 Task: Reply to email with the signature Christina Ramirez with the subject Request for donations from softage.1@softage.net with the message Please let me know if there are any issues or concerns that need to be addressed. with CC to softage.10@softage.net with an attached document Press_release.docx
Action: Mouse moved to (554, 679)
Screenshot: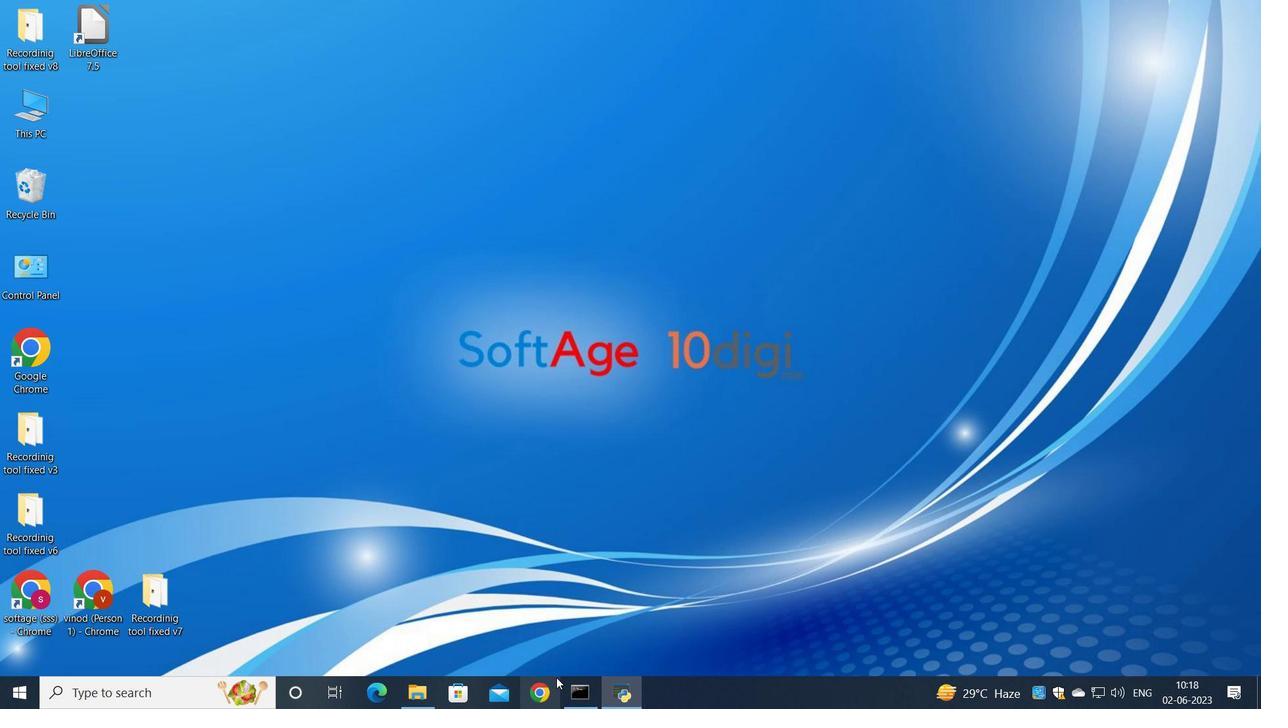 
Action: Mouse pressed left at (554, 679)
Screenshot: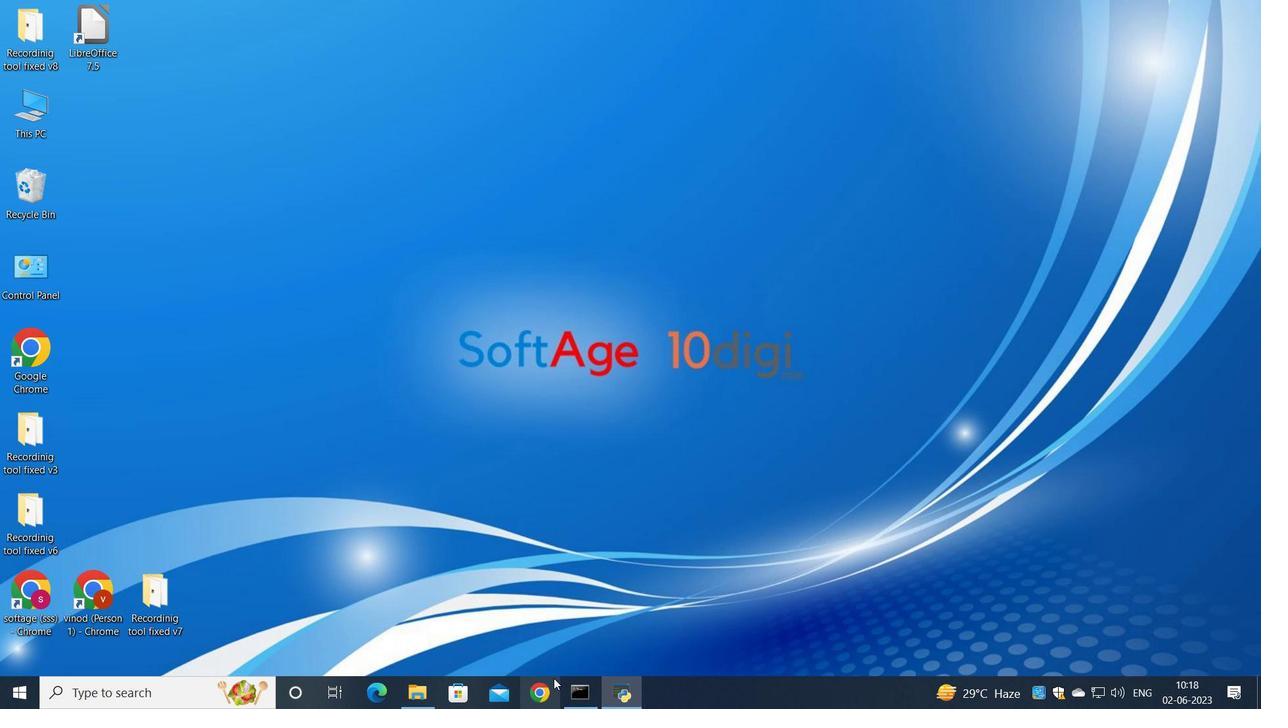 
Action: Mouse moved to (536, 412)
Screenshot: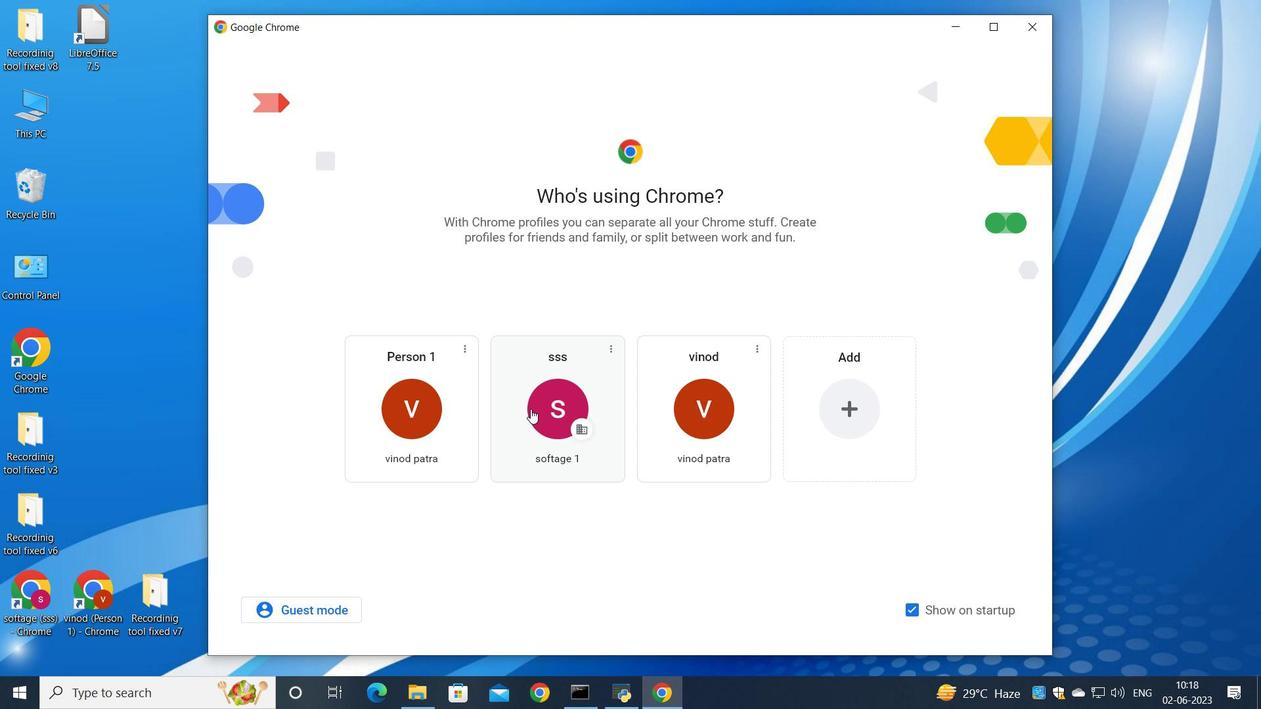 
Action: Mouse pressed left at (536, 412)
Screenshot: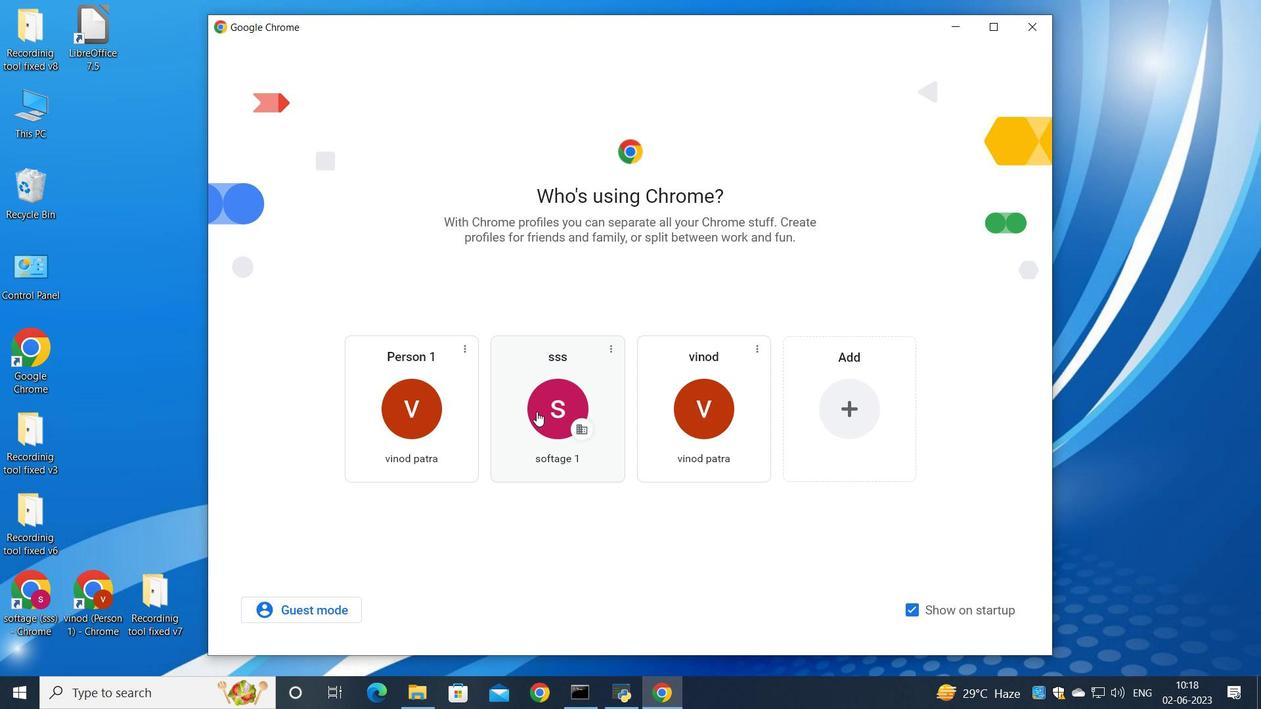 
Action: Mouse moved to (1100, 102)
Screenshot: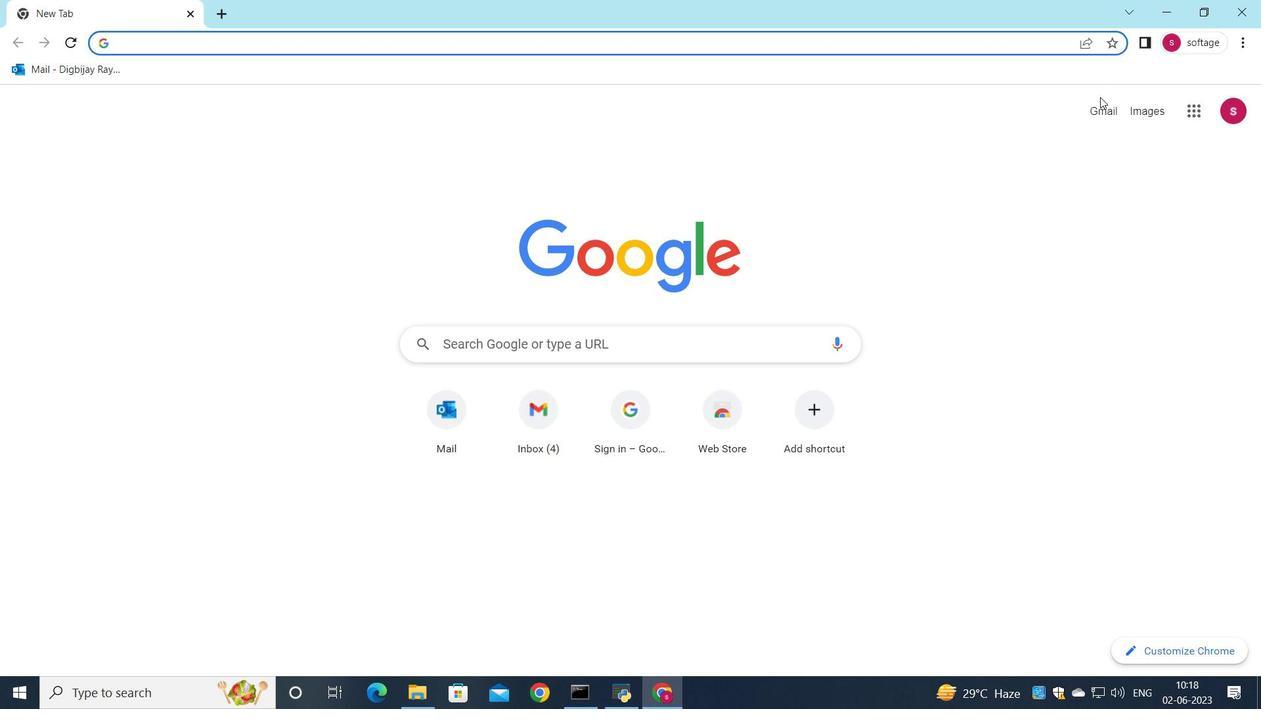 
Action: Mouse pressed left at (1100, 102)
Screenshot: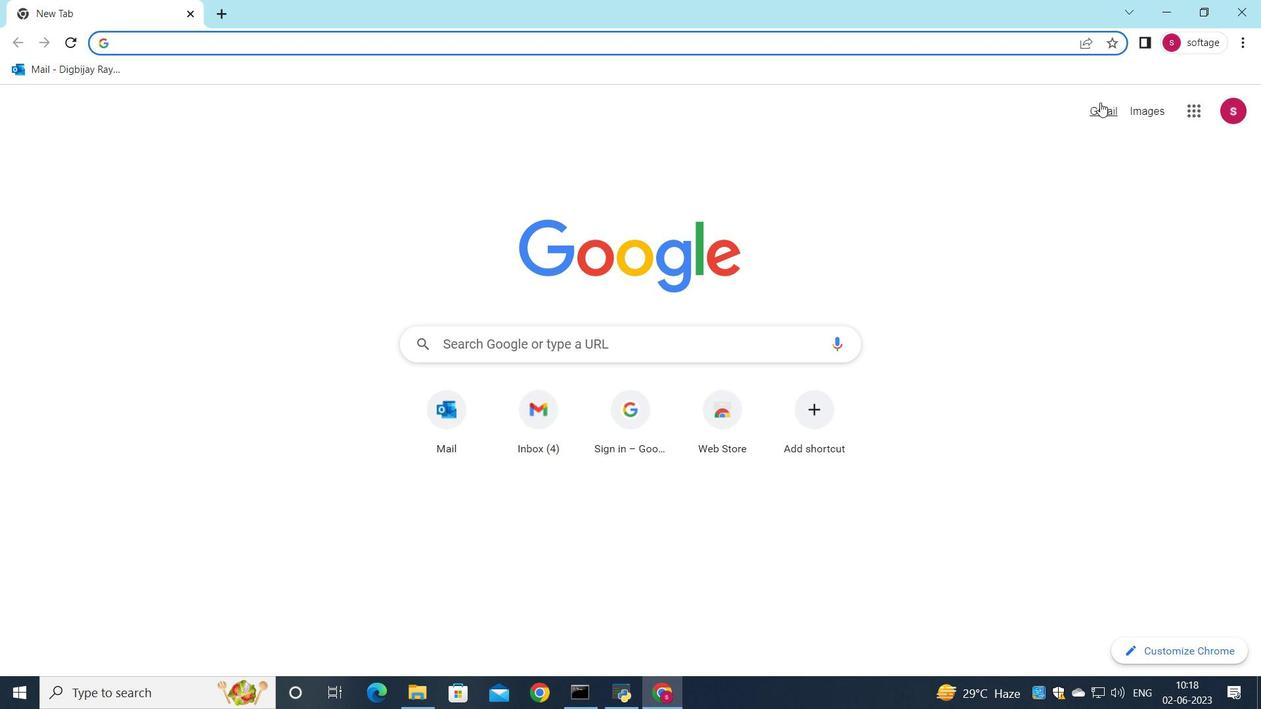 
Action: Mouse moved to (1085, 105)
Screenshot: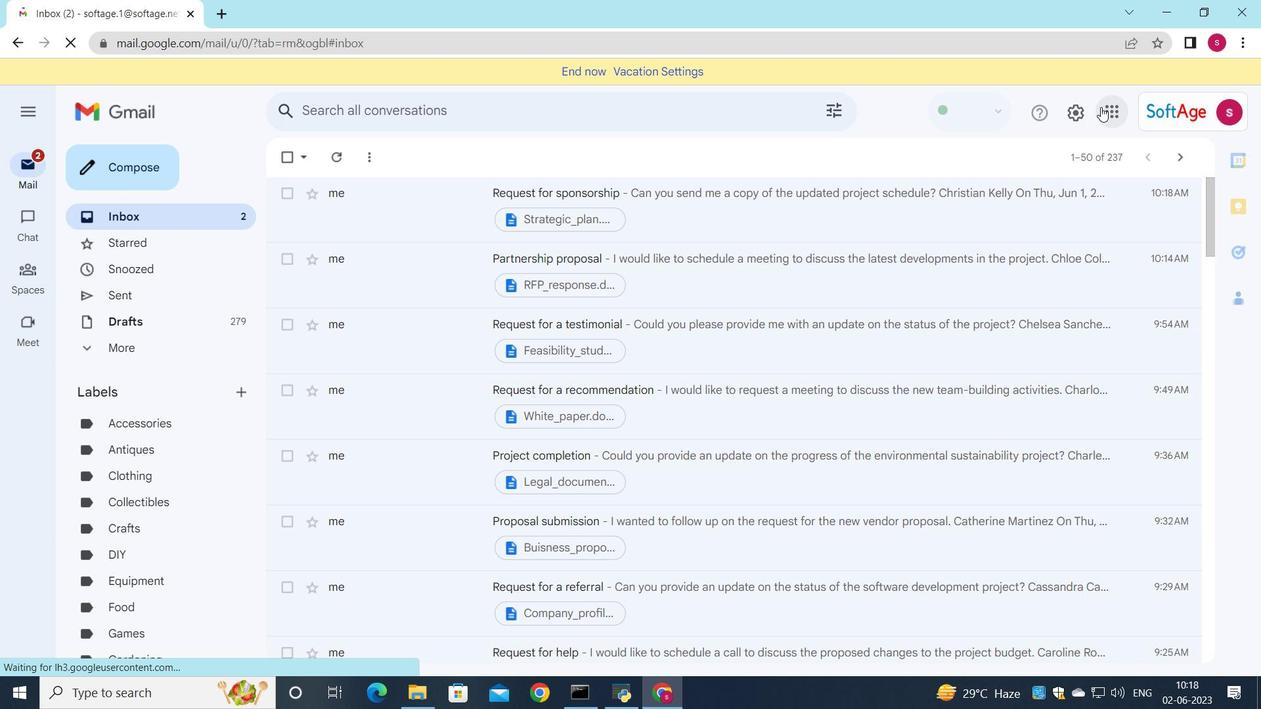 
Action: Mouse pressed left at (1085, 105)
Screenshot: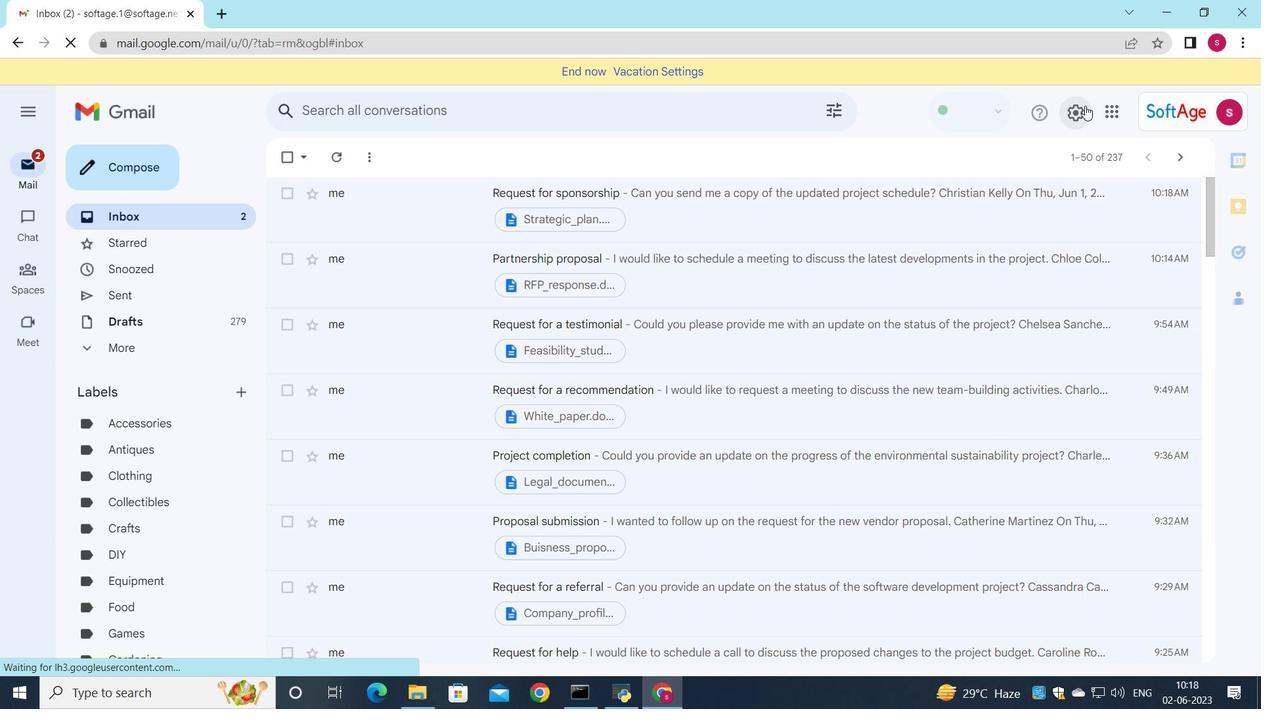 
Action: Mouse moved to (1084, 193)
Screenshot: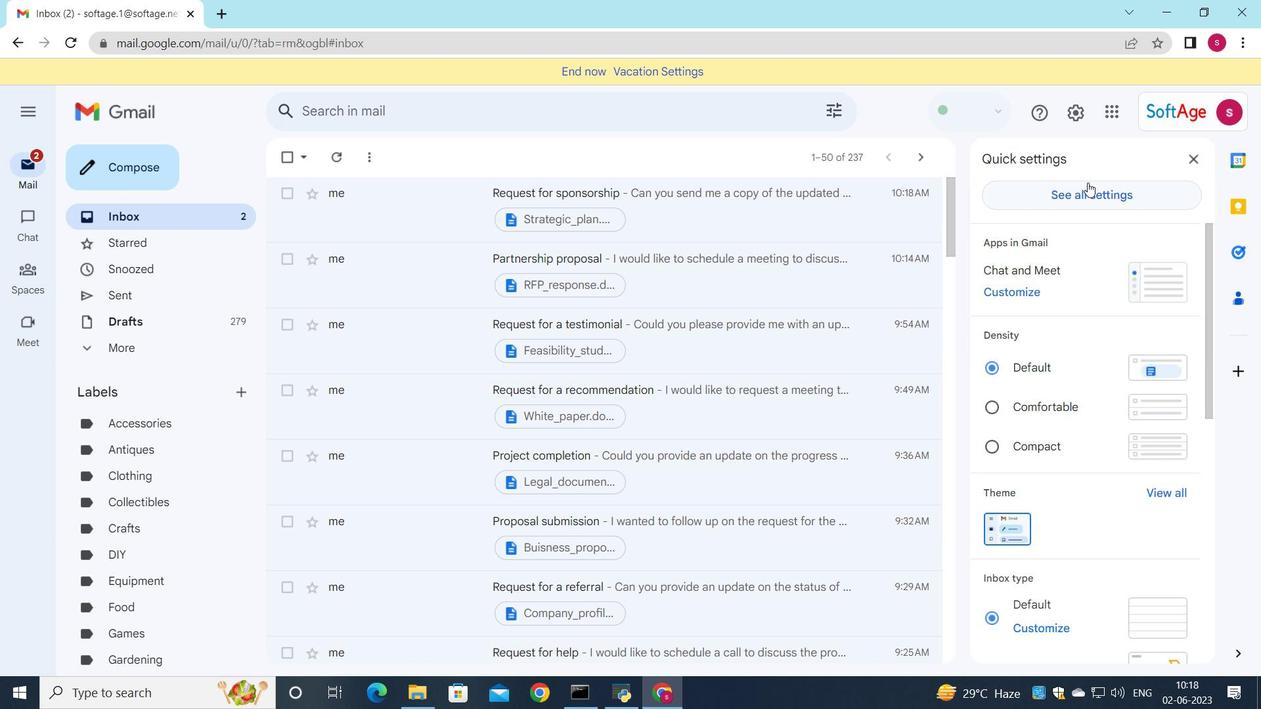 
Action: Mouse pressed left at (1084, 193)
Screenshot: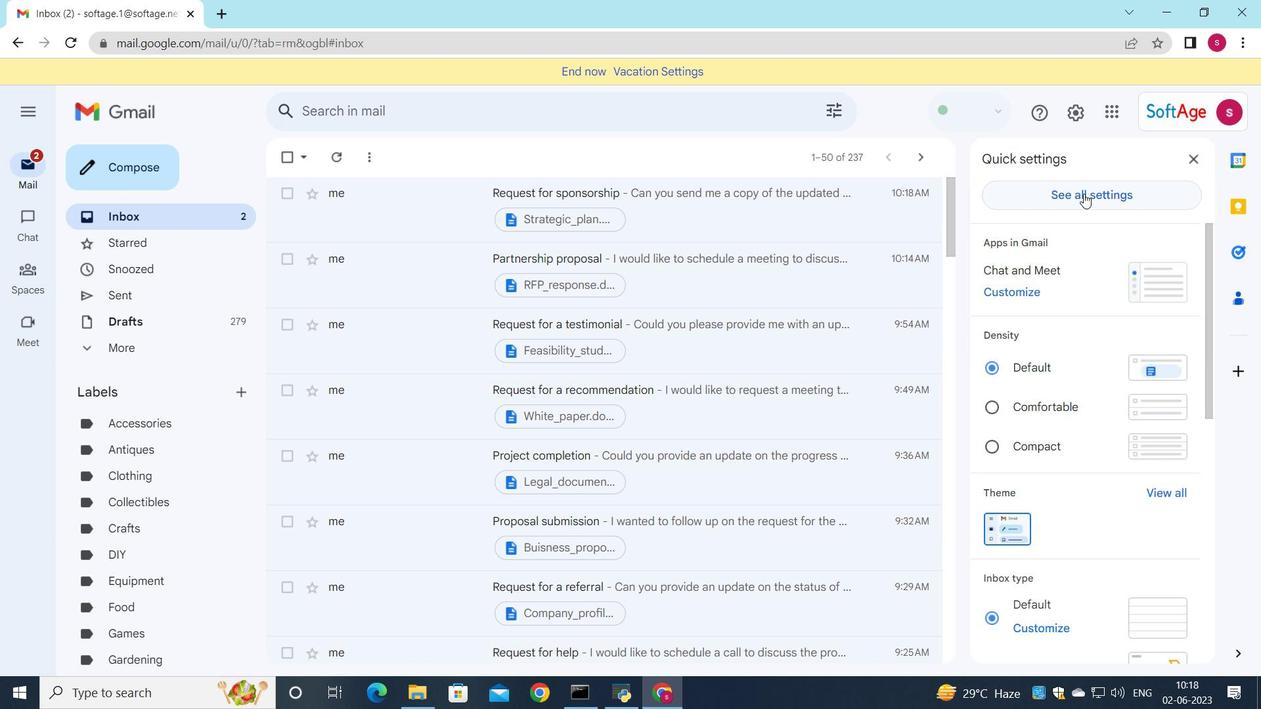 
Action: Mouse moved to (816, 327)
Screenshot: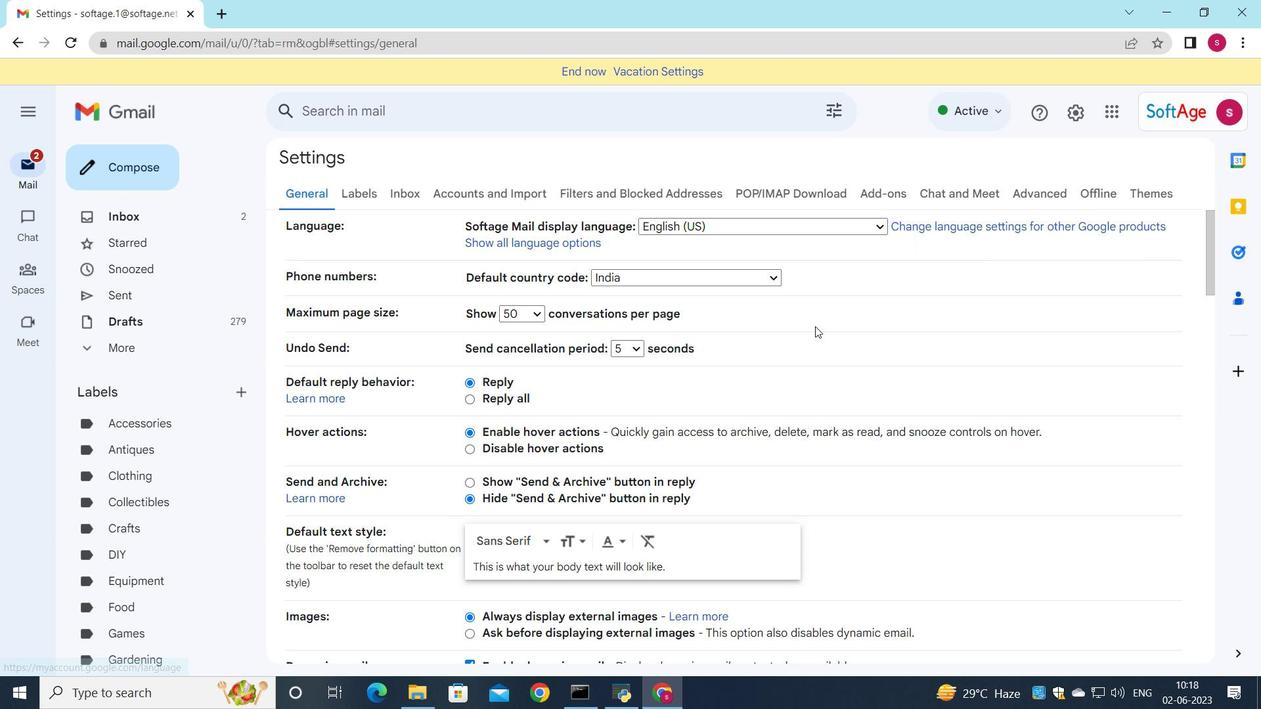 
Action: Mouse scrolled (816, 326) with delta (0, 0)
Screenshot: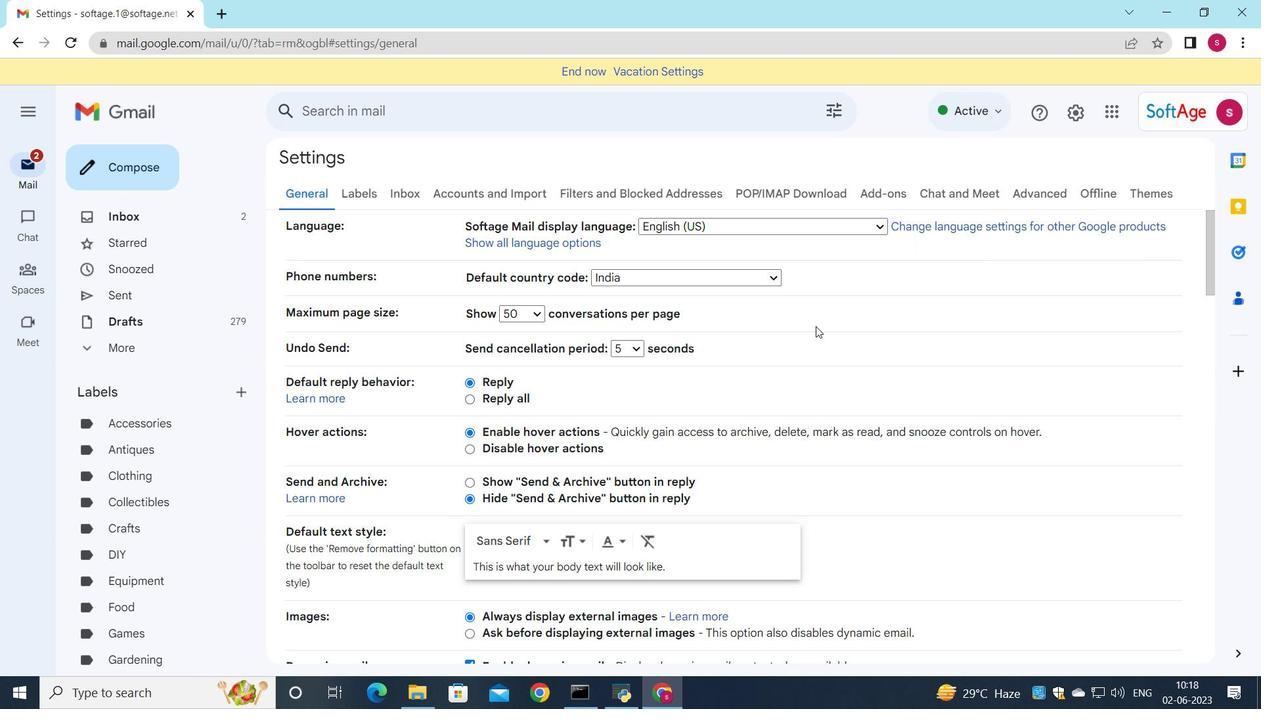 
Action: Mouse scrolled (816, 326) with delta (0, 0)
Screenshot: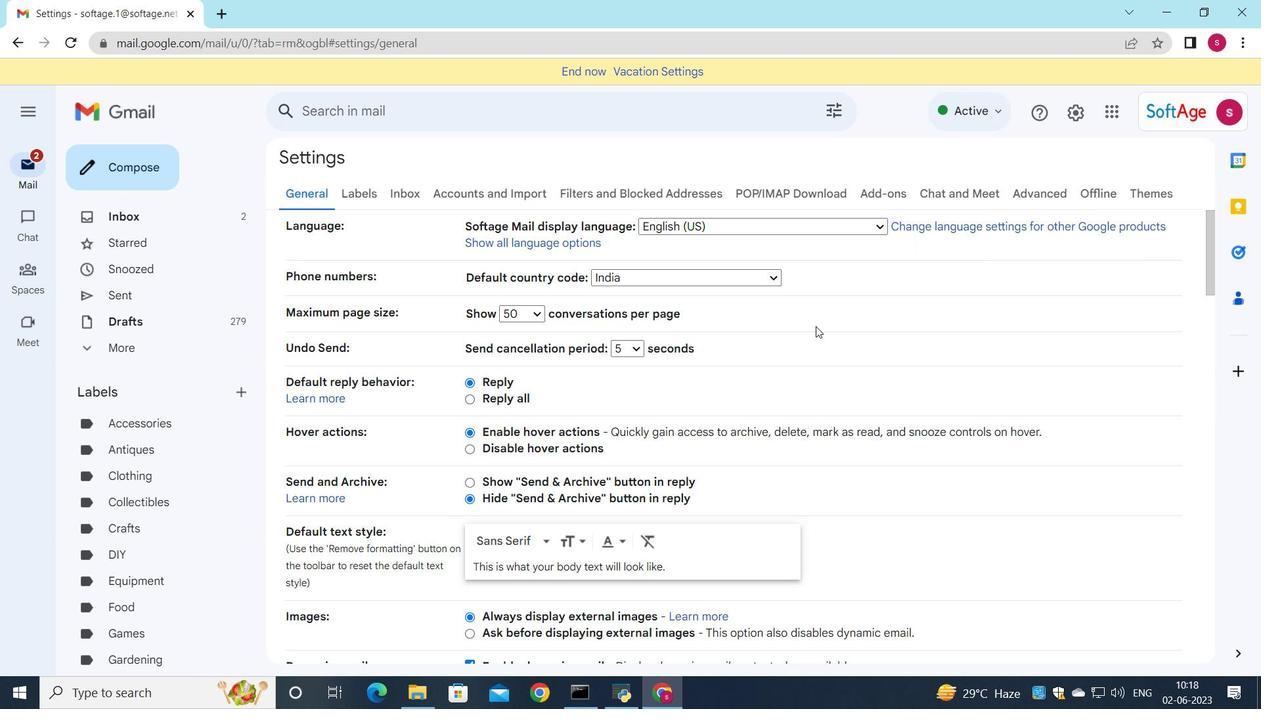 
Action: Mouse scrolled (816, 326) with delta (0, 0)
Screenshot: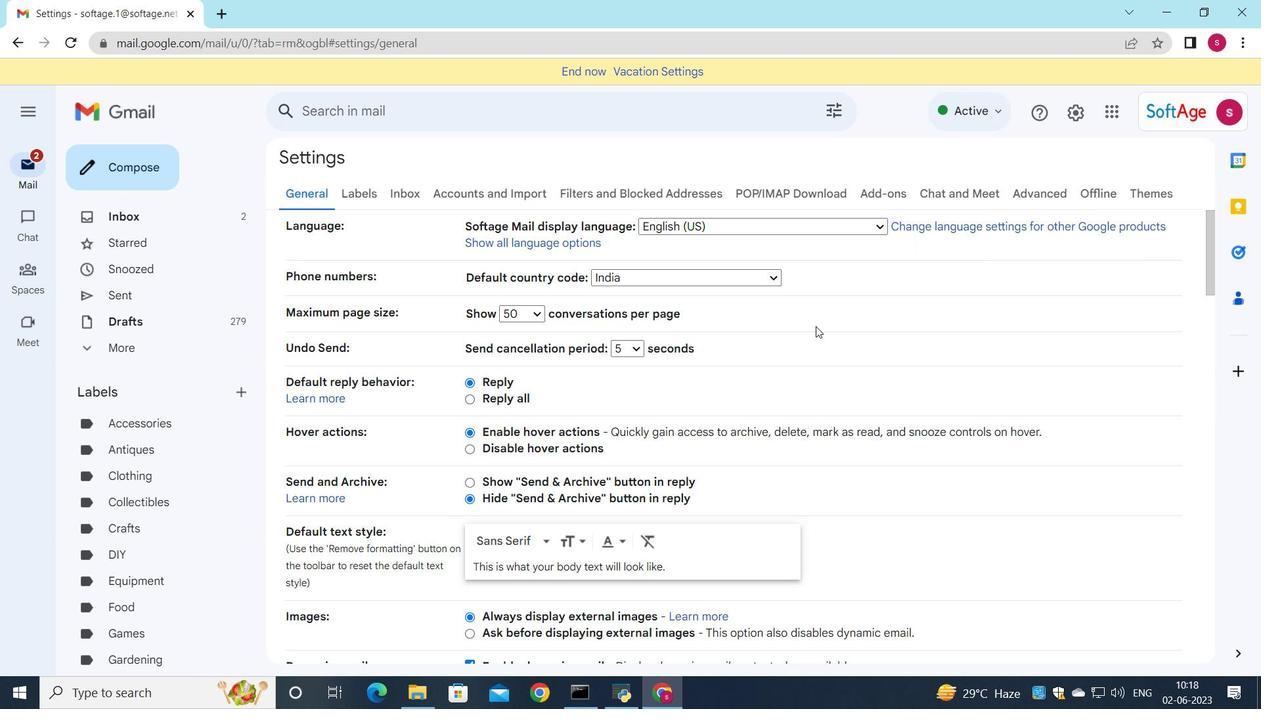 
Action: Mouse moved to (823, 325)
Screenshot: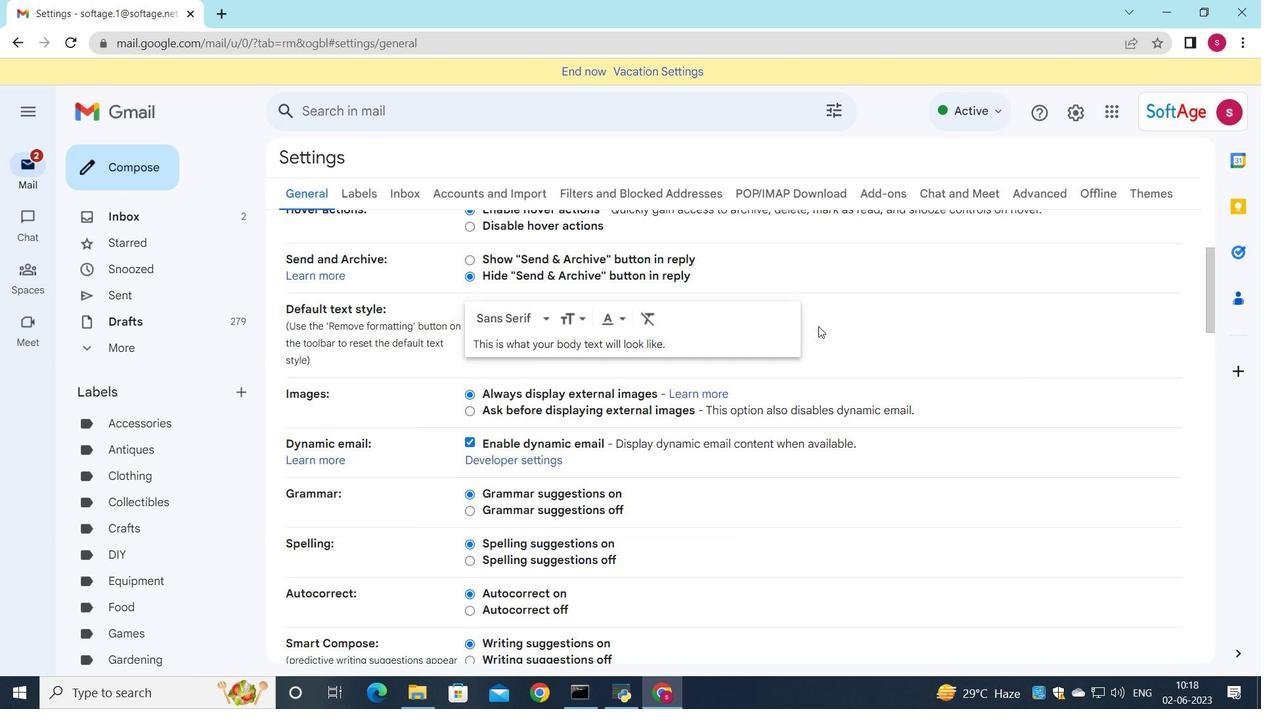 
Action: Mouse scrolled (823, 325) with delta (0, 0)
Screenshot: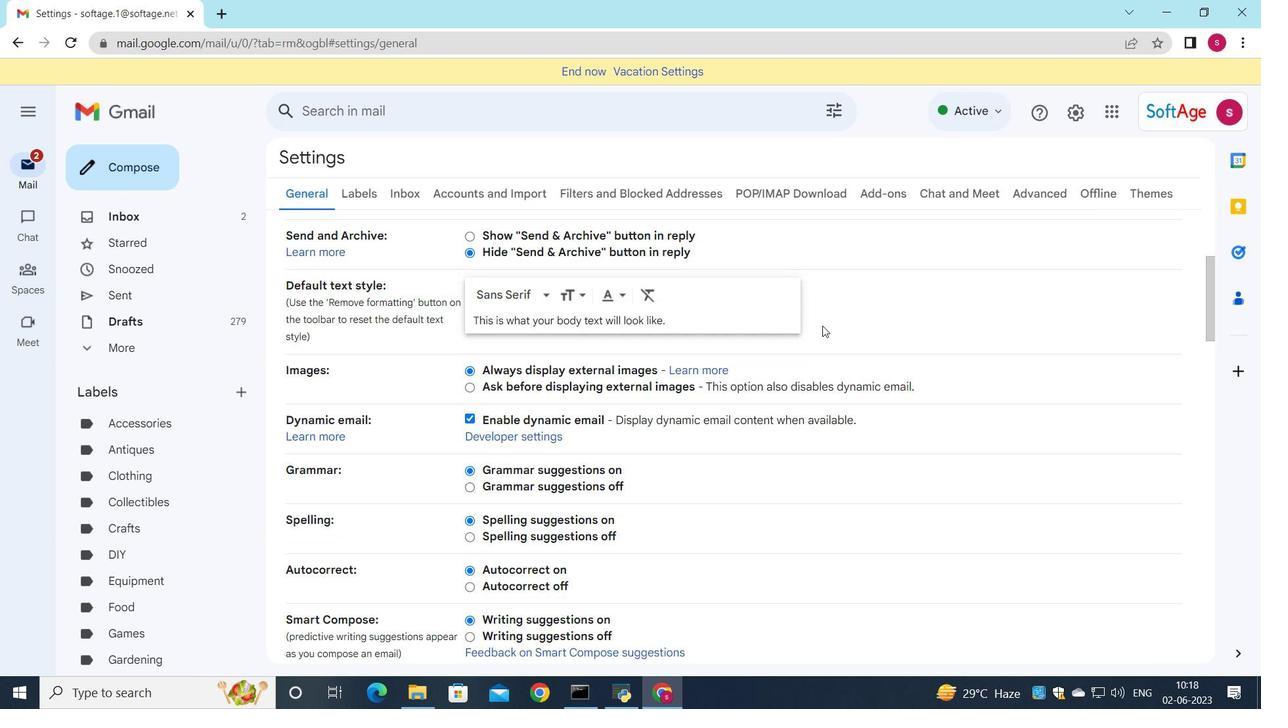 
Action: Mouse scrolled (823, 325) with delta (0, 0)
Screenshot: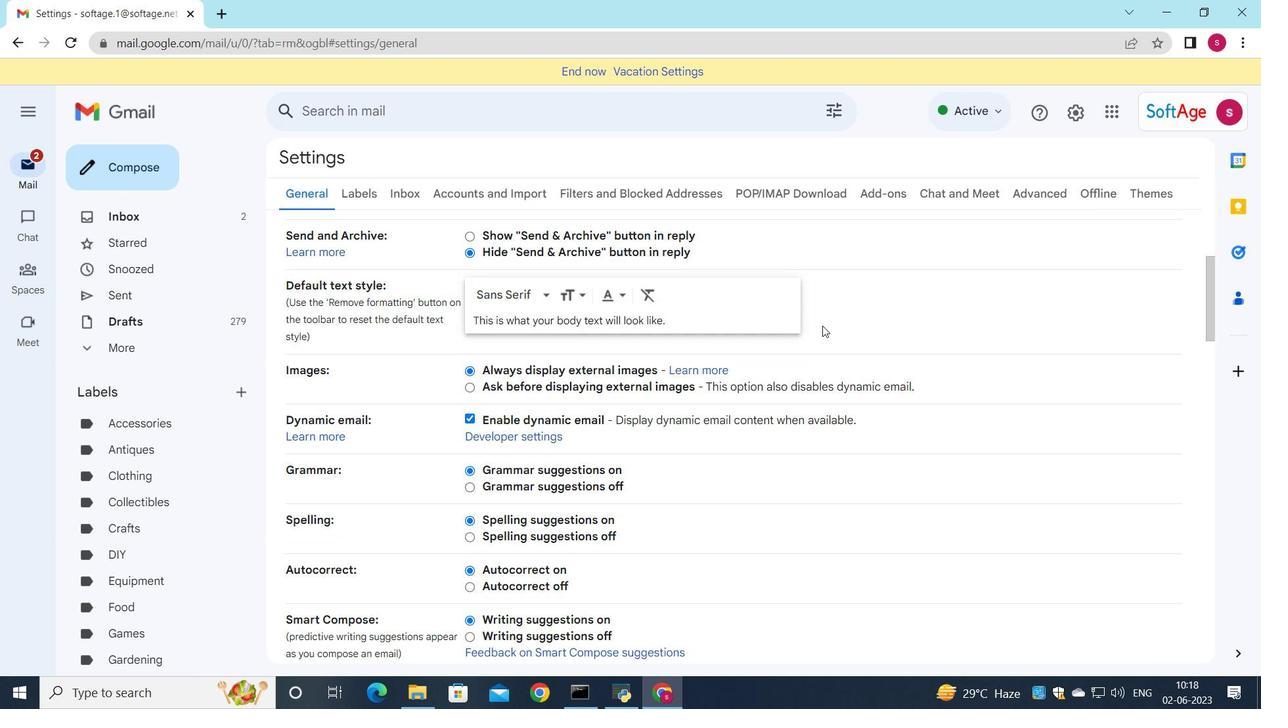 
Action: Mouse scrolled (823, 325) with delta (0, 0)
Screenshot: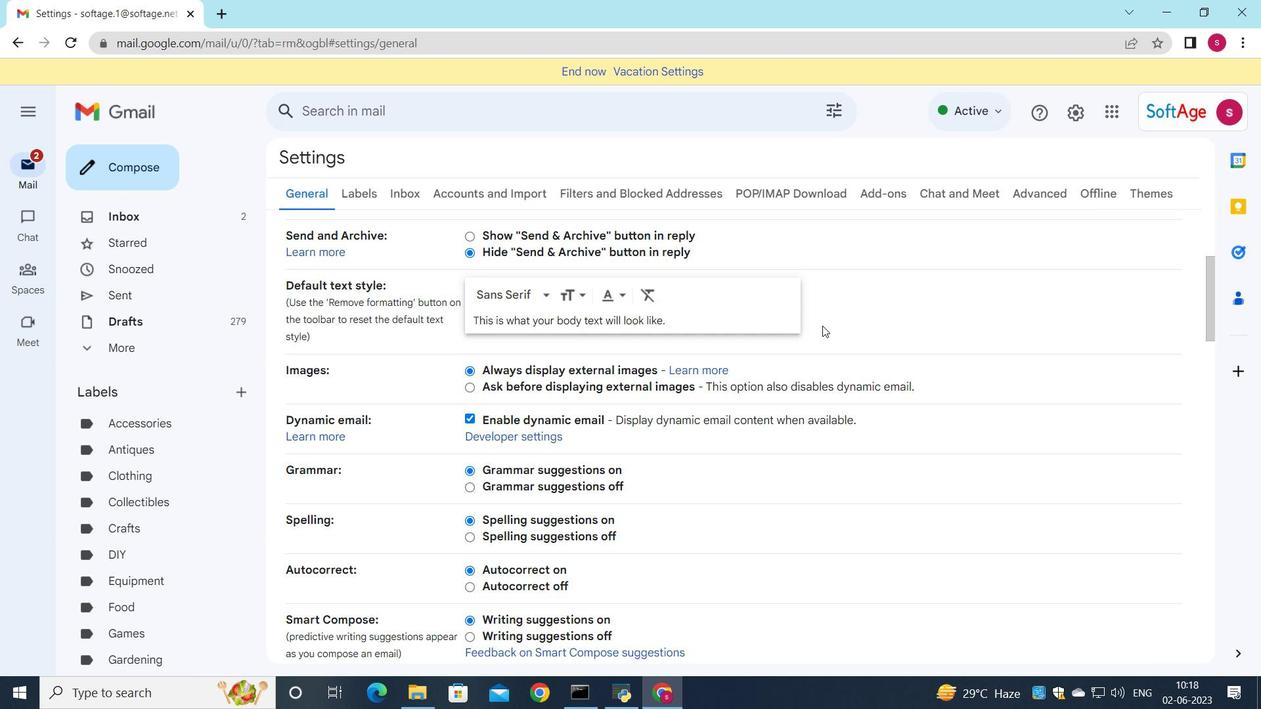 
Action: Mouse moved to (843, 341)
Screenshot: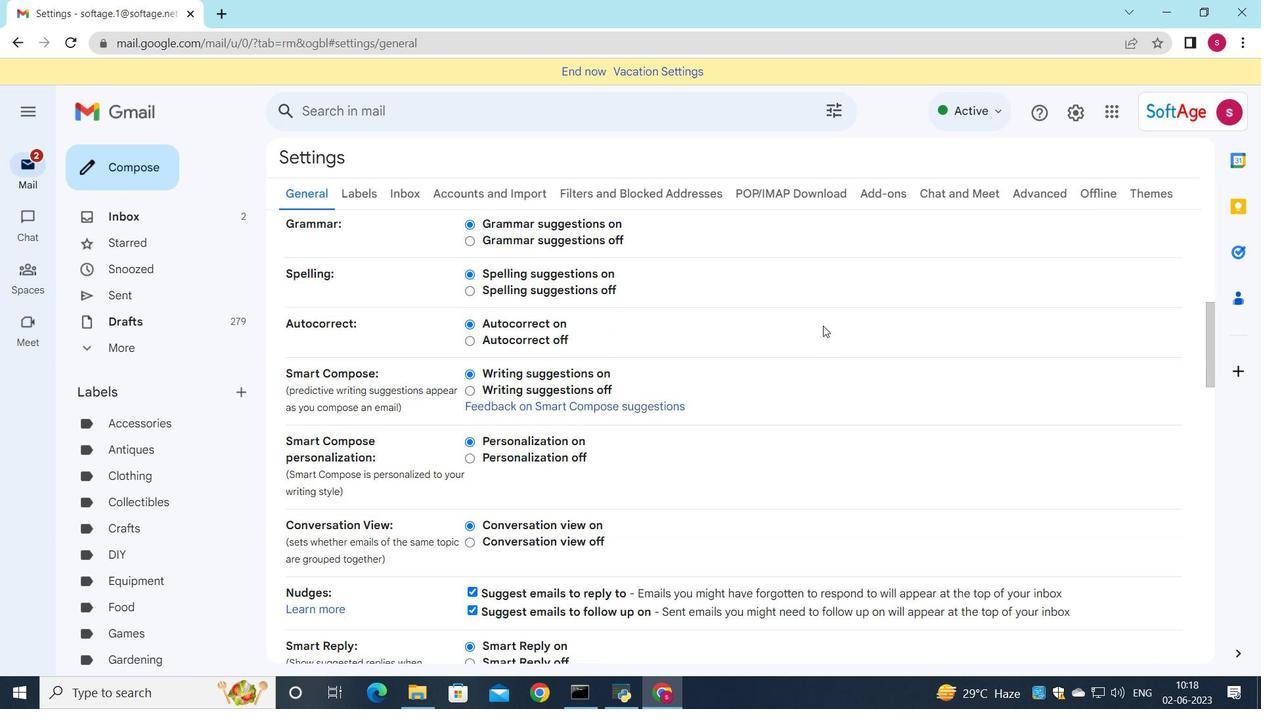 
Action: Mouse scrolled (843, 340) with delta (0, 0)
Screenshot: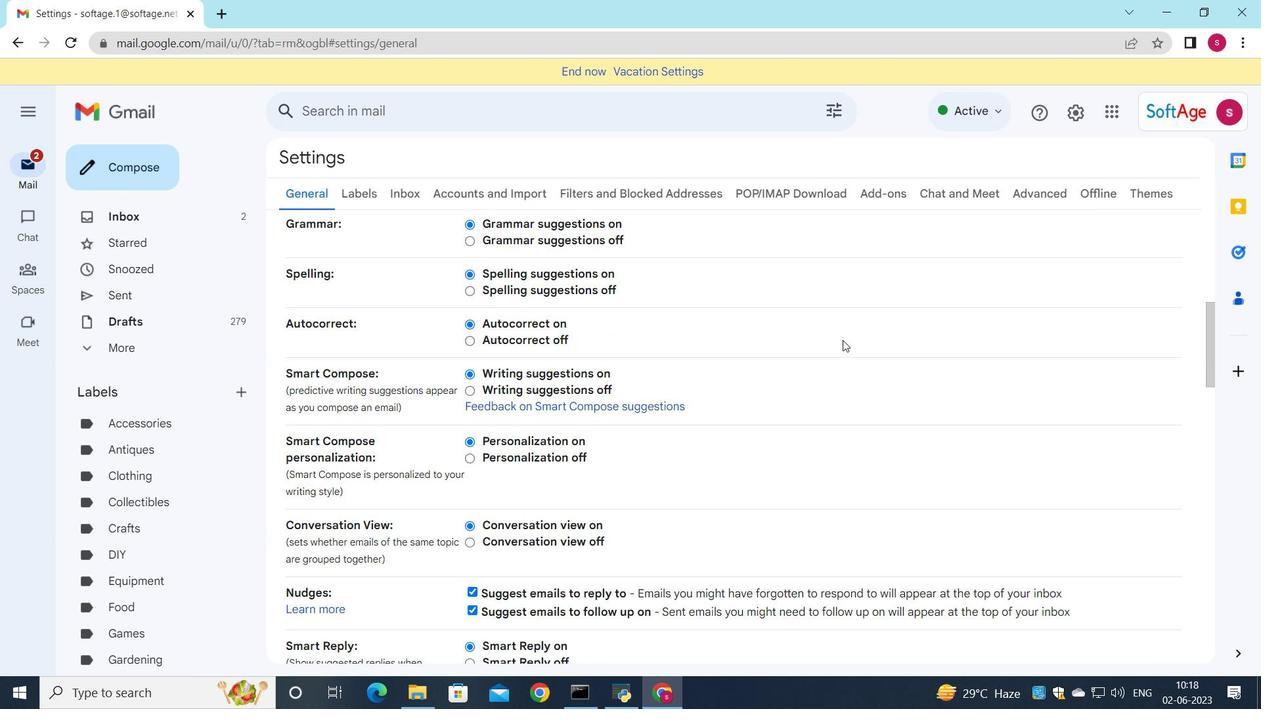 
Action: Mouse moved to (842, 344)
Screenshot: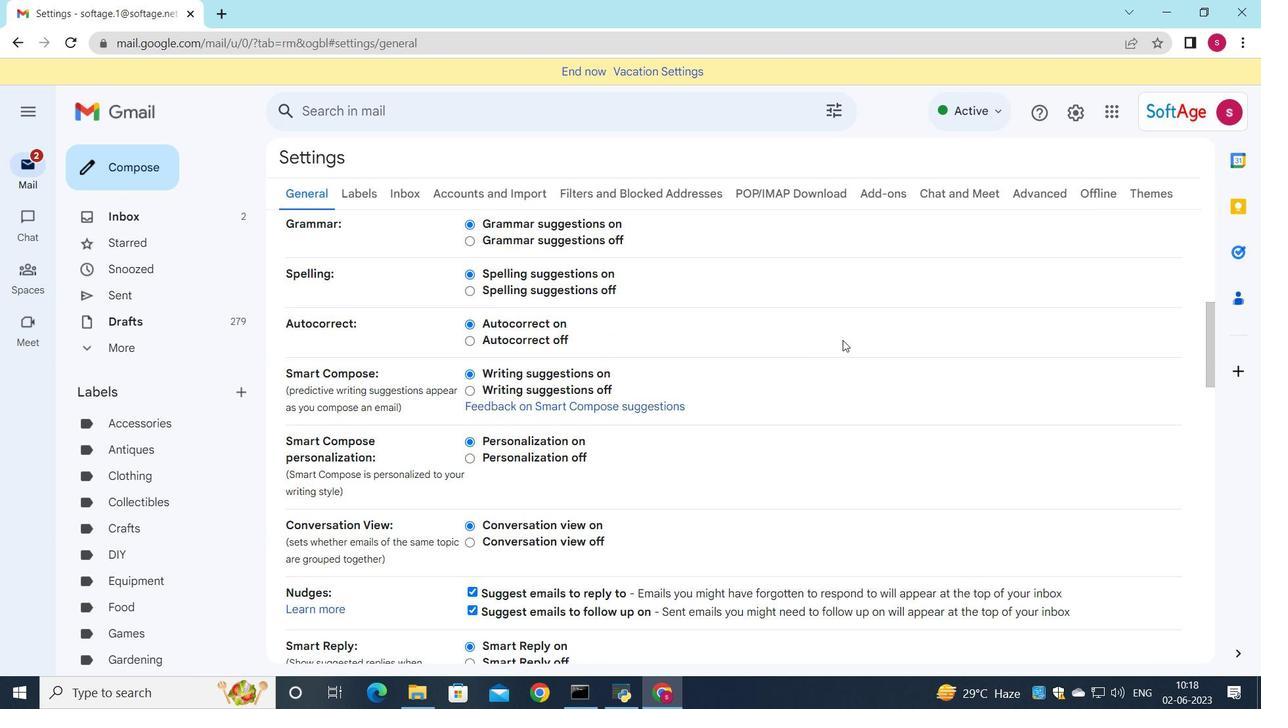 
Action: Mouse scrolled (843, 343) with delta (0, 0)
Screenshot: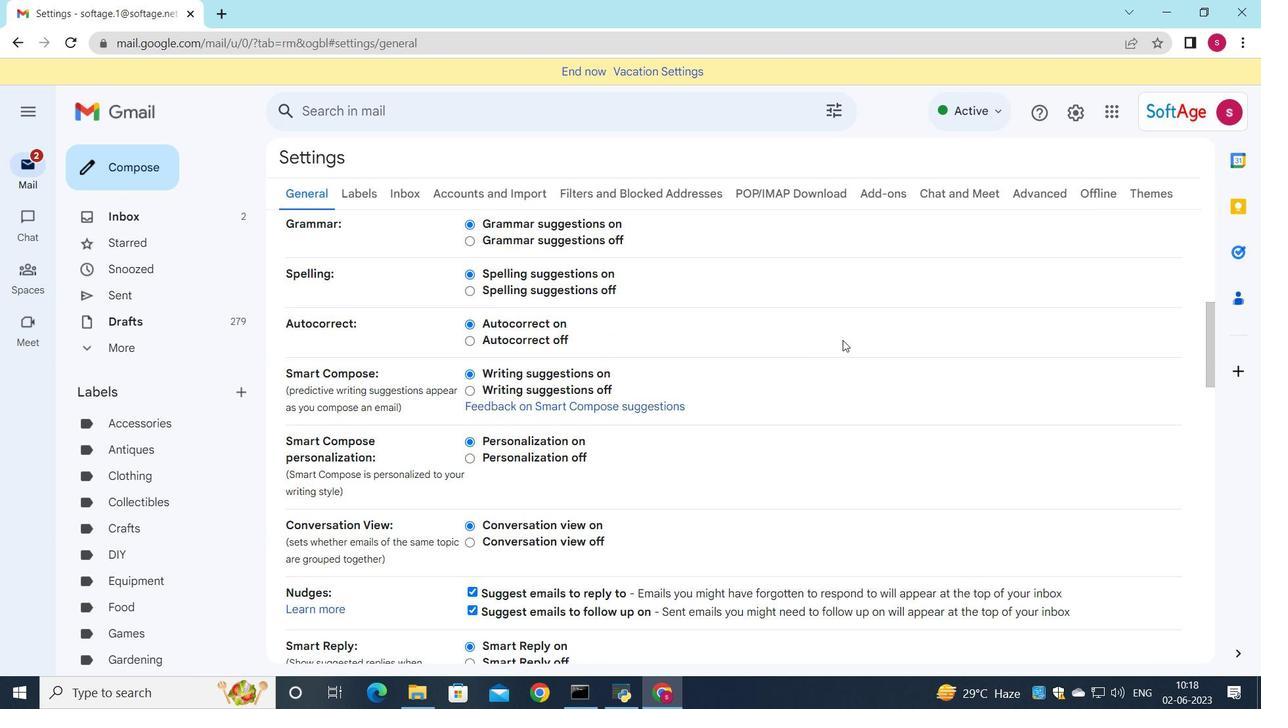 
Action: Mouse moved to (841, 349)
Screenshot: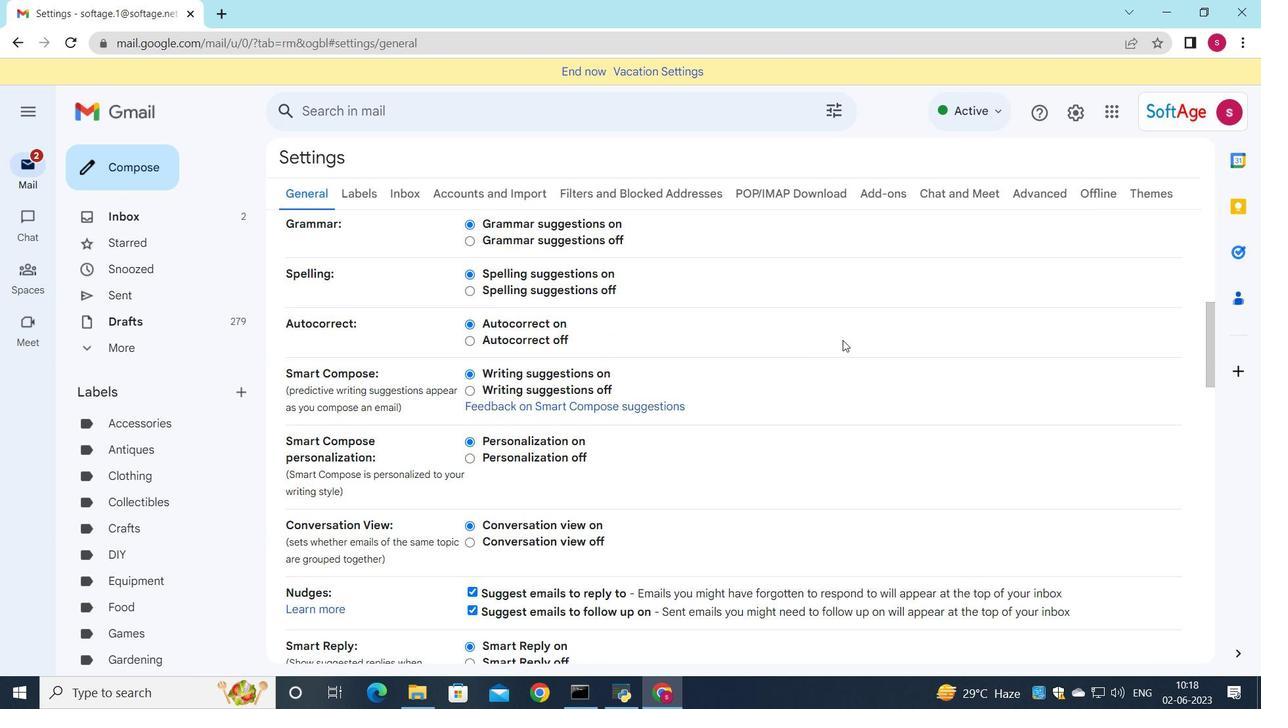 
Action: Mouse scrolled (841, 346) with delta (0, 0)
Screenshot: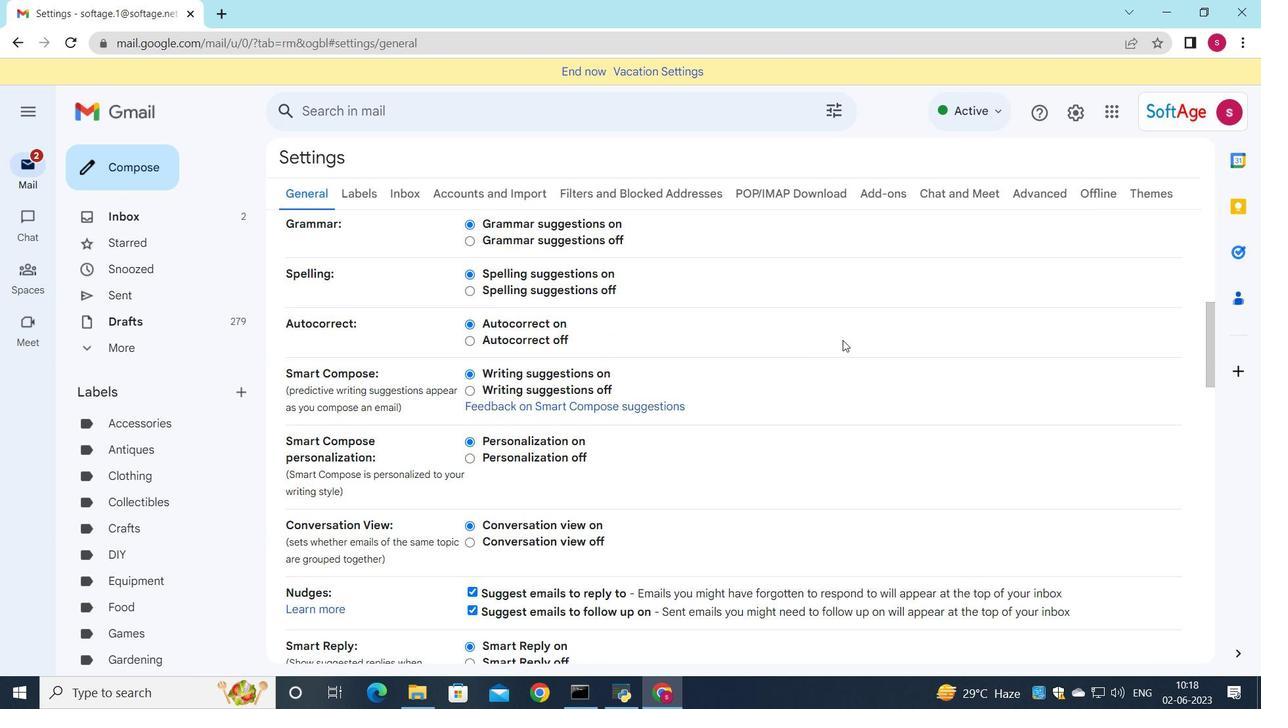 
Action: Mouse moved to (797, 413)
Screenshot: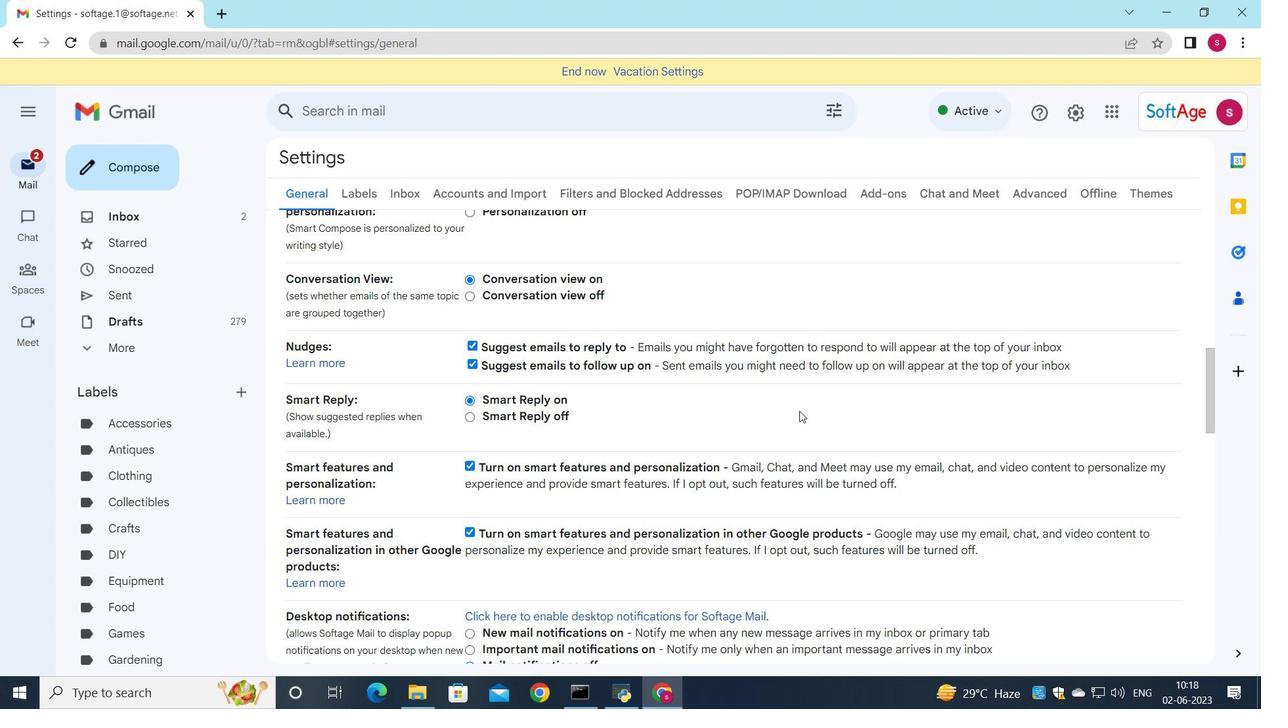 
Action: Mouse scrolled (797, 412) with delta (0, 0)
Screenshot: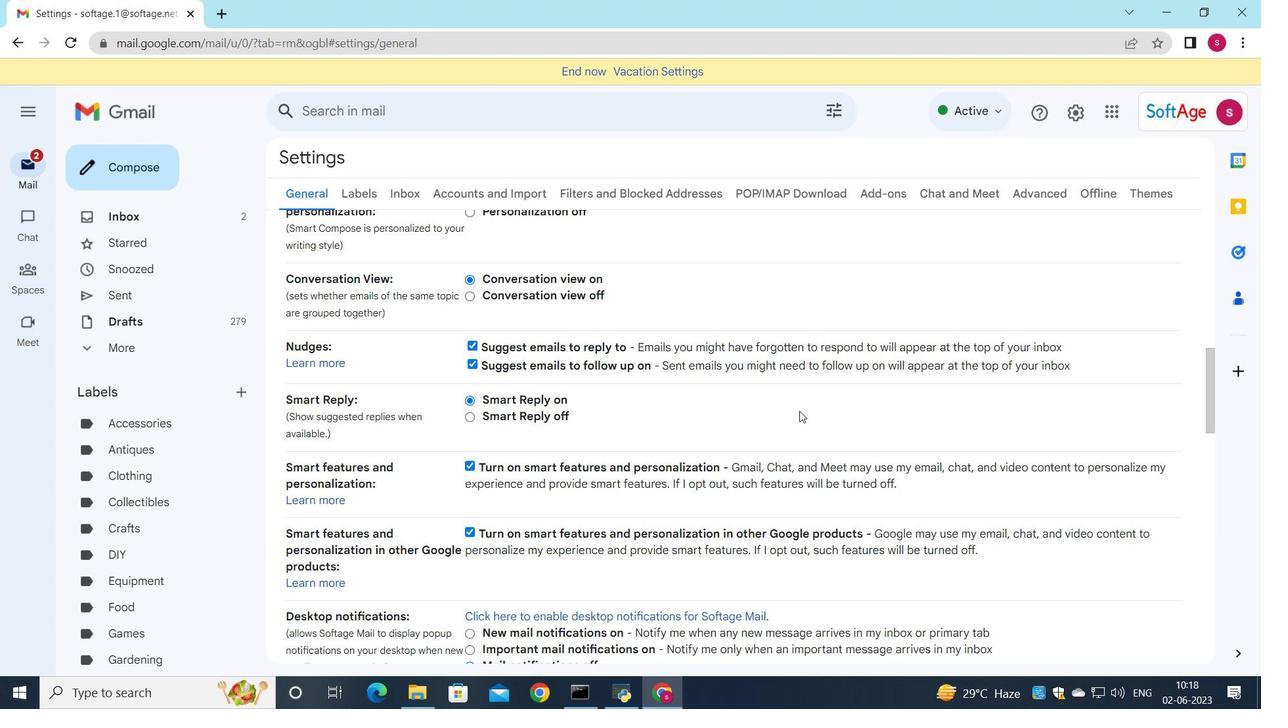 
Action: Mouse moved to (796, 415)
Screenshot: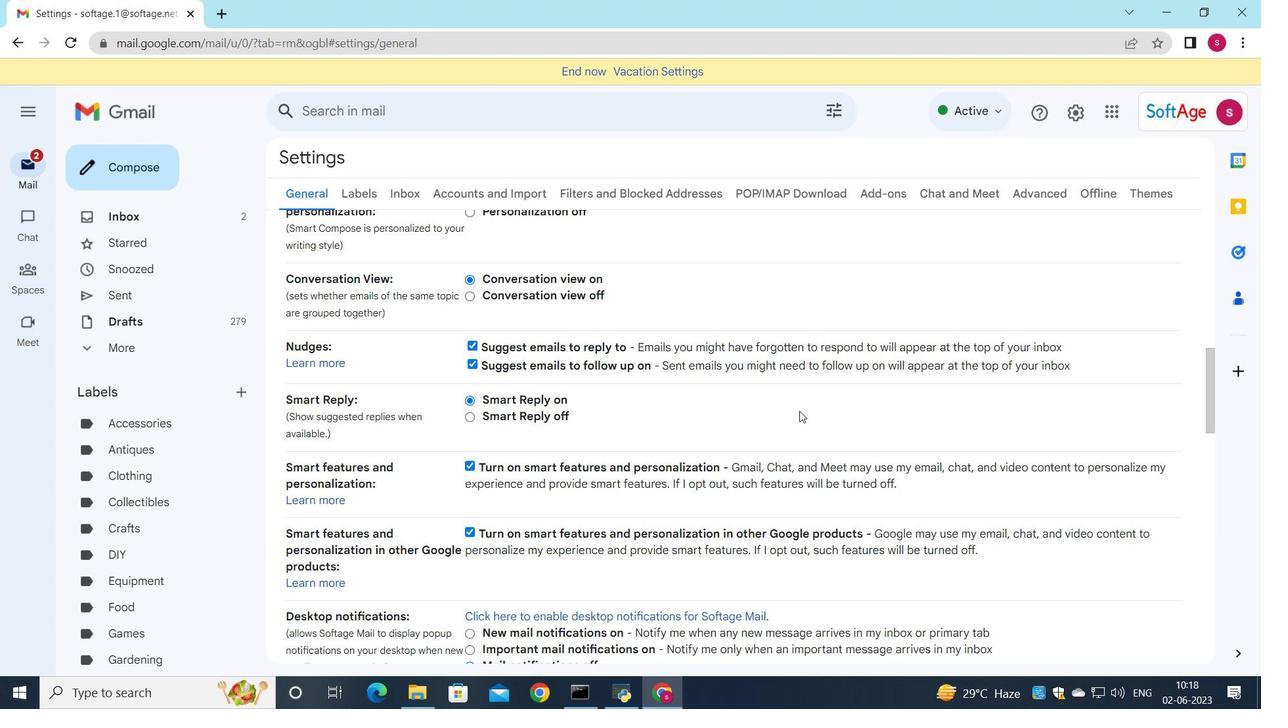 
Action: Mouse scrolled (796, 414) with delta (0, 0)
Screenshot: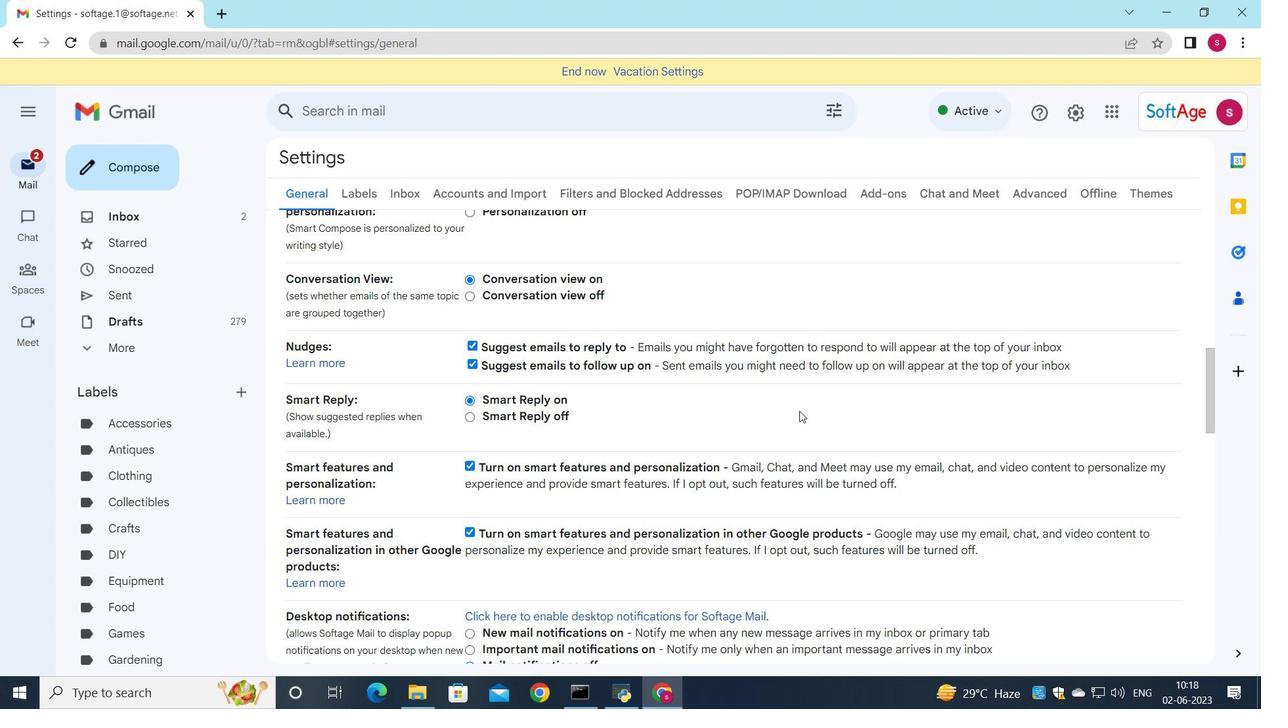
Action: Mouse moved to (794, 416)
Screenshot: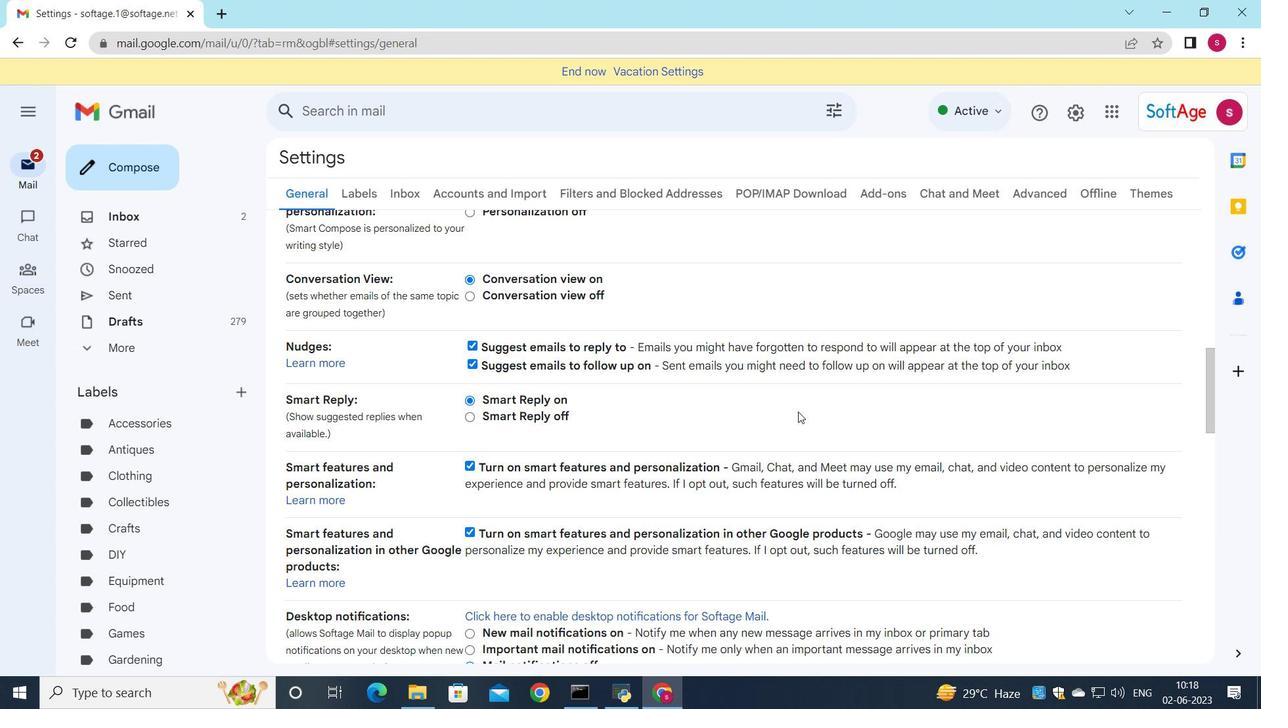 
Action: Mouse scrolled (794, 415) with delta (0, 0)
Screenshot: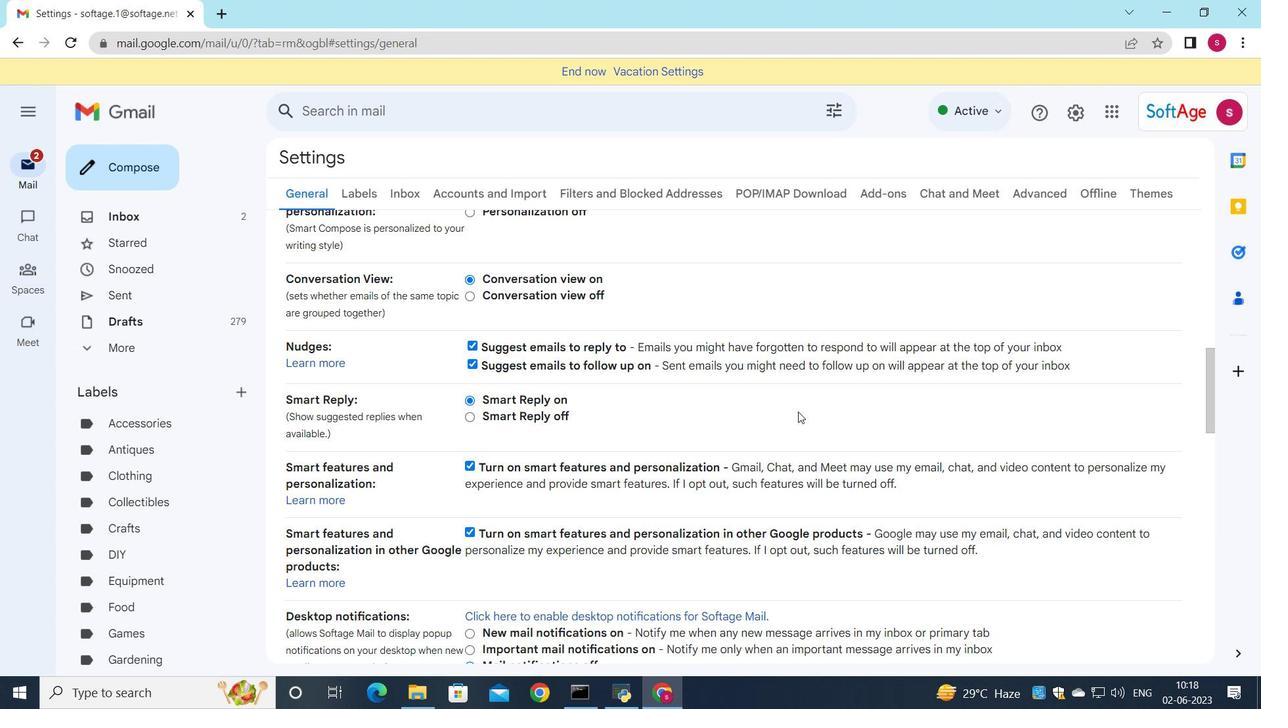
Action: Mouse moved to (793, 417)
Screenshot: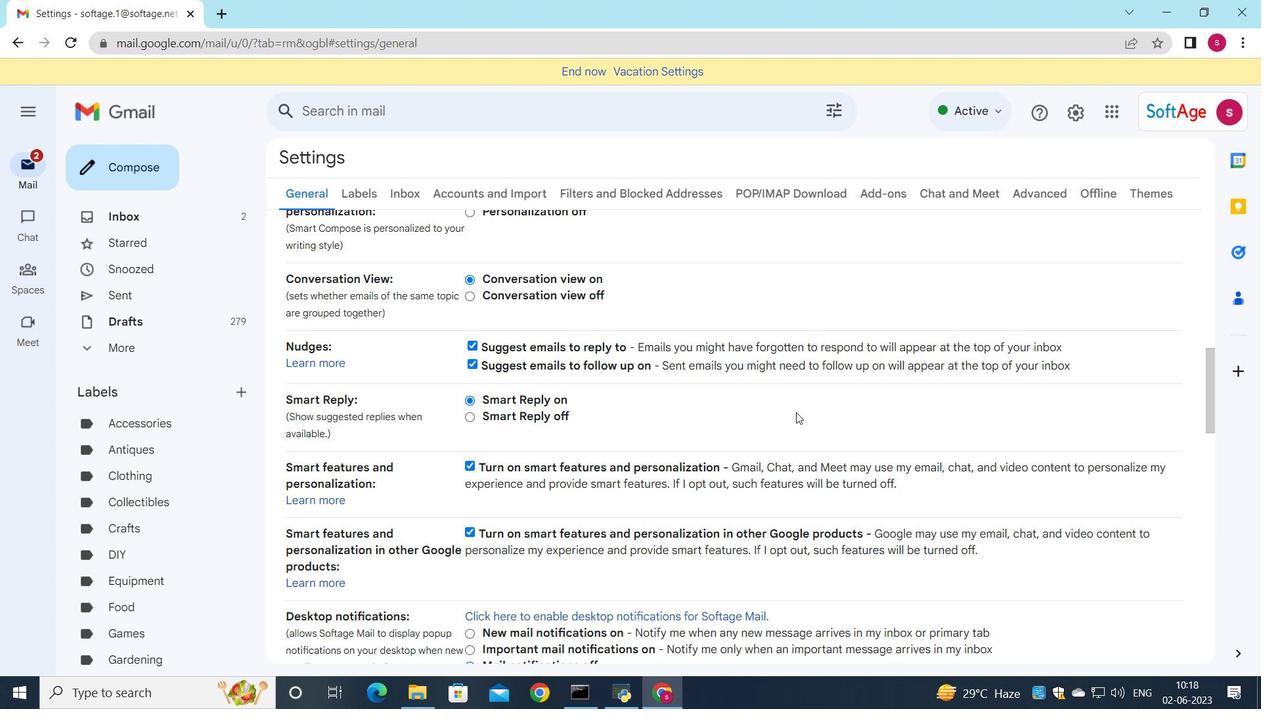 
Action: Mouse scrolled (793, 416) with delta (0, 0)
Screenshot: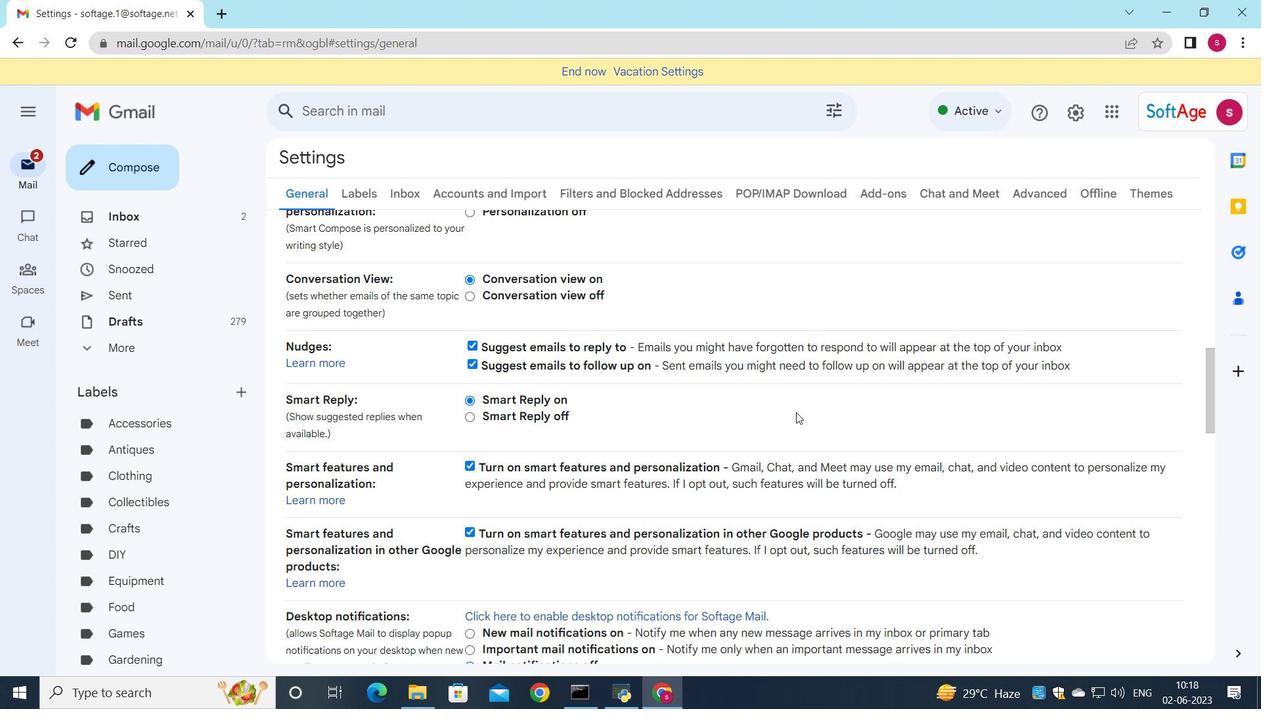 
Action: Mouse moved to (779, 425)
Screenshot: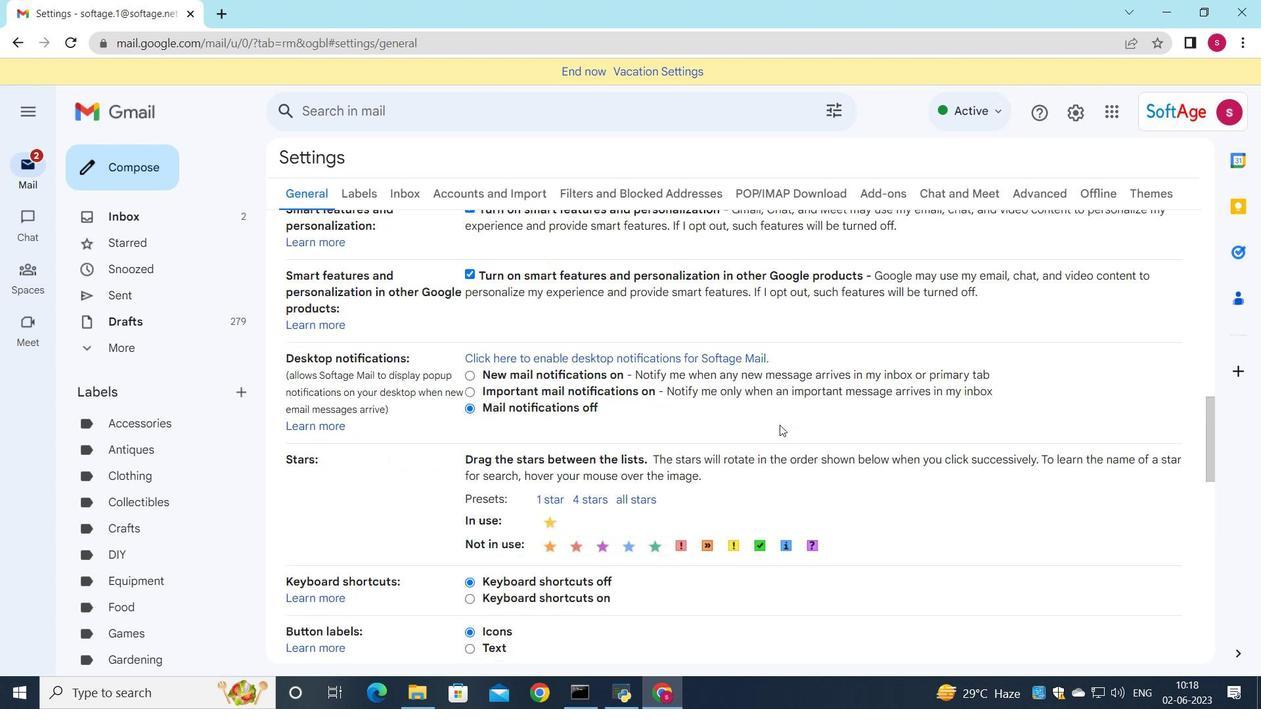 
Action: Mouse scrolled (779, 425) with delta (0, 0)
Screenshot: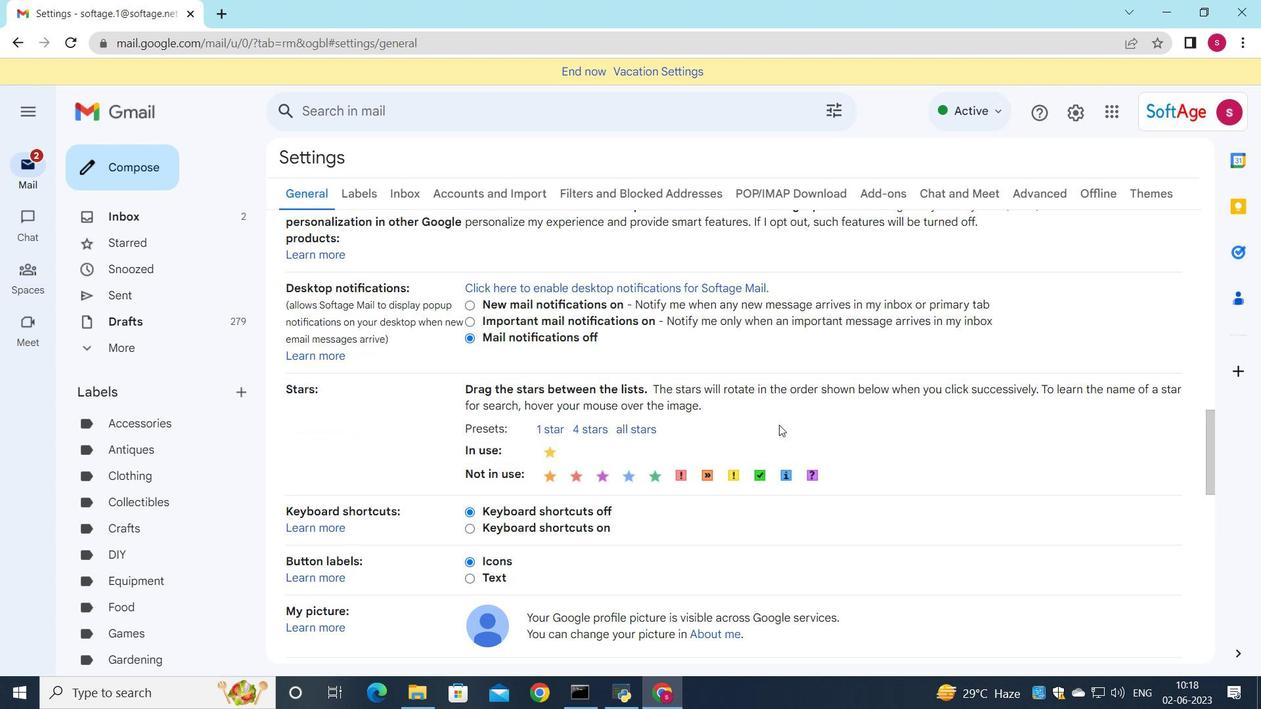 
Action: Mouse moved to (778, 425)
Screenshot: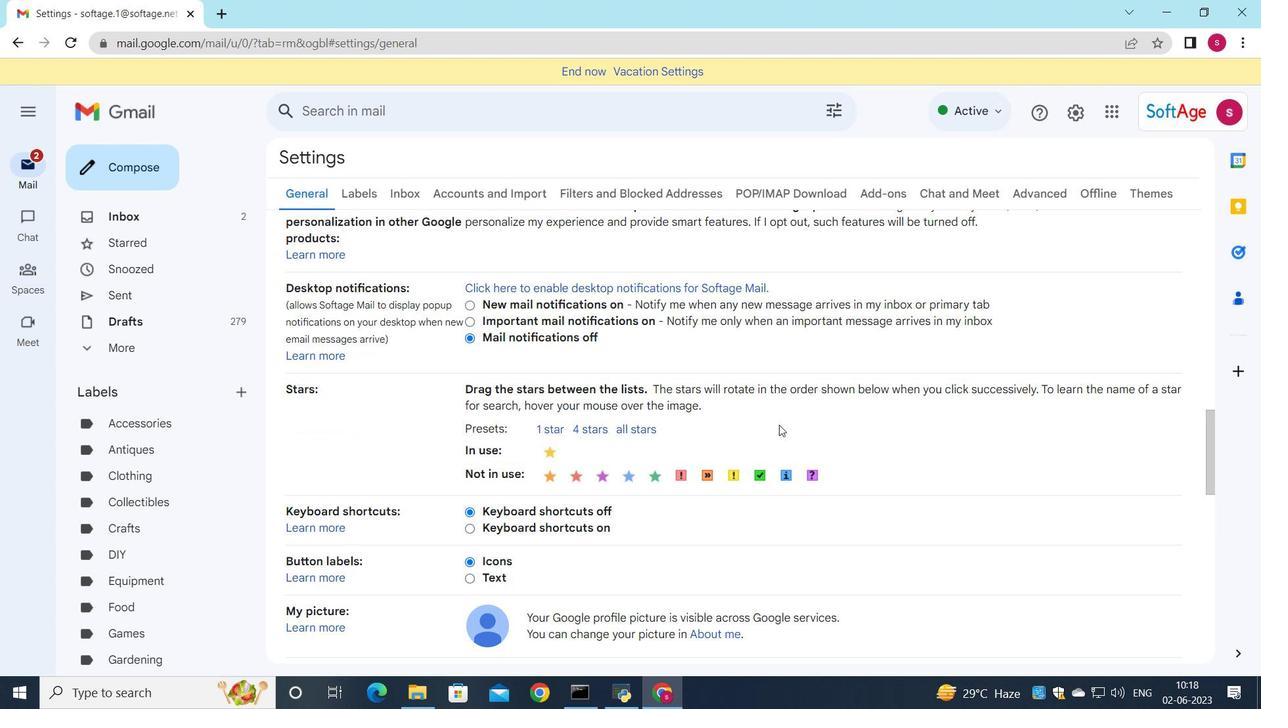 
Action: Mouse scrolled (778, 425) with delta (0, 0)
Screenshot: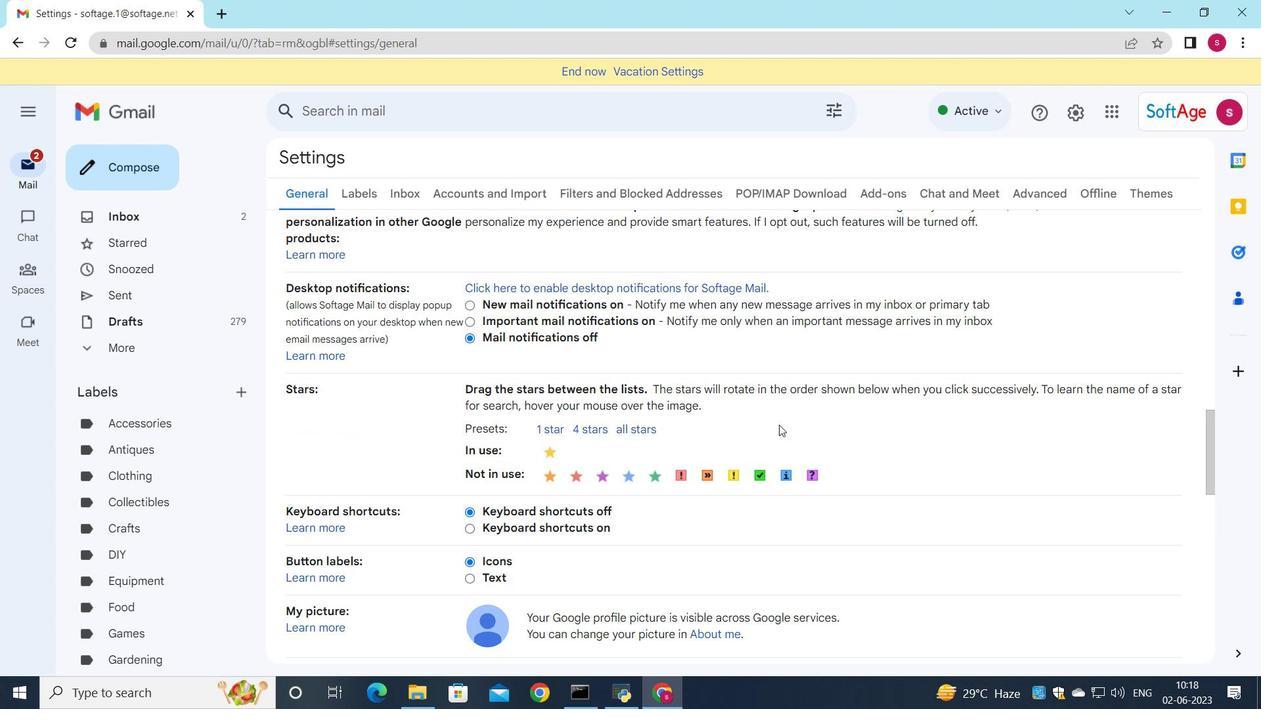
Action: Mouse moved to (776, 427)
Screenshot: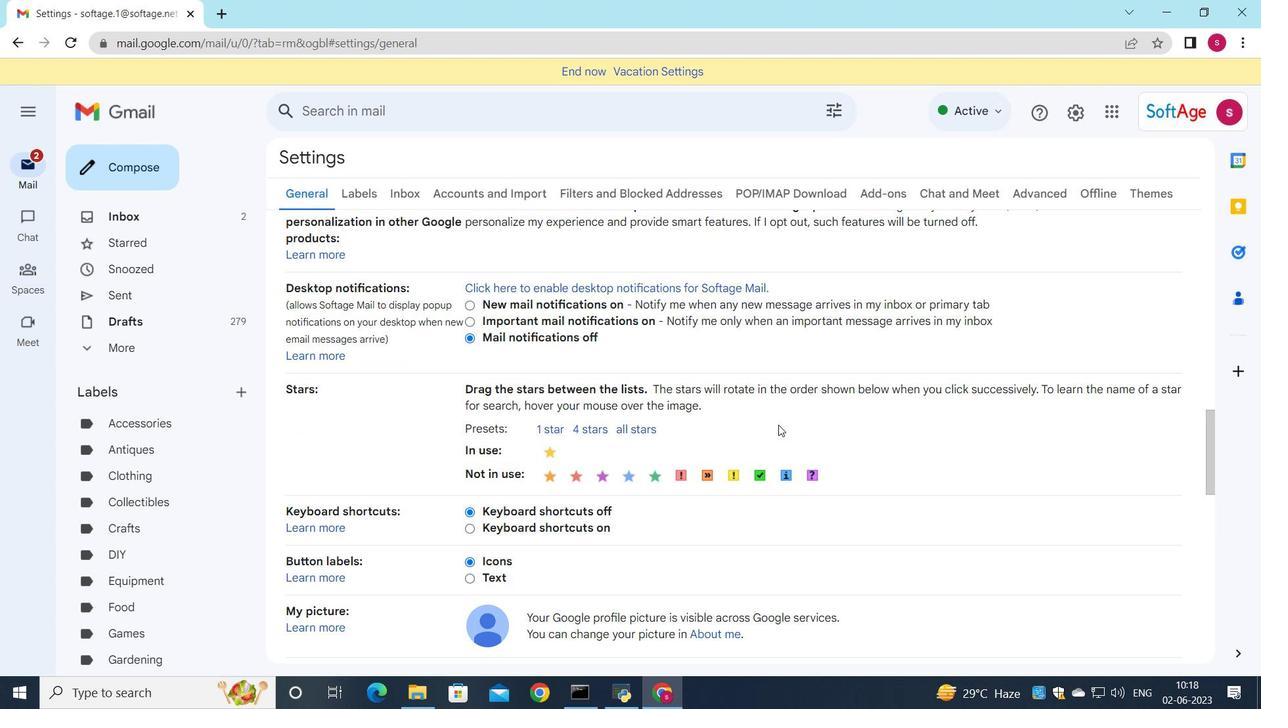 
Action: Mouse scrolled (776, 426) with delta (0, 0)
Screenshot: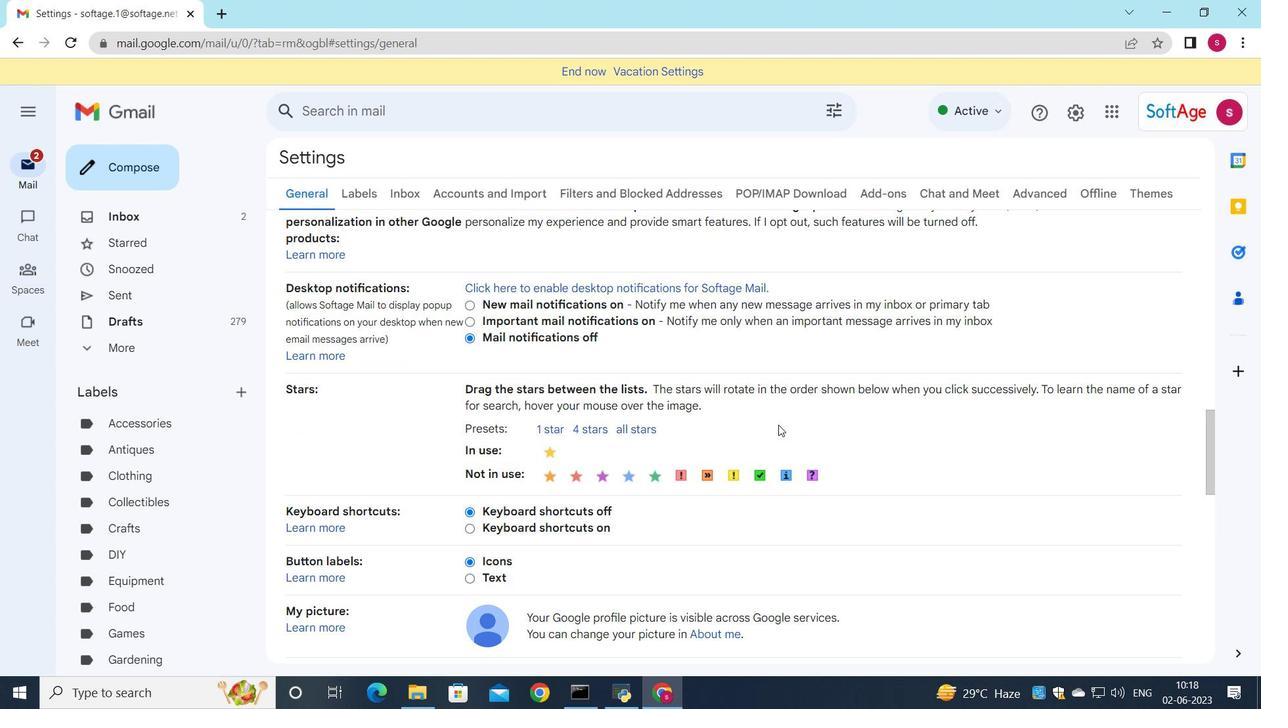 
Action: Mouse moved to (770, 431)
Screenshot: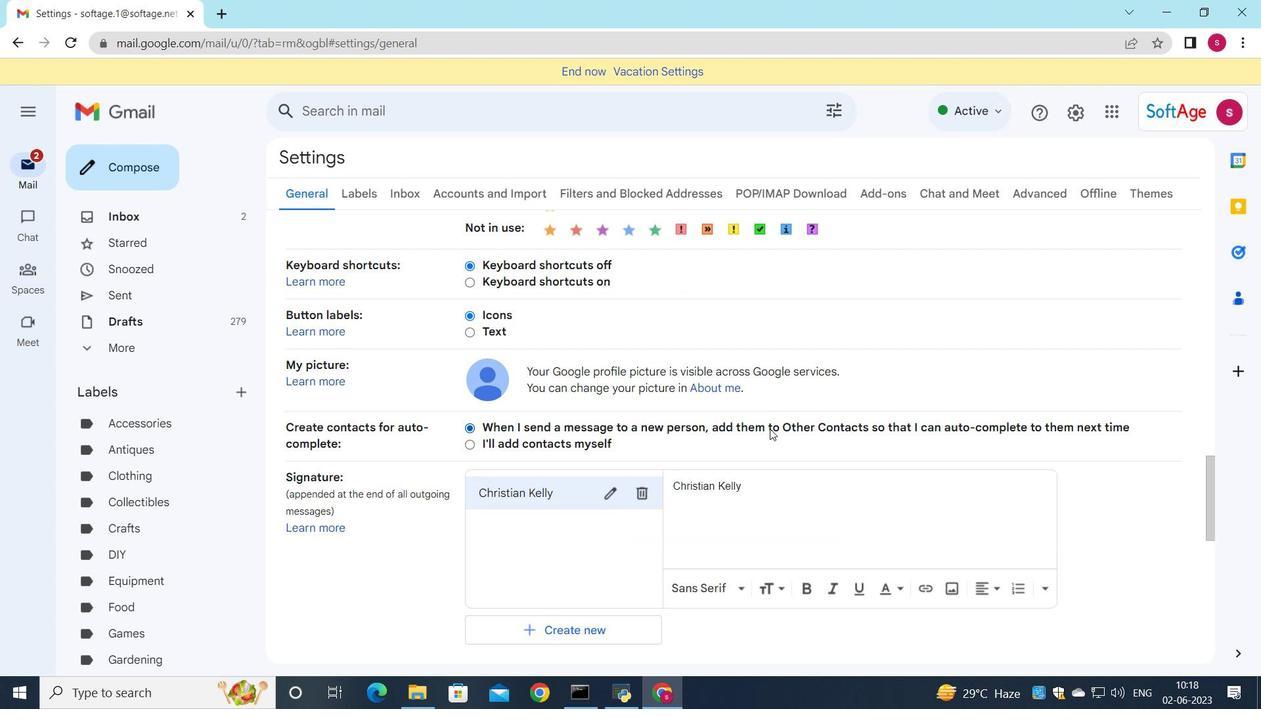 
Action: Mouse scrolled (770, 431) with delta (0, 0)
Screenshot: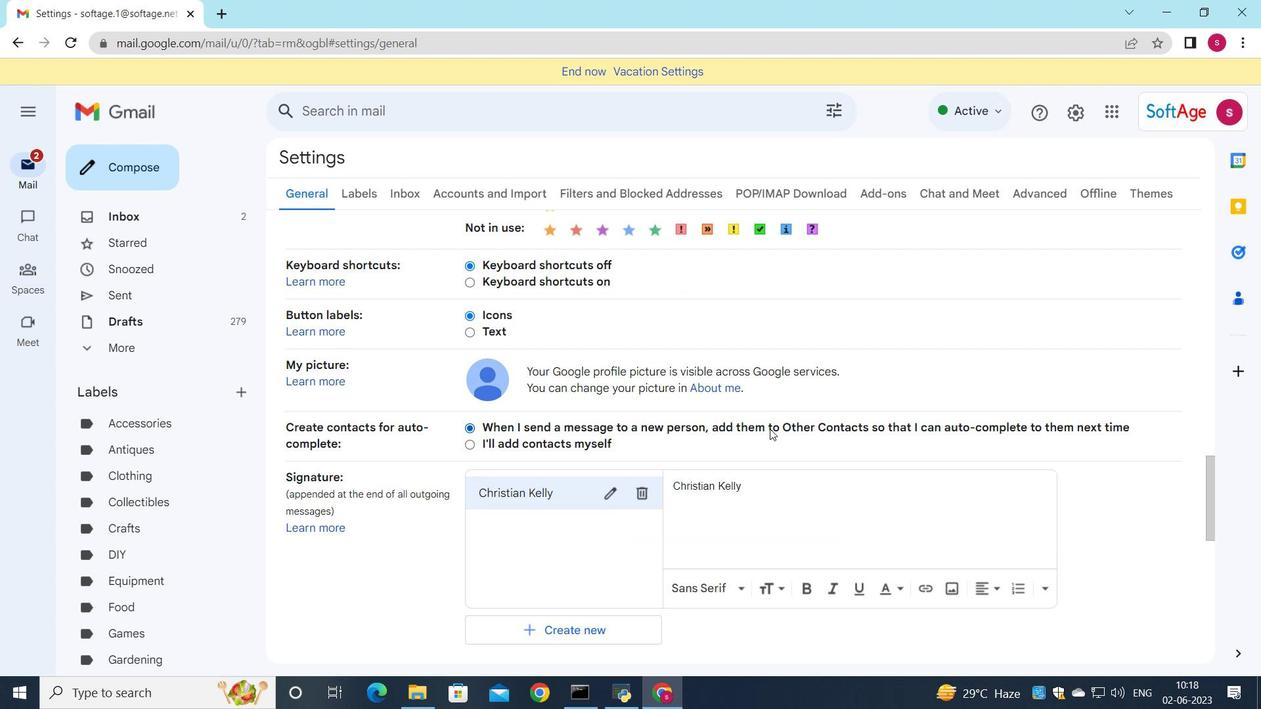 
Action: Mouse scrolled (770, 431) with delta (0, 0)
Screenshot: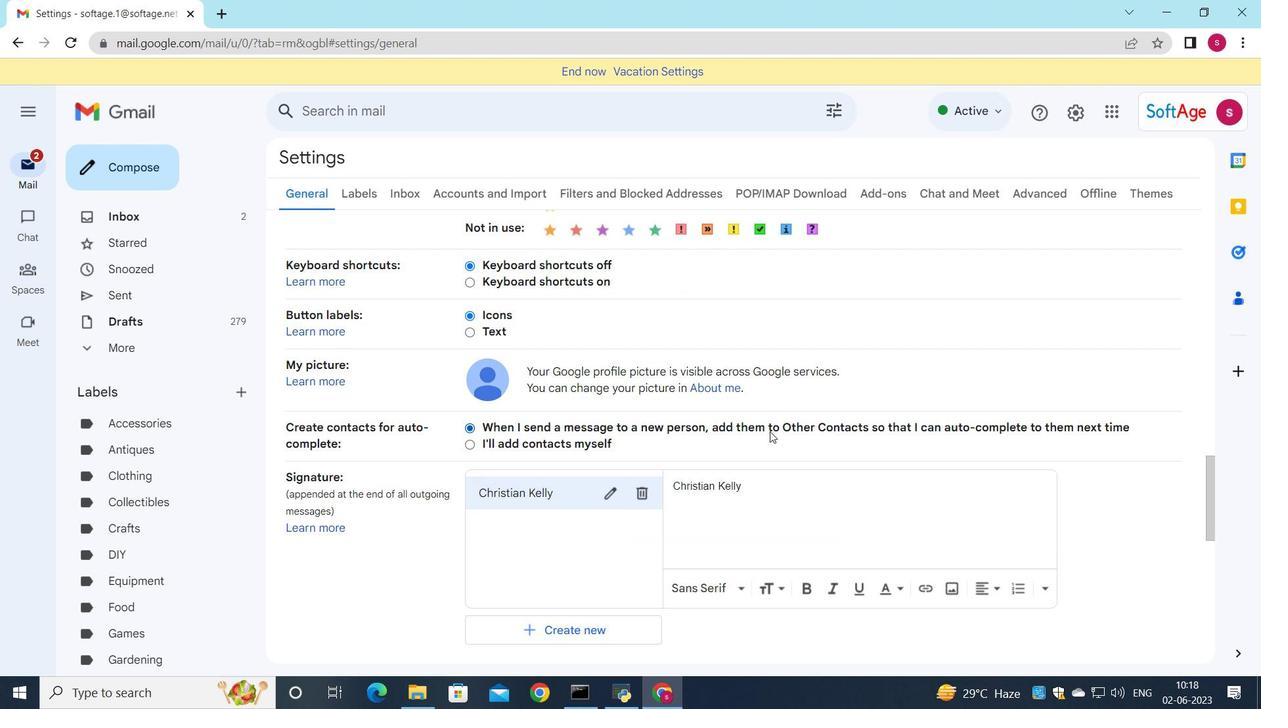 
Action: Mouse moved to (641, 331)
Screenshot: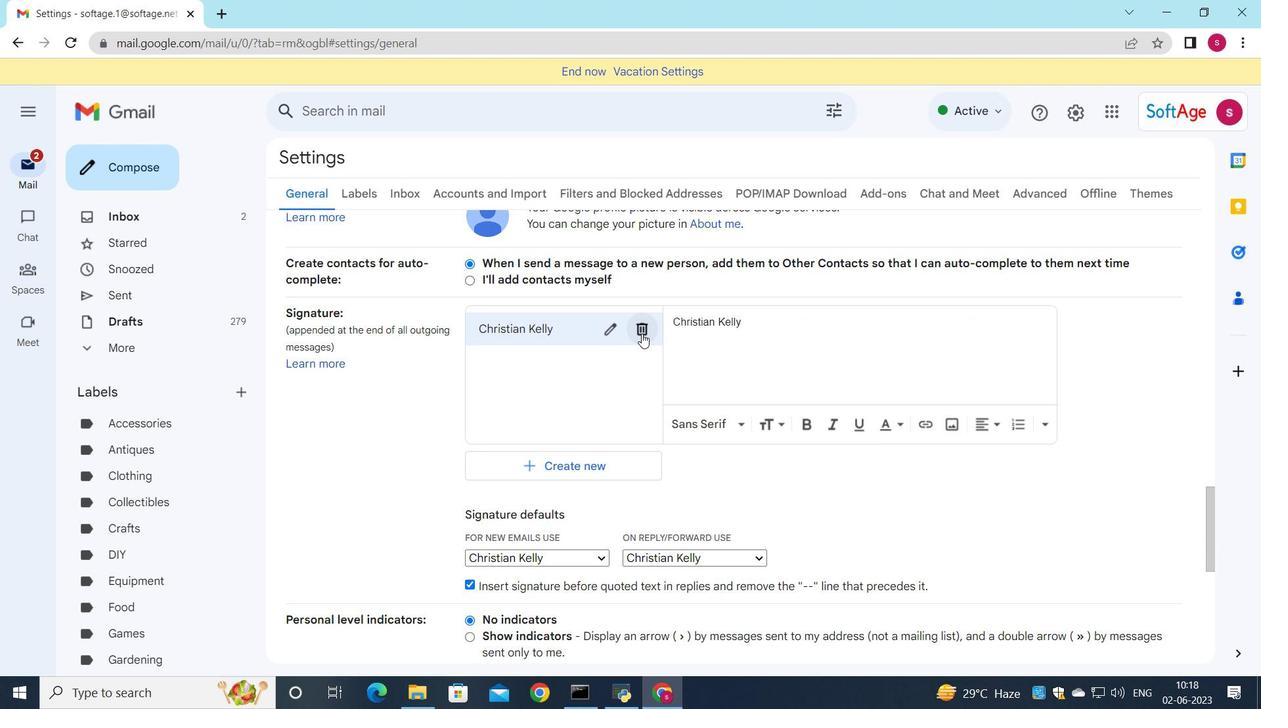 
Action: Mouse pressed left at (641, 331)
Screenshot: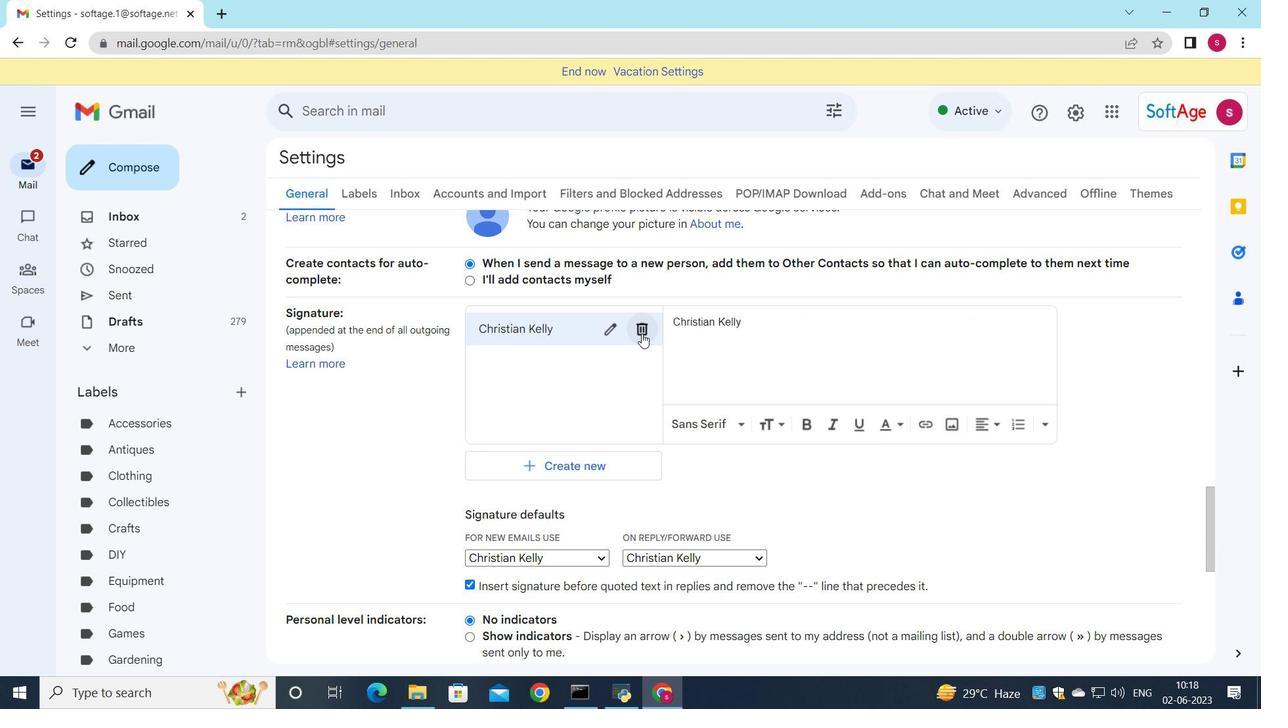 
Action: Mouse moved to (760, 401)
Screenshot: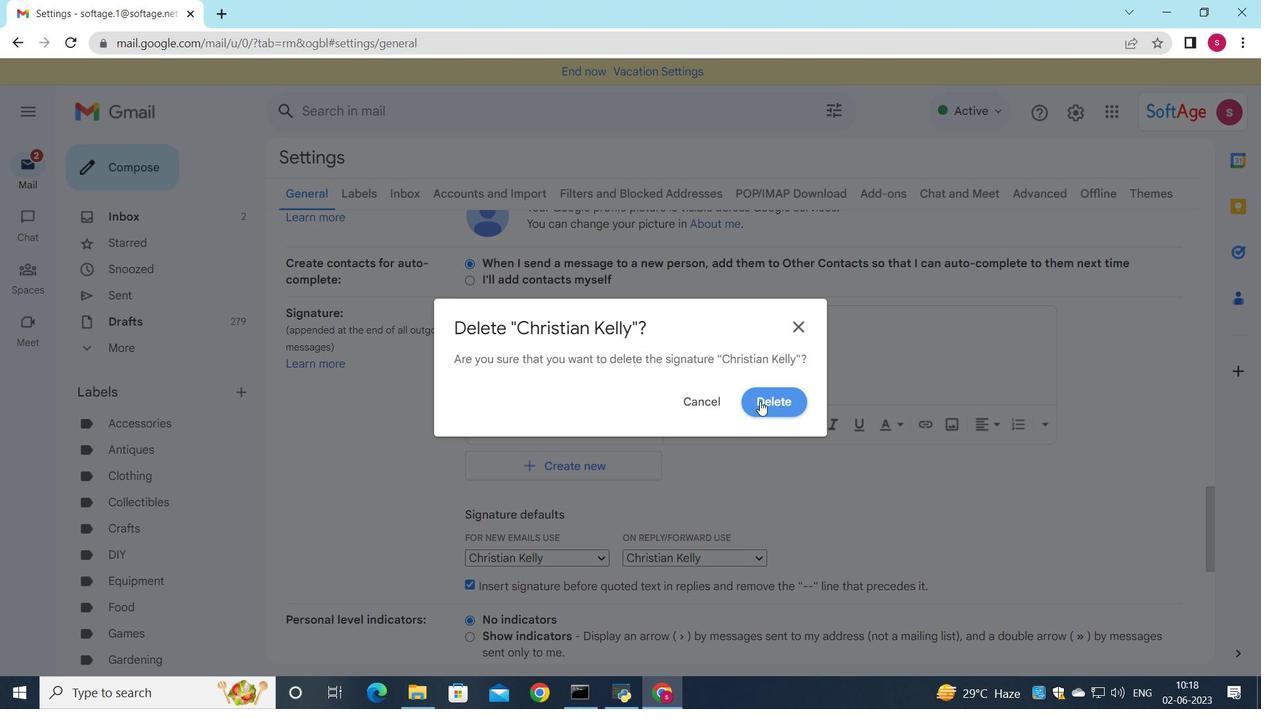 
Action: Mouse pressed left at (760, 401)
Screenshot: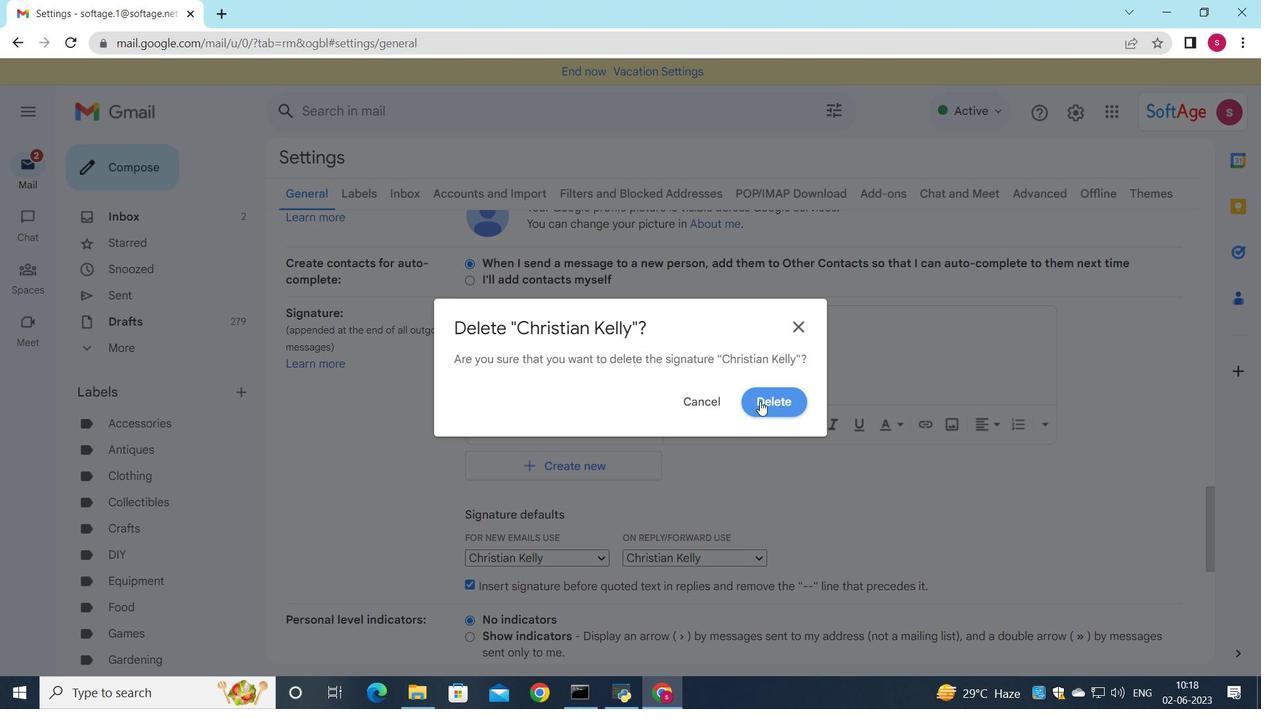 
Action: Mouse moved to (555, 346)
Screenshot: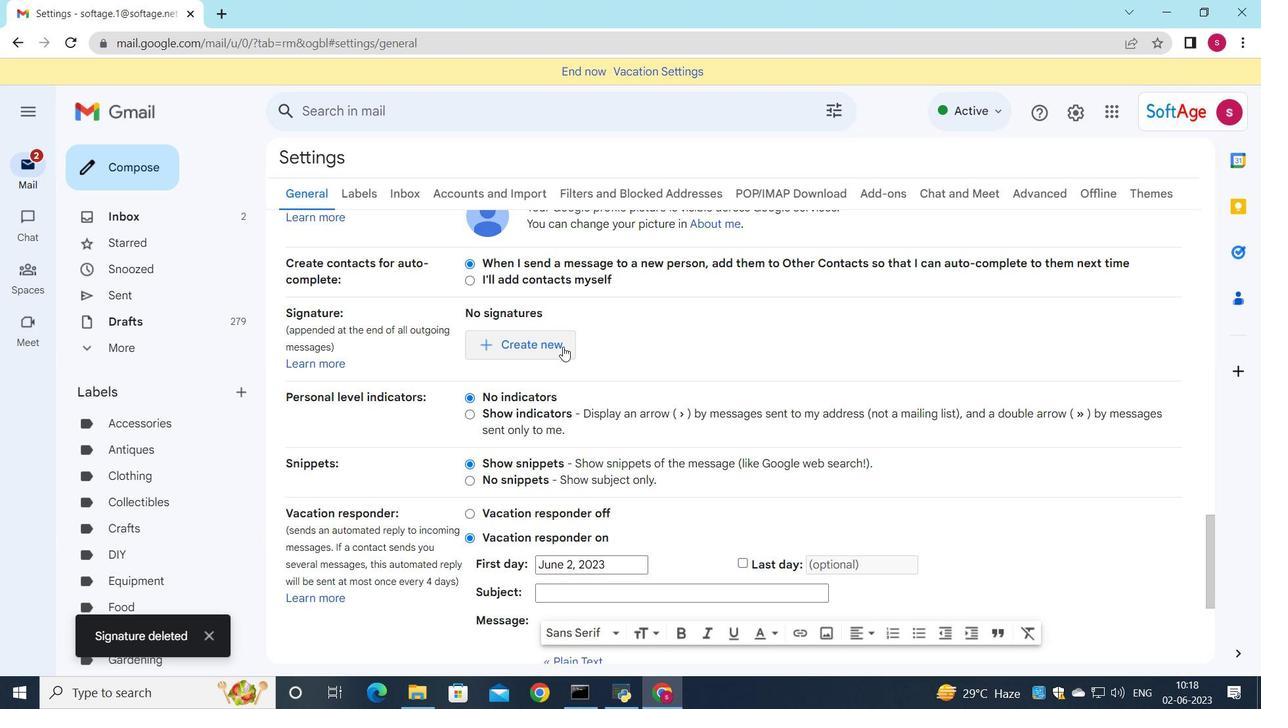 
Action: Mouse pressed left at (555, 346)
Screenshot: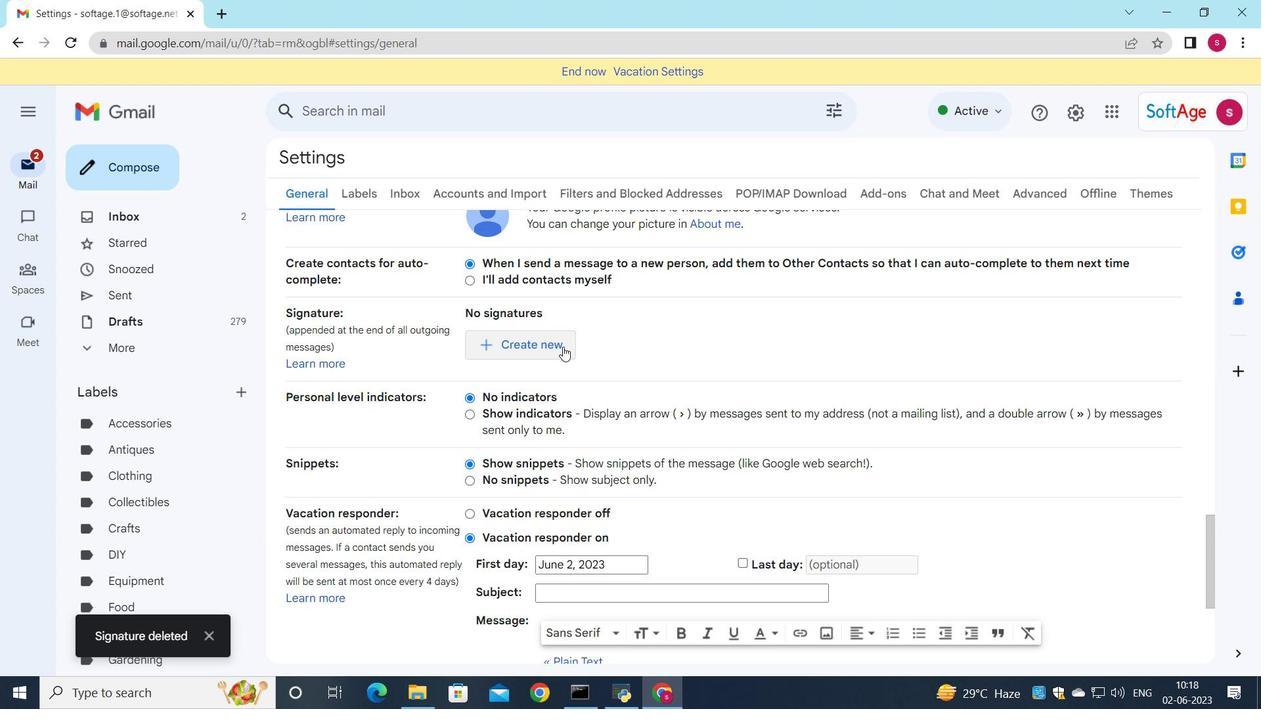 
Action: Key pressed <Key.shift>Cg<Key.backspace>hristina<Key.space><Key.shift>Ramirez
Screenshot: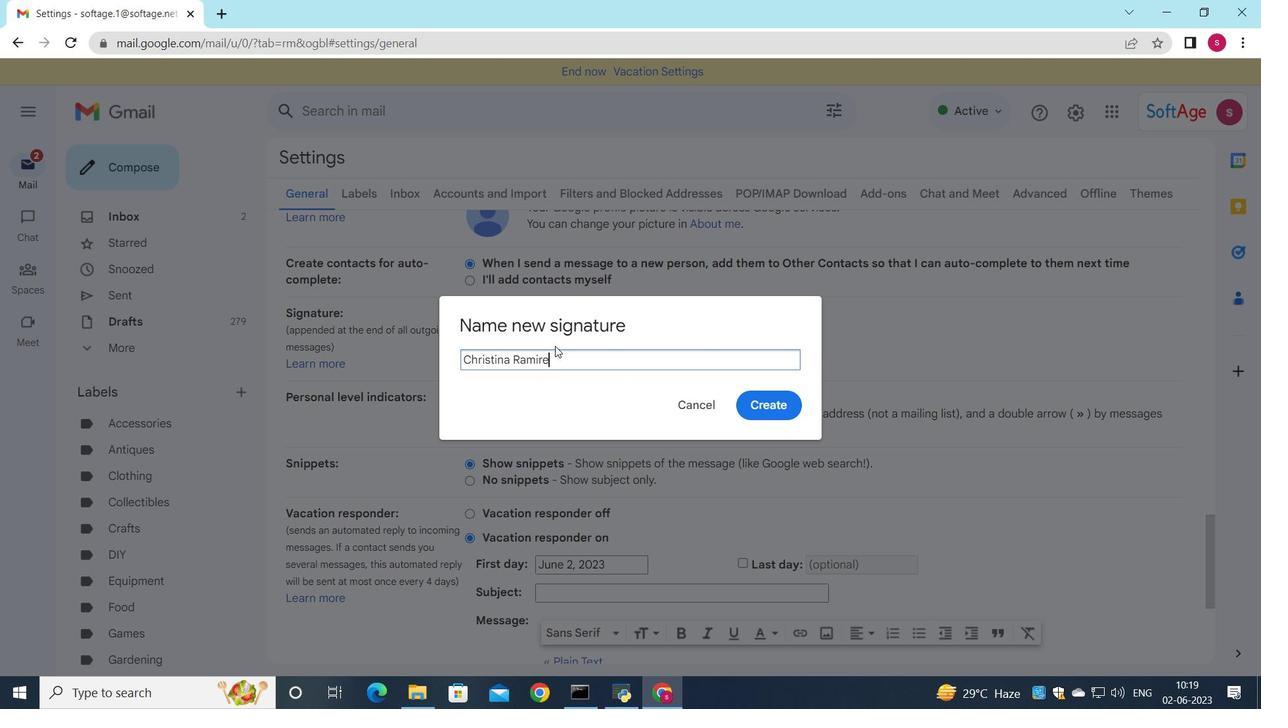 
Action: Mouse moved to (764, 407)
Screenshot: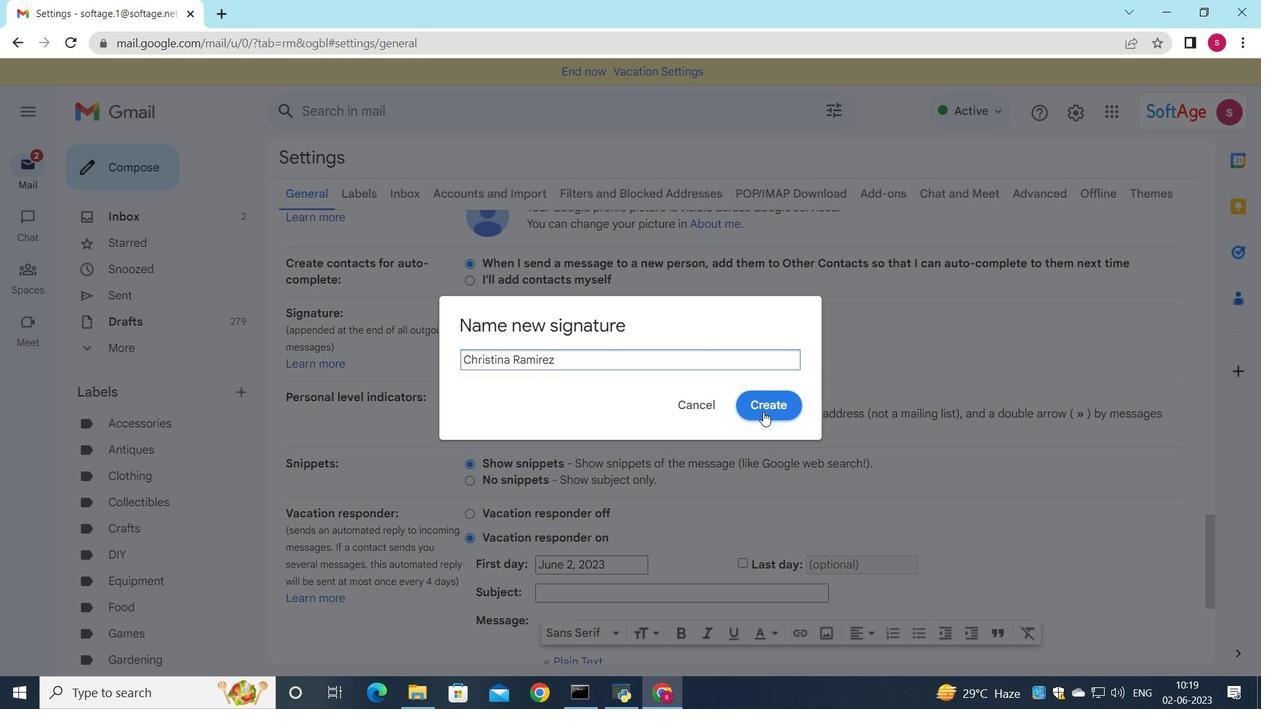 
Action: Mouse pressed left at (764, 407)
Screenshot: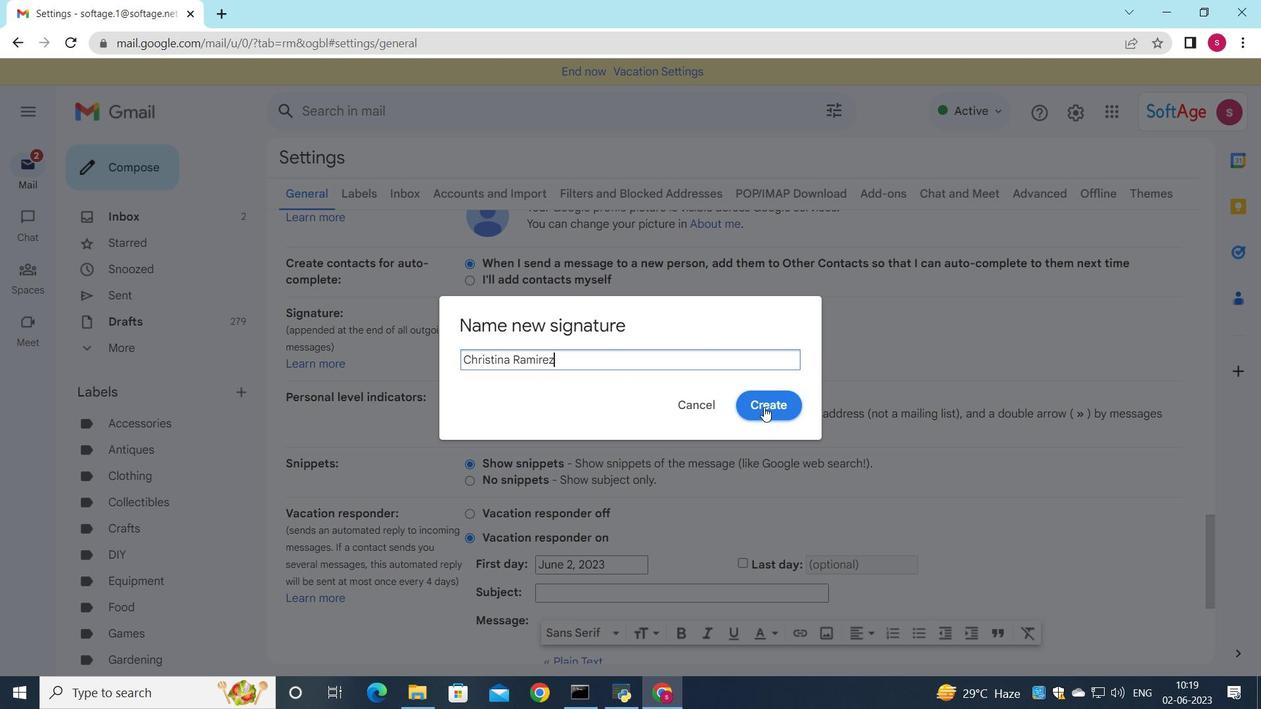 
Action: Mouse moved to (753, 347)
Screenshot: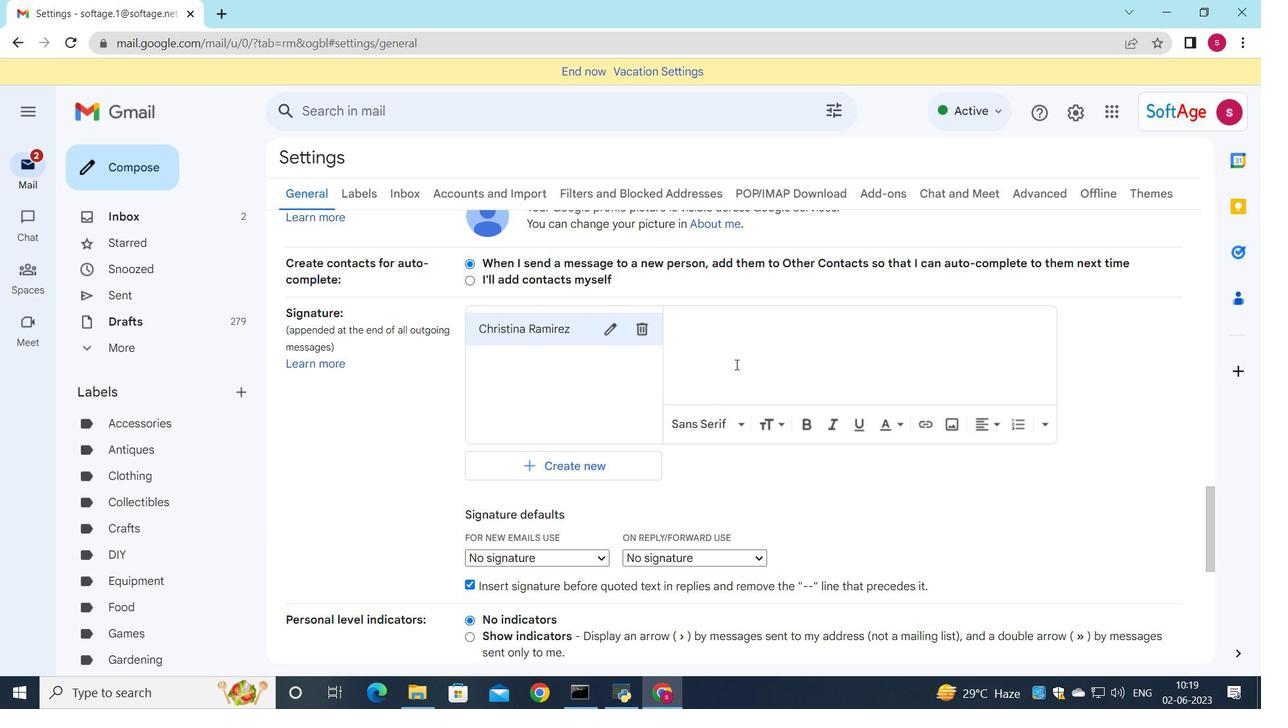
Action: Mouse pressed left at (753, 347)
Screenshot: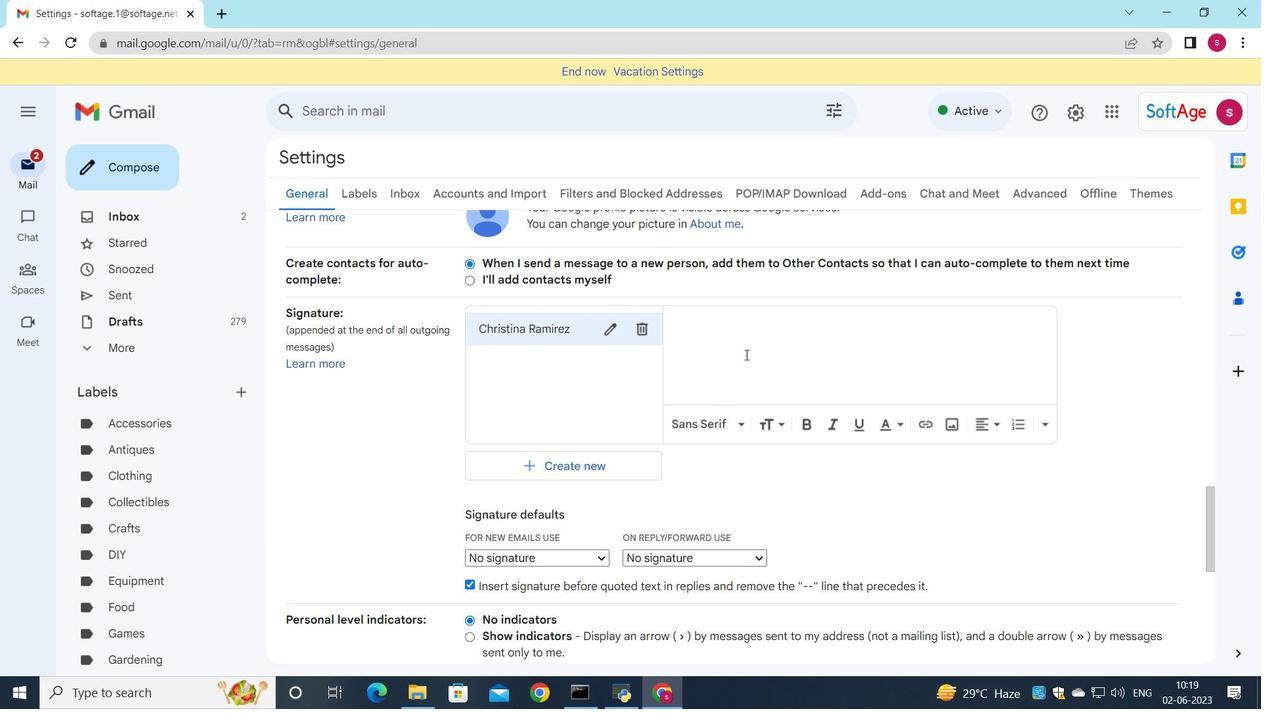 
Action: Key pressed <Key.shift>Christina<Key.space><Key.shift>Ramirez
Screenshot: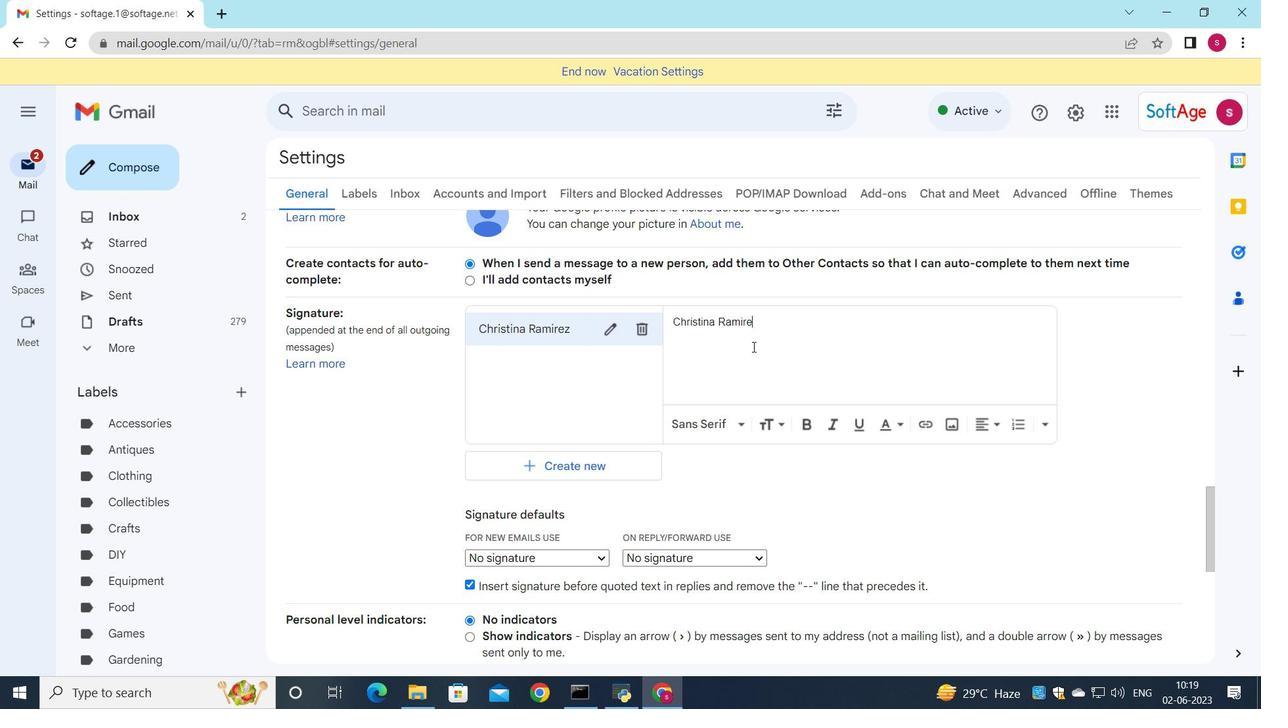 
Action: Mouse moved to (750, 347)
Screenshot: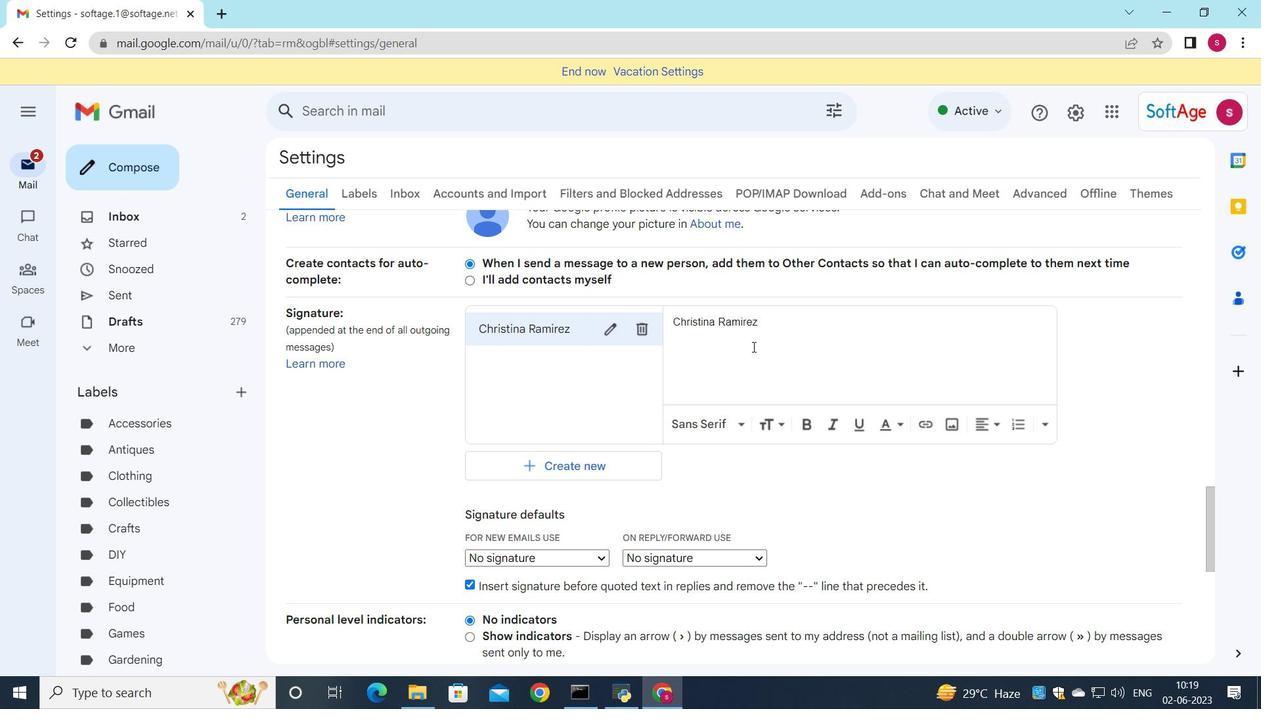 
Action: Mouse scrolled (750, 346) with delta (0, 0)
Screenshot: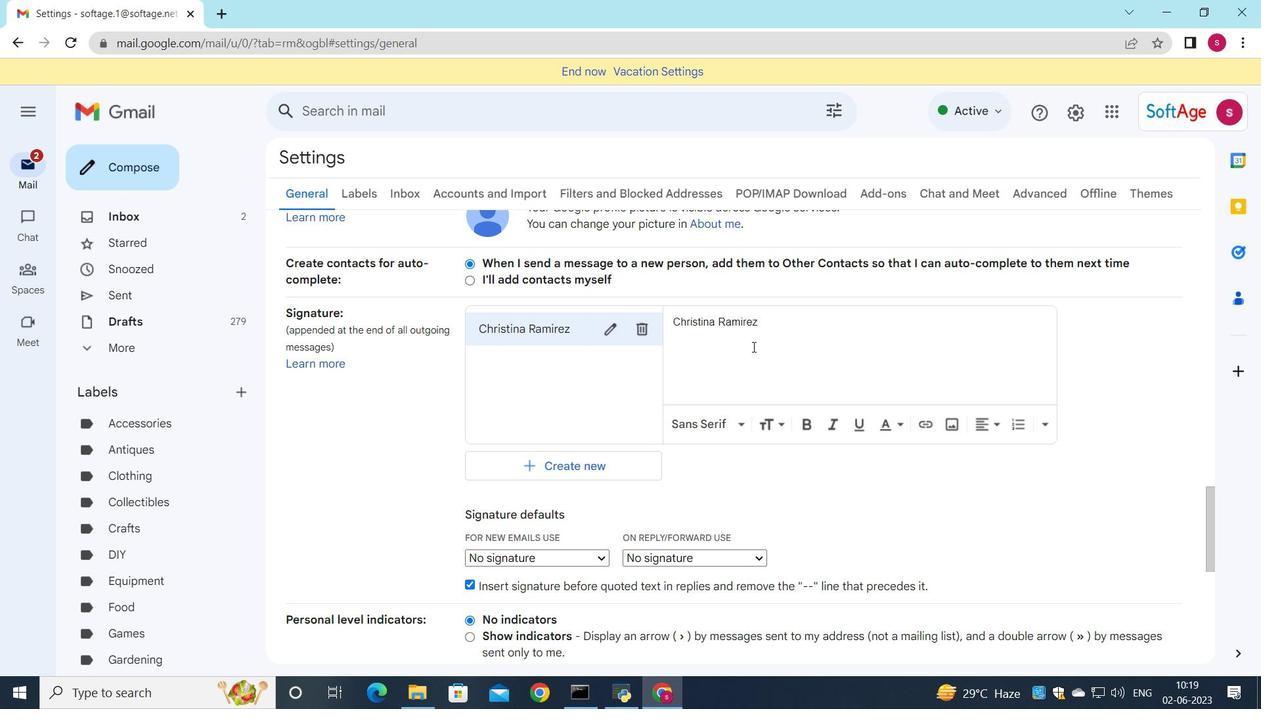 
Action: Mouse moved to (742, 348)
Screenshot: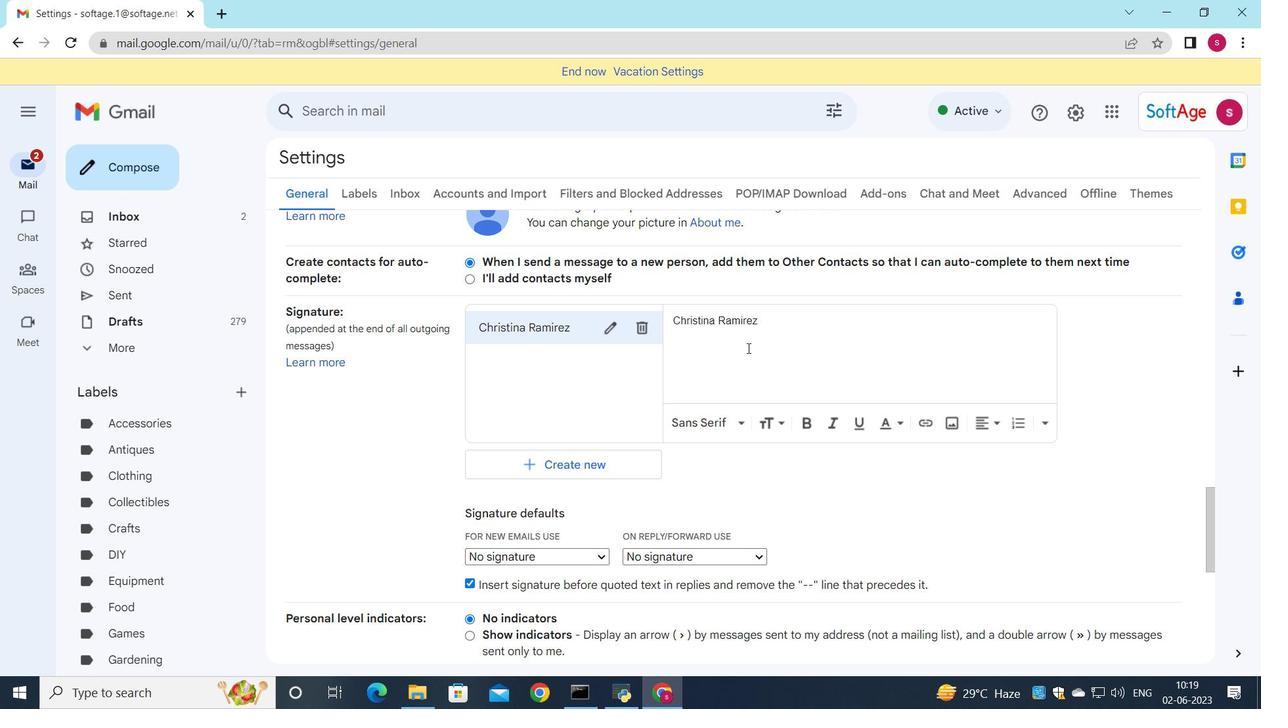 
Action: Mouse scrolled (742, 347) with delta (0, 0)
Screenshot: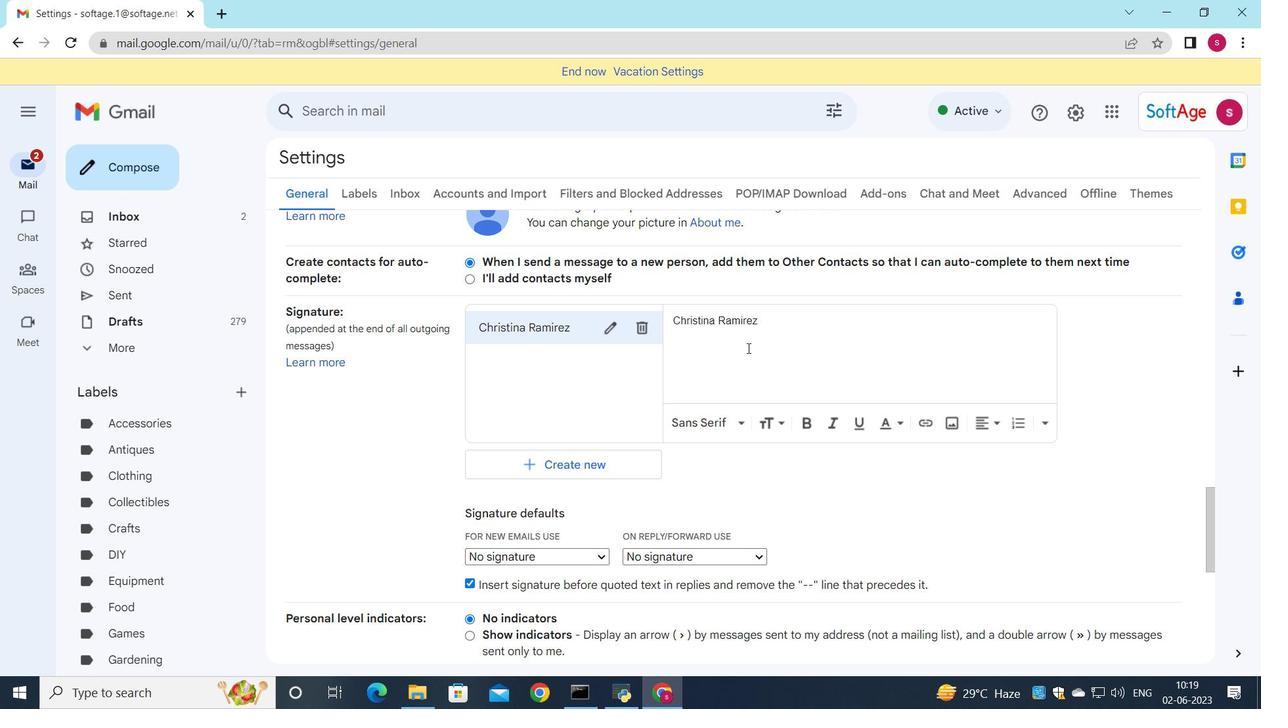 
Action: Mouse moved to (574, 385)
Screenshot: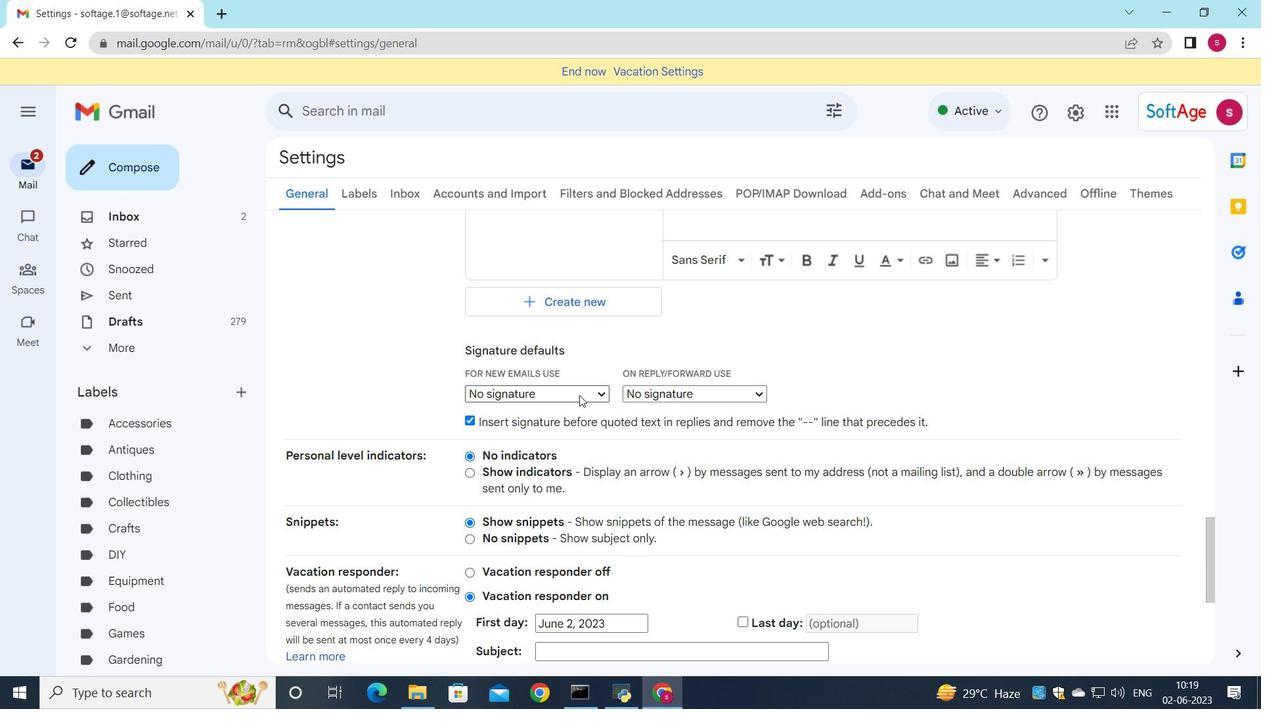 
Action: Mouse pressed left at (574, 385)
Screenshot: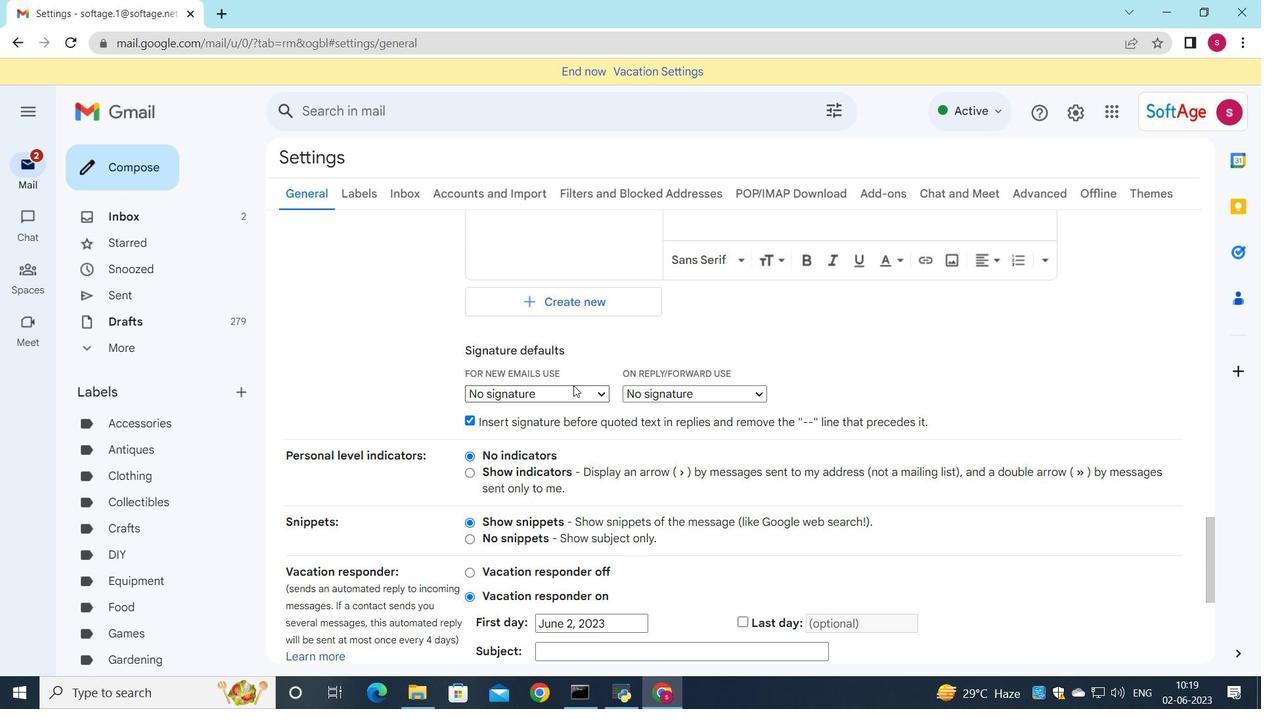 
Action: Mouse moved to (567, 422)
Screenshot: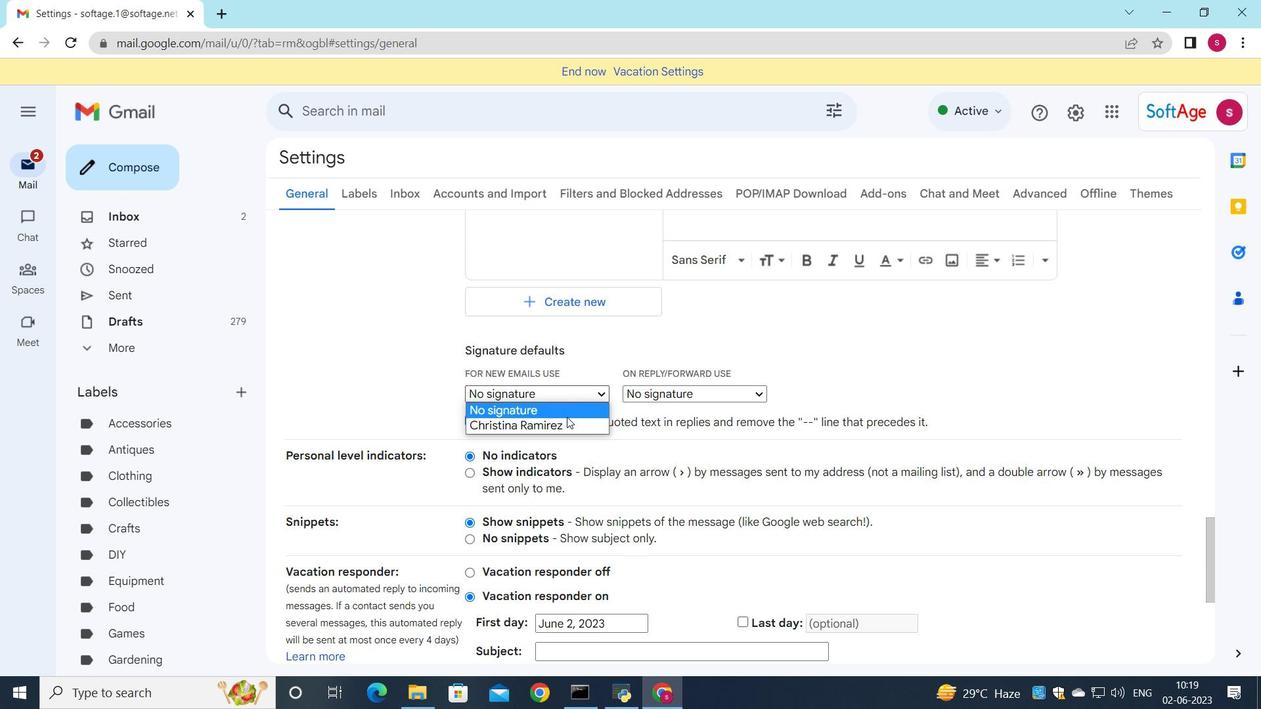 
Action: Mouse pressed left at (567, 422)
Screenshot: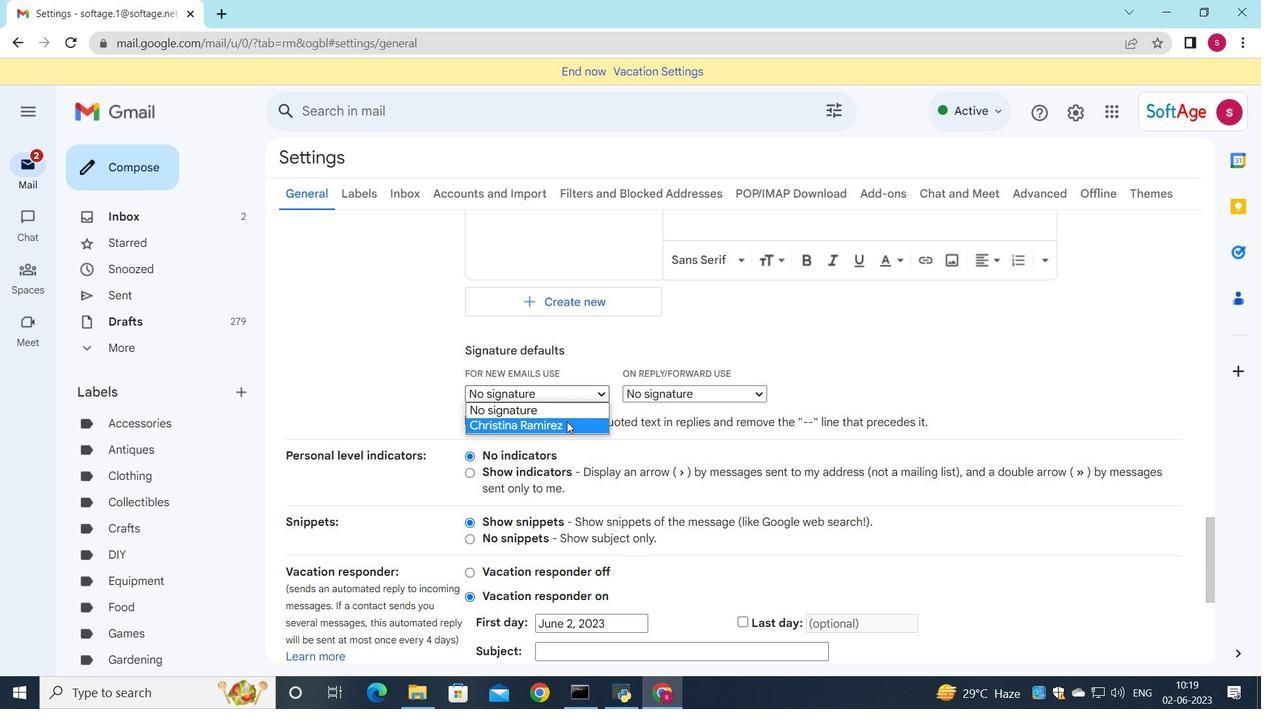 
Action: Mouse moved to (643, 396)
Screenshot: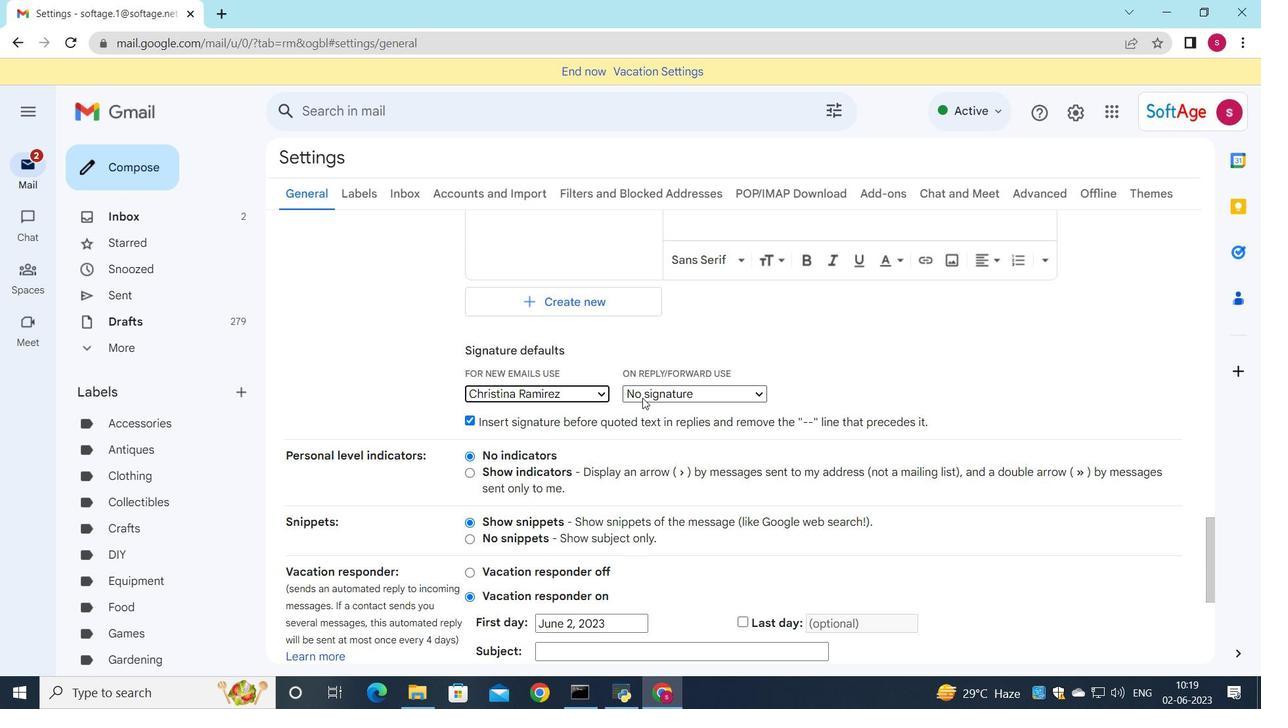 
Action: Mouse pressed left at (643, 396)
Screenshot: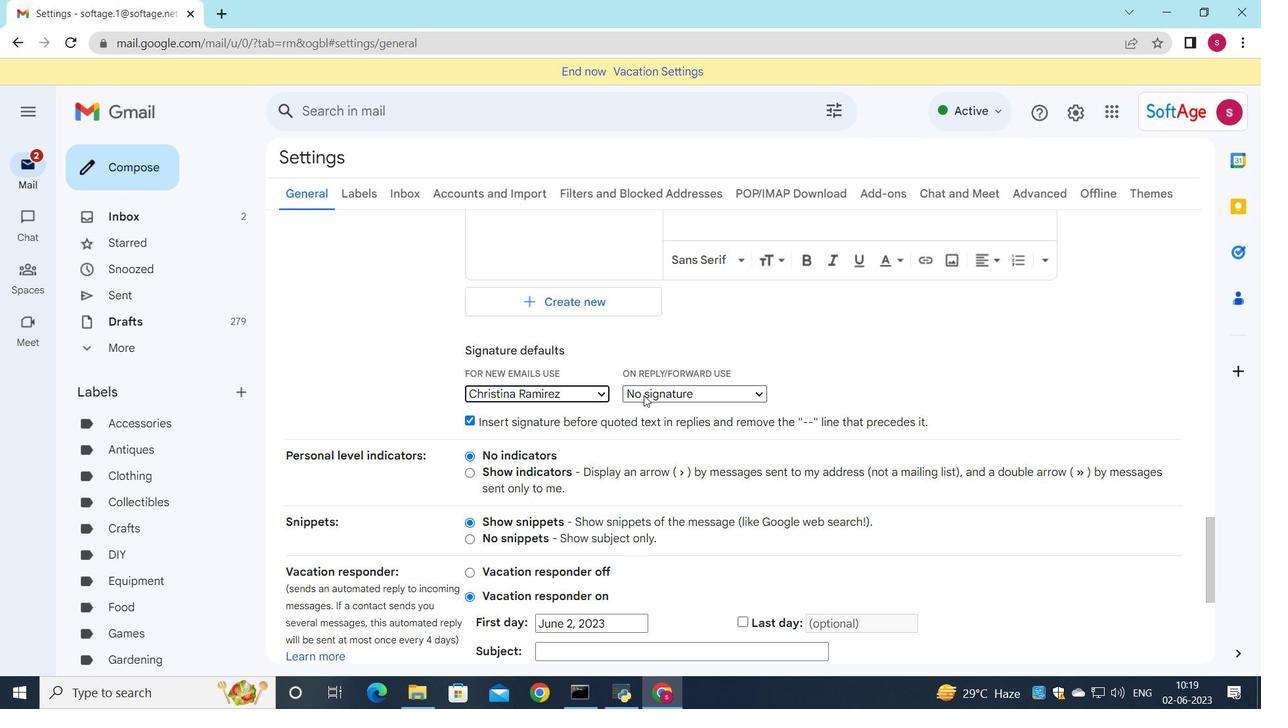 
Action: Mouse moved to (644, 425)
Screenshot: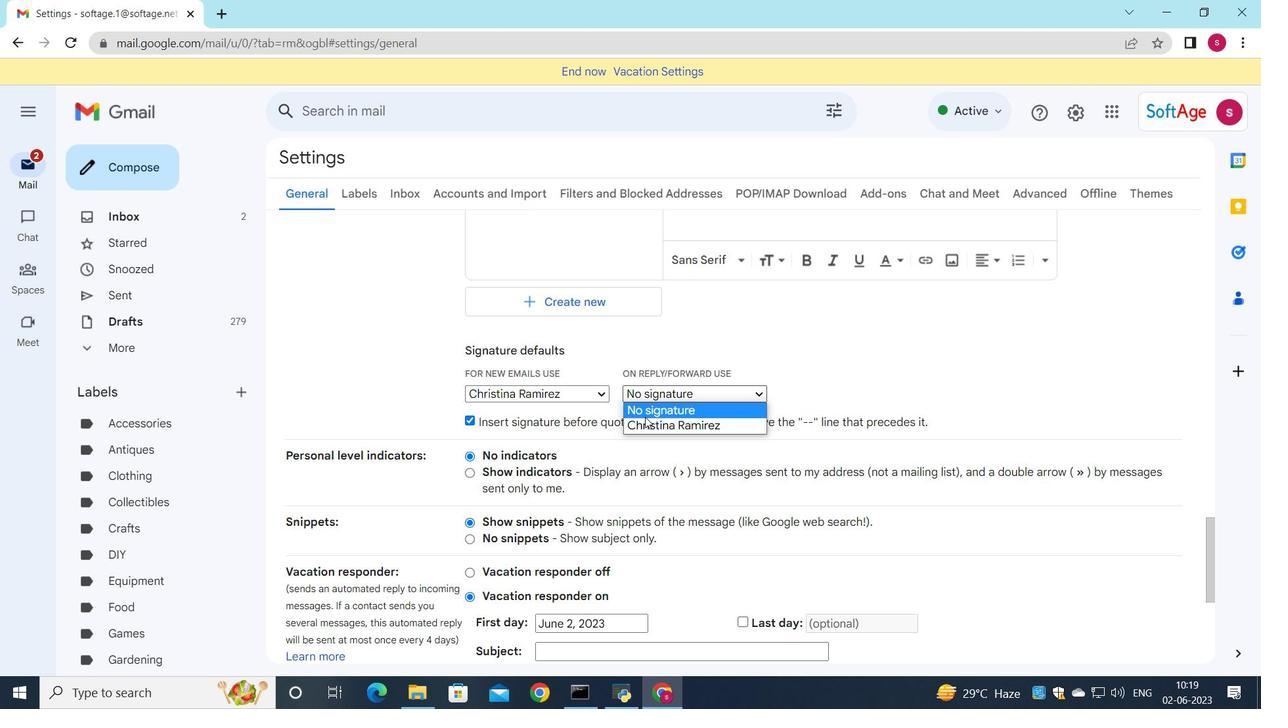
Action: Mouse pressed left at (644, 425)
Screenshot: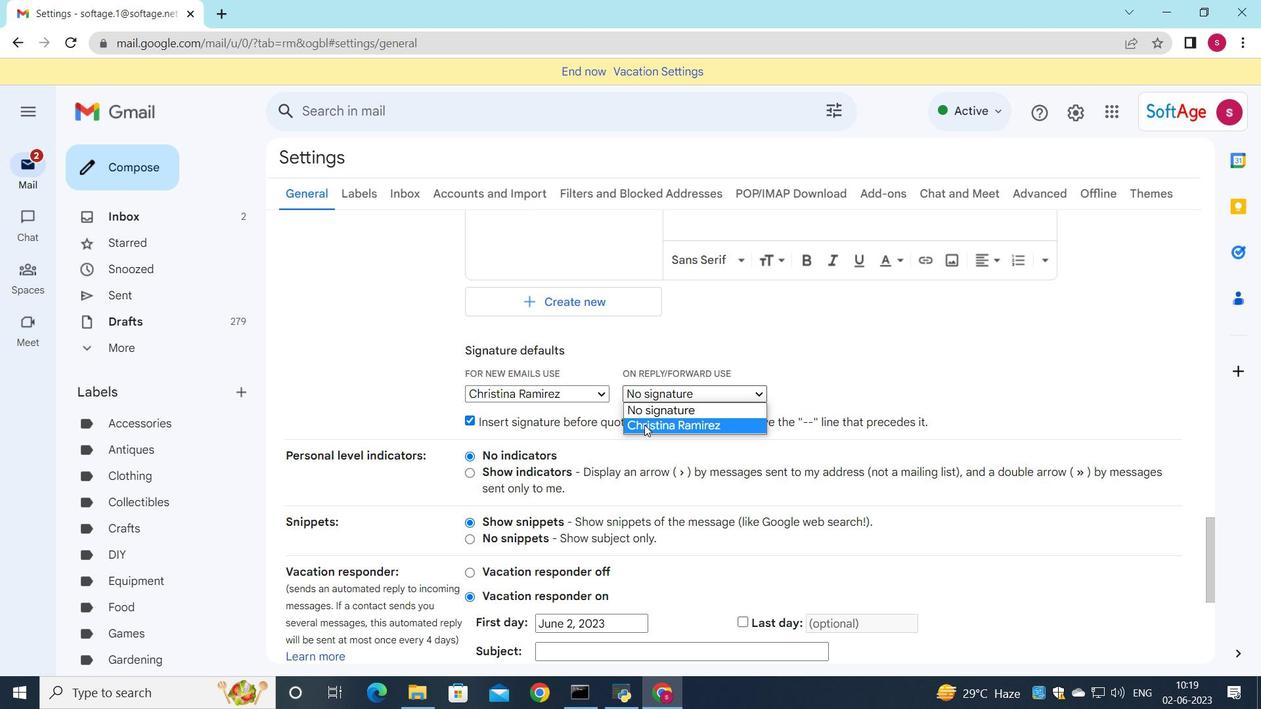 
Action: Mouse pressed left at (644, 425)
Screenshot: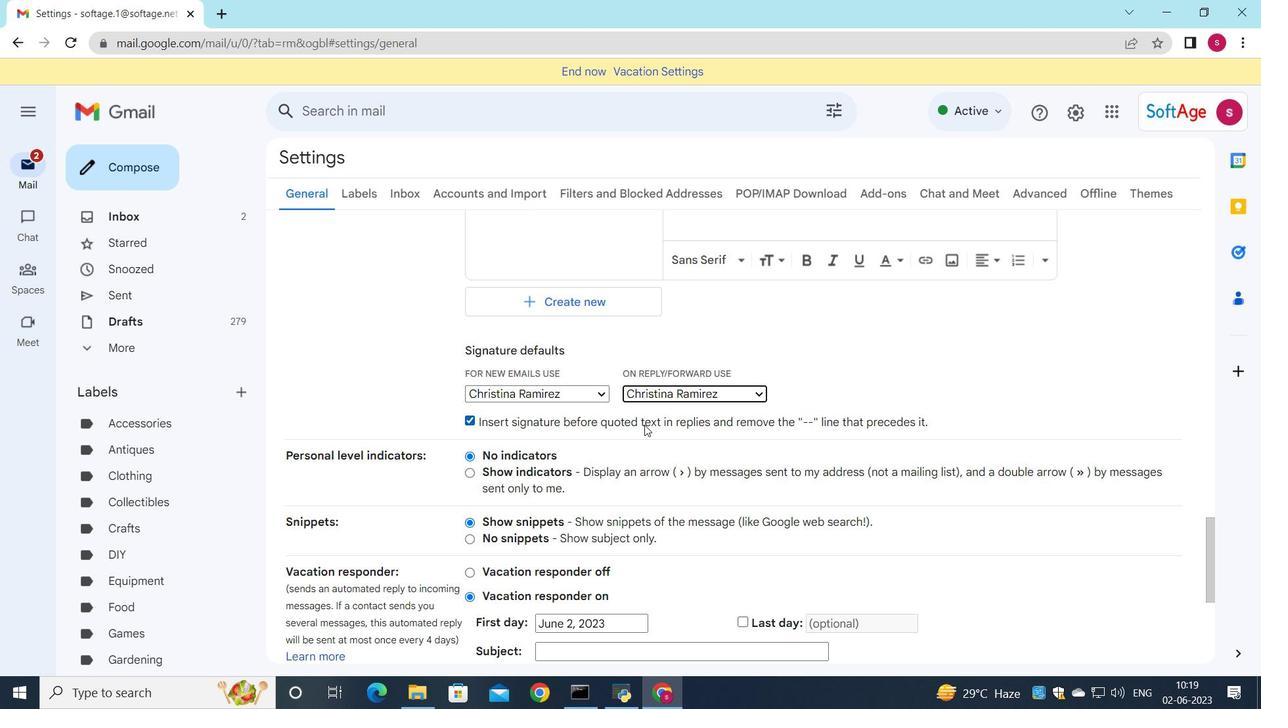 
Action: Mouse moved to (475, 417)
Screenshot: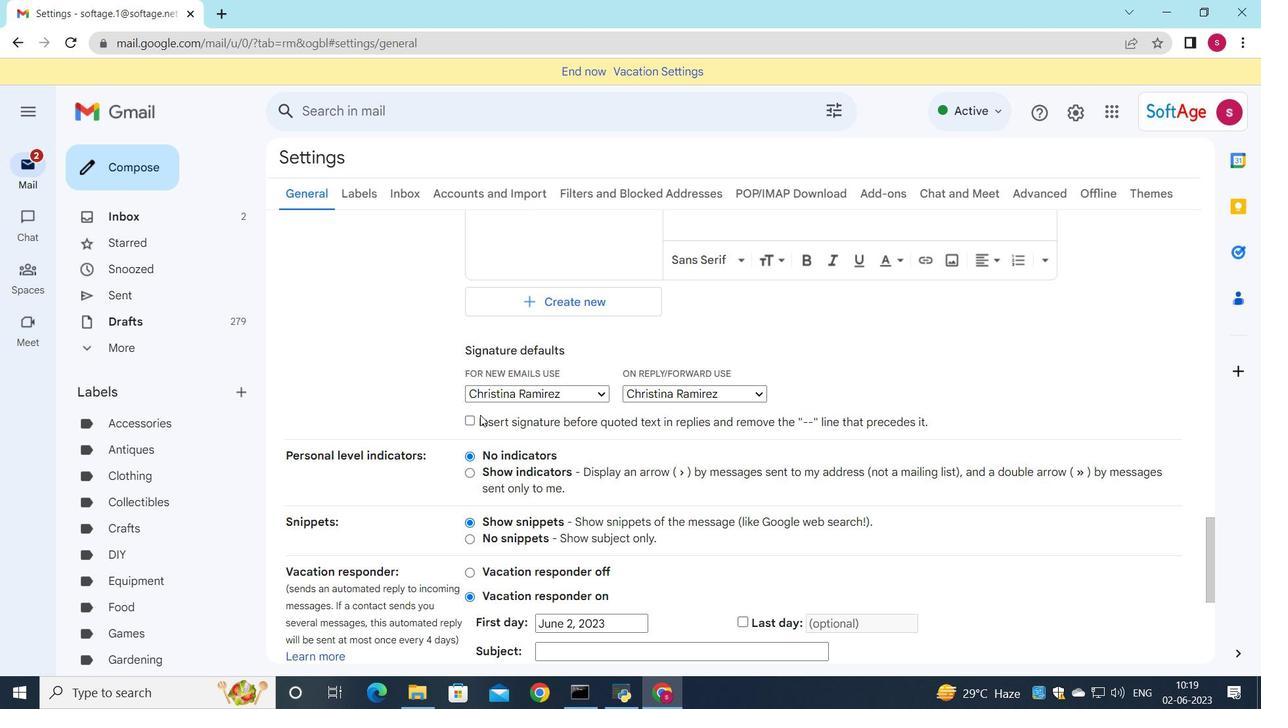 
Action: Mouse pressed left at (475, 417)
Screenshot: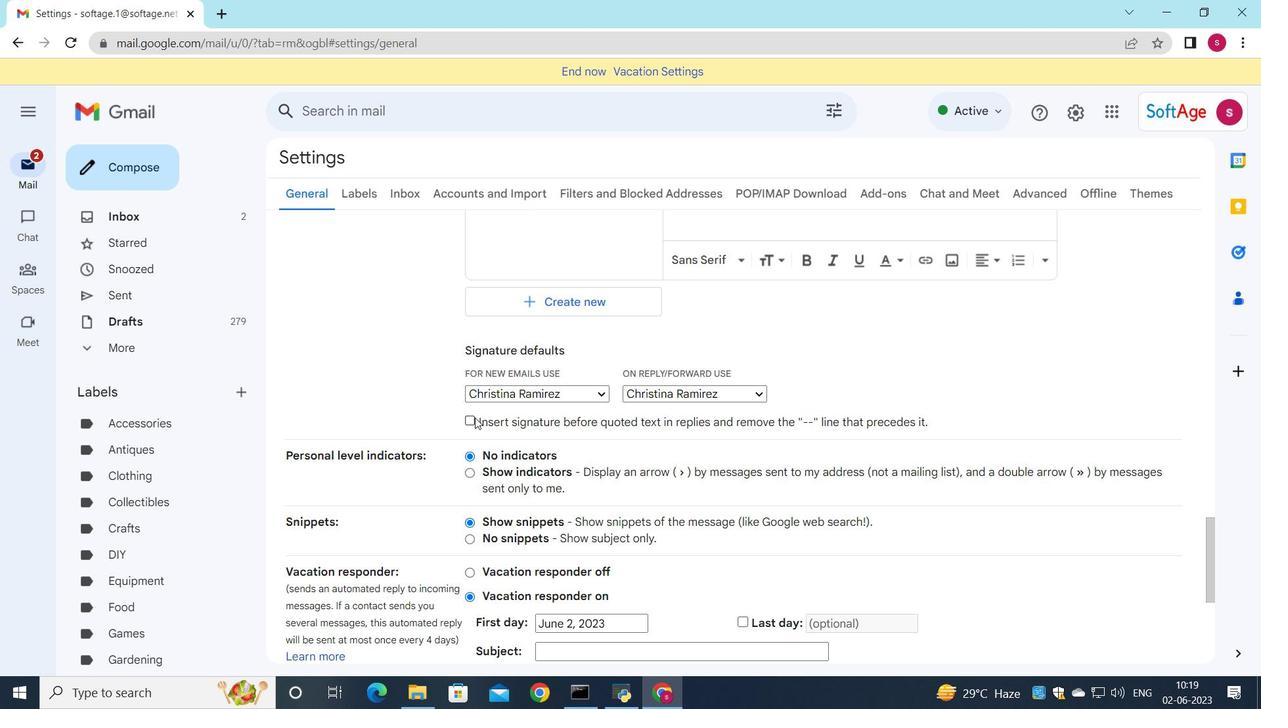 
Action: Mouse moved to (515, 427)
Screenshot: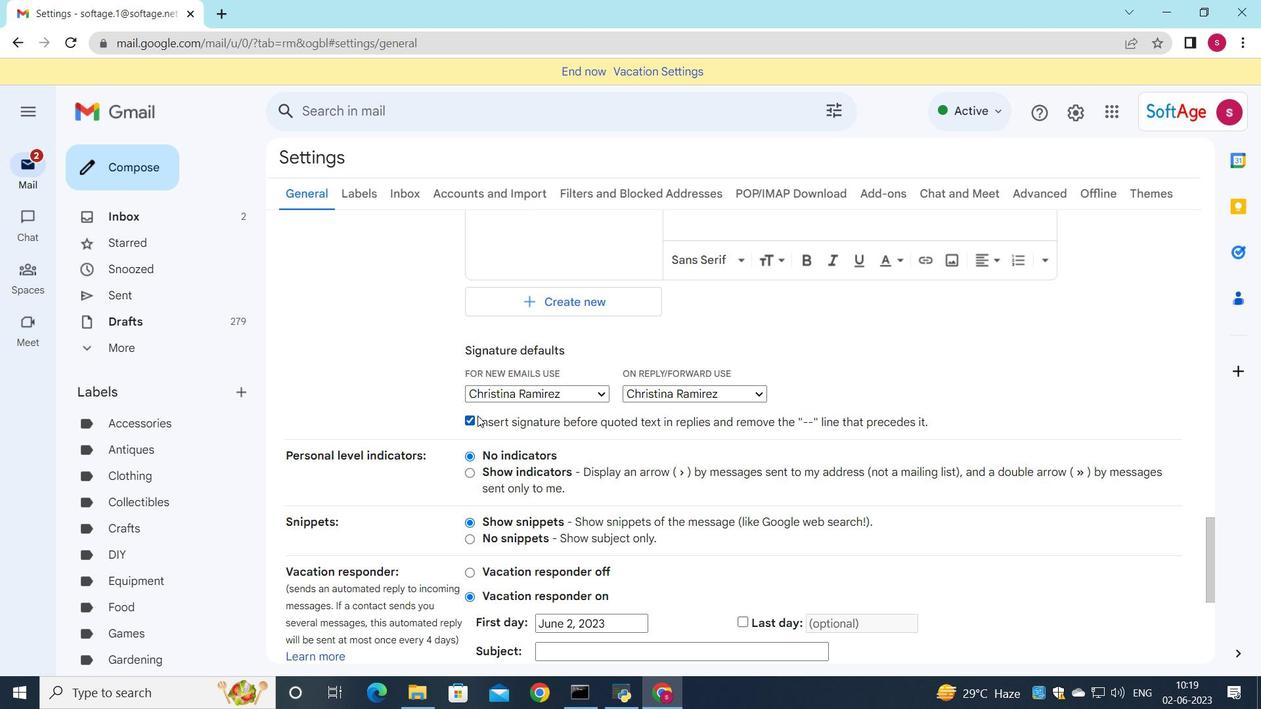 
Action: Mouse scrolled (515, 427) with delta (0, 0)
Screenshot: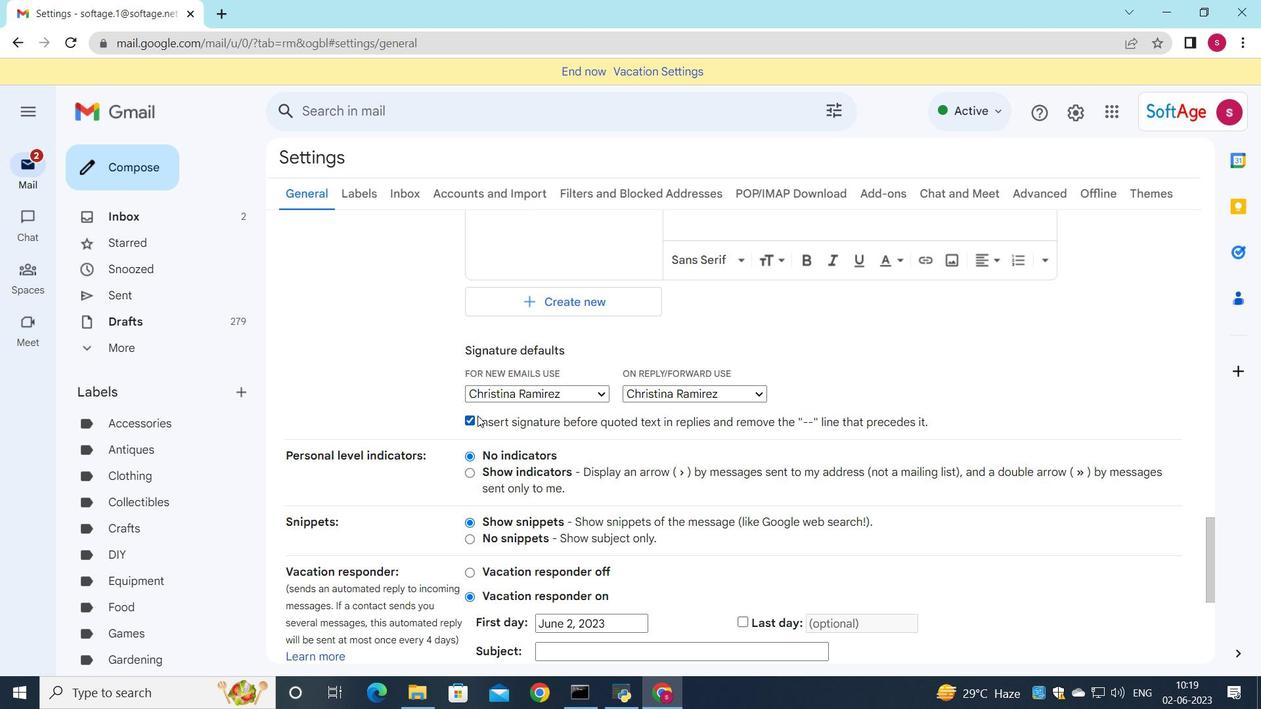 
Action: Mouse moved to (556, 442)
Screenshot: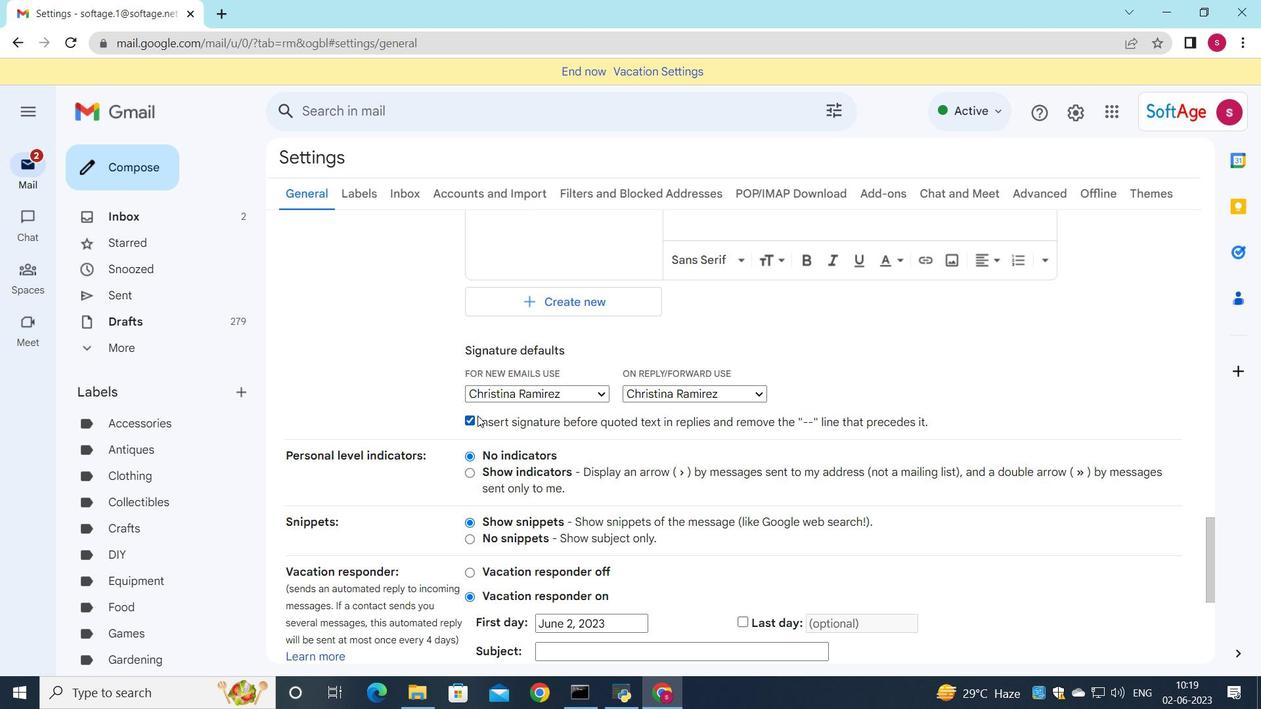
Action: Mouse scrolled (553, 441) with delta (0, 0)
Screenshot: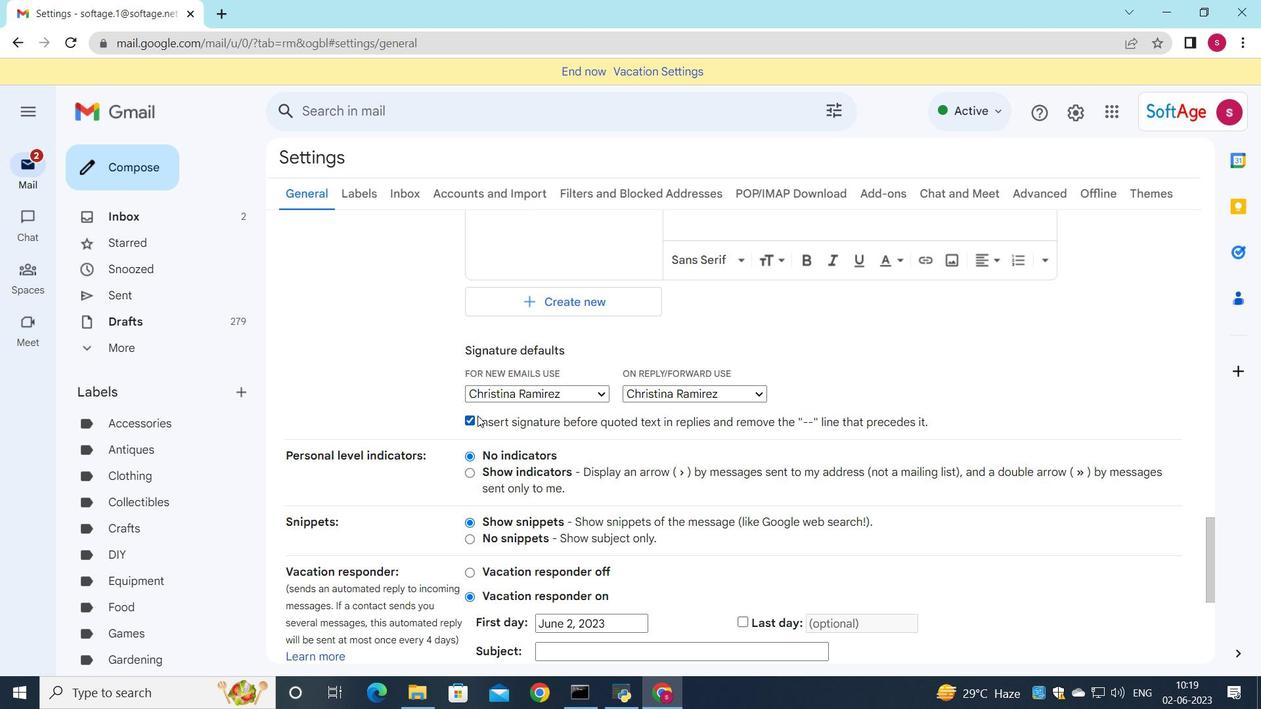 
Action: Mouse moved to (567, 437)
Screenshot: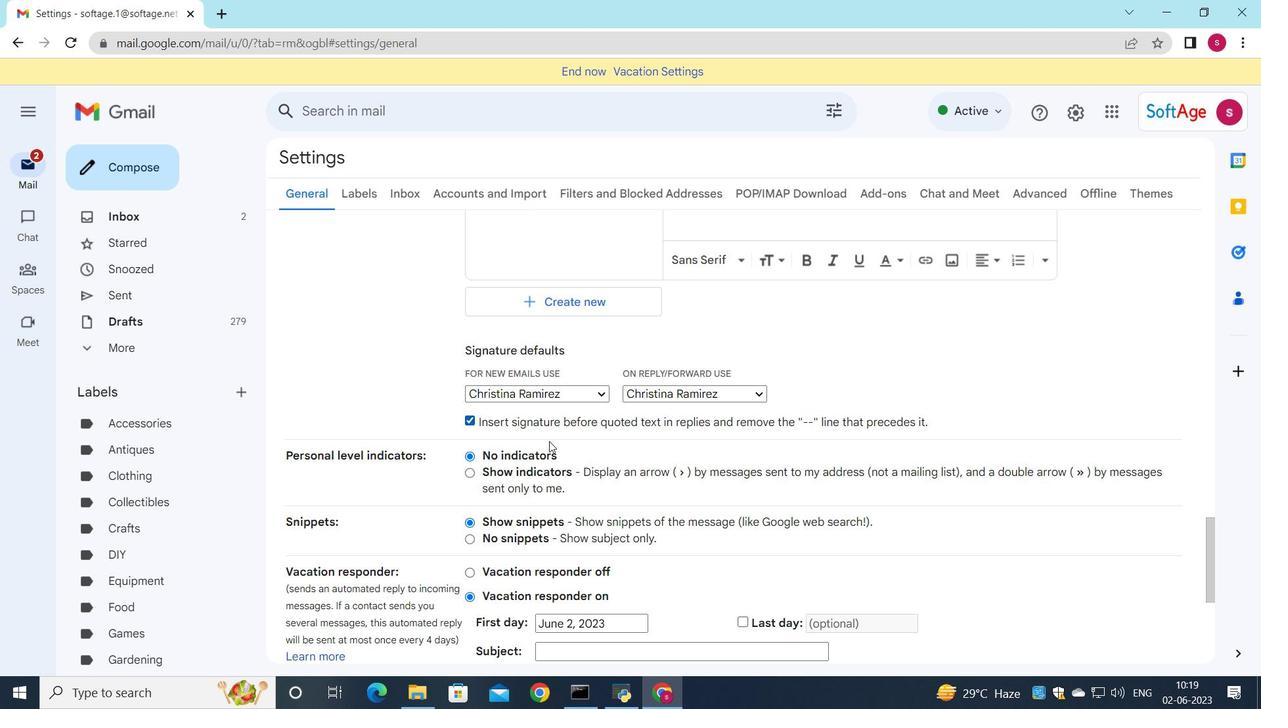 
Action: Mouse scrolled (567, 436) with delta (0, 0)
Screenshot: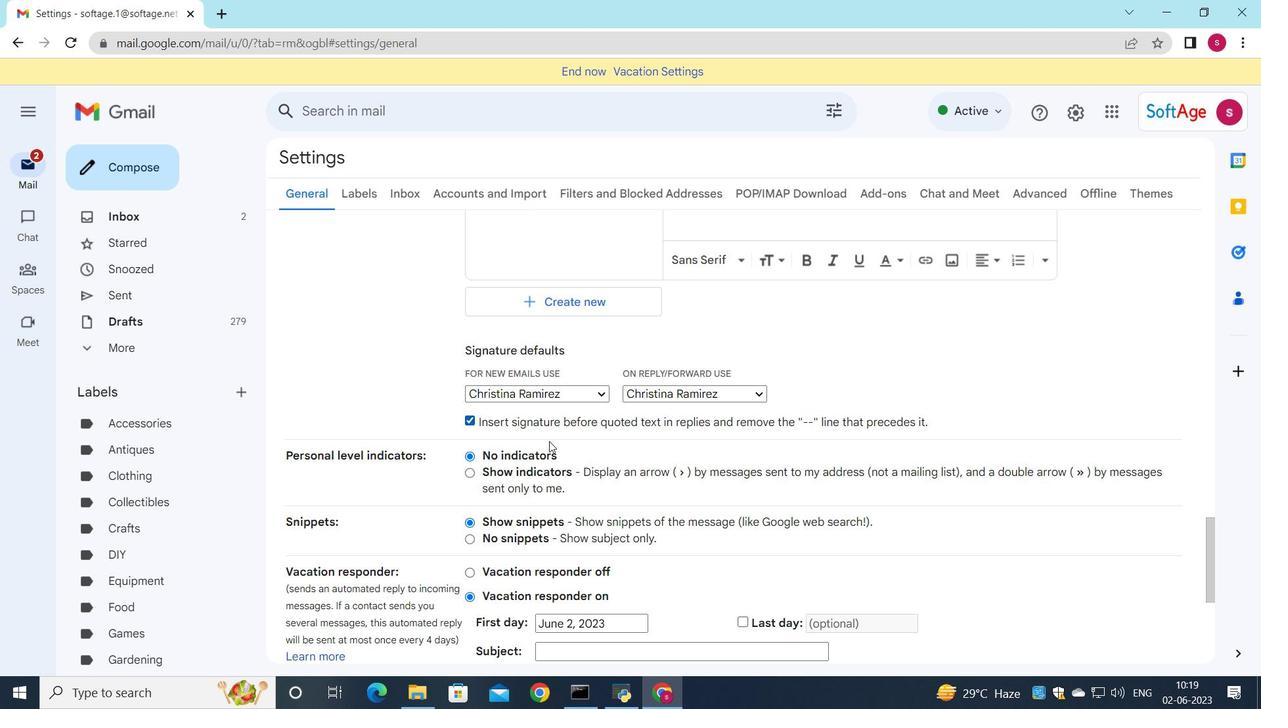 
Action: Mouse moved to (569, 435)
Screenshot: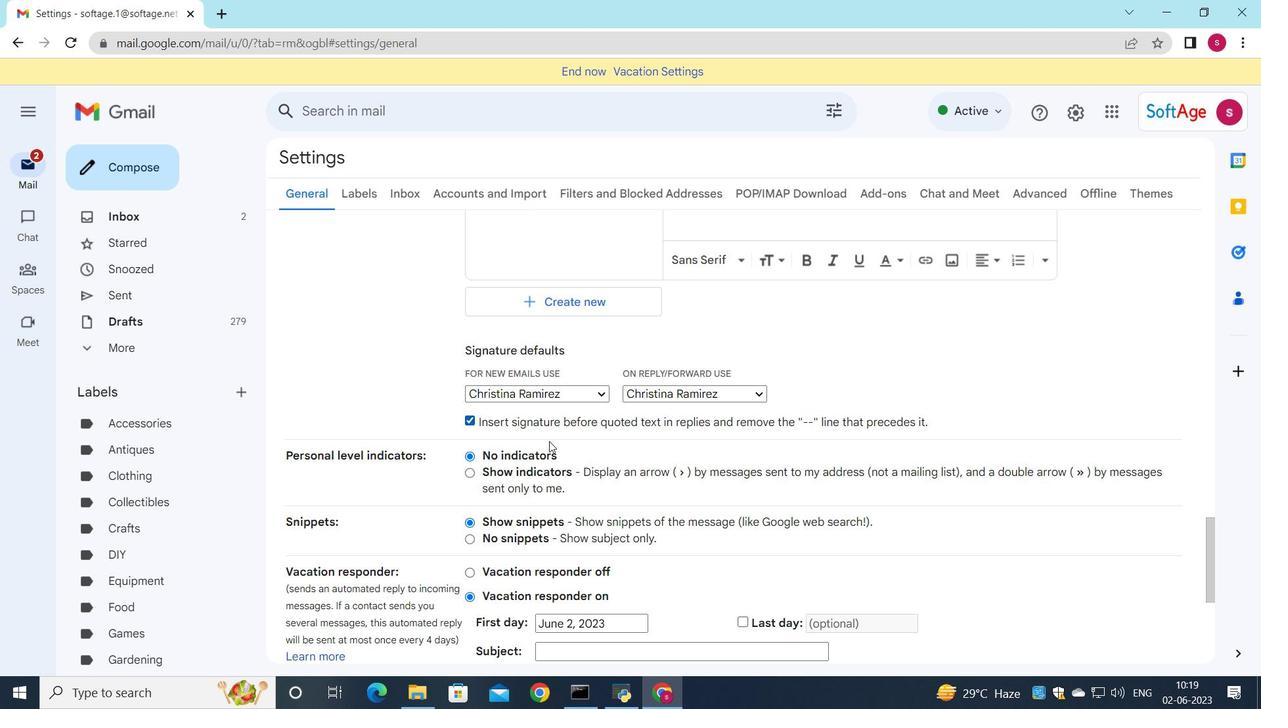 
Action: Mouse scrolled (569, 434) with delta (0, 0)
Screenshot: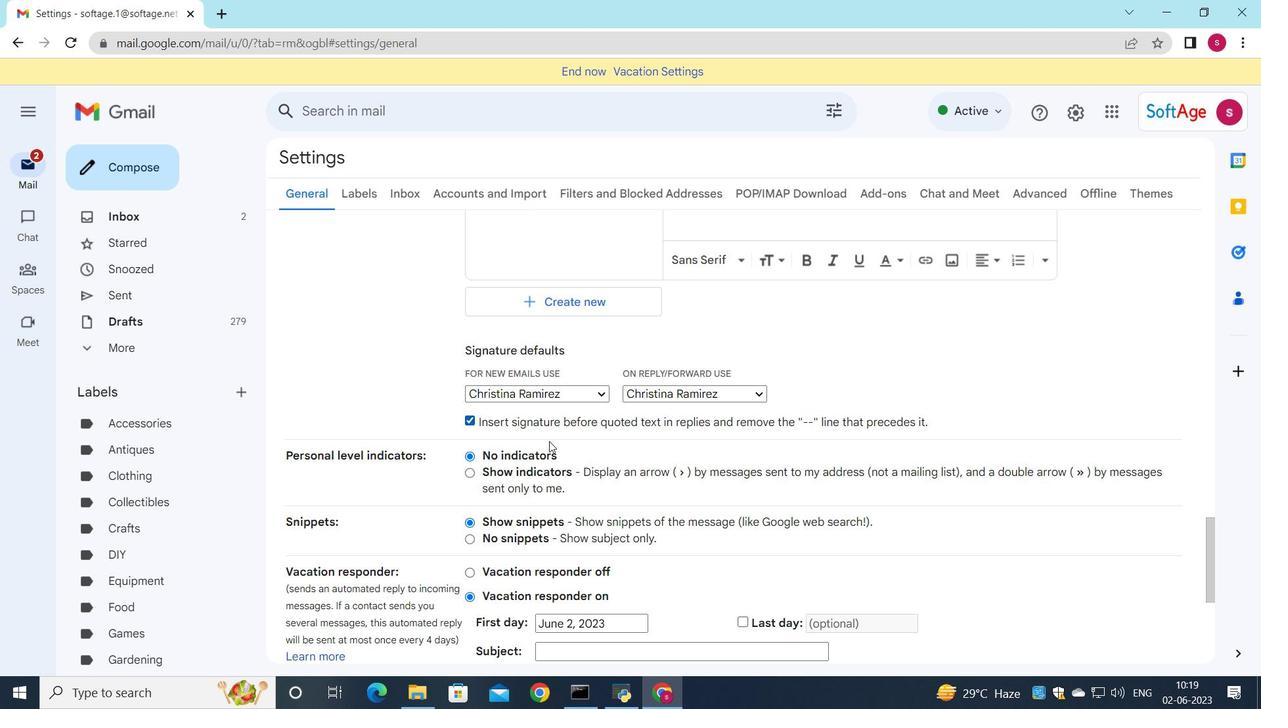 
Action: Mouse moved to (570, 435)
Screenshot: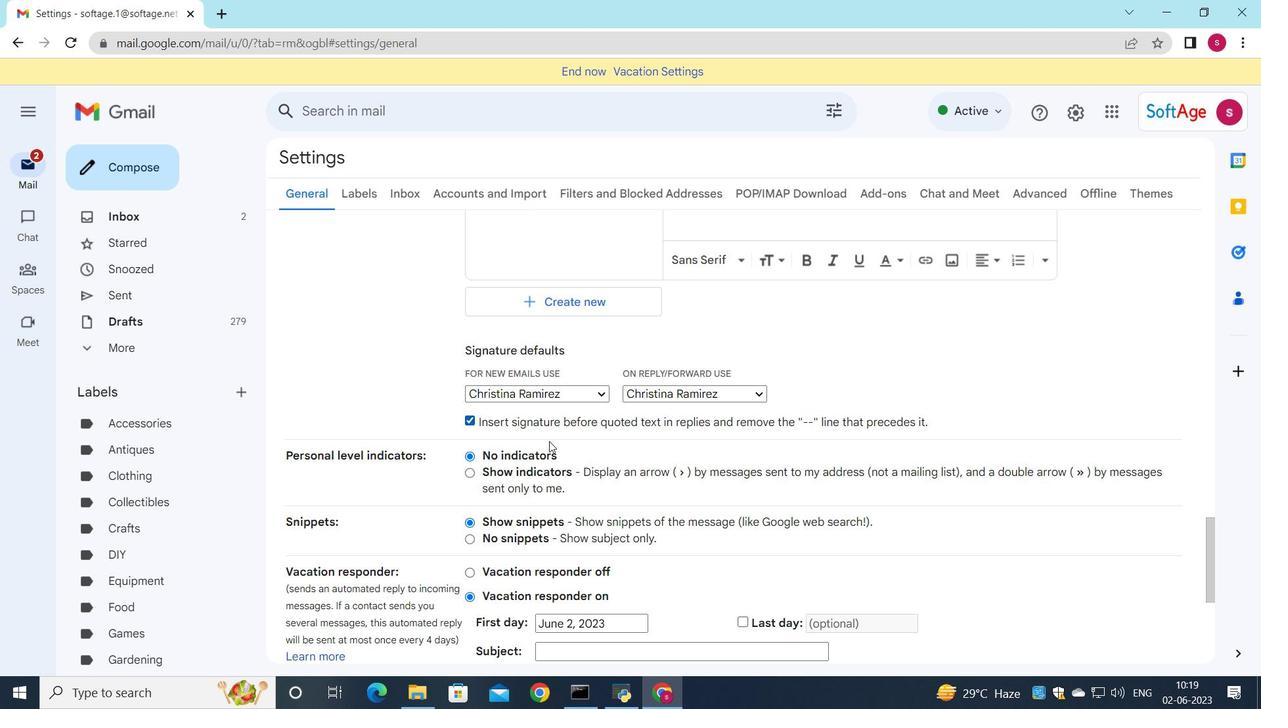 
Action: Mouse scrolled (570, 434) with delta (0, 0)
Screenshot: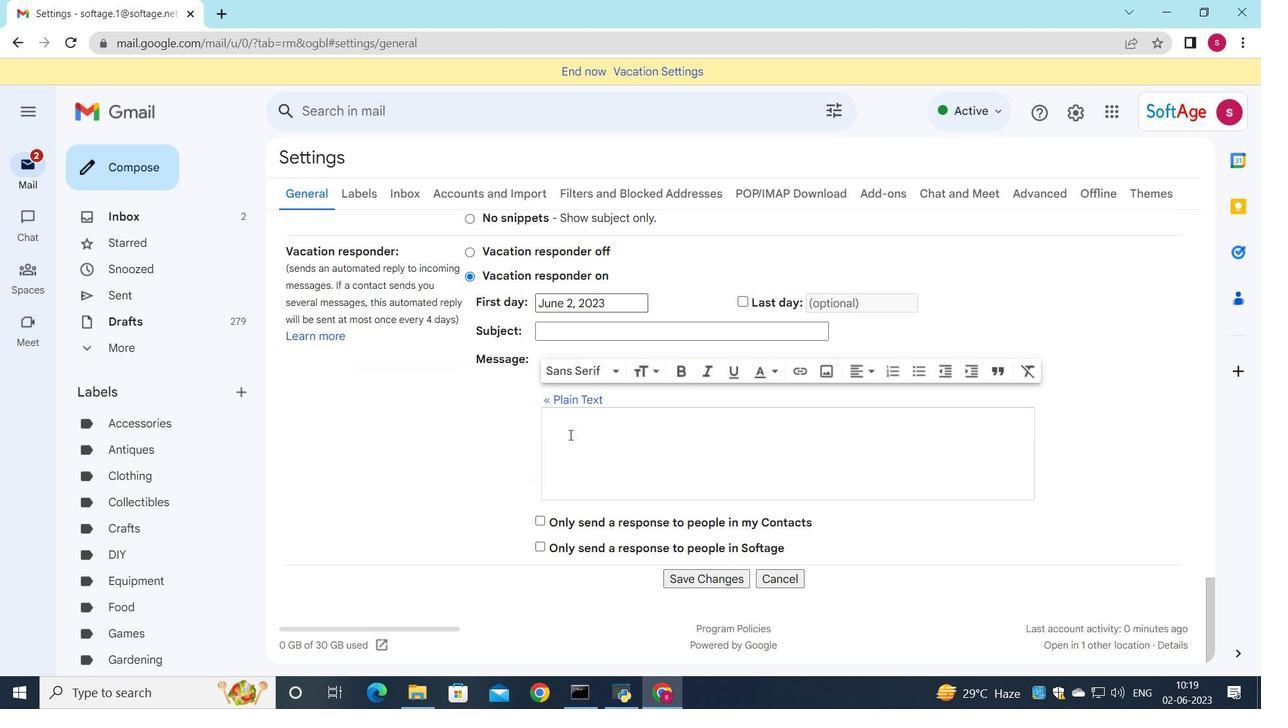 
Action: Mouse scrolled (570, 434) with delta (0, 0)
Screenshot: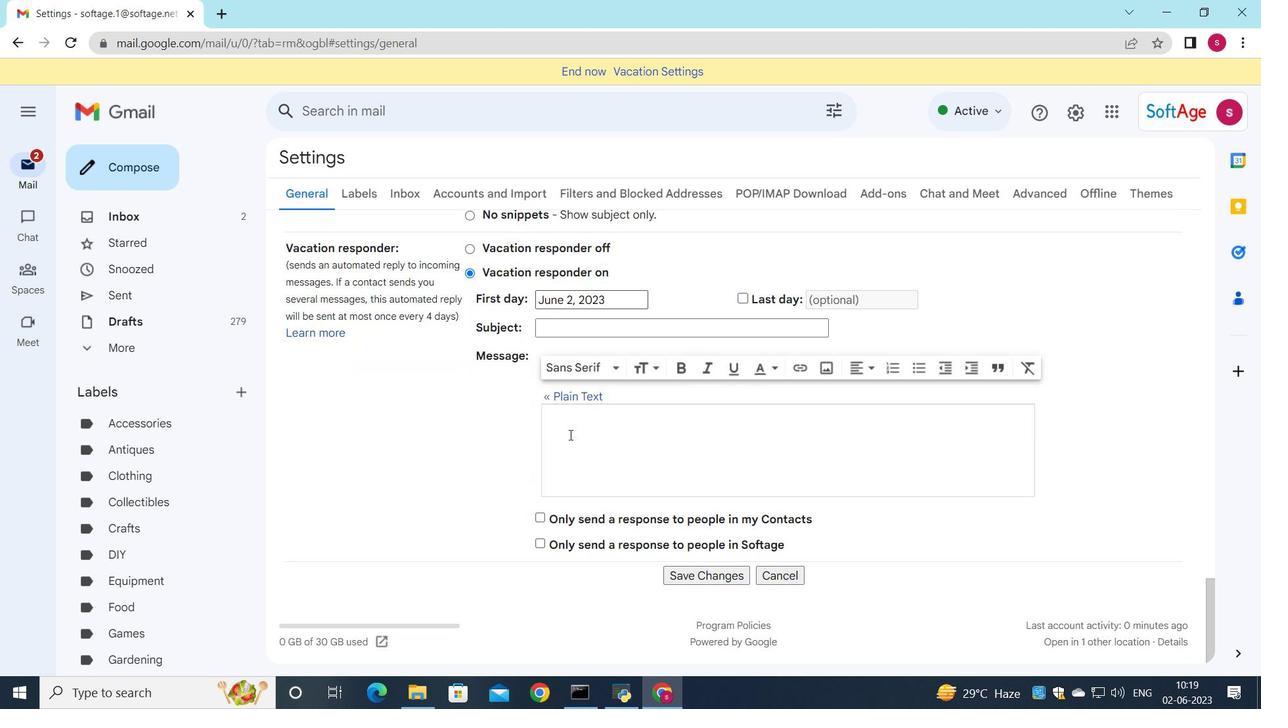 
Action: Mouse scrolled (570, 434) with delta (0, 0)
Screenshot: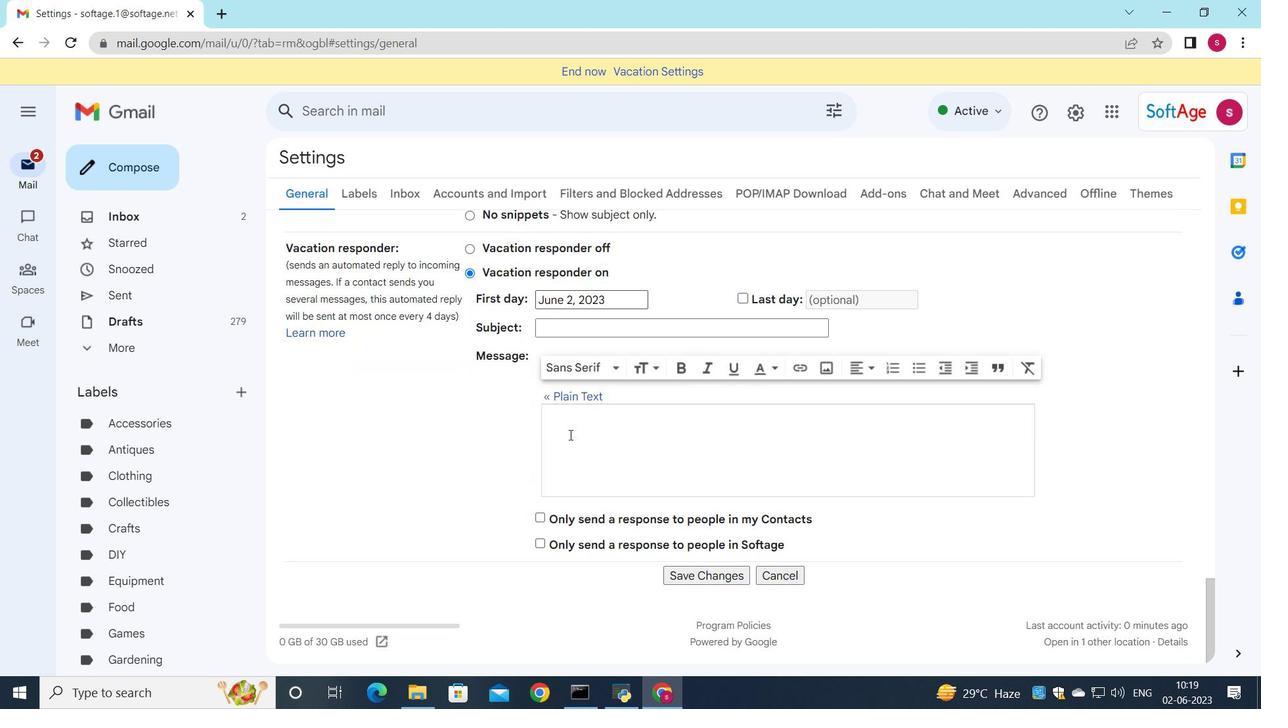 
Action: Mouse scrolled (570, 434) with delta (0, 0)
Screenshot: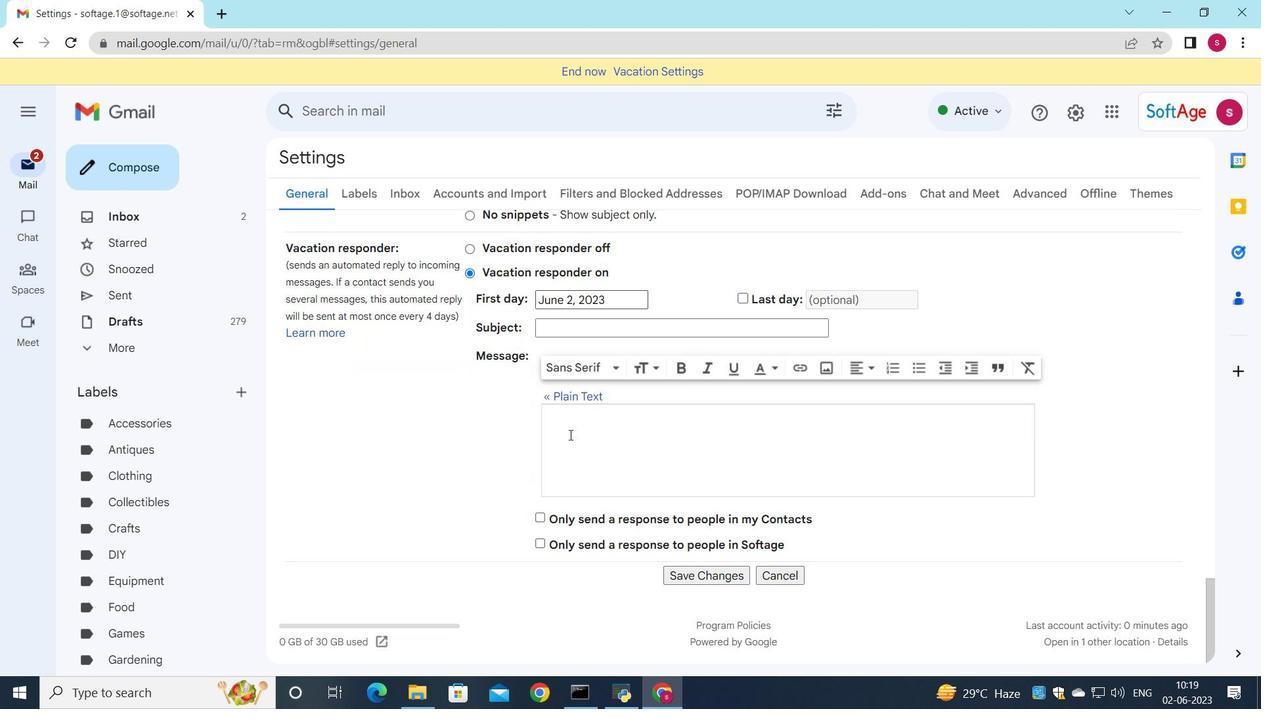 
Action: Mouse moved to (724, 586)
Screenshot: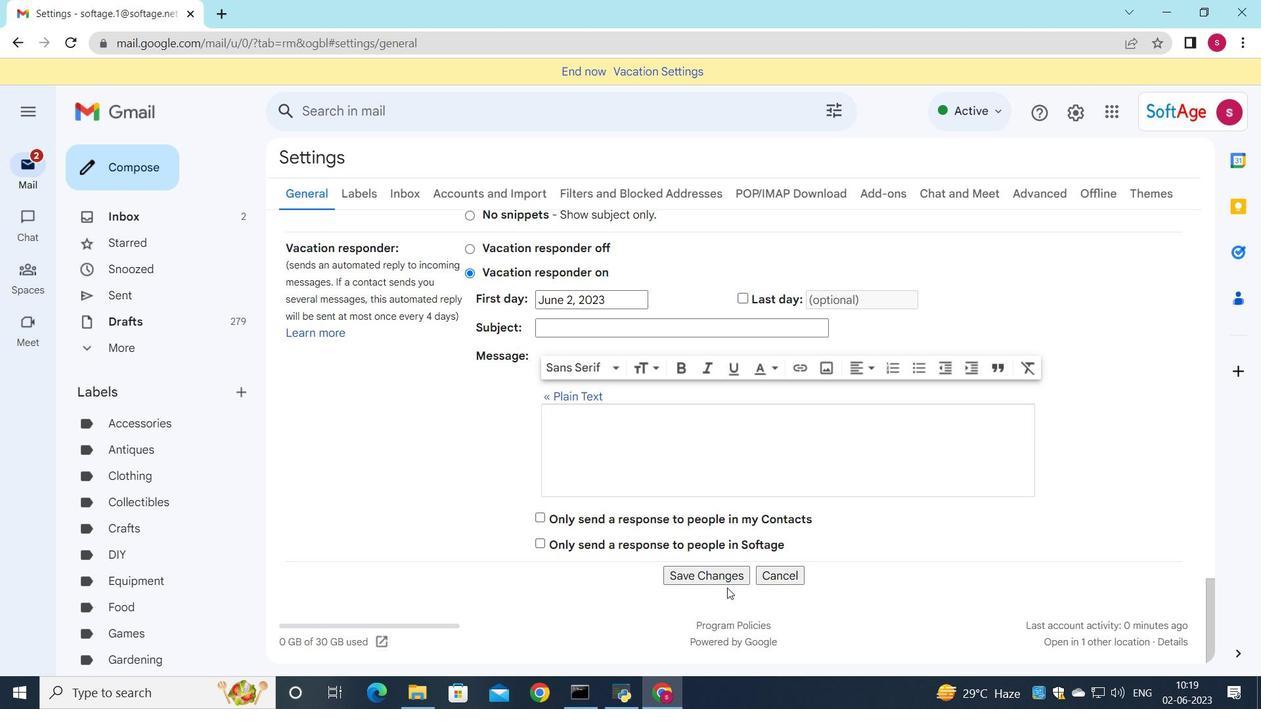 
Action: Mouse pressed left at (724, 586)
Screenshot: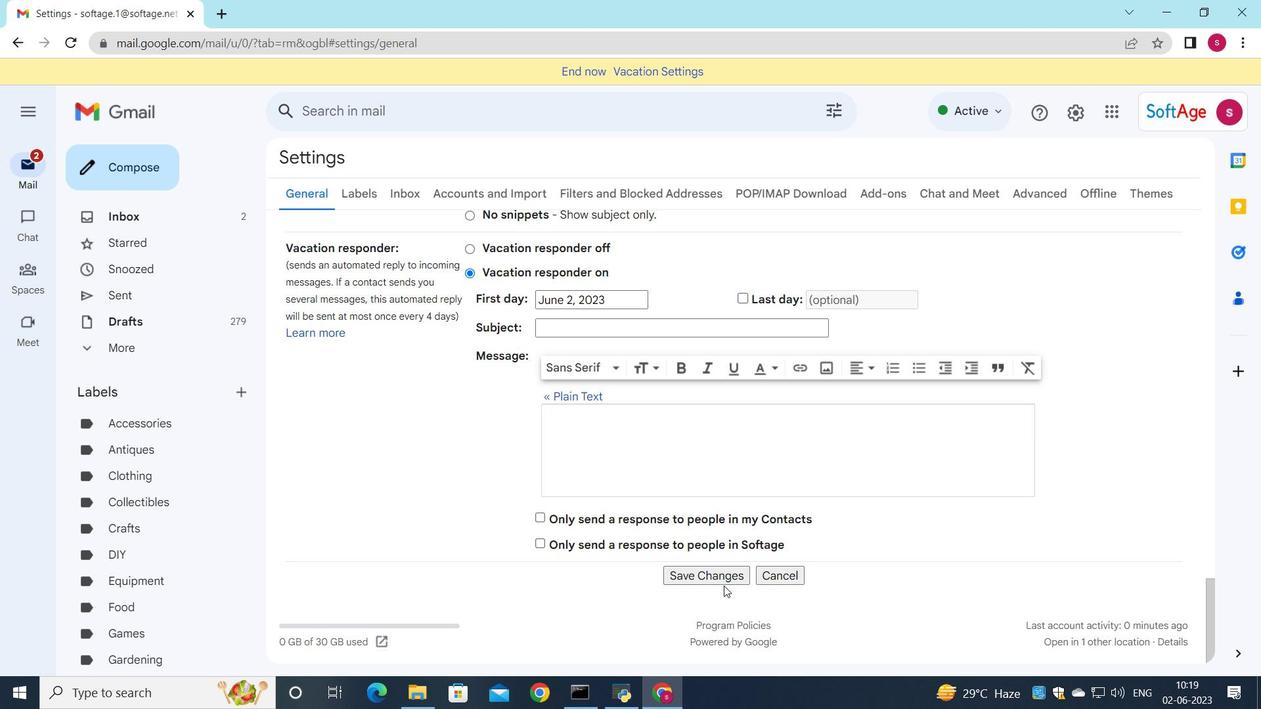 
Action: Mouse moved to (711, 571)
Screenshot: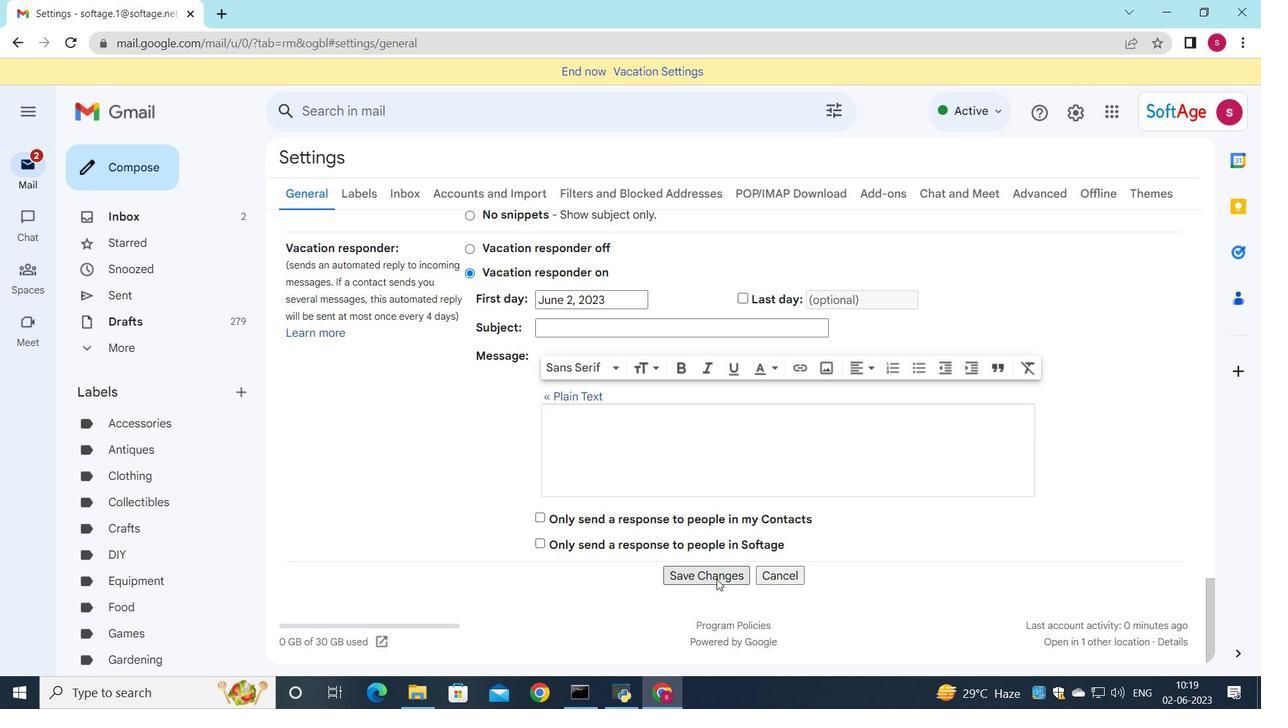 
Action: Mouse pressed left at (711, 571)
Screenshot: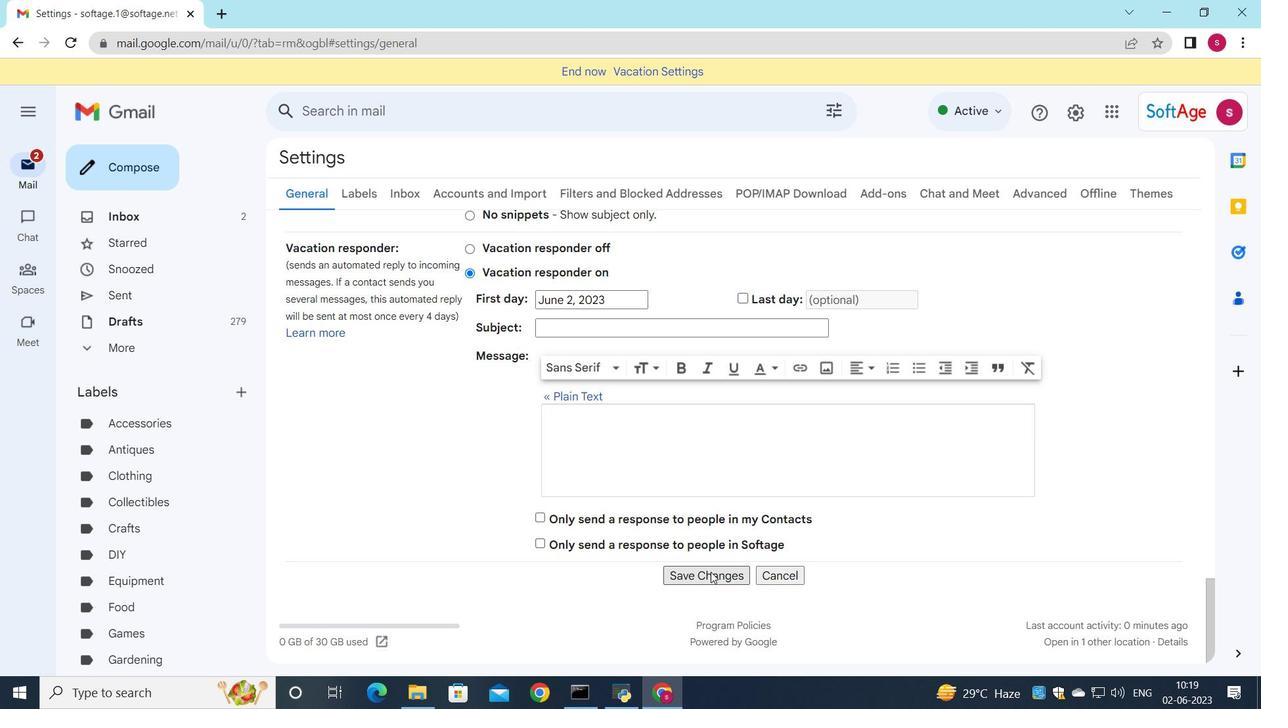 
Action: Mouse moved to (1210, 258)
Screenshot: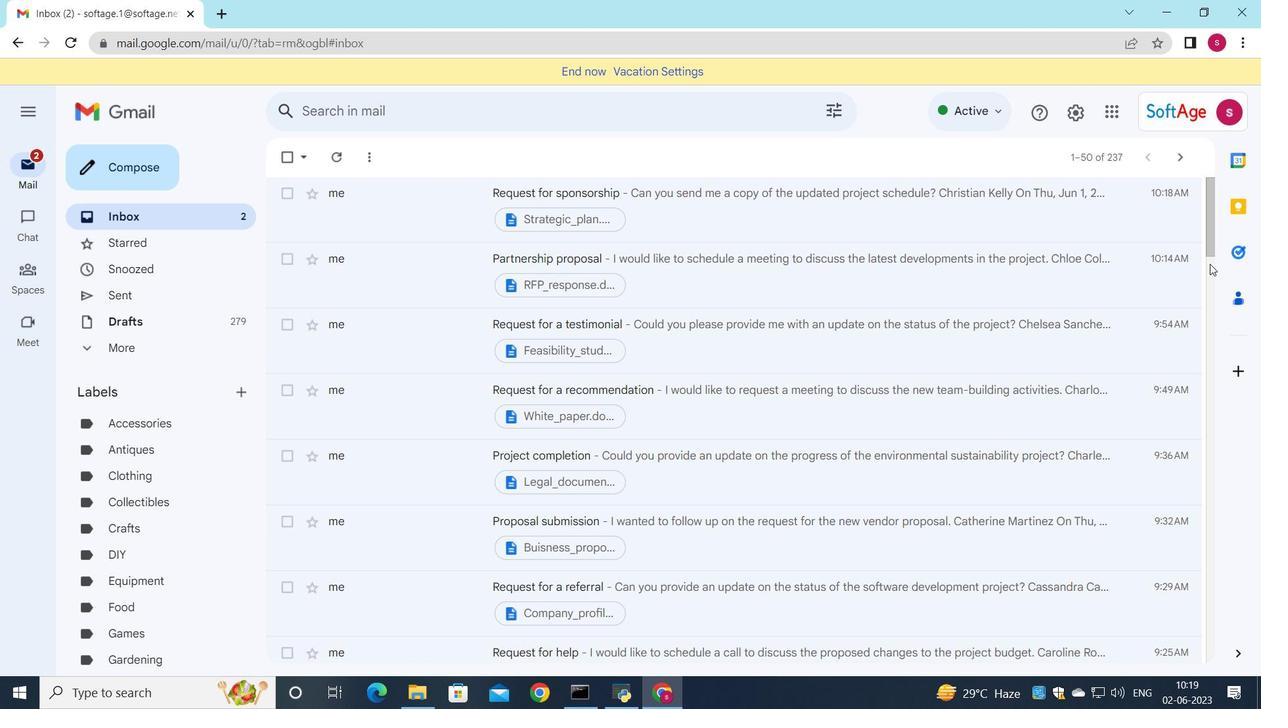 
Action: Mouse pressed left at (1210, 258)
Screenshot: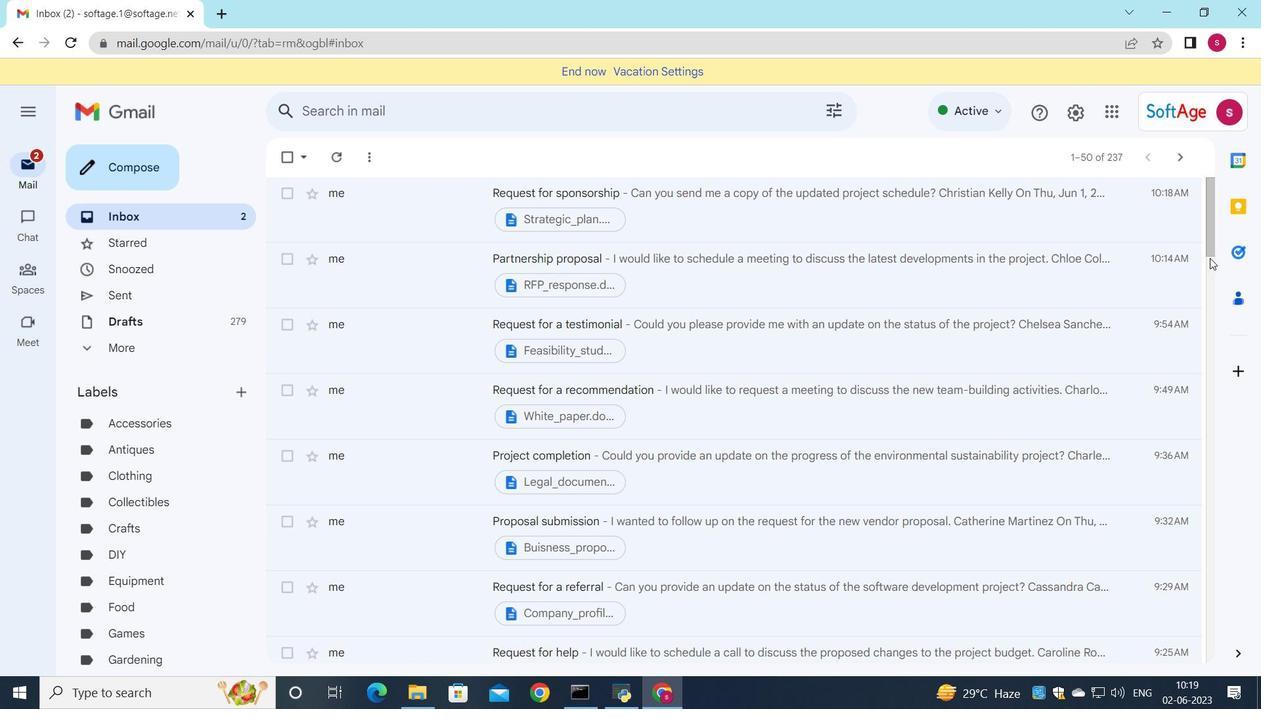 
Action: Mouse moved to (1210, 371)
Screenshot: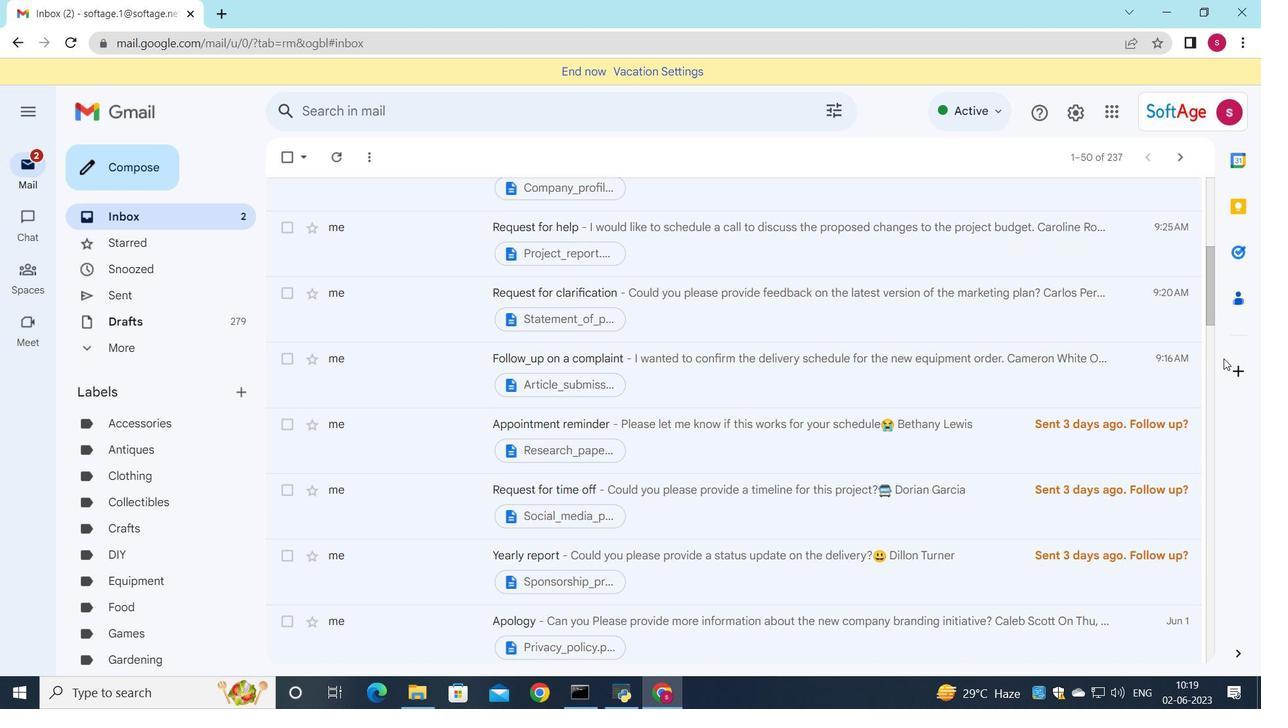 
Action: Mouse pressed left at (1210, 371)
Screenshot: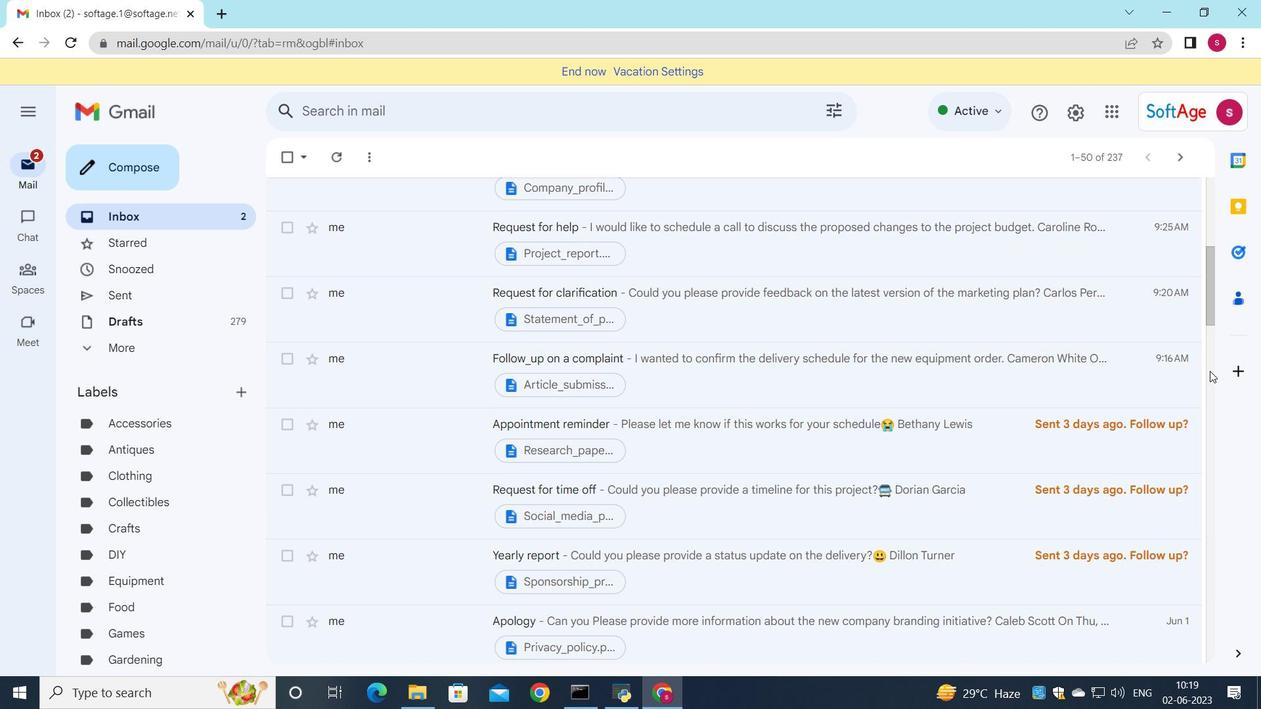 
Action: Mouse moved to (1207, 483)
Screenshot: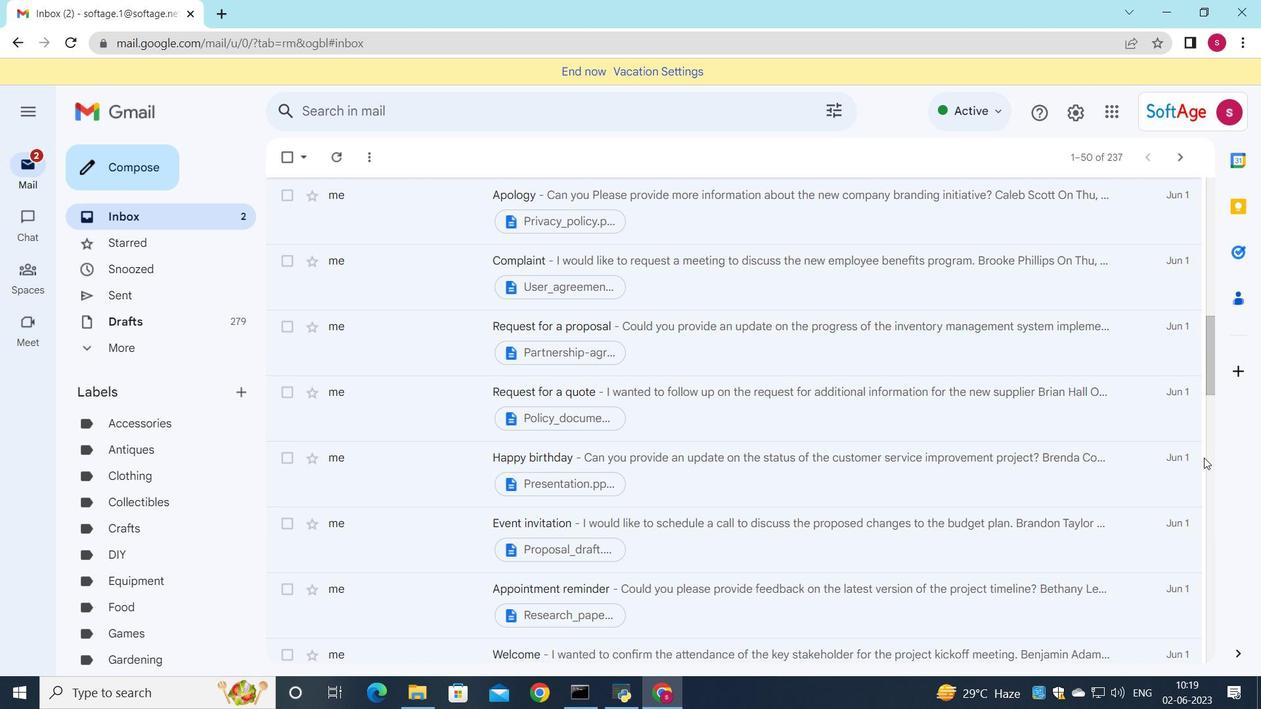 
Action: Mouse pressed left at (1207, 483)
Screenshot: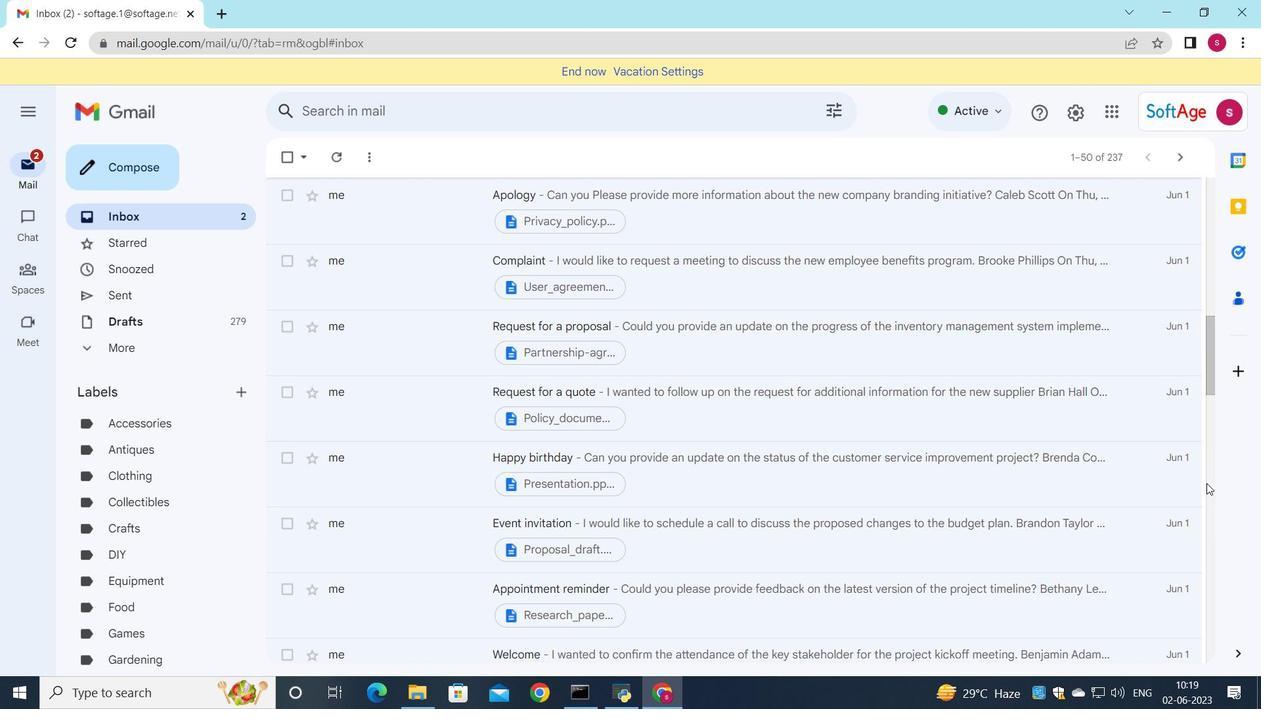 
Action: Mouse moved to (1205, 513)
Screenshot: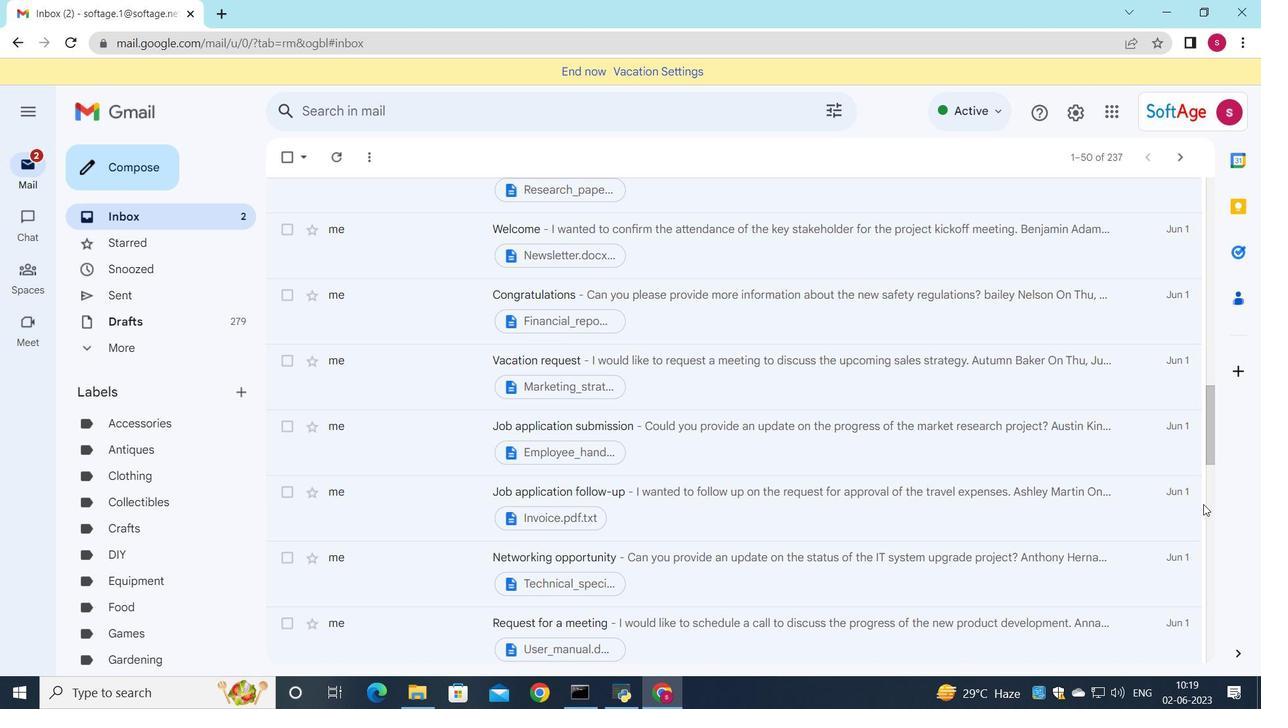 
Action: Mouse pressed left at (1205, 513)
Screenshot: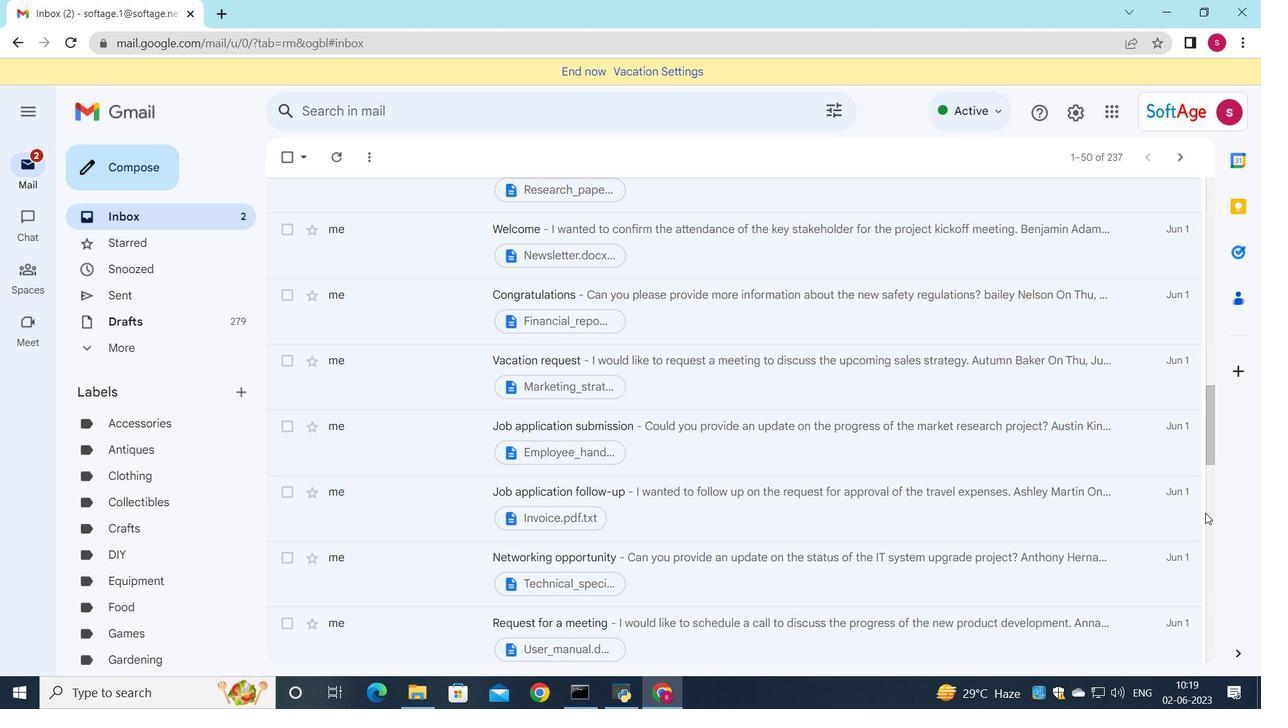
Action: Mouse moved to (1208, 556)
Screenshot: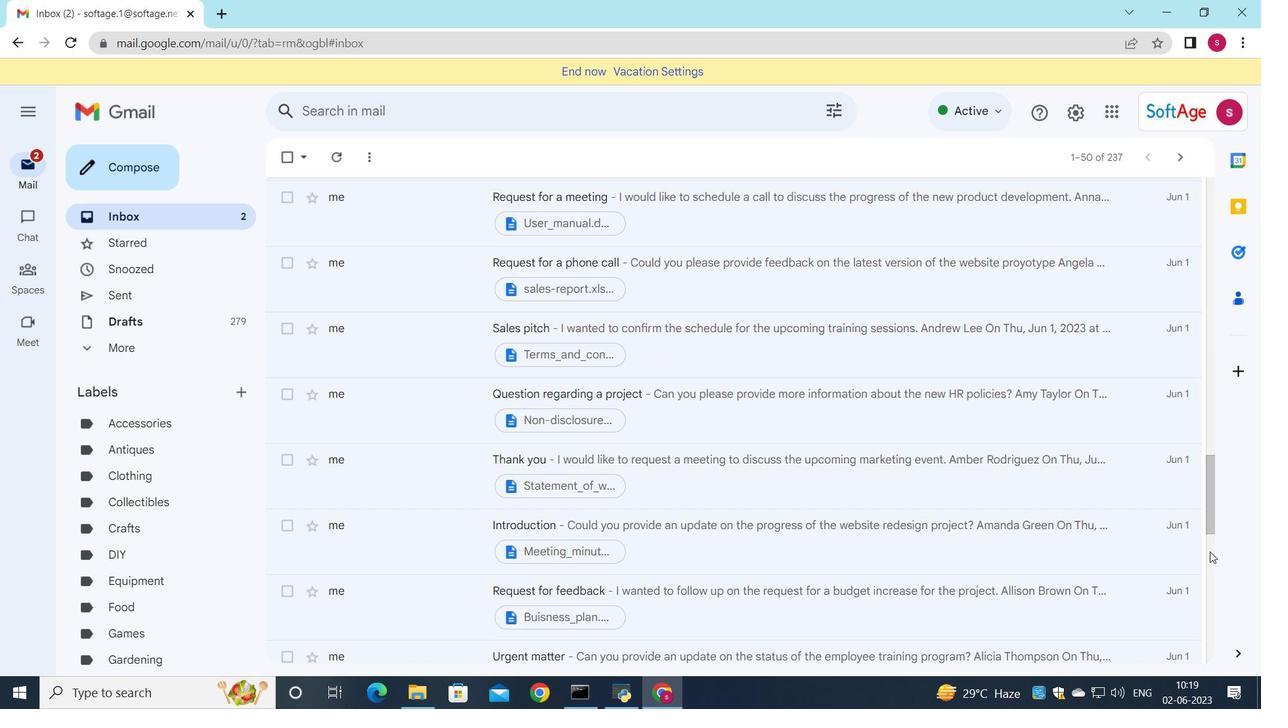 
Action: Mouse pressed left at (1208, 556)
Screenshot: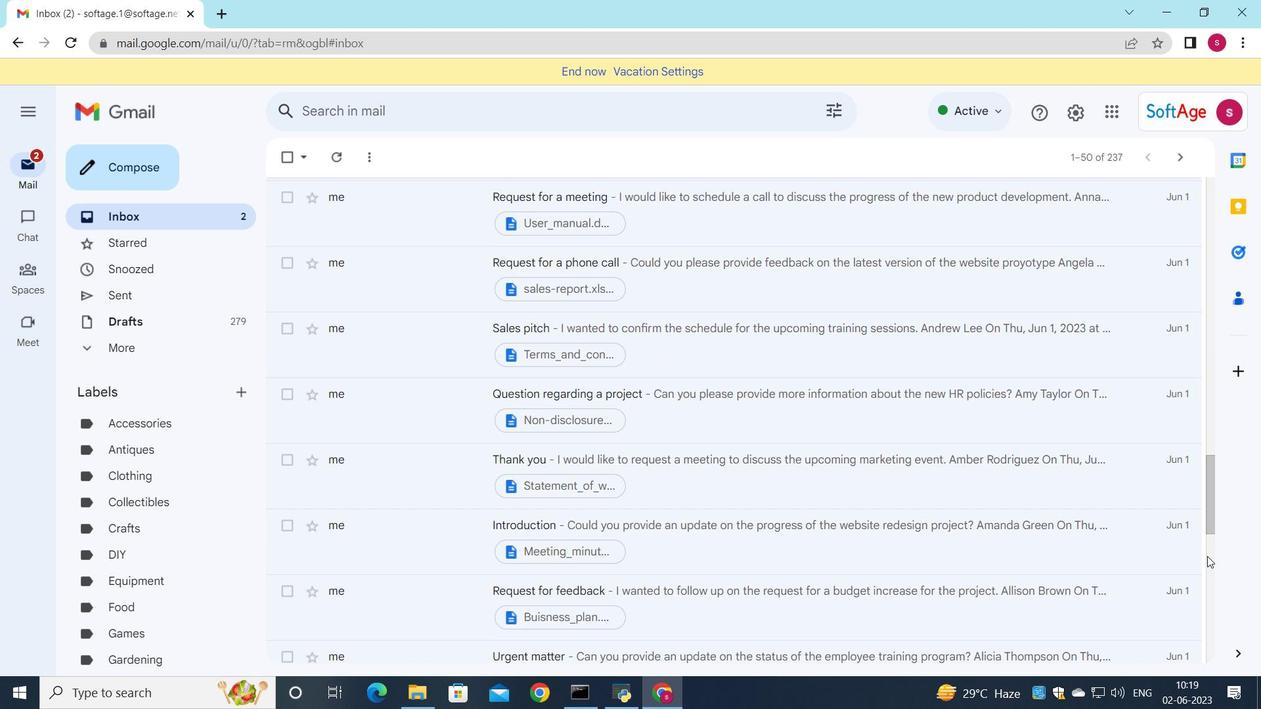 
Action: Mouse moved to (917, 625)
Screenshot: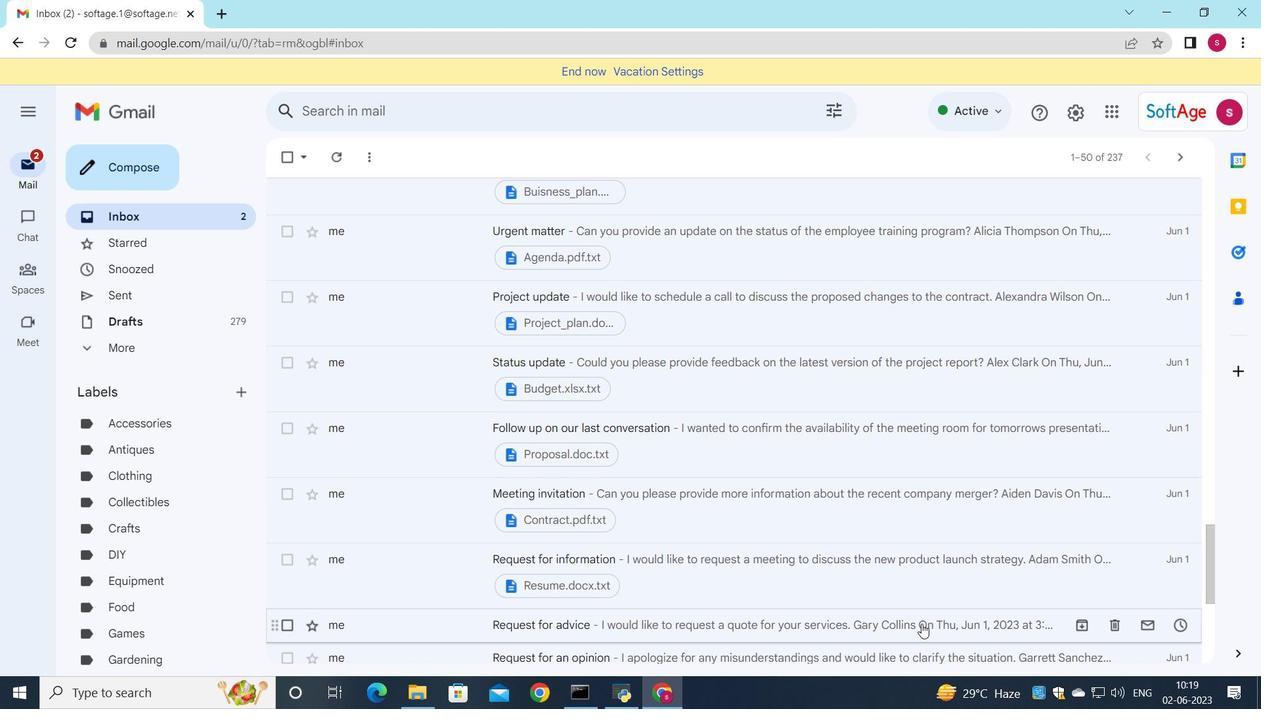 
Action: Mouse pressed left at (917, 625)
Screenshot: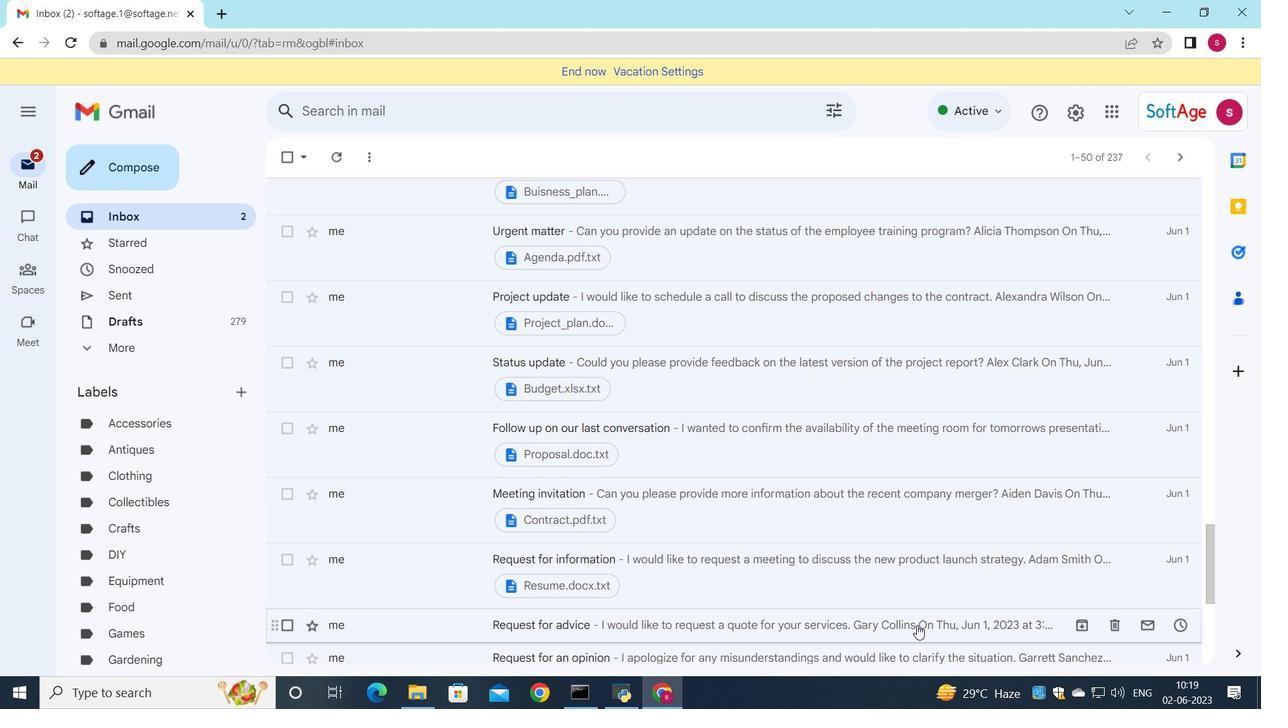 
Action: Mouse moved to (454, 348)
Screenshot: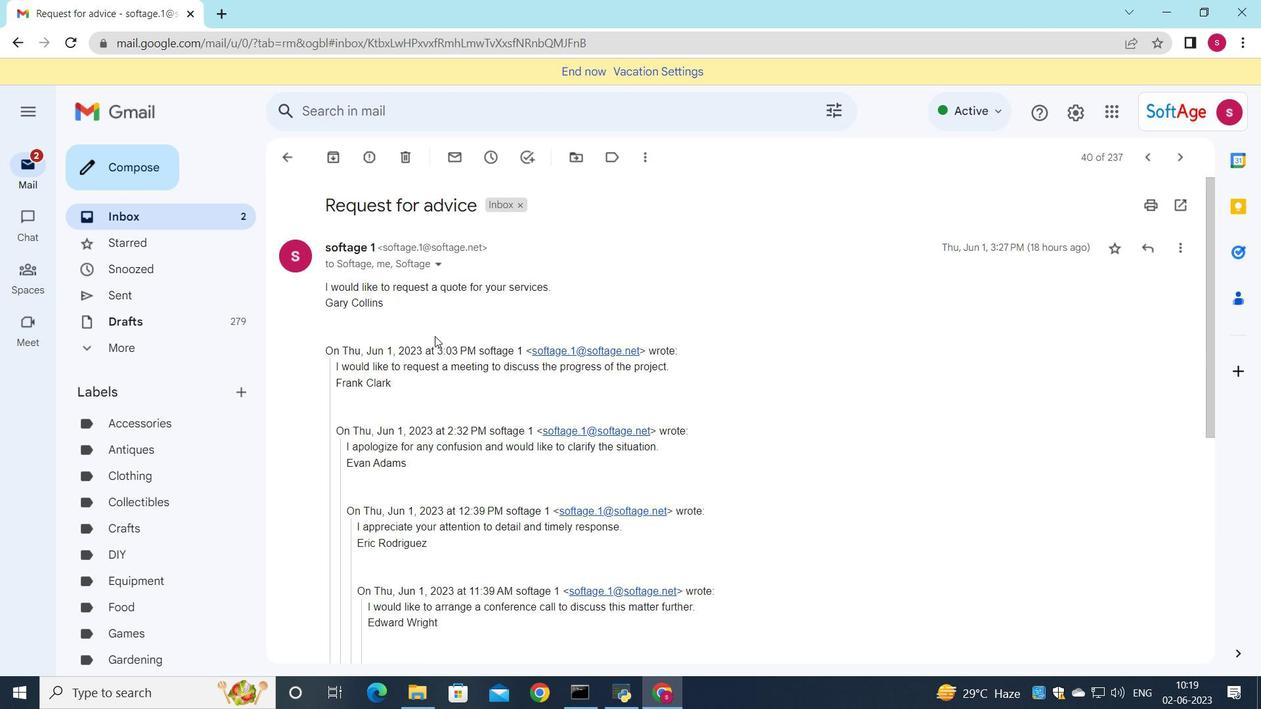 
Action: Mouse scrolled (454, 348) with delta (0, 0)
Screenshot: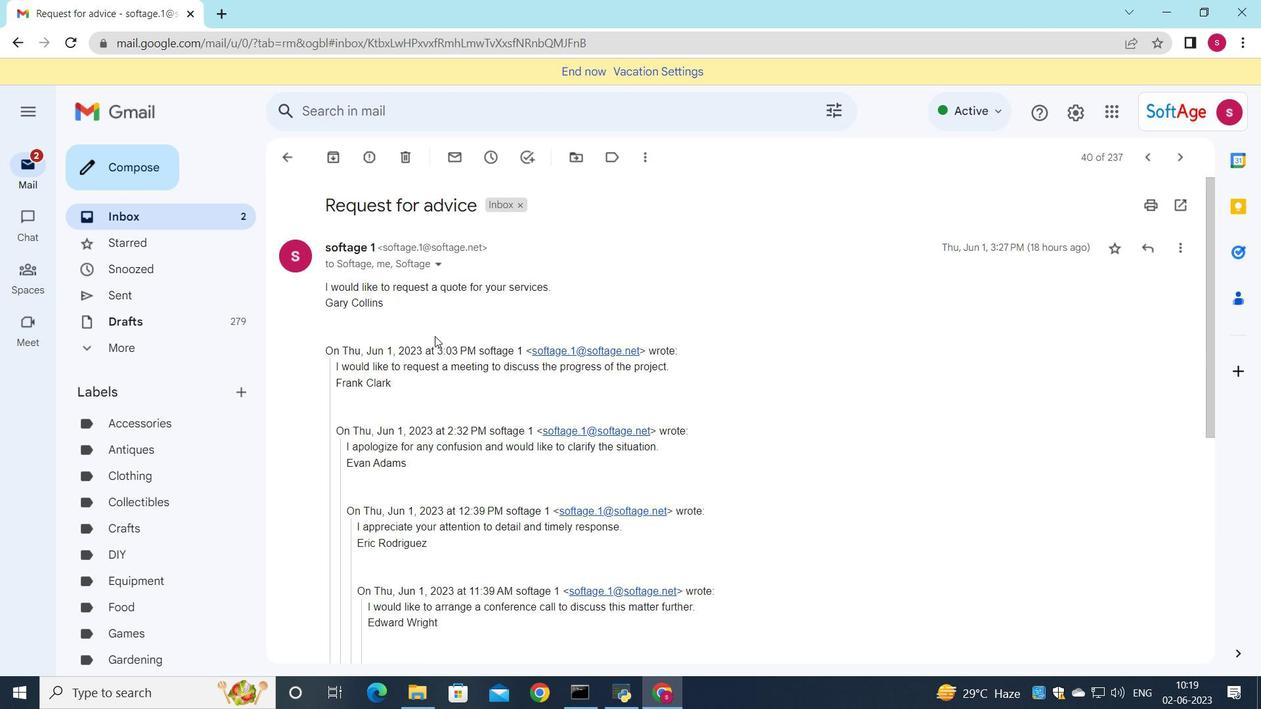 
Action: Mouse moved to (454, 348)
Screenshot: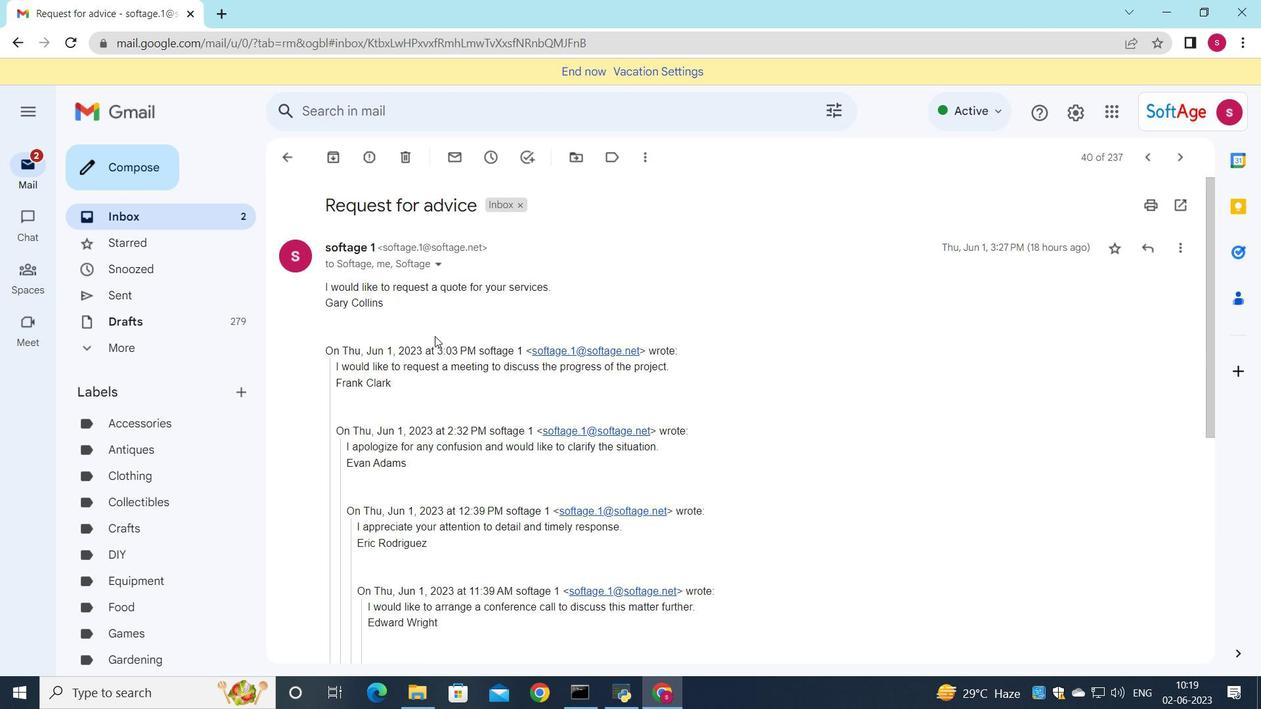 
Action: Mouse scrolled (454, 348) with delta (0, 0)
Screenshot: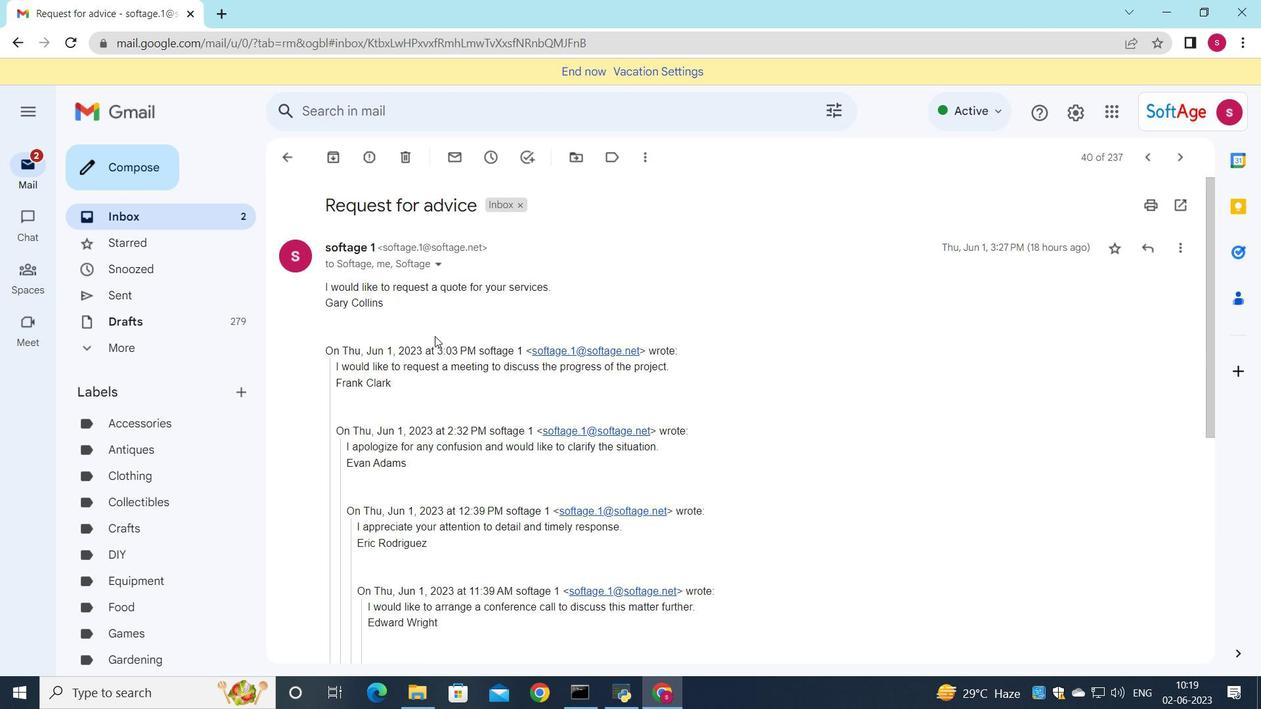 
Action: Mouse scrolled (454, 348) with delta (0, 0)
Screenshot: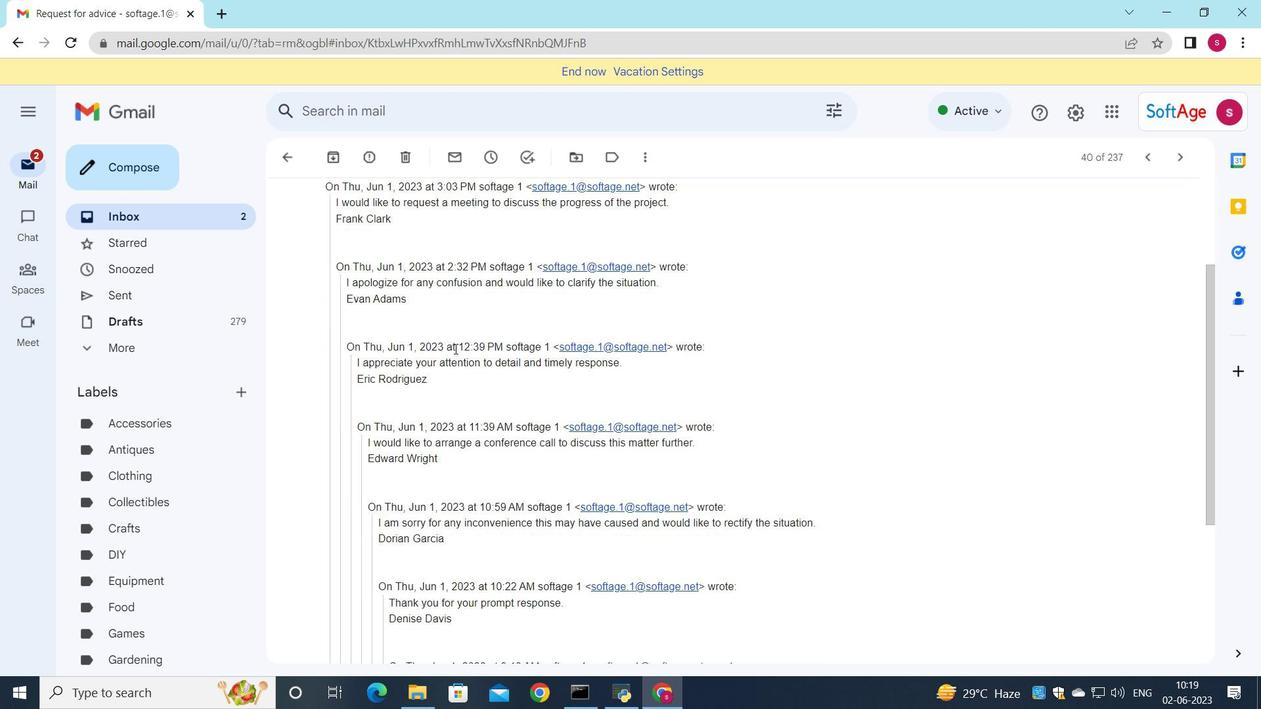
Action: Mouse scrolled (454, 348) with delta (0, 0)
Screenshot: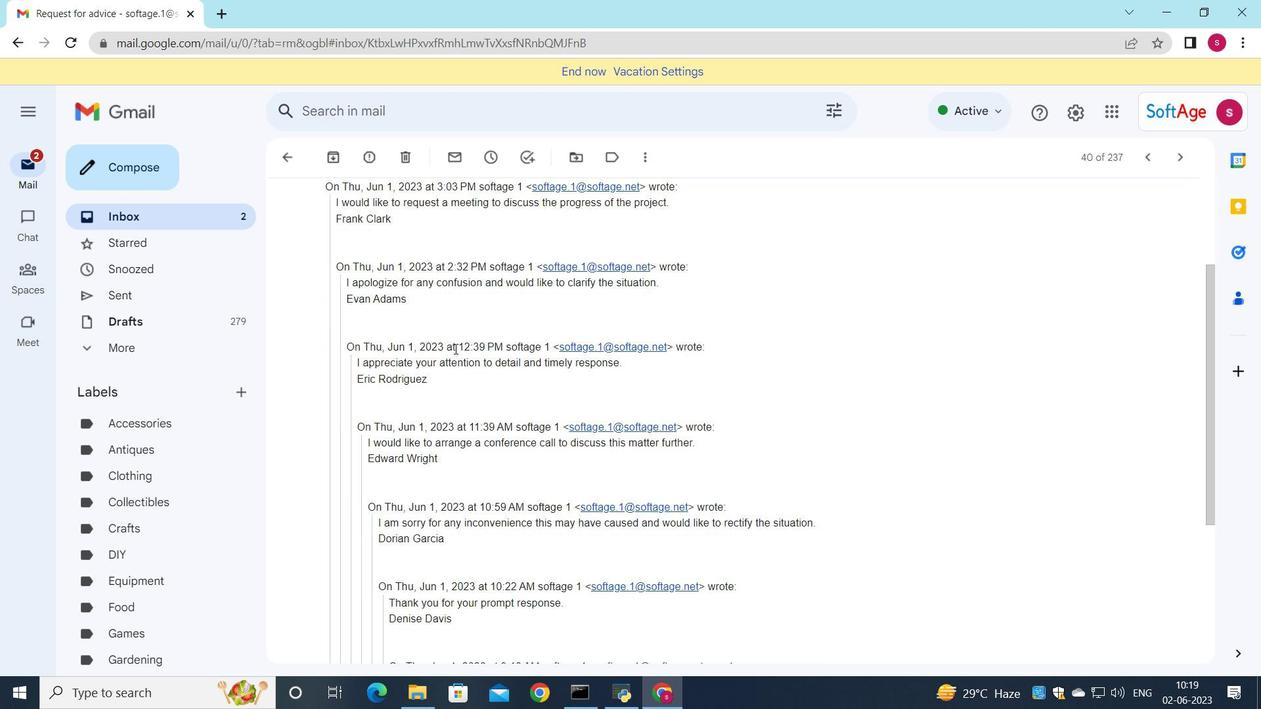 
Action: Mouse scrolled (454, 348) with delta (0, 0)
Screenshot: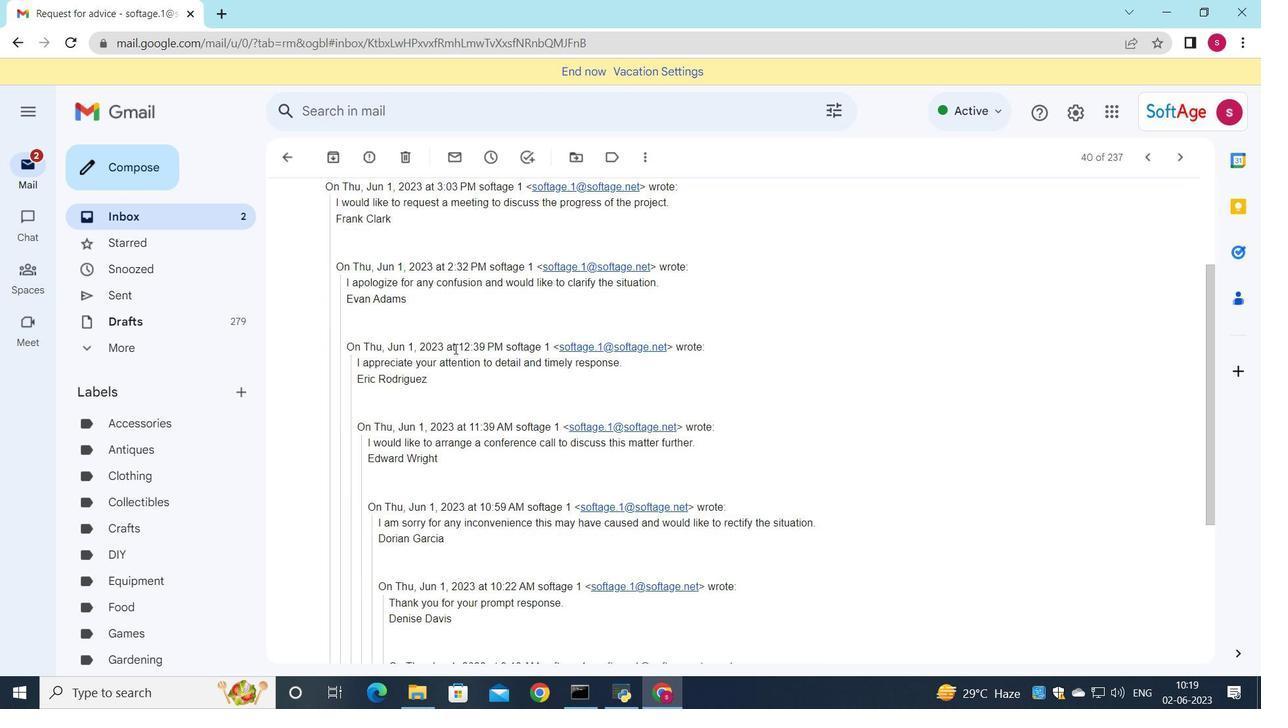
Action: Mouse scrolled (454, 348) with delta (0, 0)
Screenshot: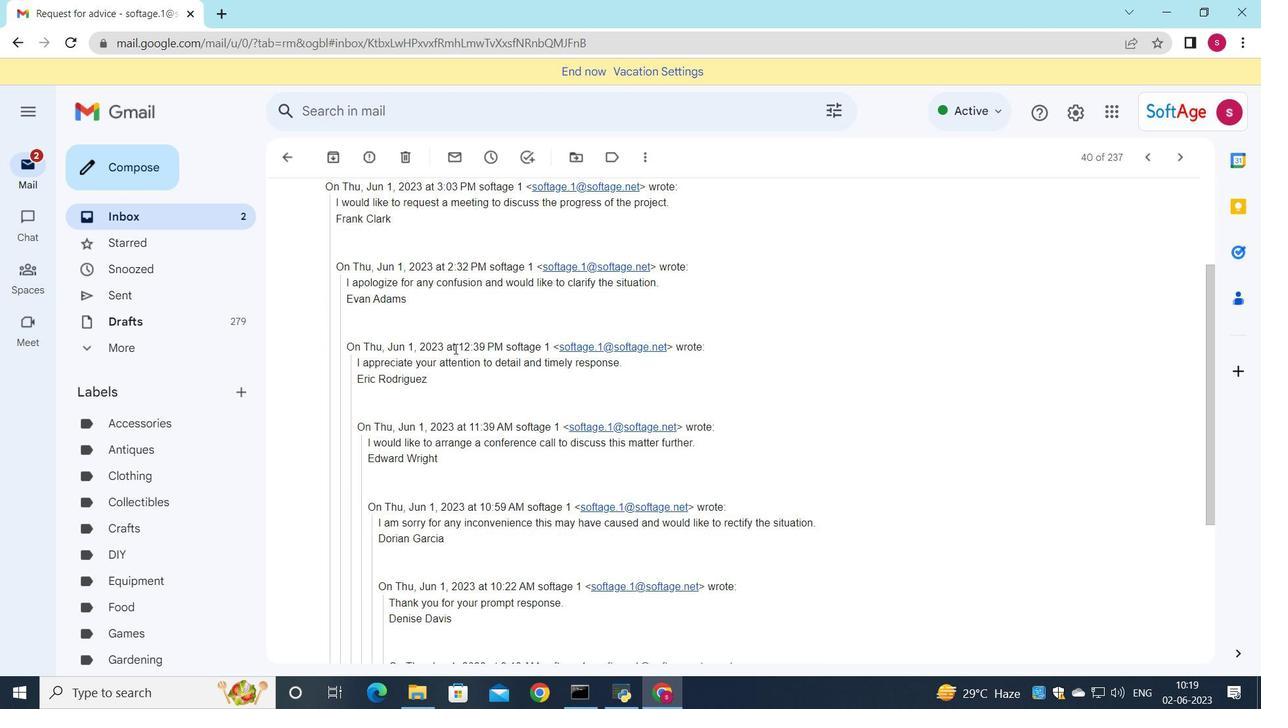 
Action: Mouse moved to (377, 579)
Screenshot: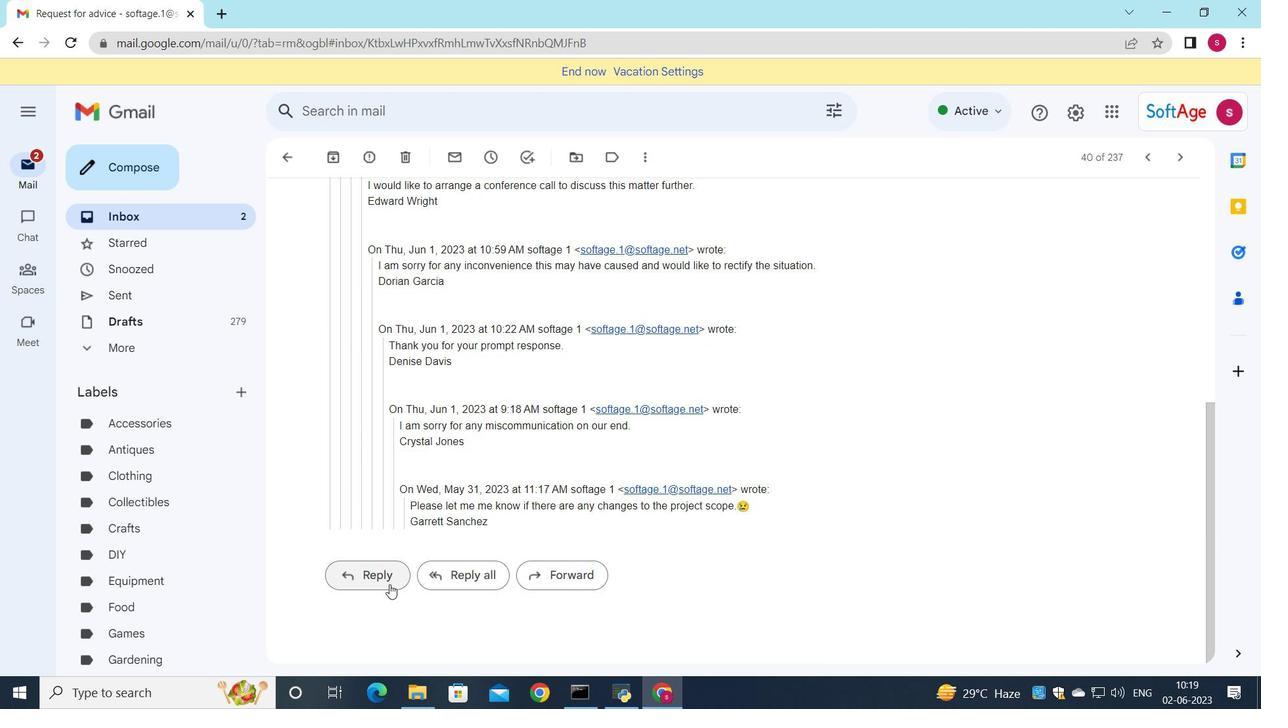 
Action: Mouse pressed left at (377, 579)
Screenshot: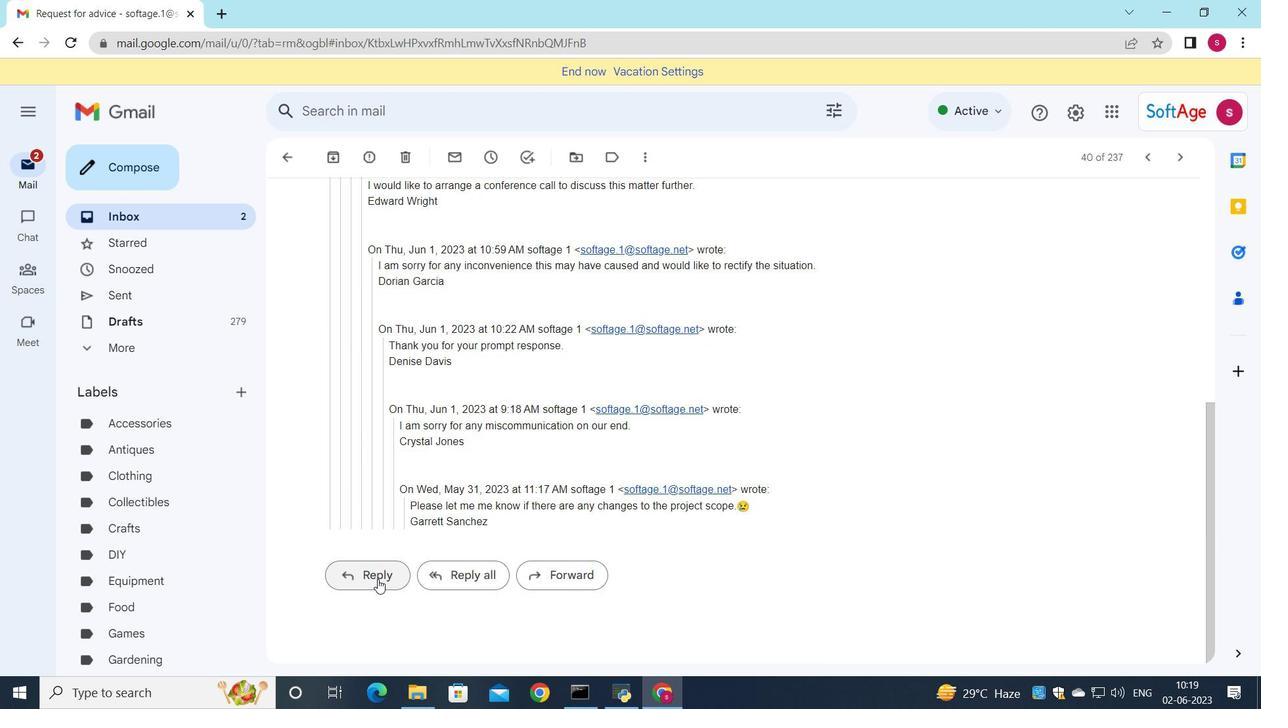 
Action: Mouse moved to (358, 440)
Screenshot: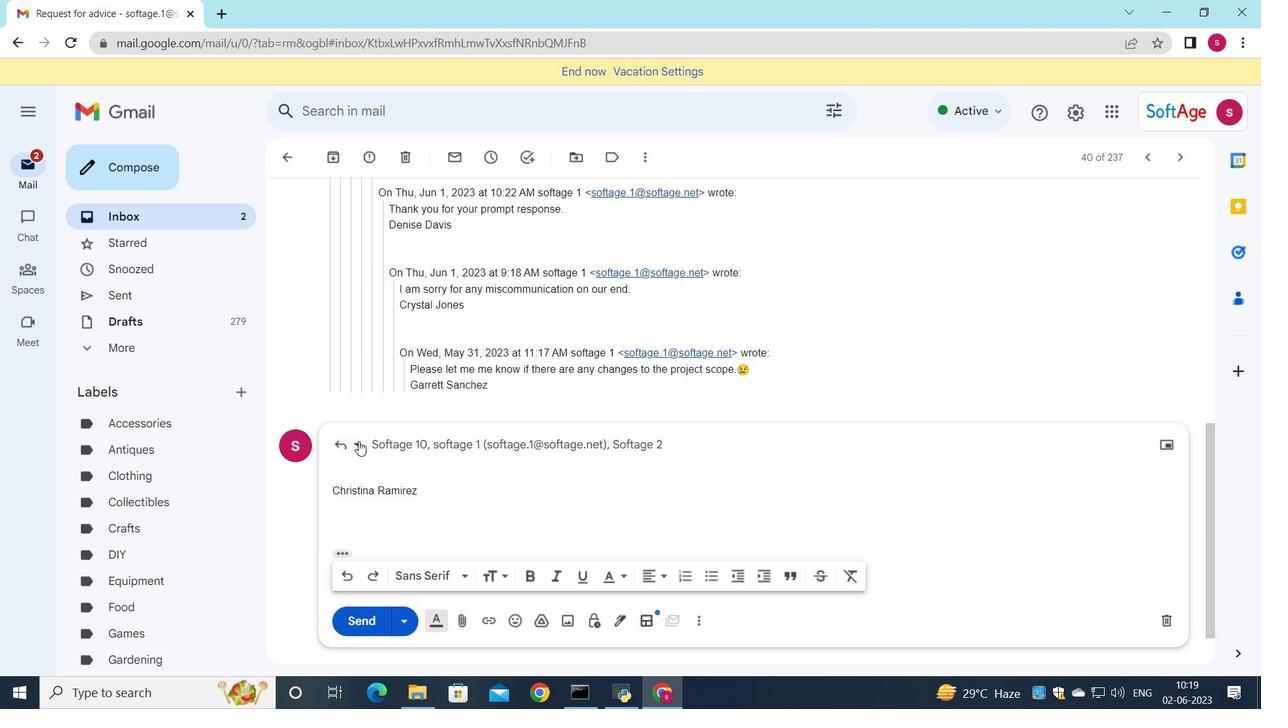 
Action: Mouse pressed left at (358, 440)
Screenshot: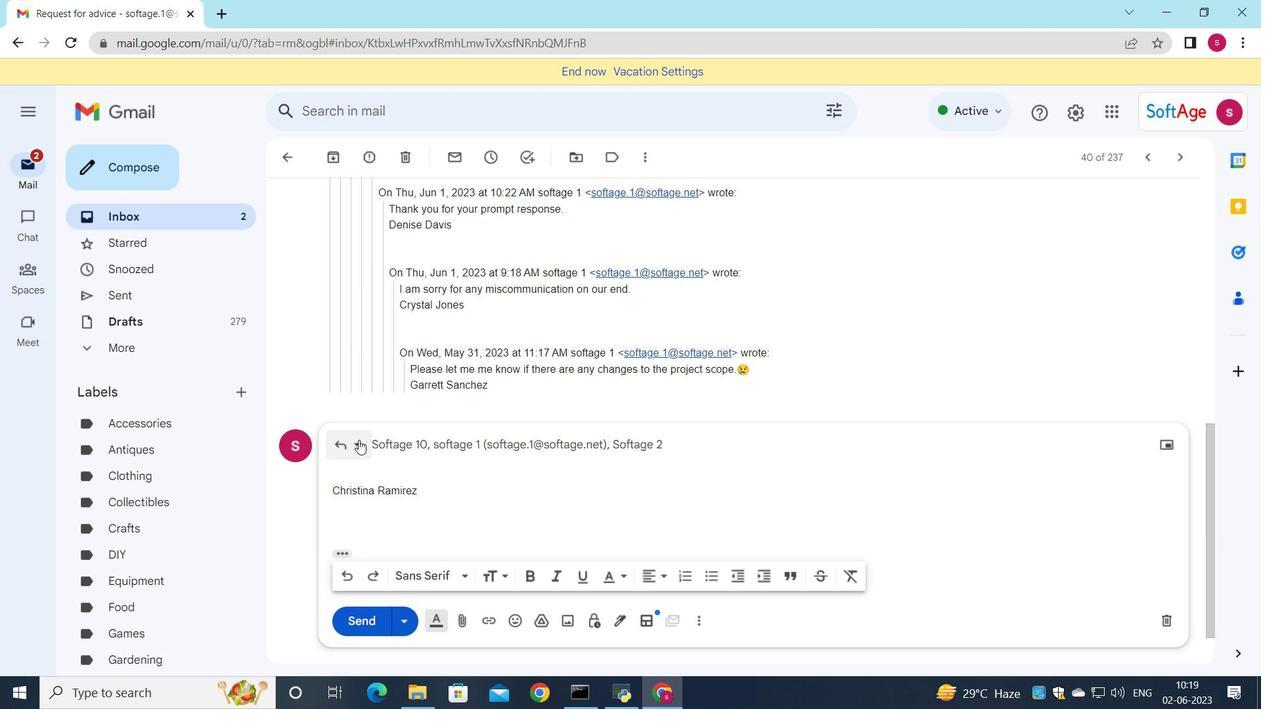 
Action: Mouse moved to (395, 563)
Screenshot: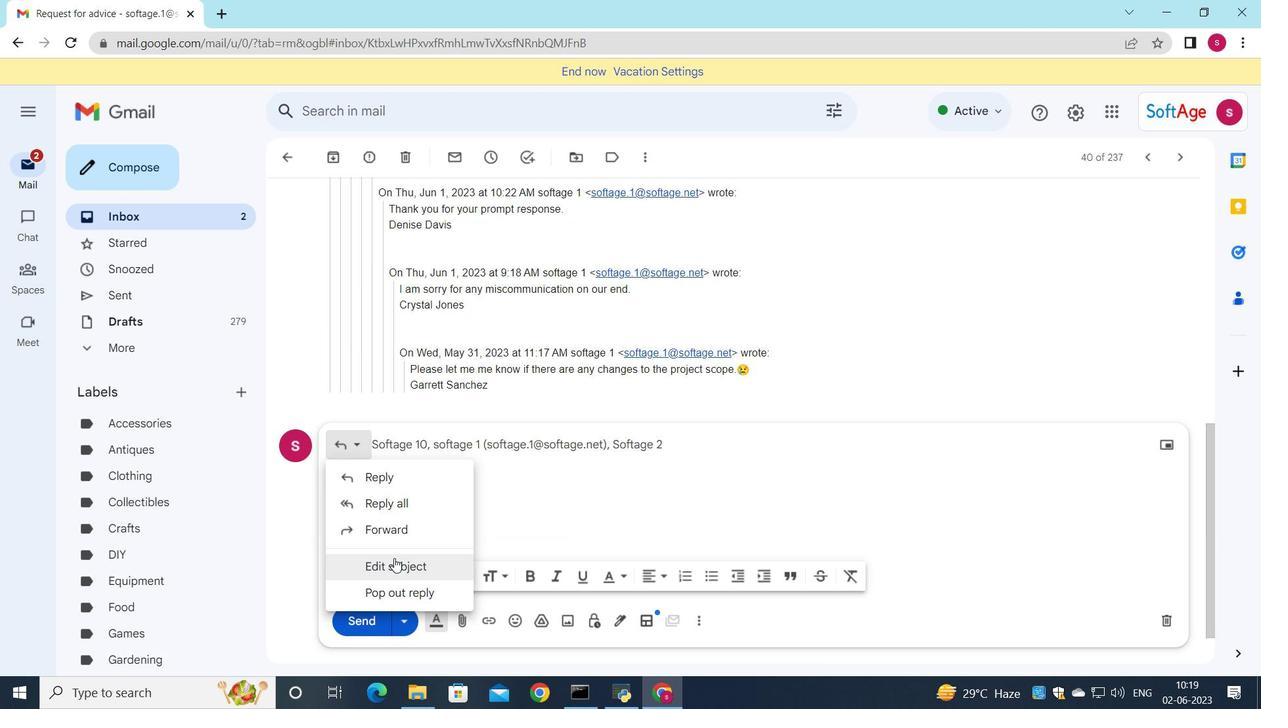 
Action: Mouse pressed left at (395, 563)
Screenshot: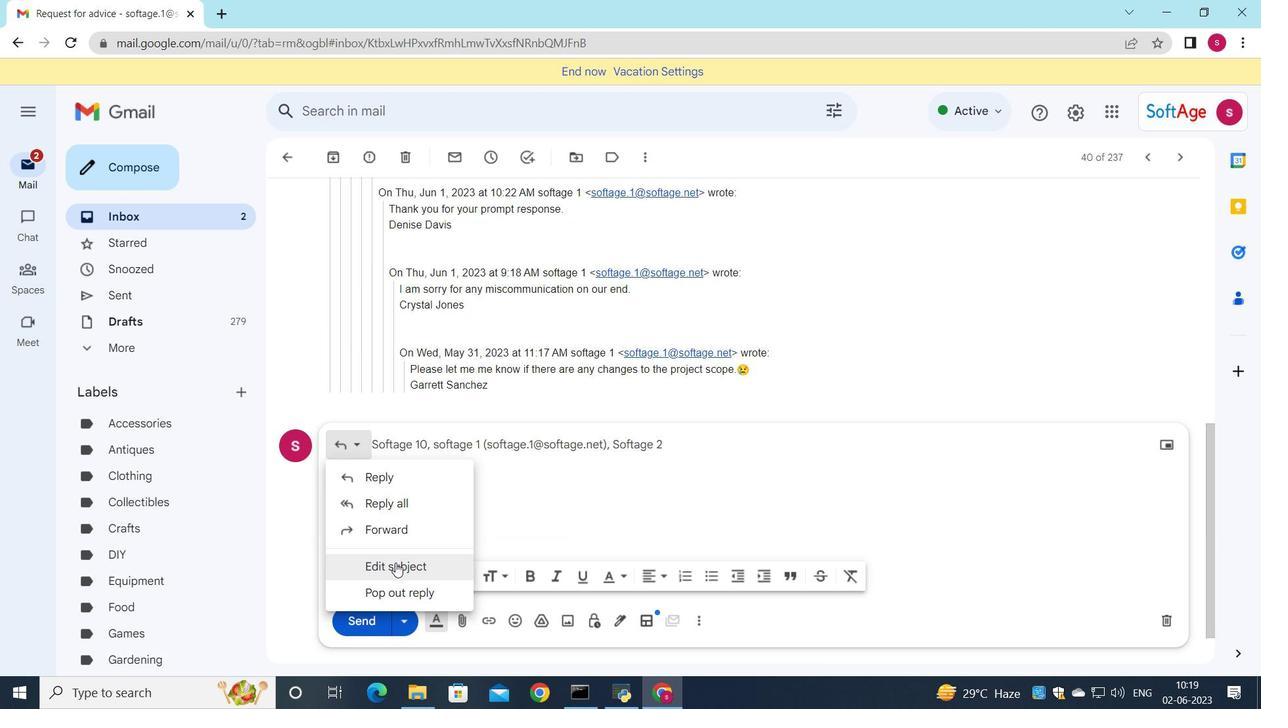 
Action: Mouse moved to (916, 310)
Screenshot: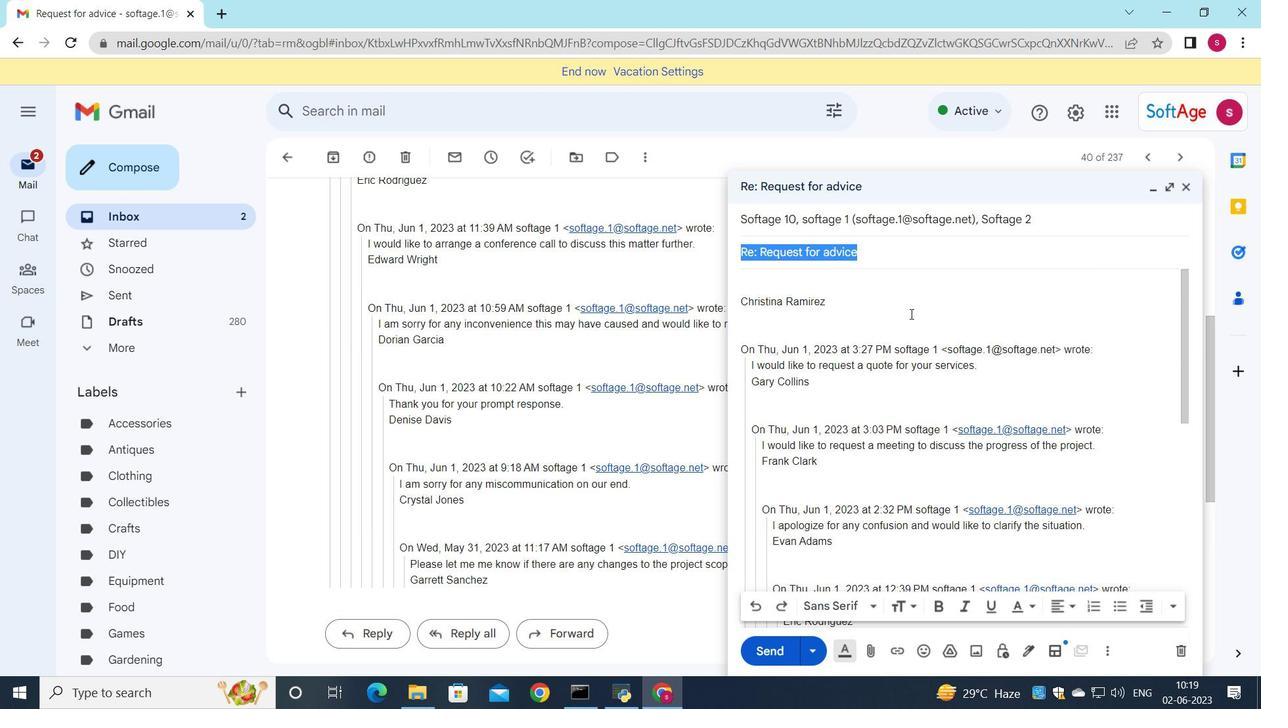 
Action: Key pressed <Key.shift>Request<Key.space>for<Key.space>donations
Screenshot: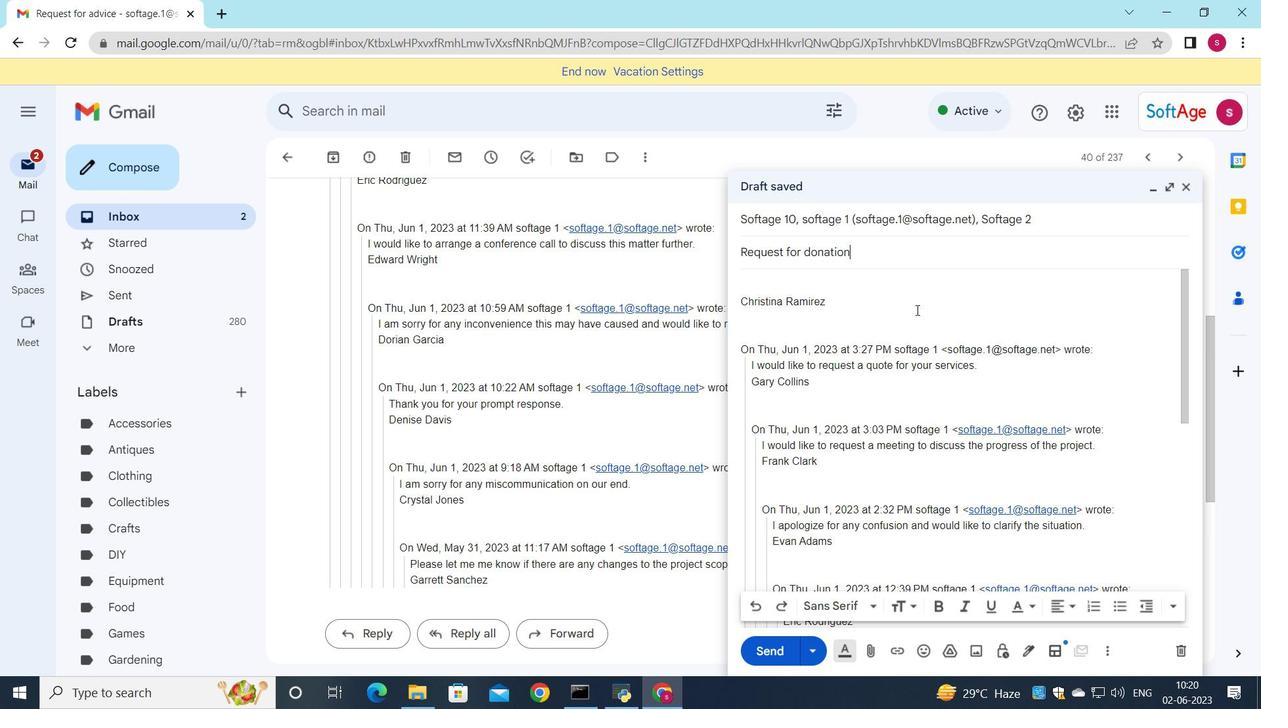 
Action: Mouse moved to (796, 277)
Screenshot: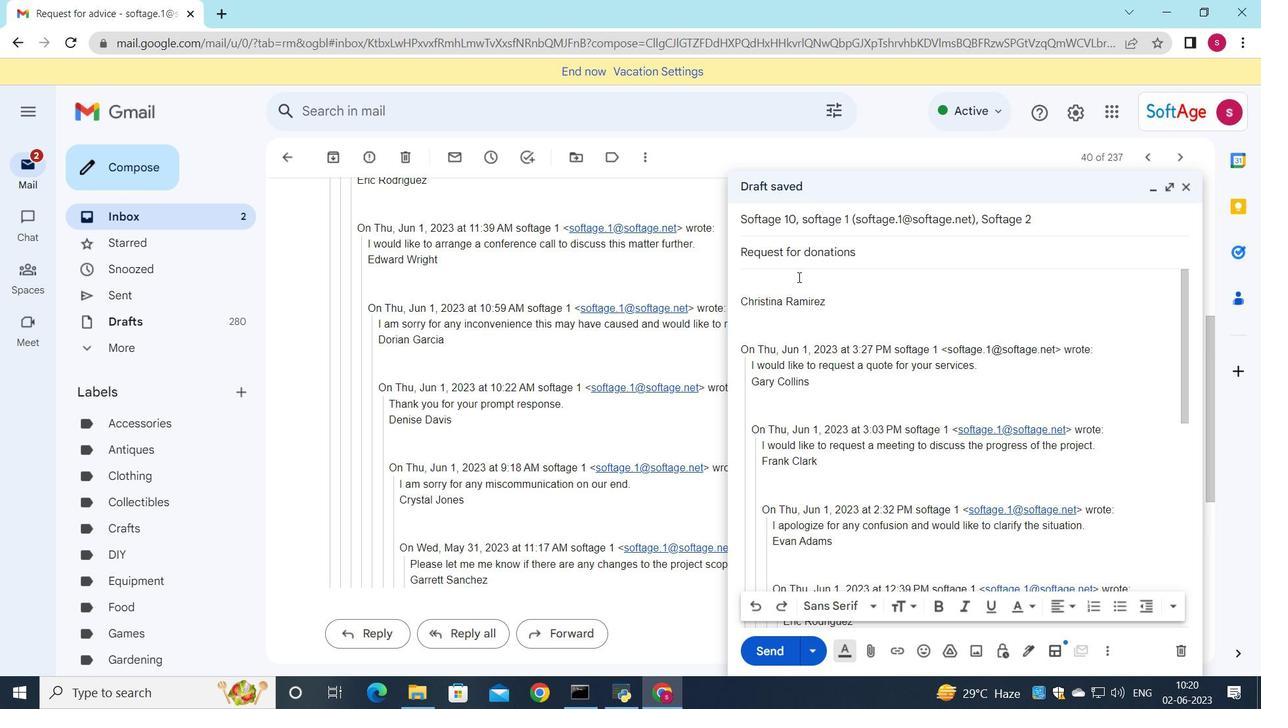 
Action: Mouse pressed left at (796, 277)
Screenshot: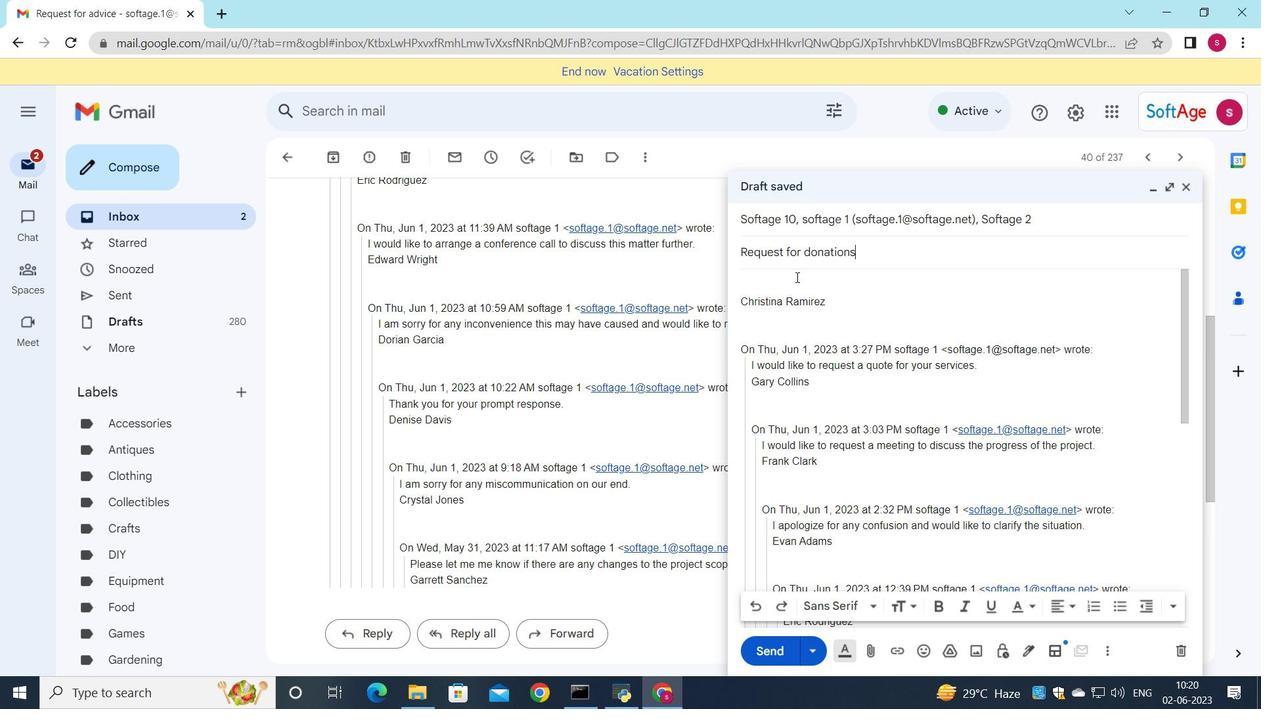 
Action: Key pressed <Key.shift>Please<Key.space>let<Key.space>me<Key.space>know<Key.space>if<Key.space>there<Key.space>are<Key.space>any<Key.space>issues<Key.space>or<Key.space>concerns<Key.space>that<Key.space>need<Key.space>to<Key.space>be<Key.space>addressed.
Screenshot: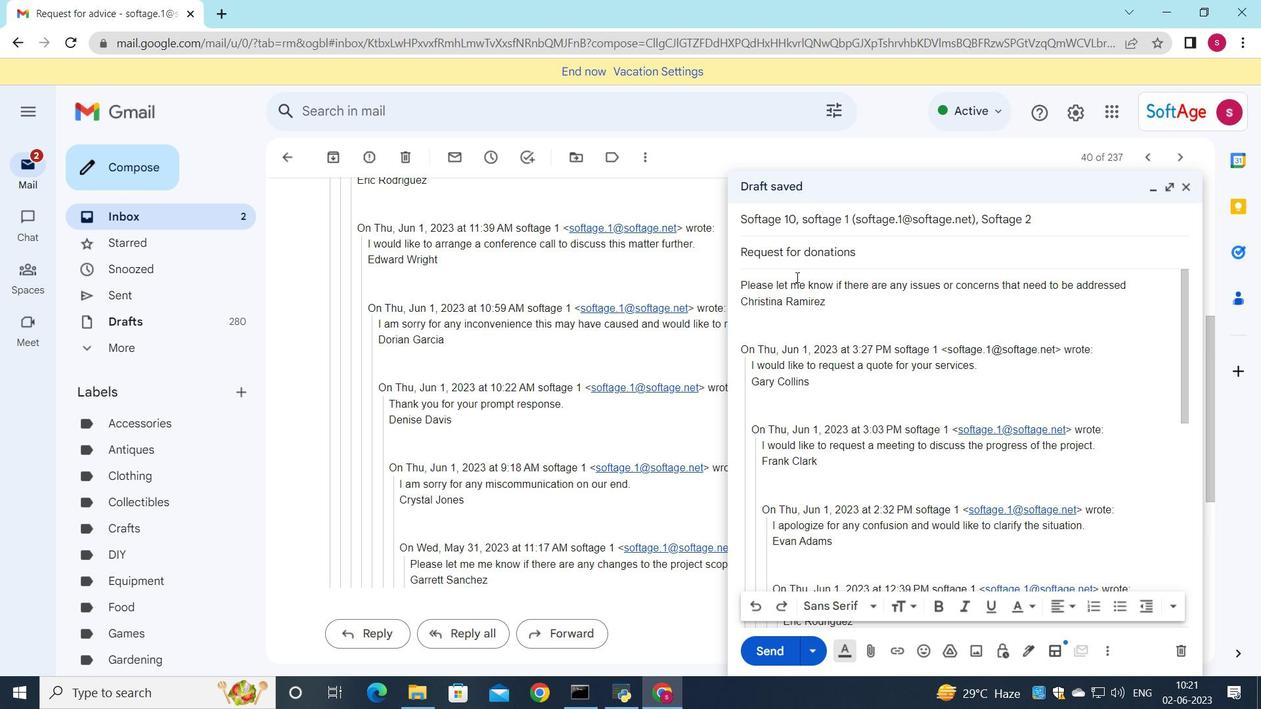 
Action: Mouse moved to (1057, 218)
Screenshot: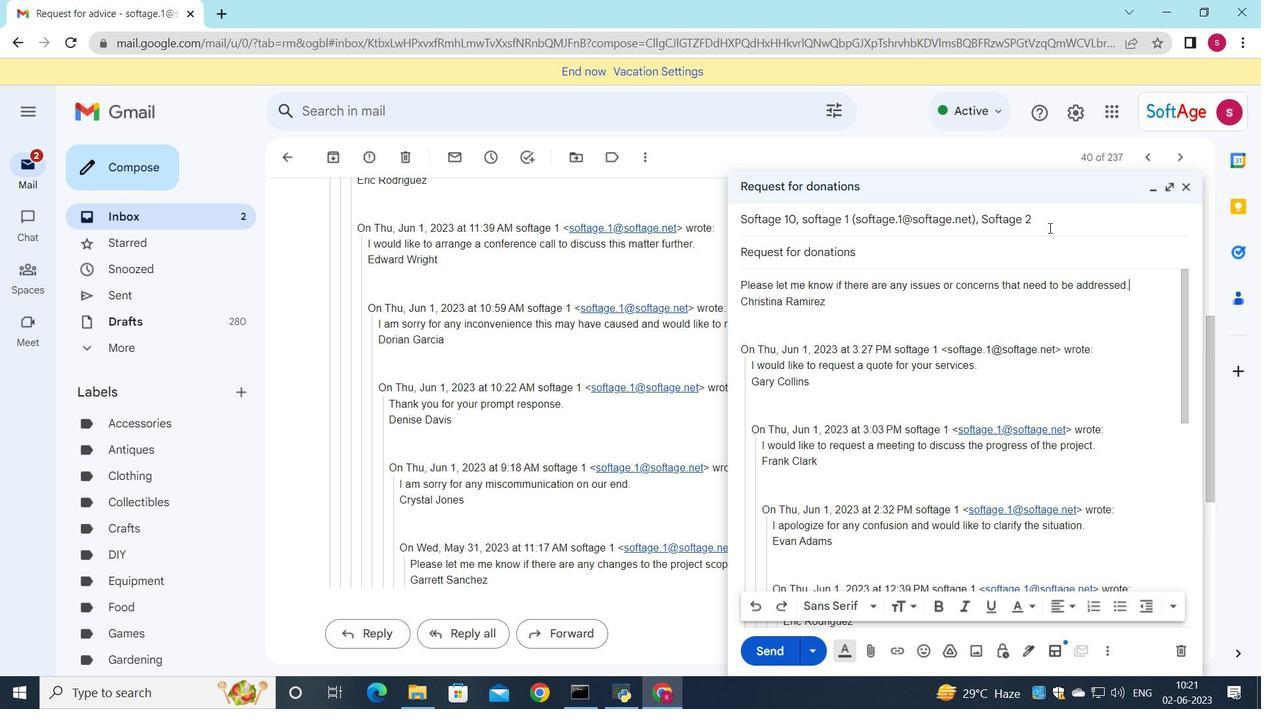 
Action: Mouse pressed left at (1057, 218)
Screenshot: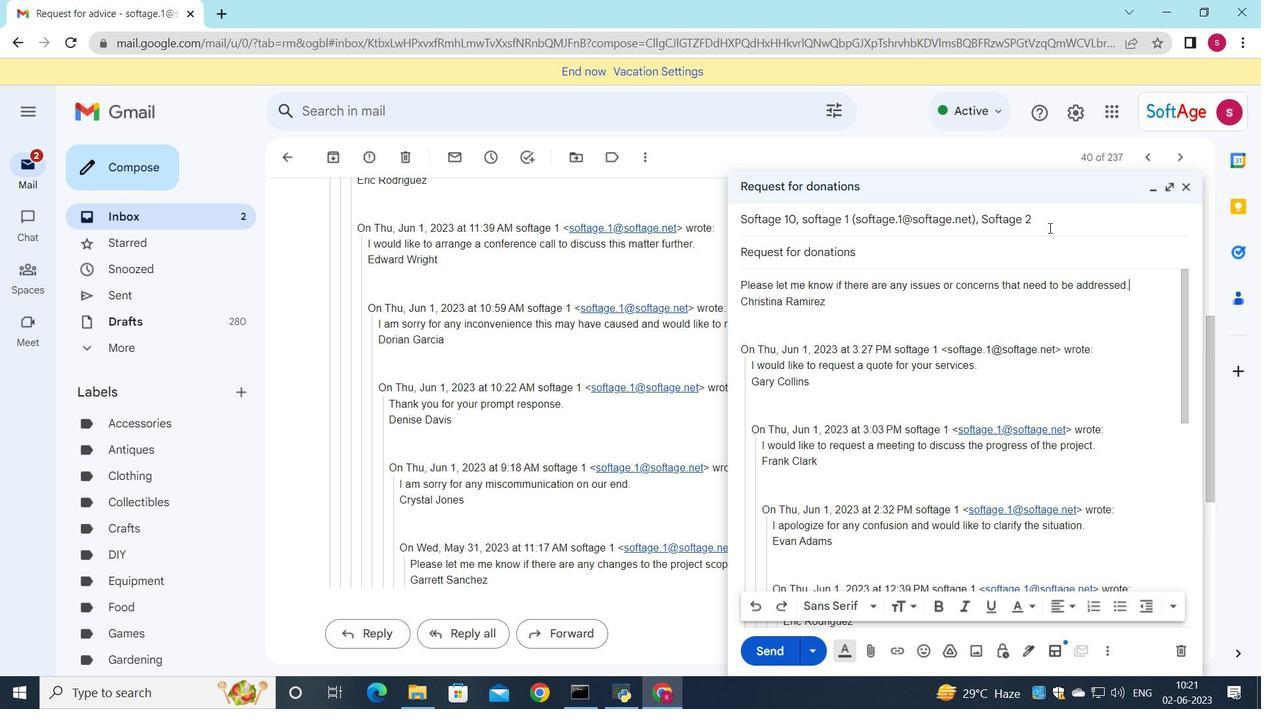 
Action: Mouse moved to (1153, 243)
Screenshot: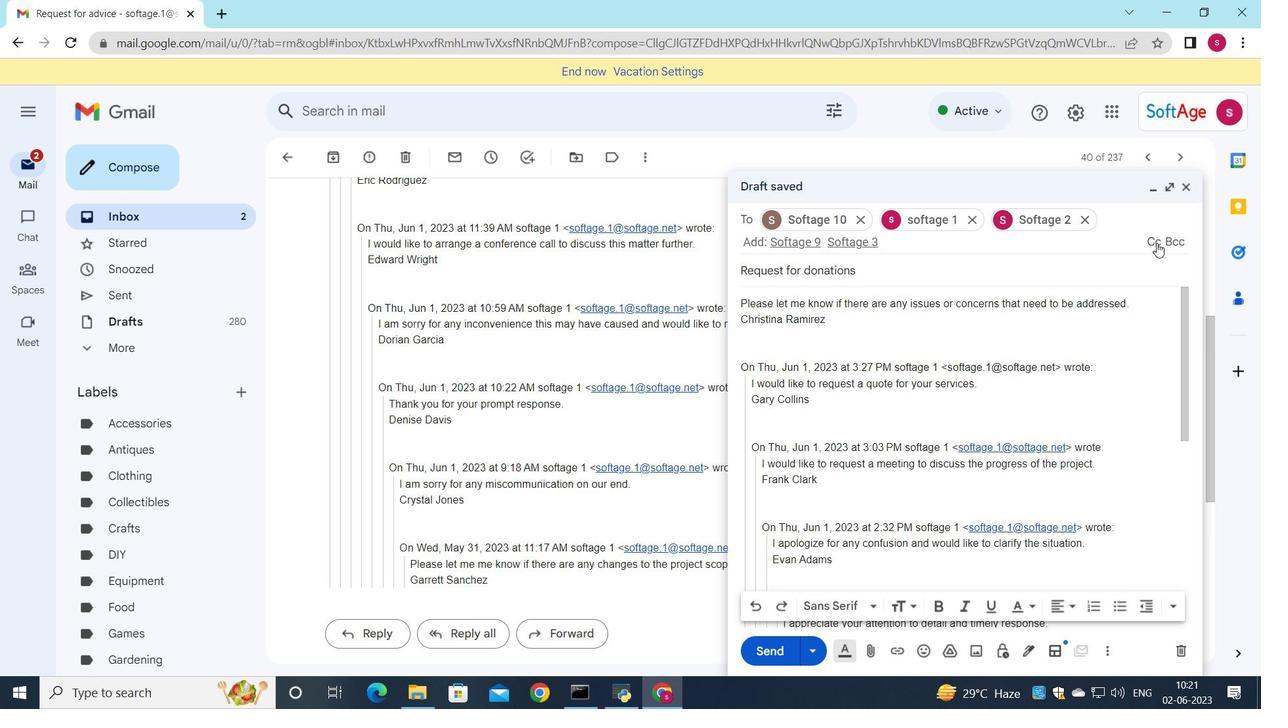 
Action: Mouse pressed left at (1153, 243)
Screenshot: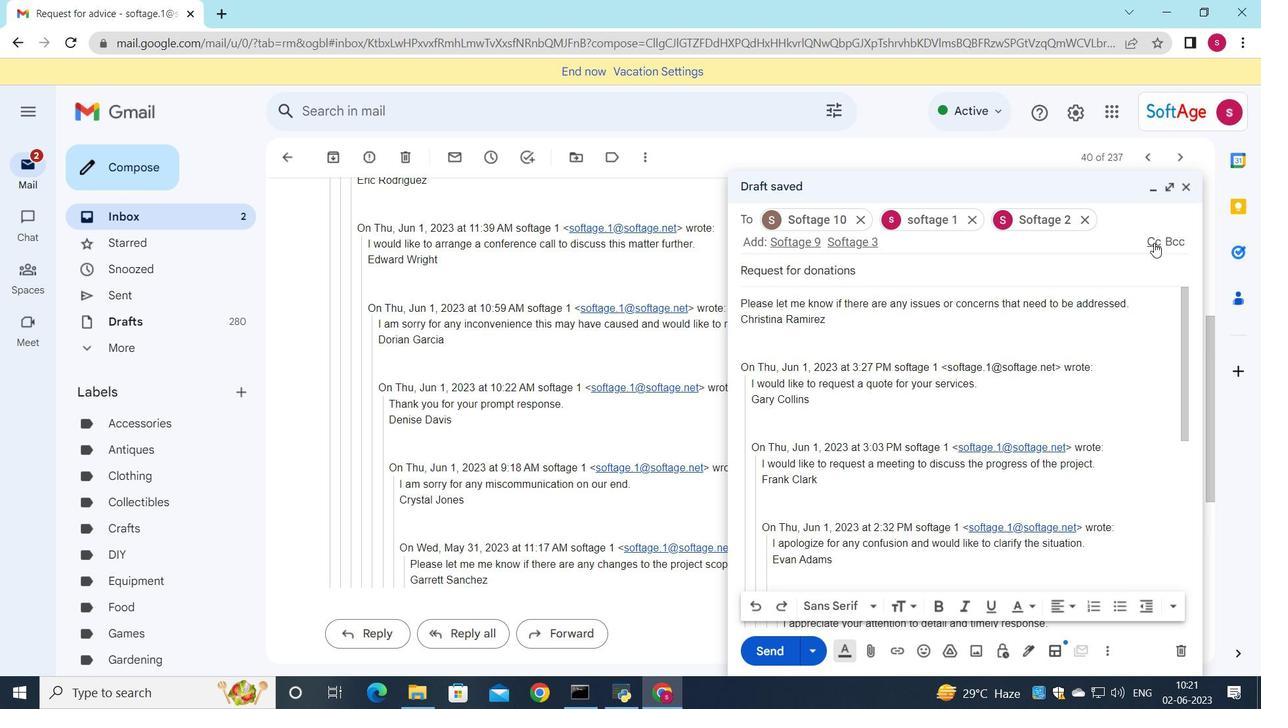 
Action: Mouse moved to (1136, 233)
Screenshot: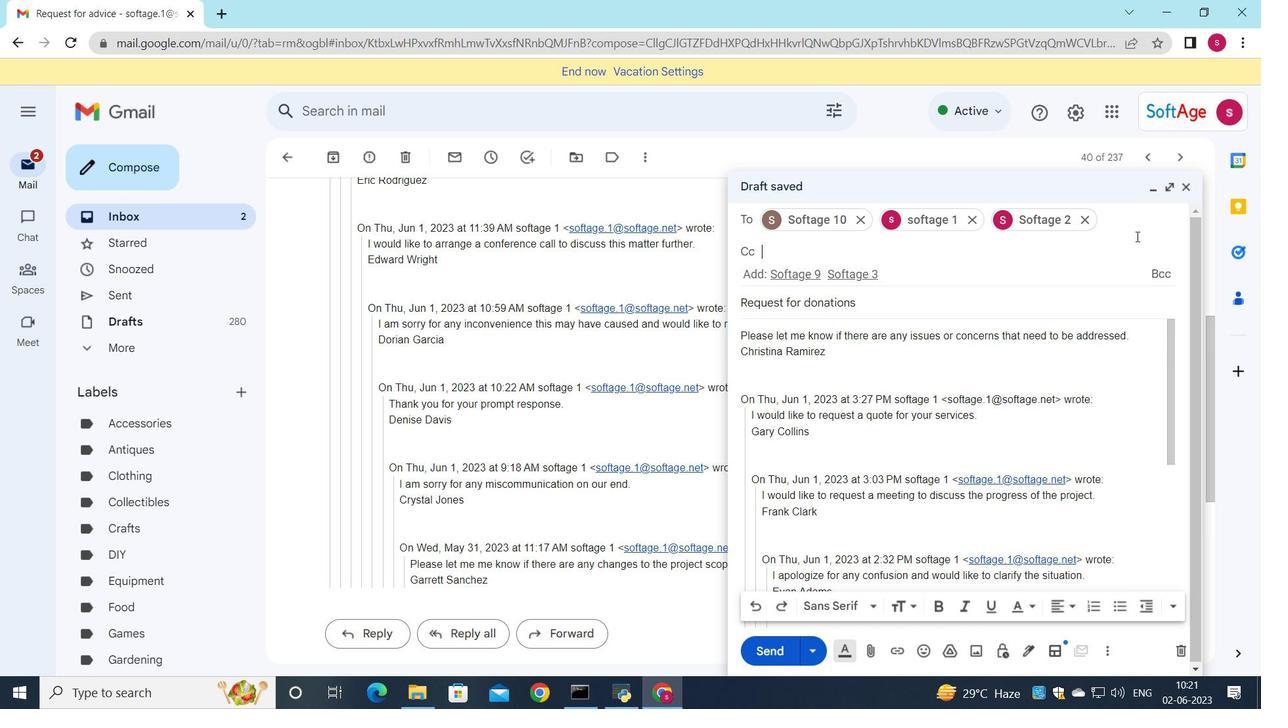 
Action: Key pressed s
Screenshot: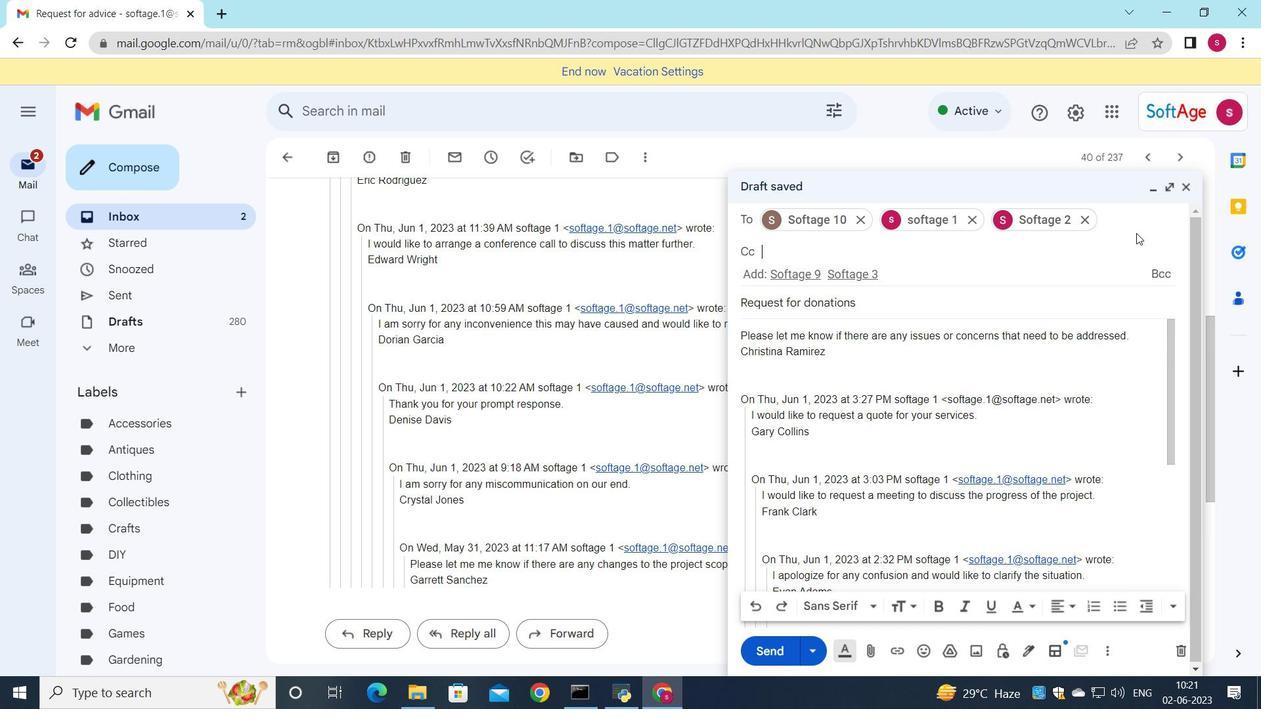 
Action: Mouse moved to (998, 293)
Screenshot: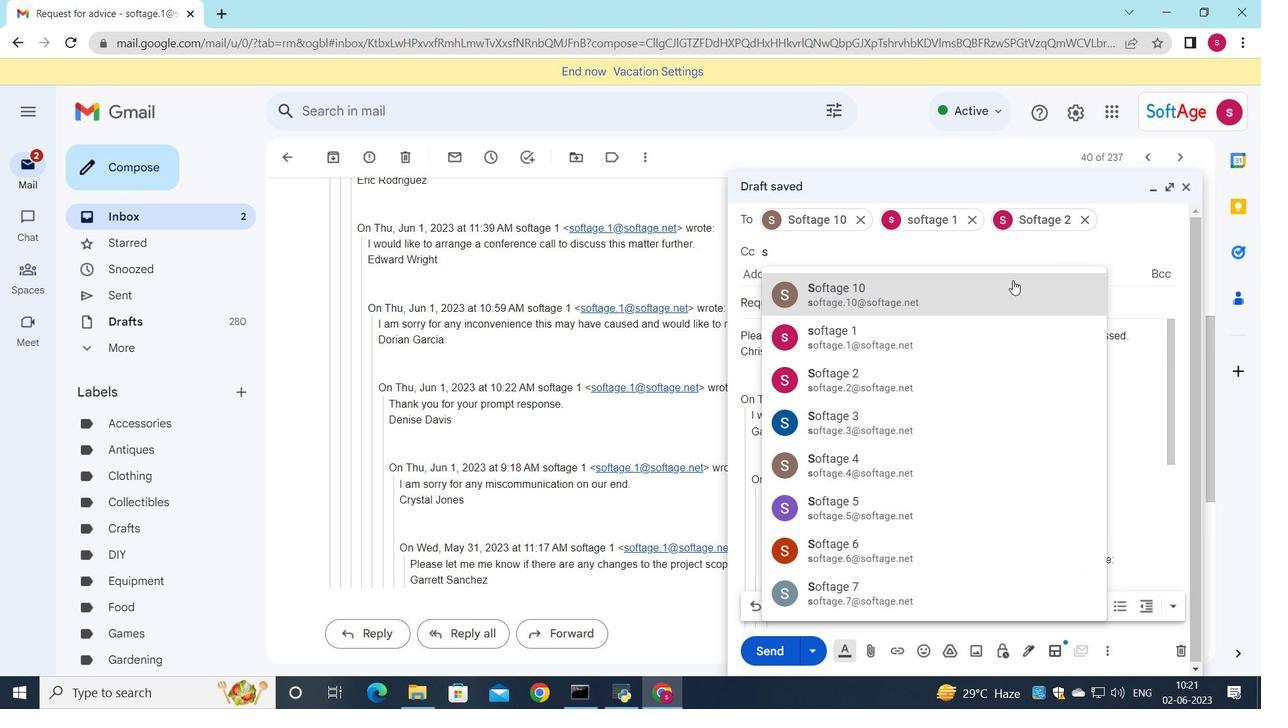 
Action: Mouse pressed left at (998, 293)
Screenshot: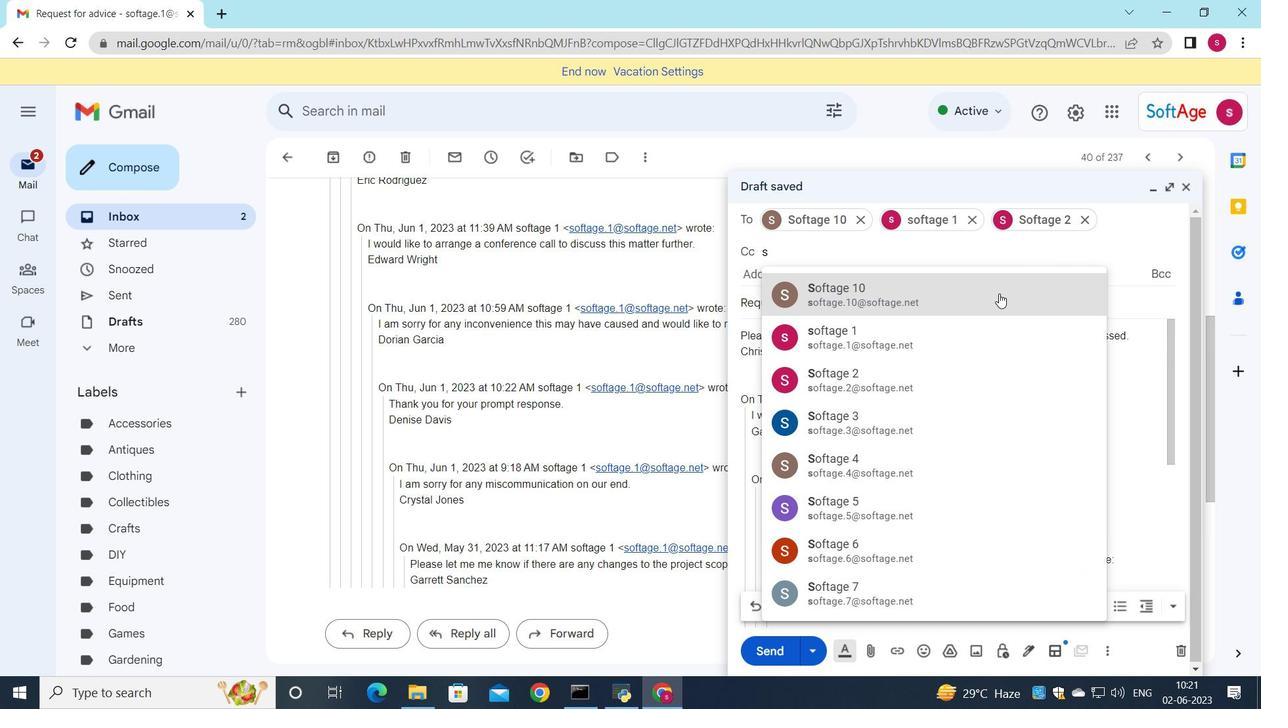 
Action: Mouse moved to (902, 350)
Screenshot: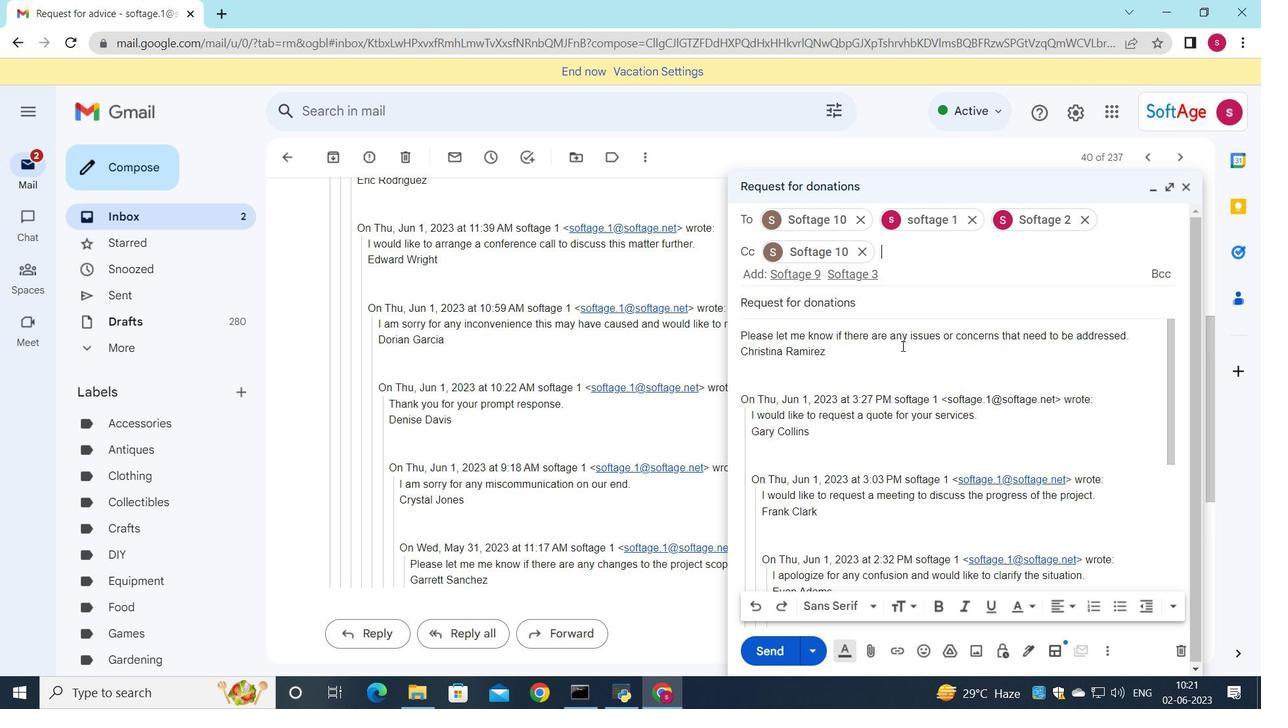 
Action: Mouse scrolled (902, 350) with delta (0, 0)
Screenshot: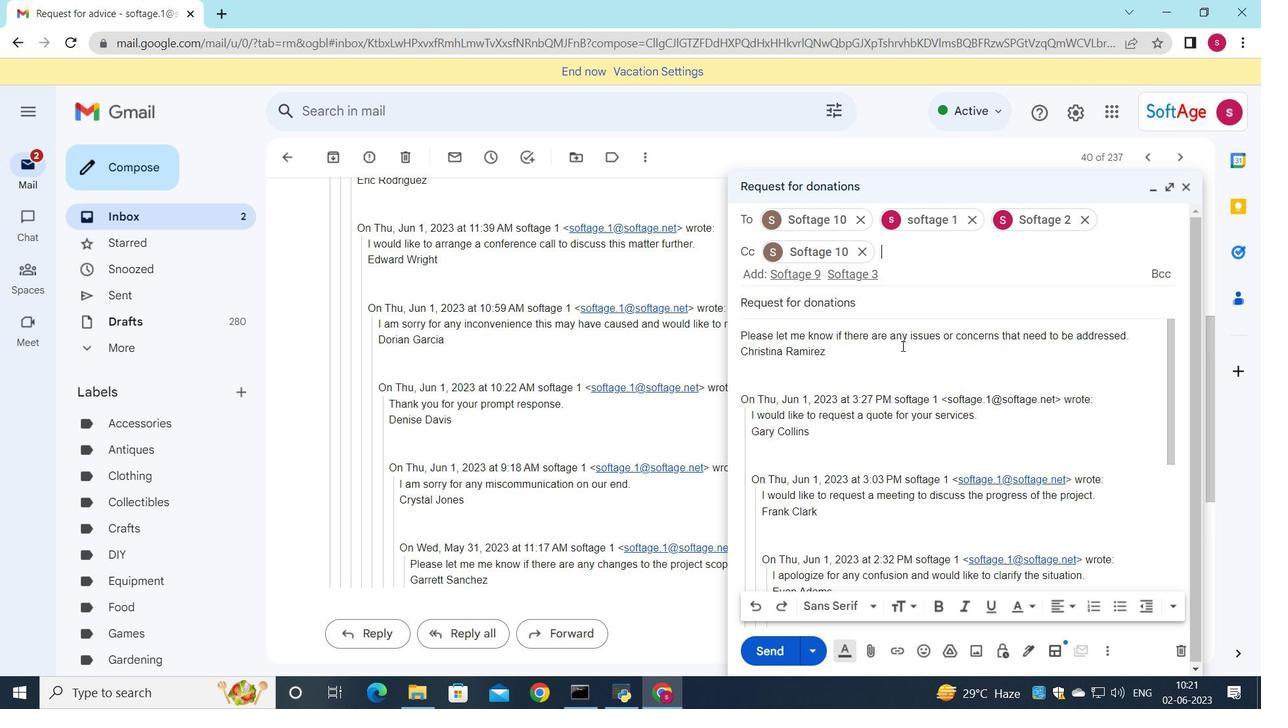 
Action: Mouse moved to (902, 357)
Screenshot: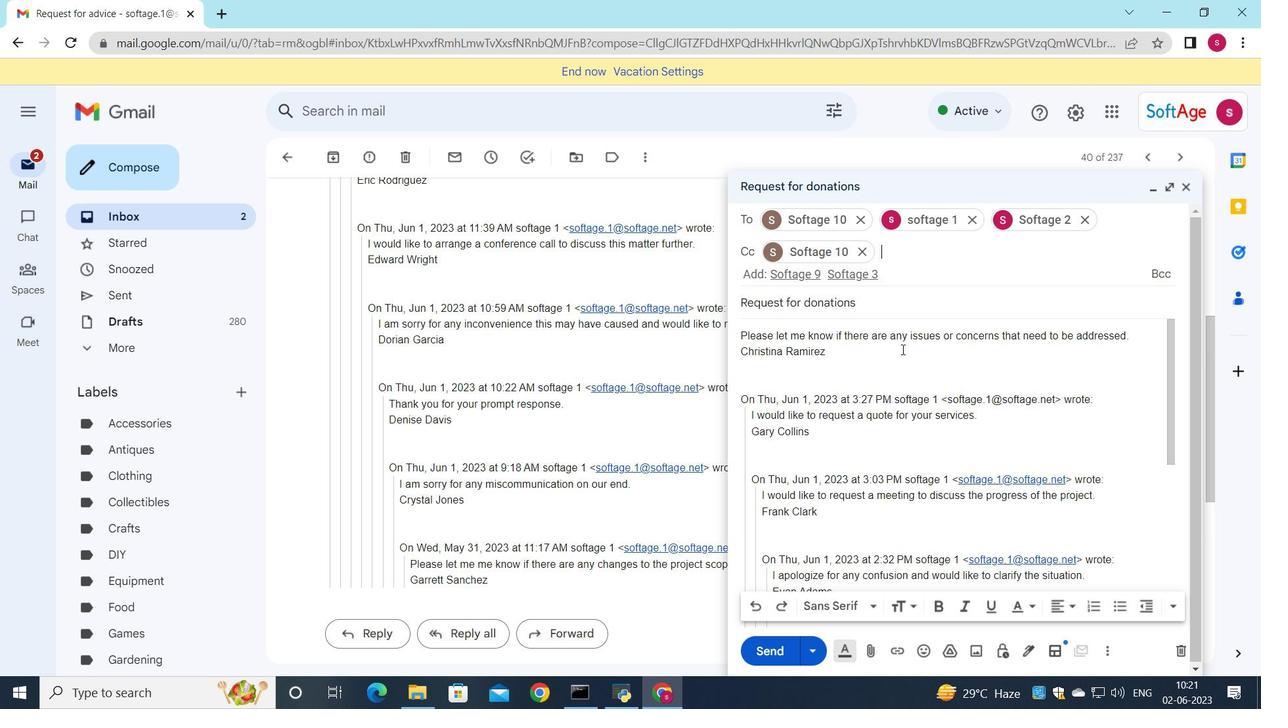 
Action: Mouse scrolled (902, 356) with delta (0, 0)
Screenshot: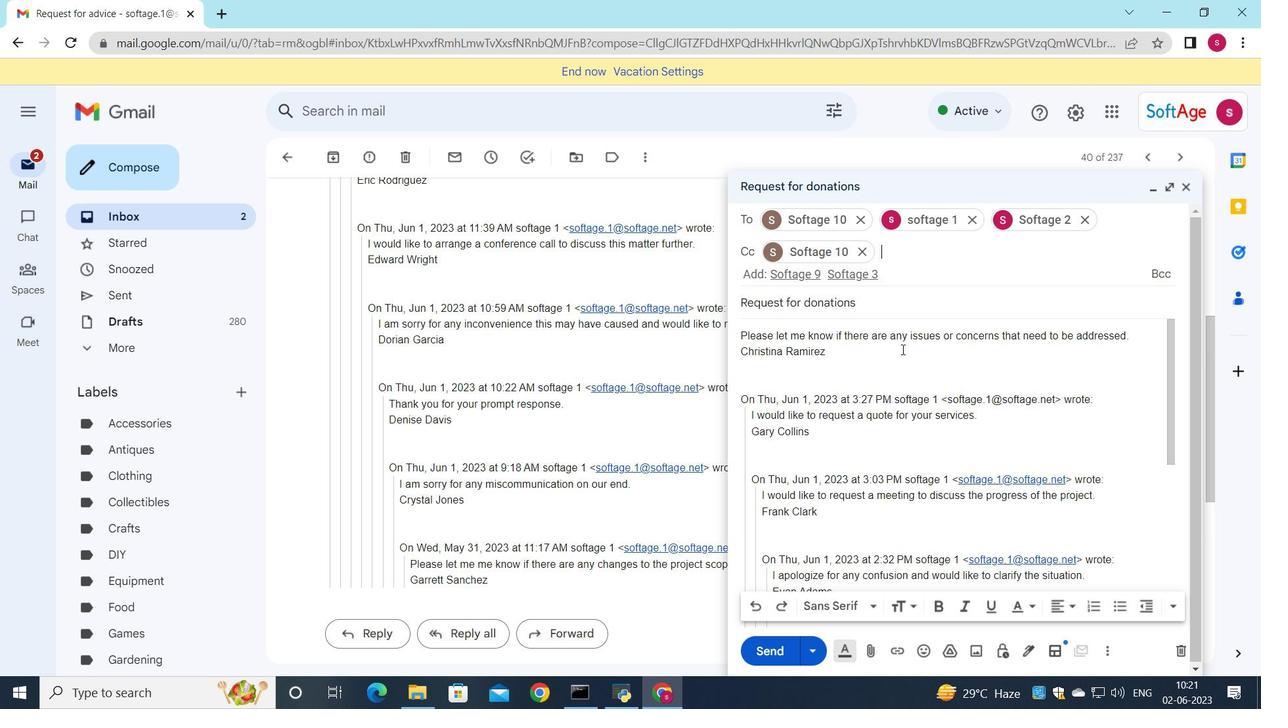 
Action: Mouse scrolled (902, 356) with delta (0, 0)
Screenshot: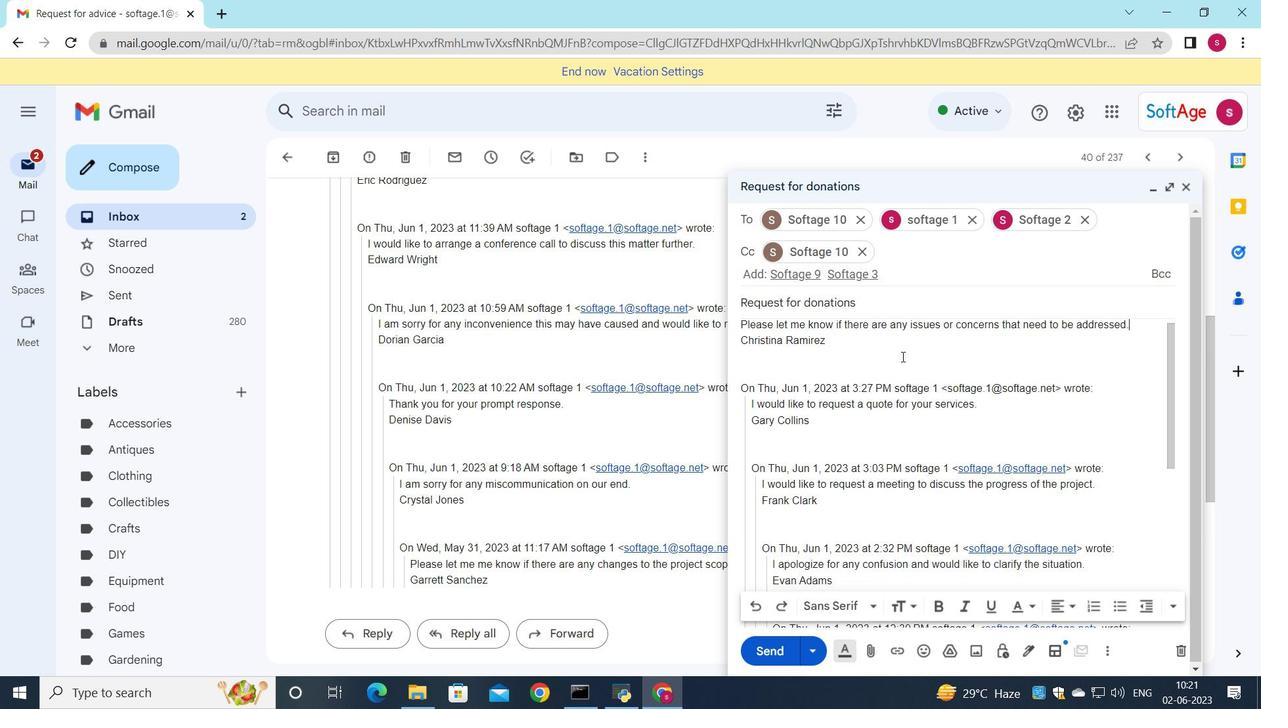 
Action: Mouse moved to (863, 650)
Screenshot: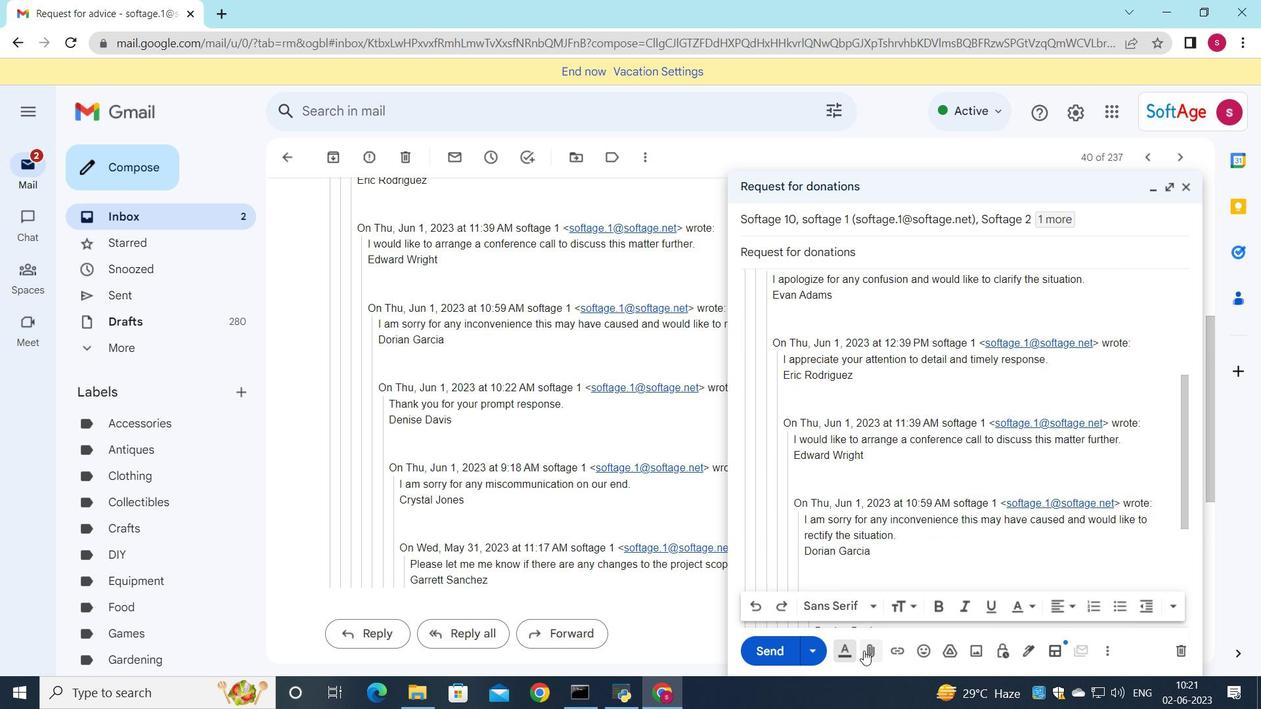 
Action: Mouse pressed left at (863, 650)
Screenshot: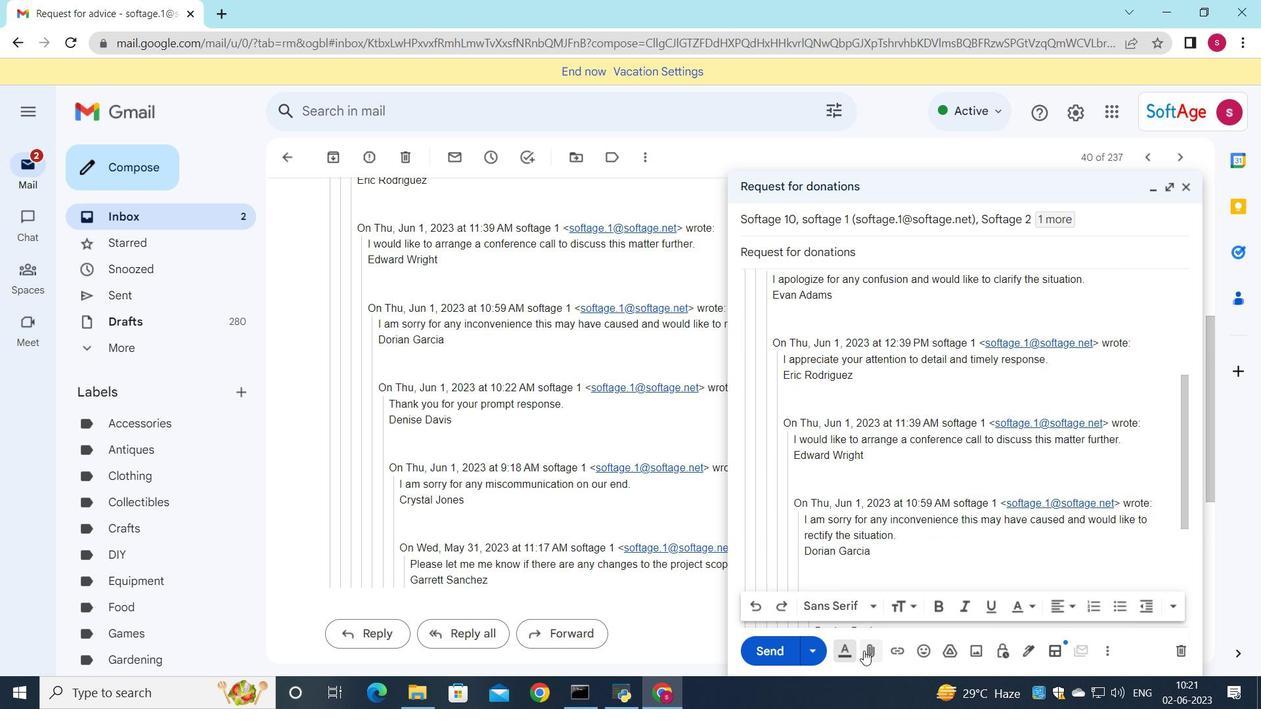 
Action: Mouse moved to (195, 118)
Screenshot: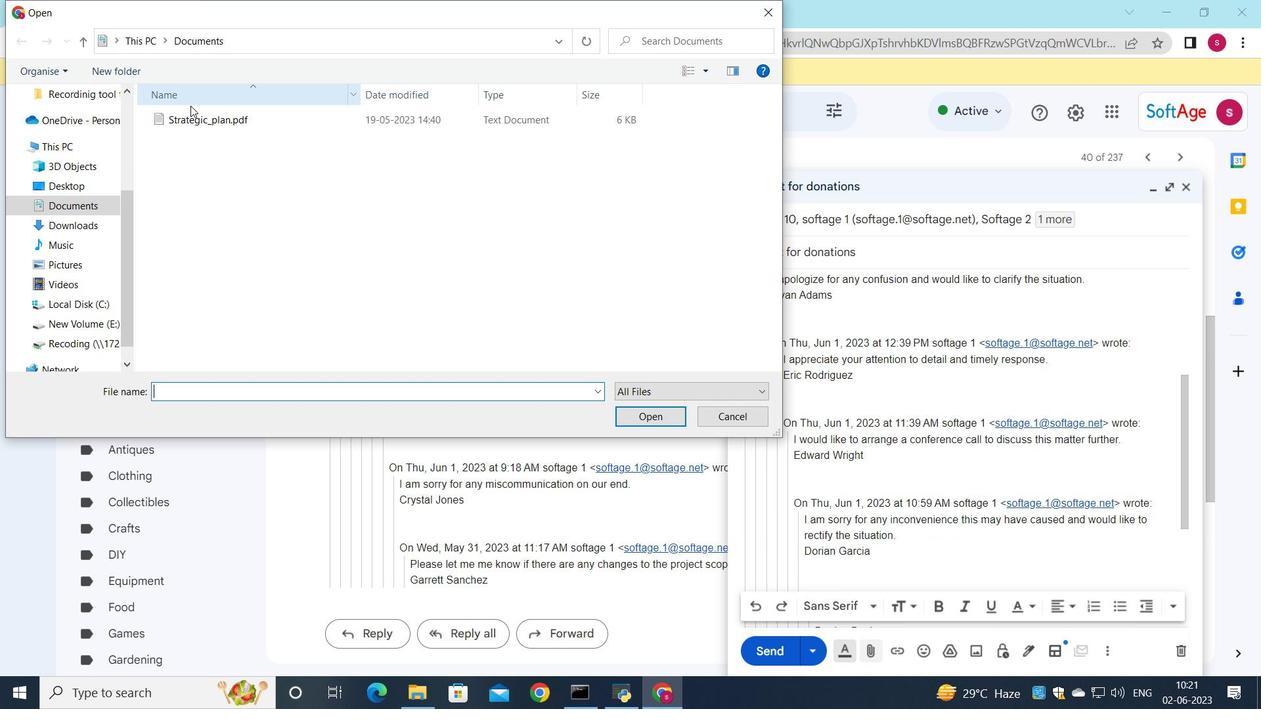 
Action: Mouse pressed left at (195, 118)
Screenshot: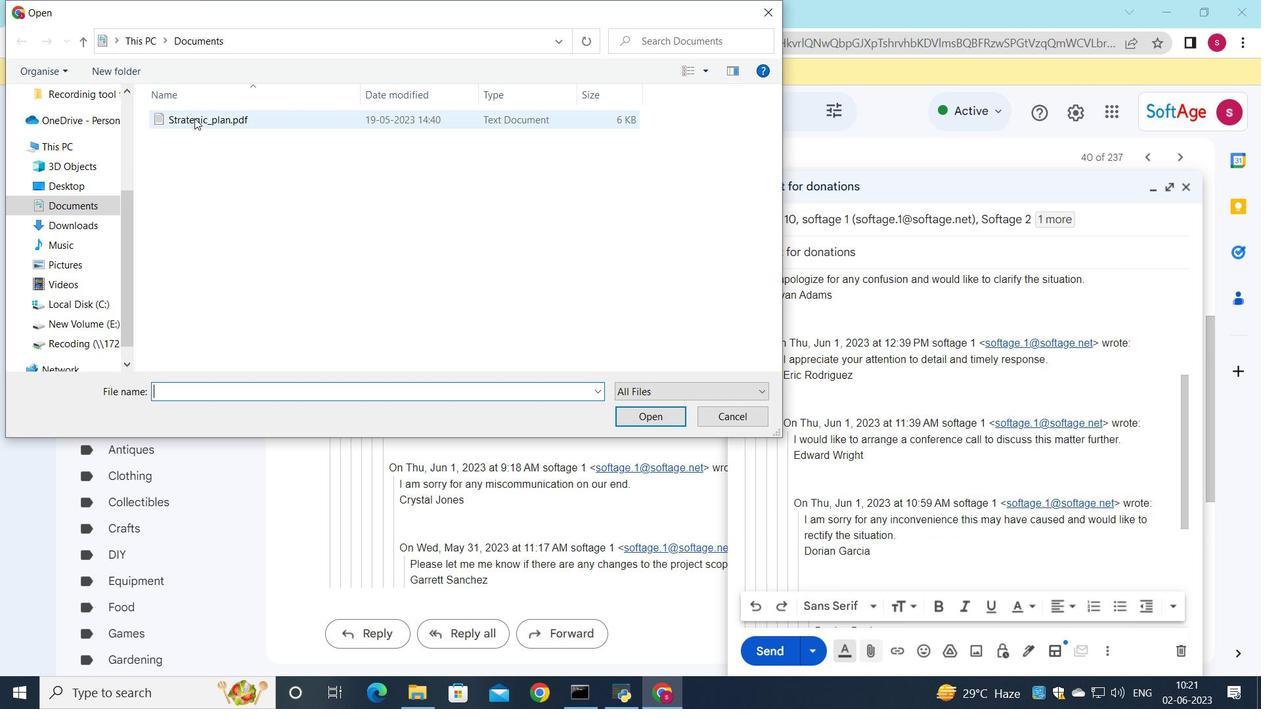 
Action: Mouse moved to (254, 121)
Screenshot: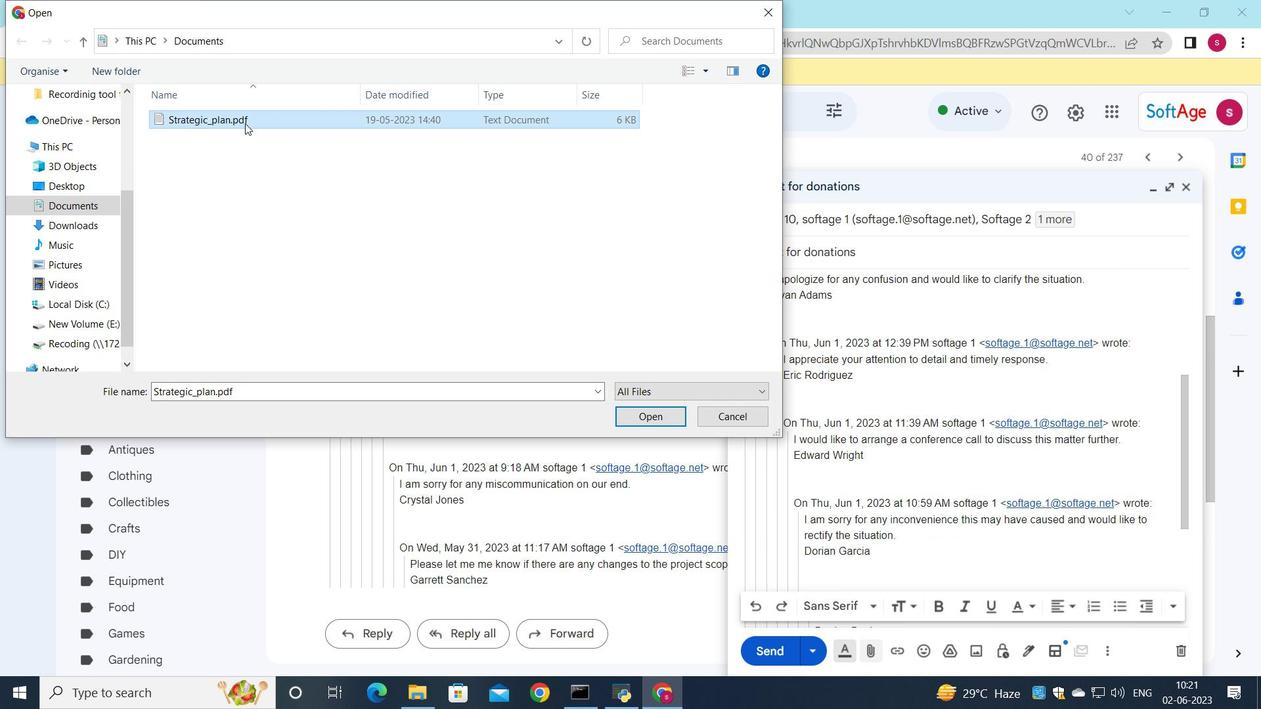 
Action: Mouse pressed left at (254, 121)
Screenshot: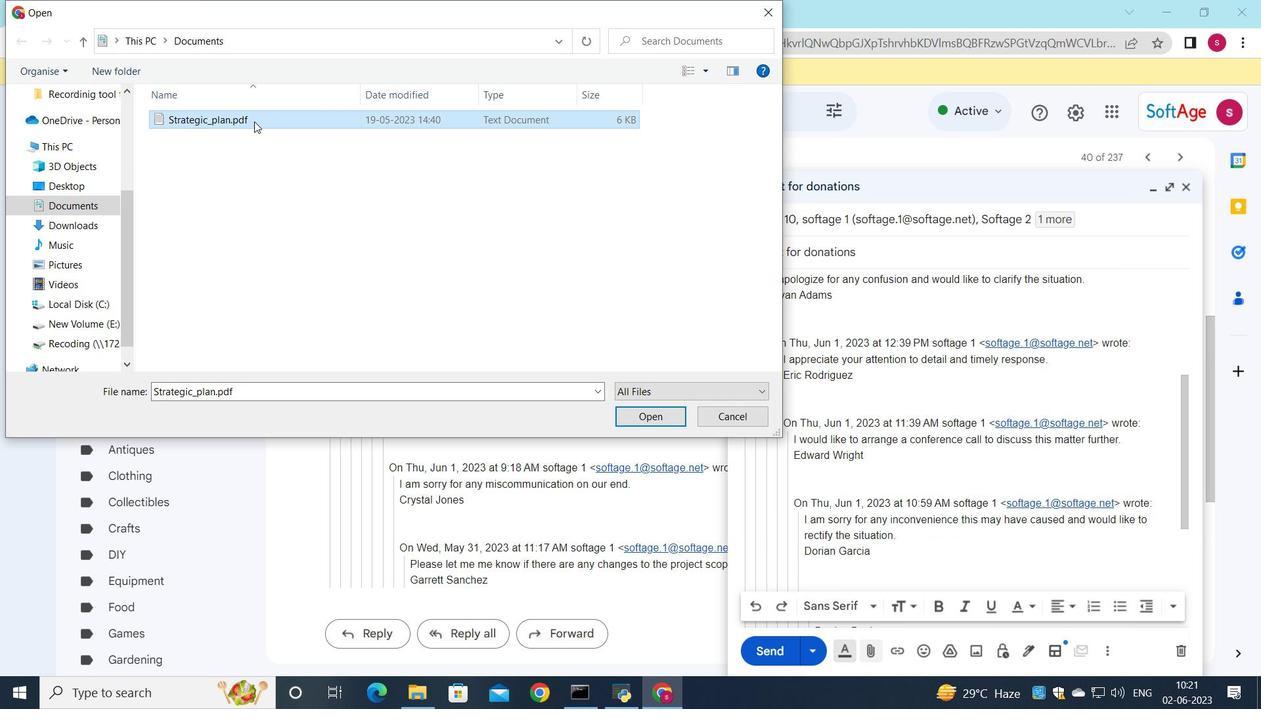 
Action: Mouse moved to (275, 119)
Screenshot: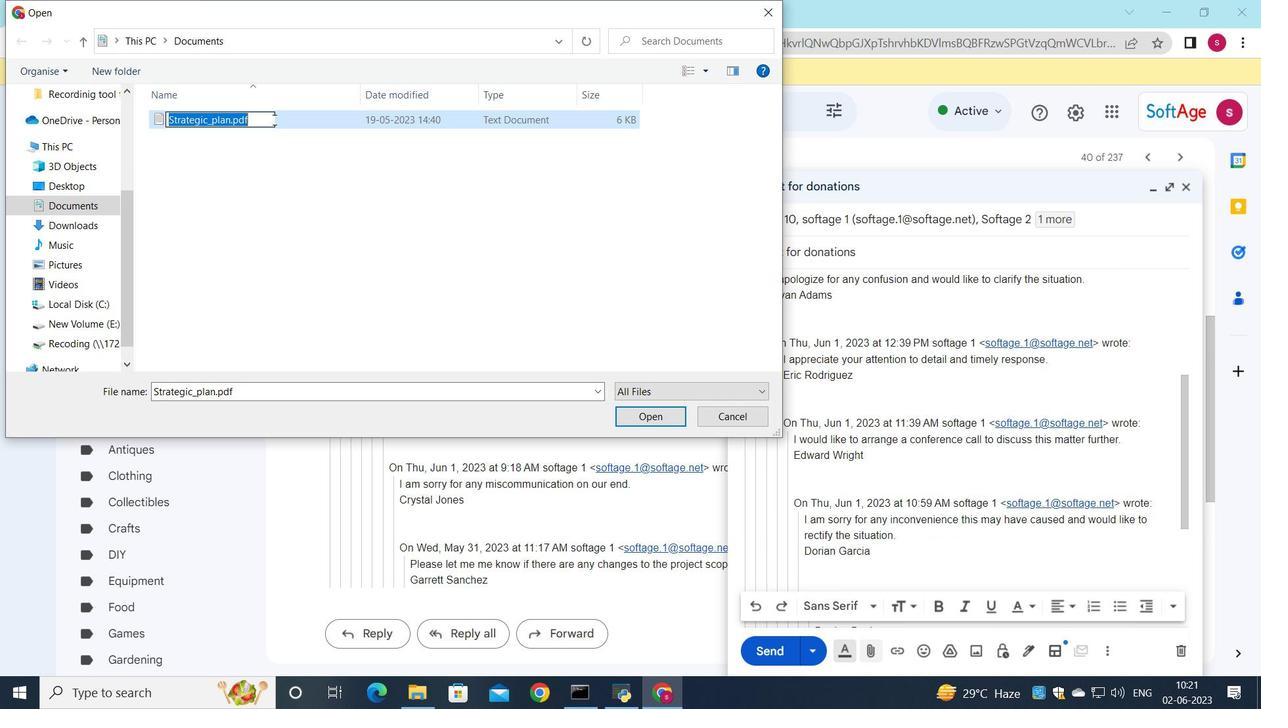 
Action: Key pressed <Key.shift>Press<Key.shift>_release.docx
Screenshot: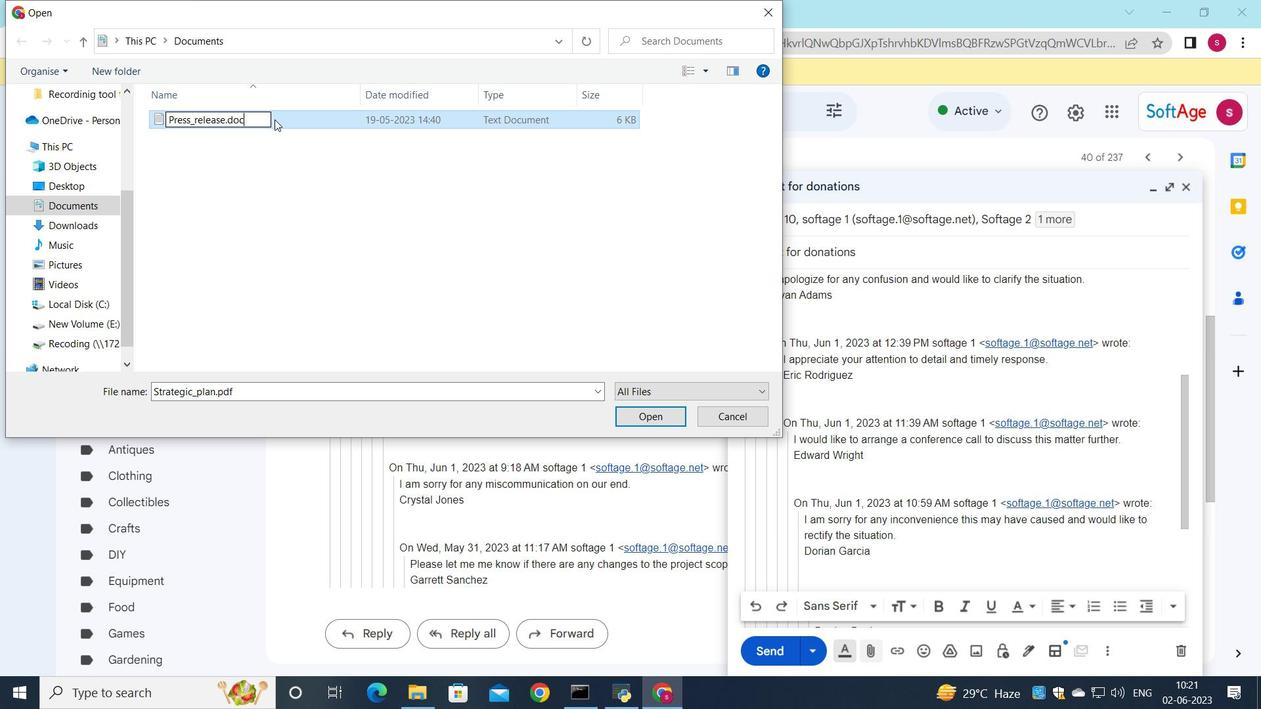 
Action: Mouse moved to (292, 114)
Screenshot: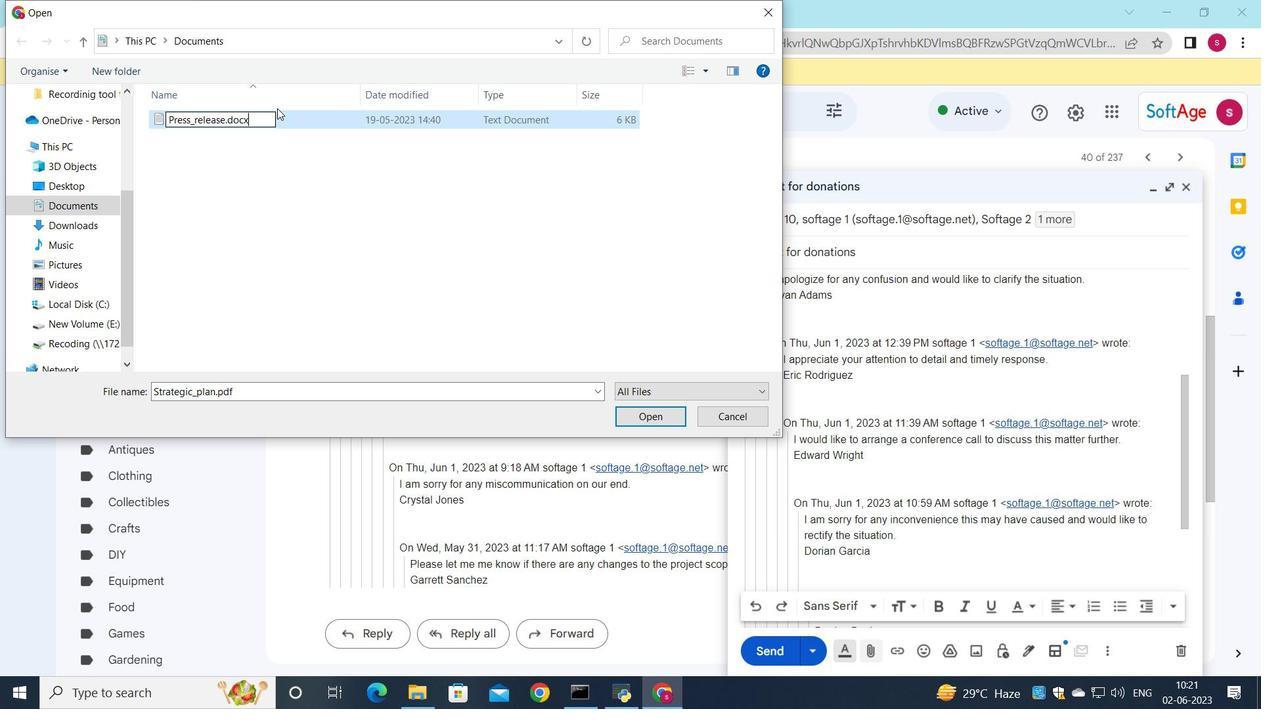 
Action: Mouse pressed left at (292, 114)
Screenshot: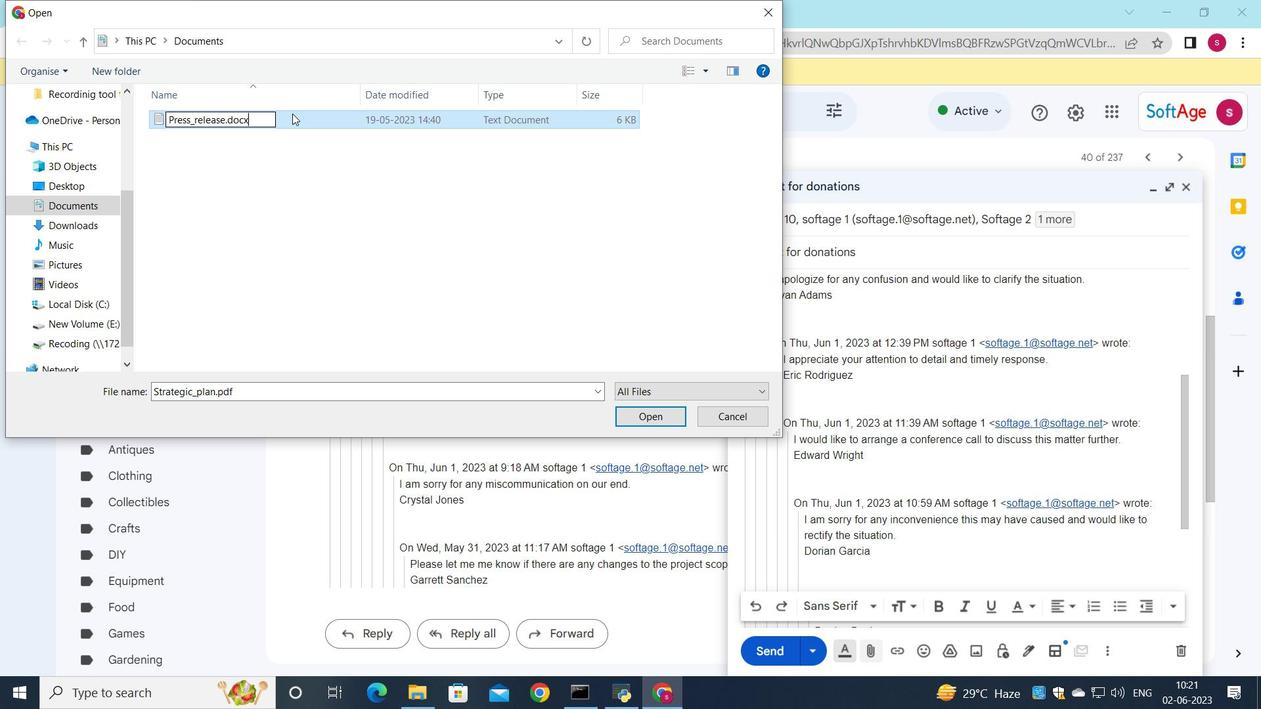 
Action: Mouse moved to (661, 419)
Screenshot: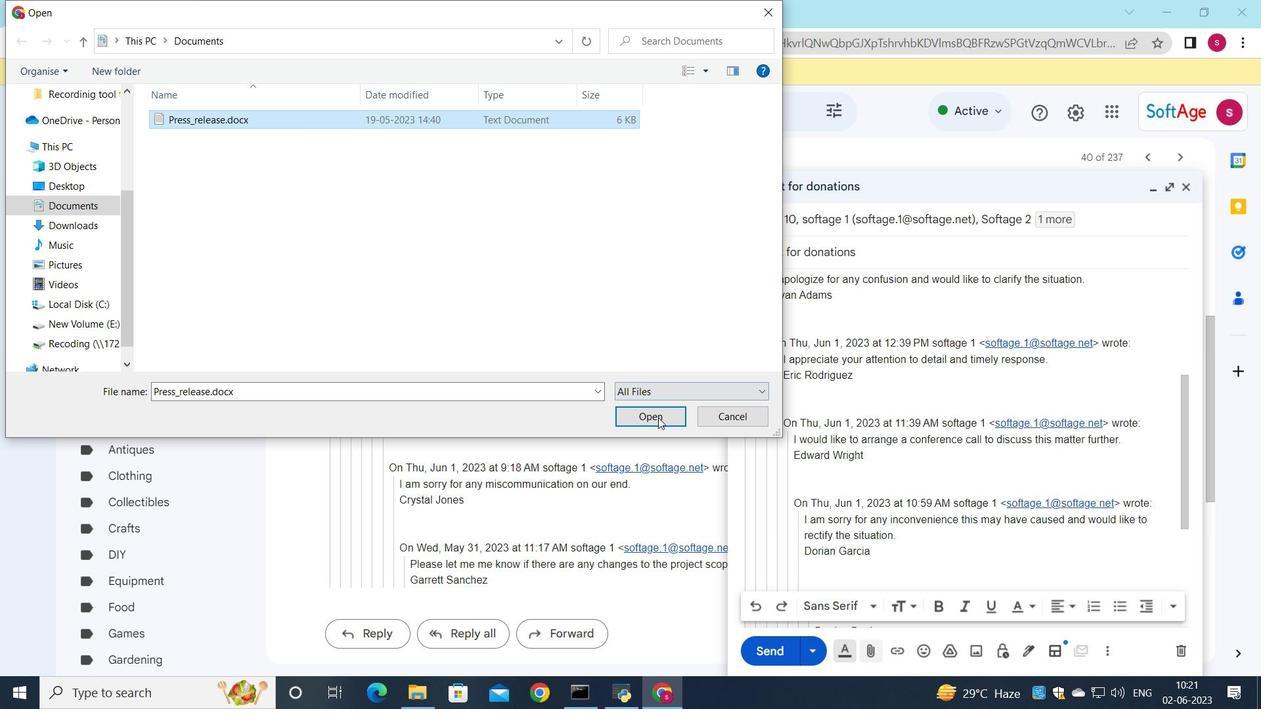 
Action: Mouse pressed left at (661, 419)
Screenshot: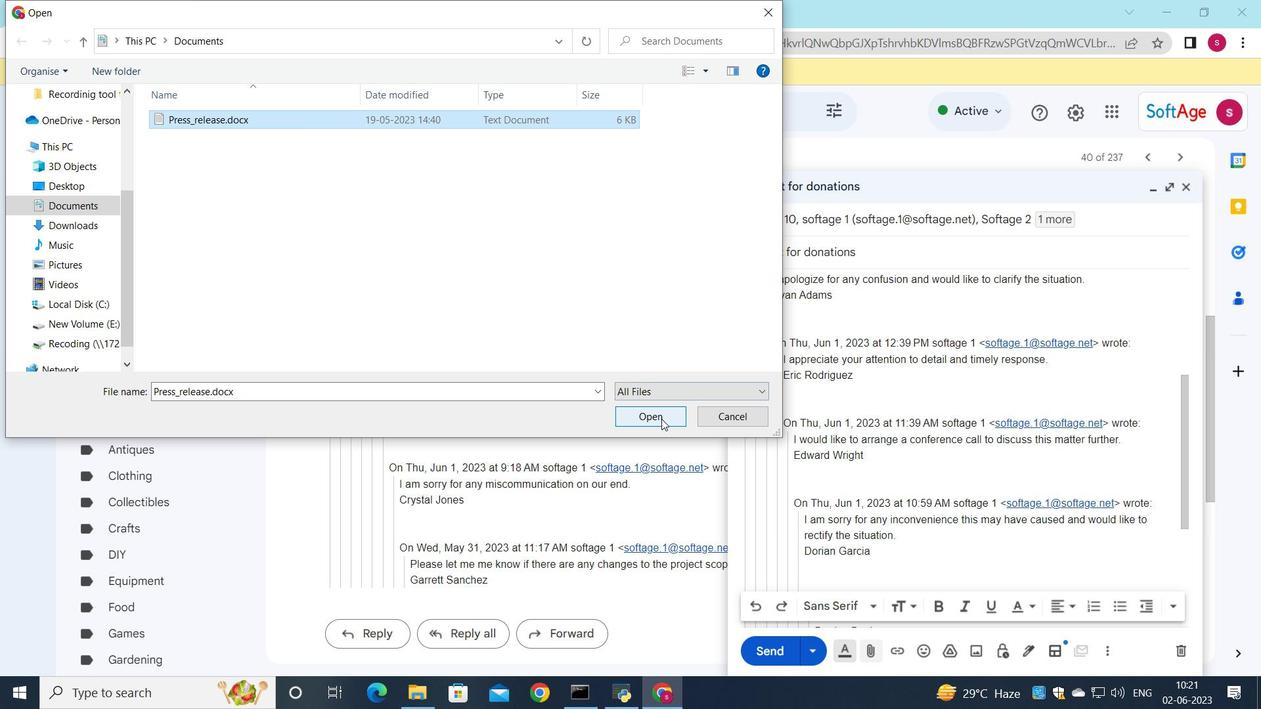 
Action: Mouse moved to (759, 653)
Screenshot: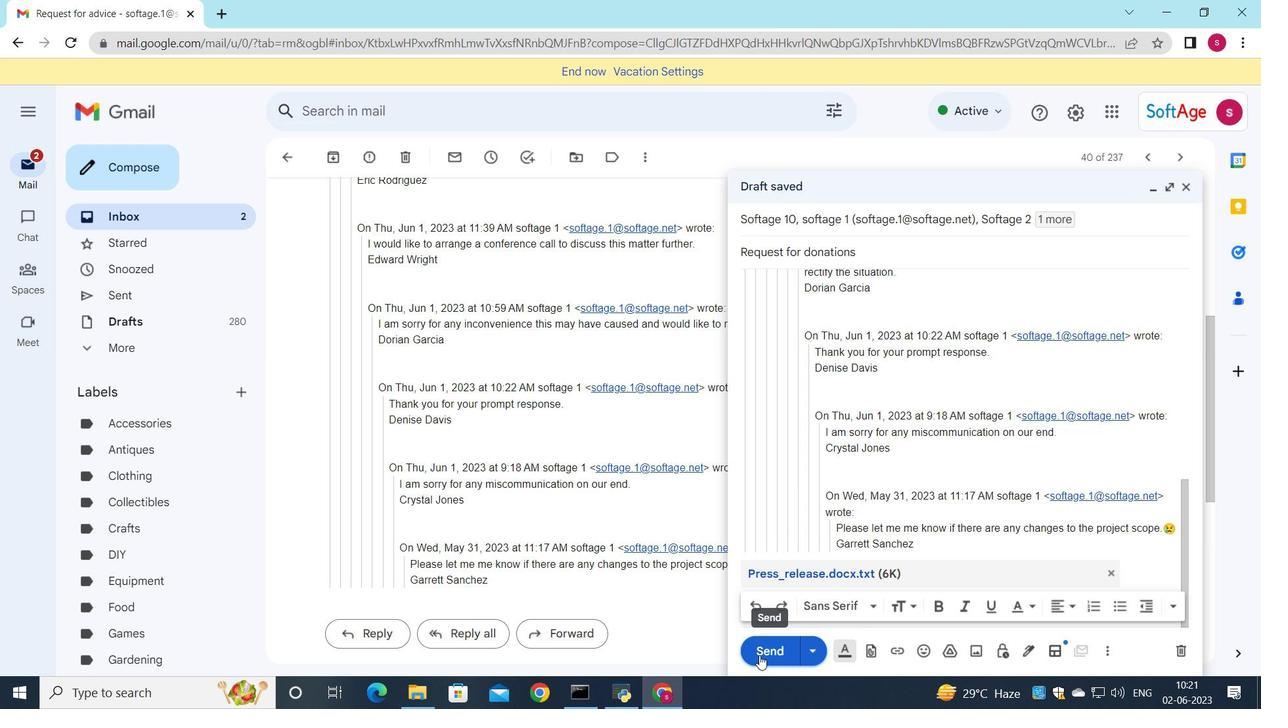 
Action: Mouse pressed left at (759, 653)
Screenshot: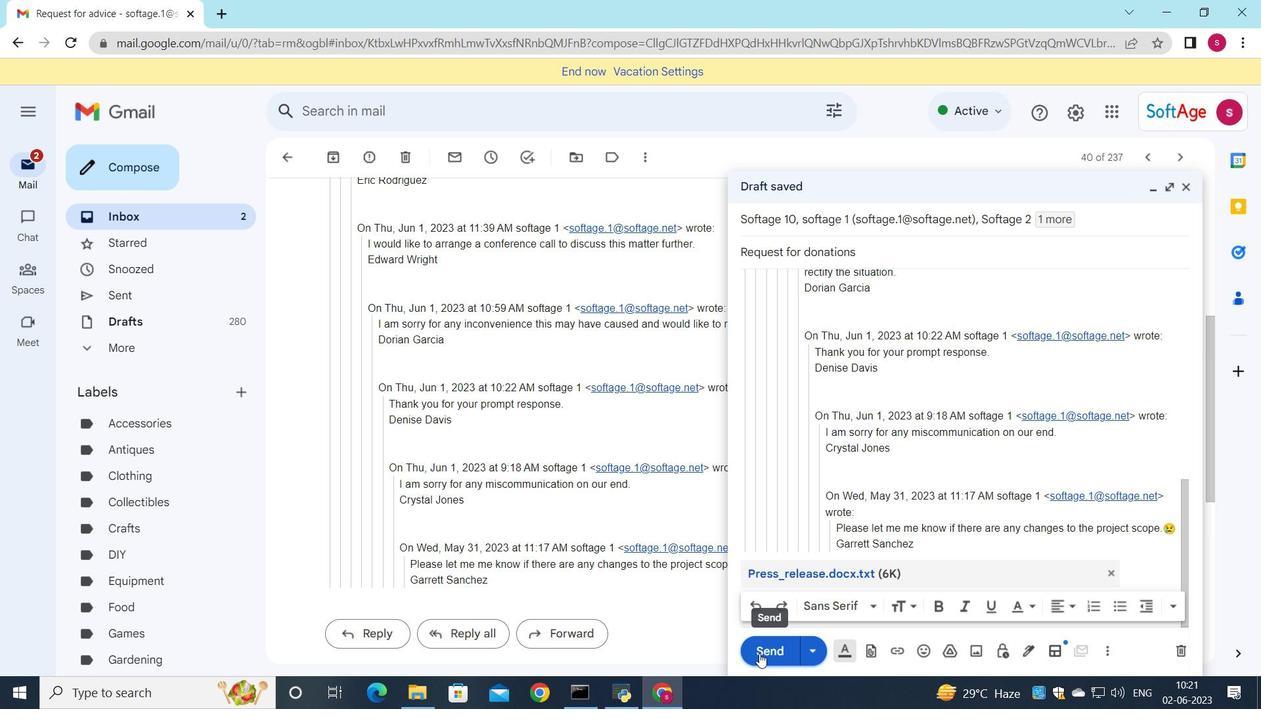 
Action: Mouse moved to (229, 211)
Screenshot: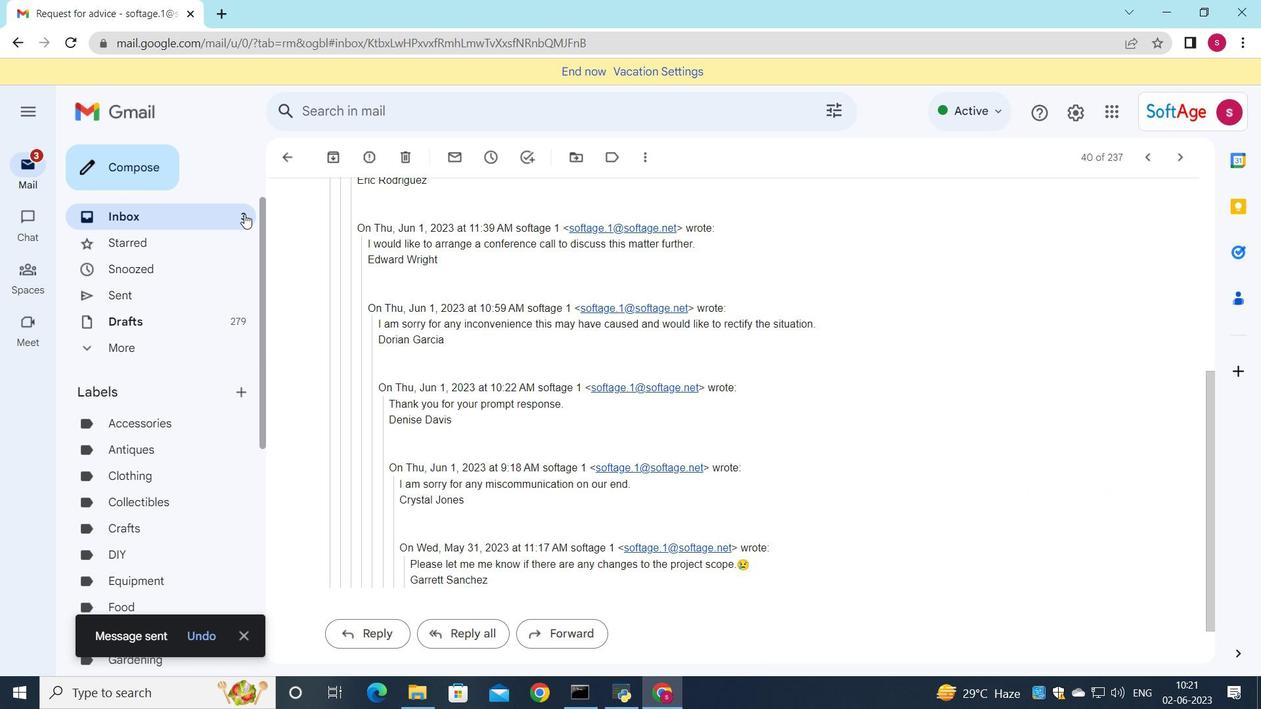 
Action: Mouse pressed left at (229, 211)
Screenshot: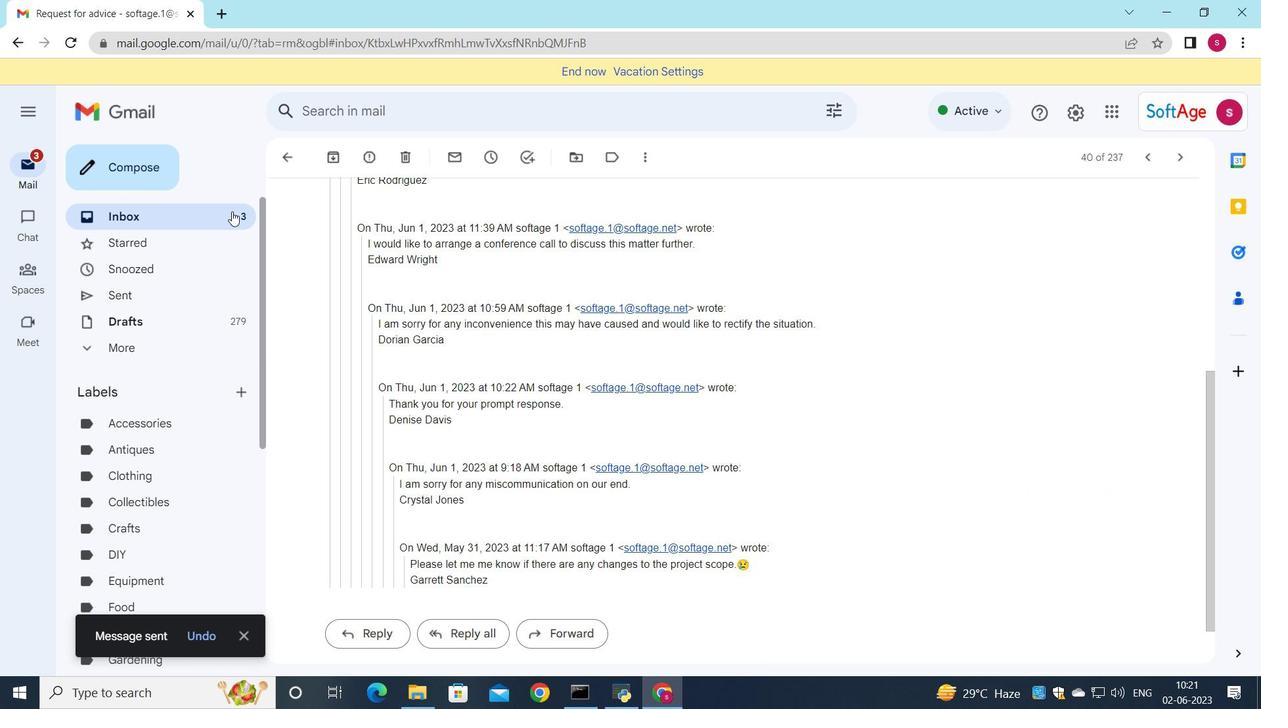 
Action: Mouse moved to (1209, 208)
Screenshot: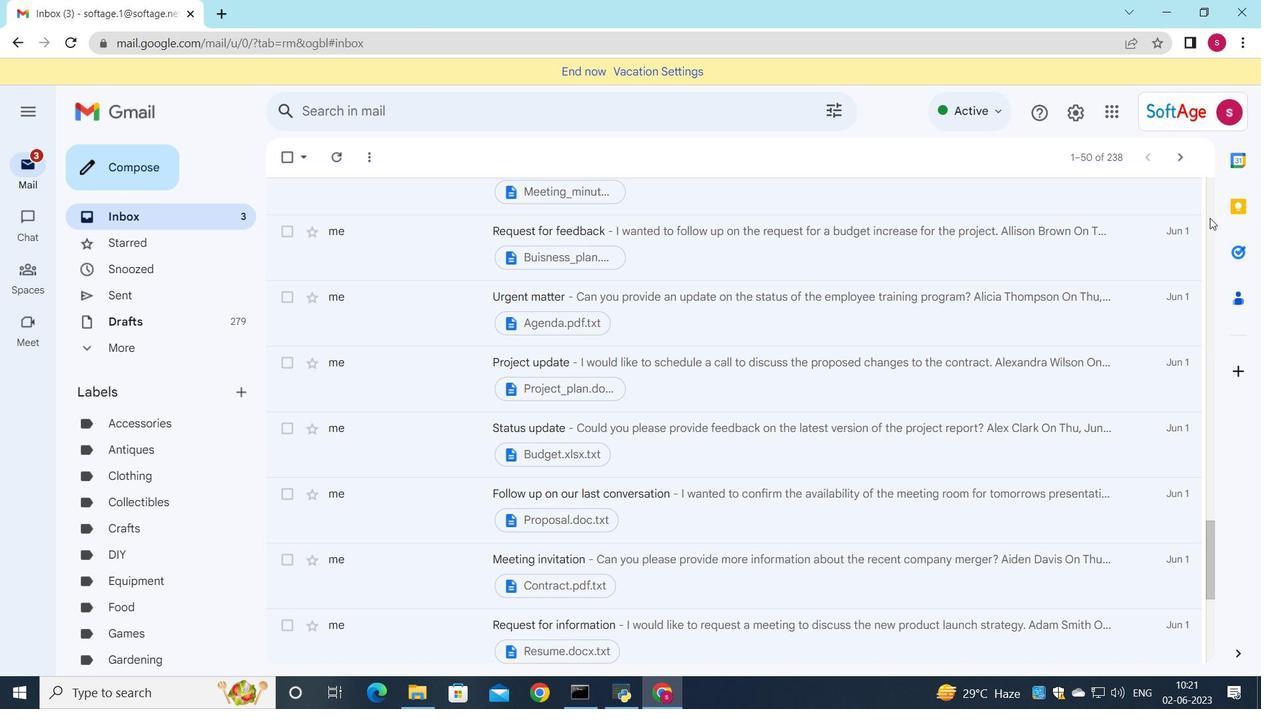
Action: Mouse pressed left at (1209, 208)
Screenshot: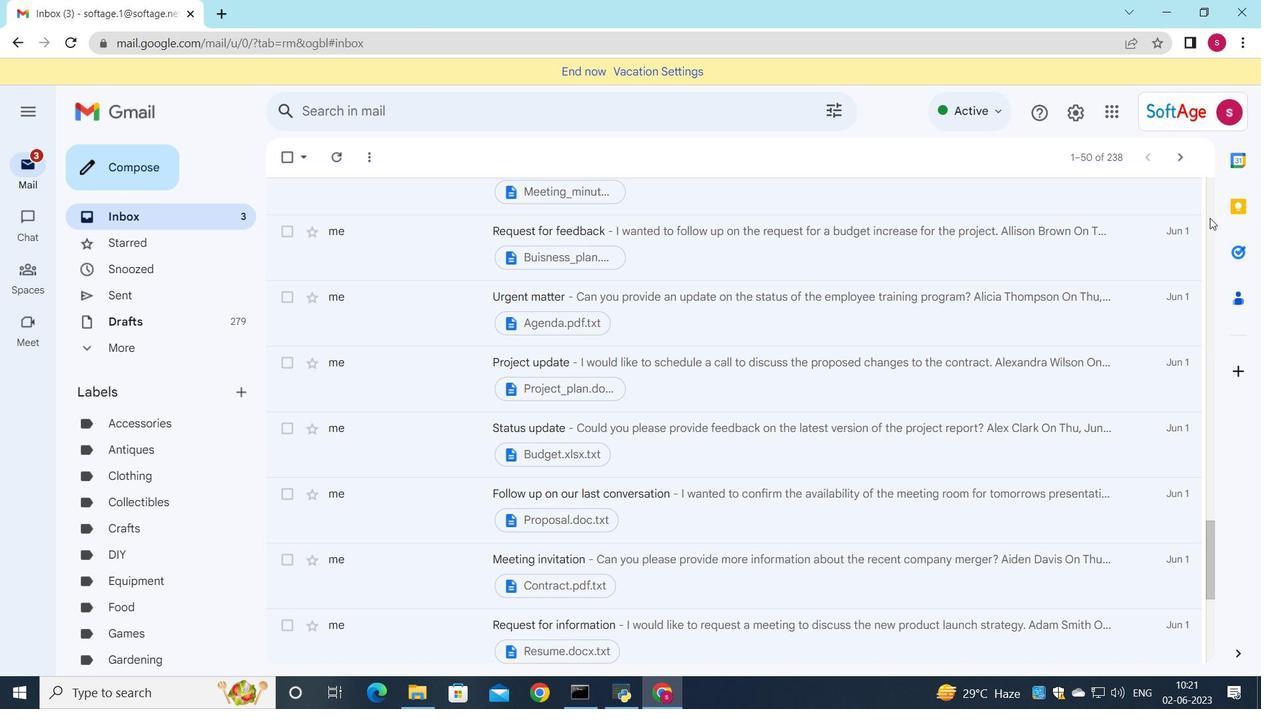 
Action: Mouse moved to (1210, 191)
Screenshot: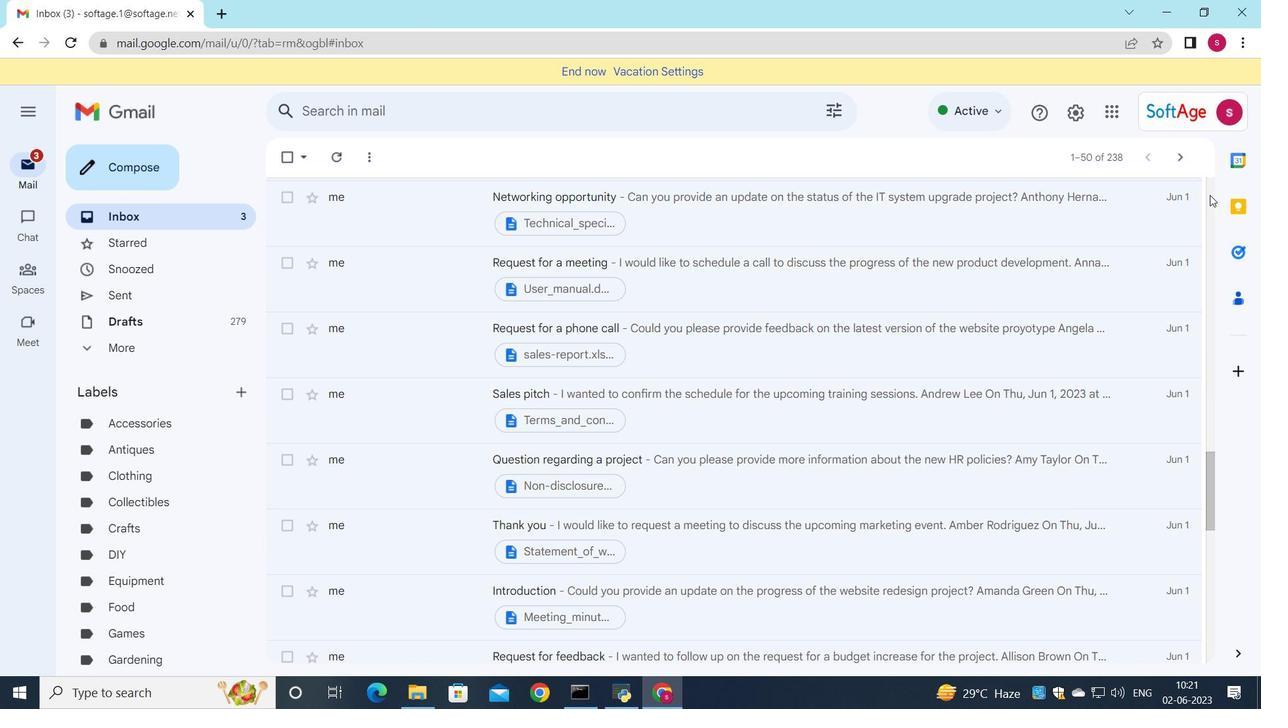 
Action: Mouse pressed left at (1210, 191)
Screenshot: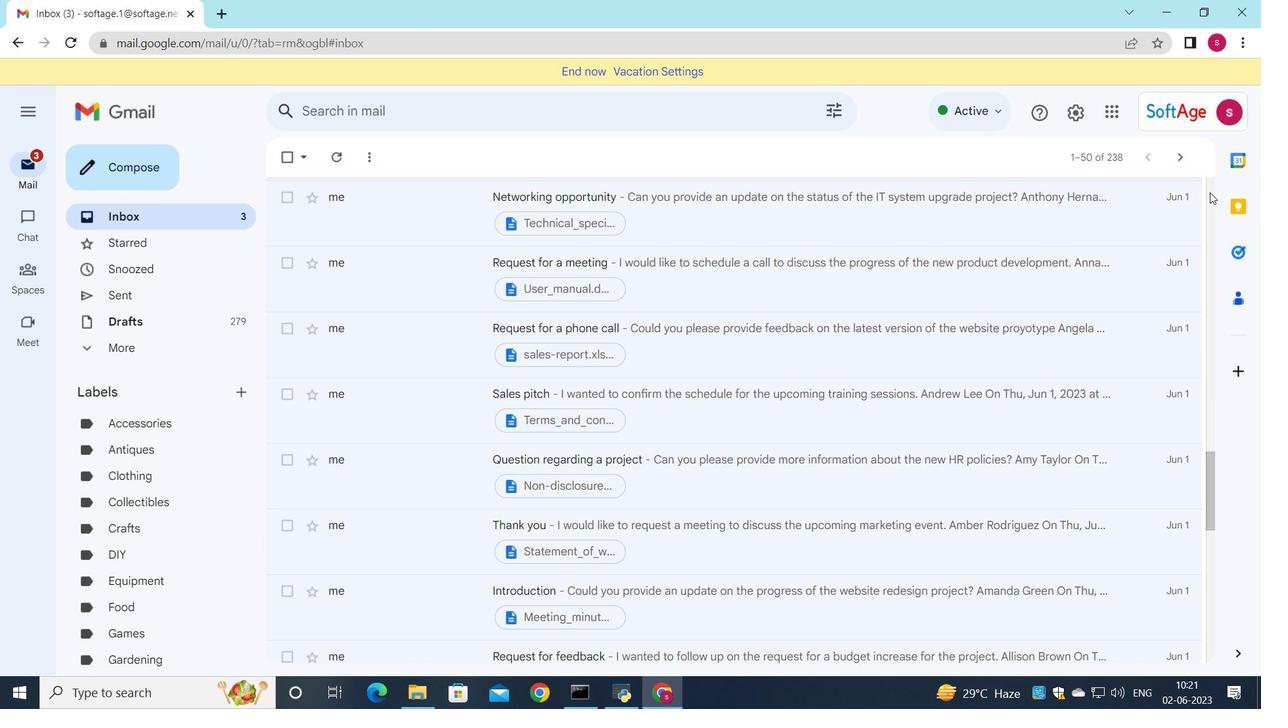
Action: Mouse moved to (1209, 186)
Screenshot: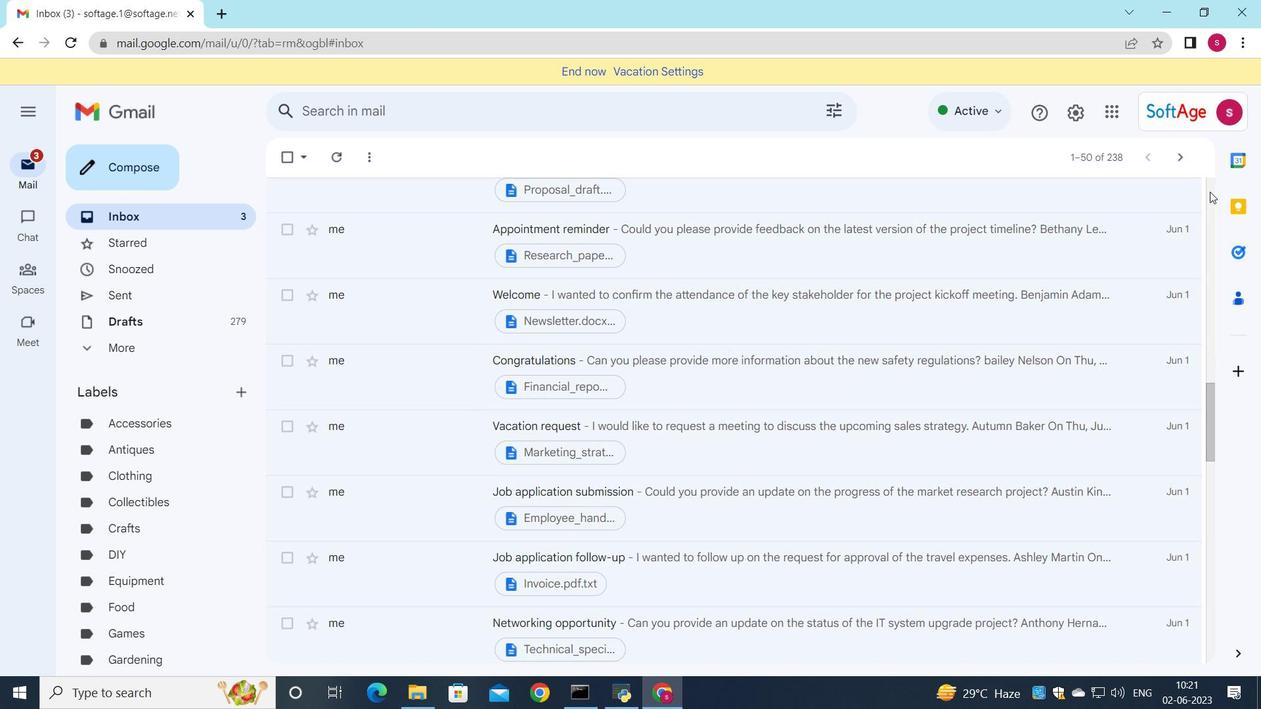 
Action: Mouse pressed left at (1209, 186)
Screenshot: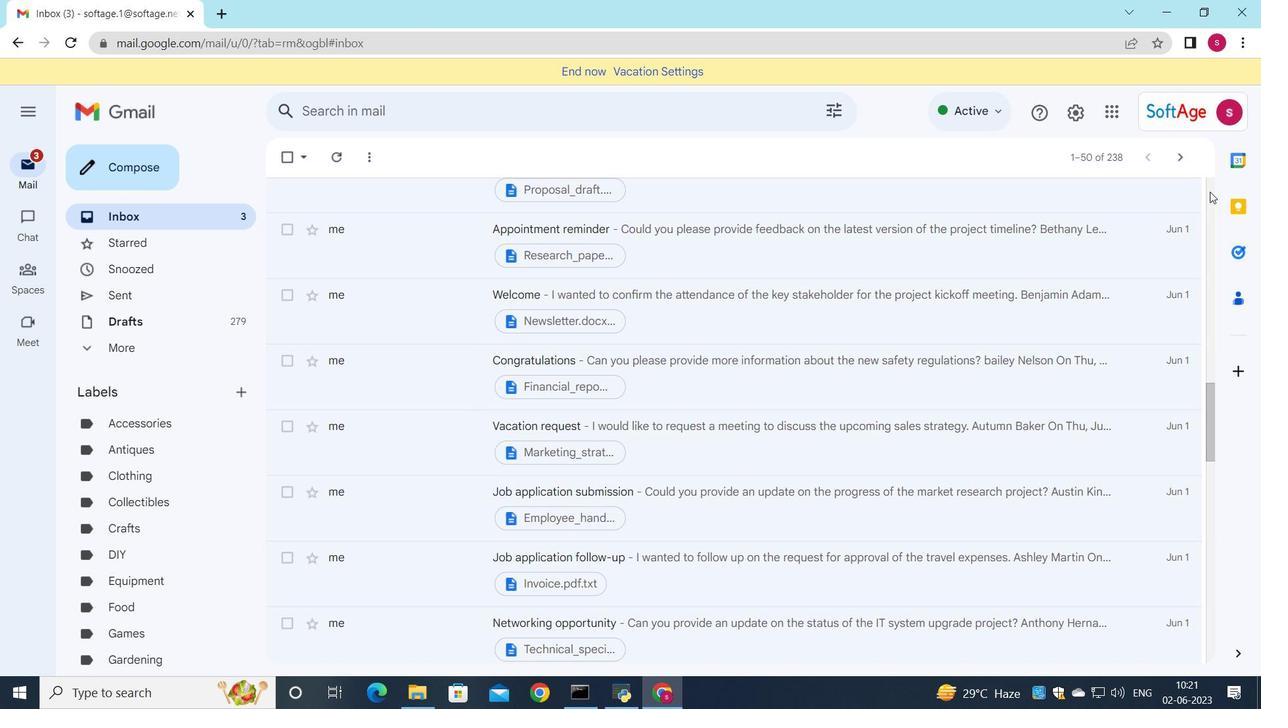 
Action: Mouse moved to (1208, 186)
Screenshot: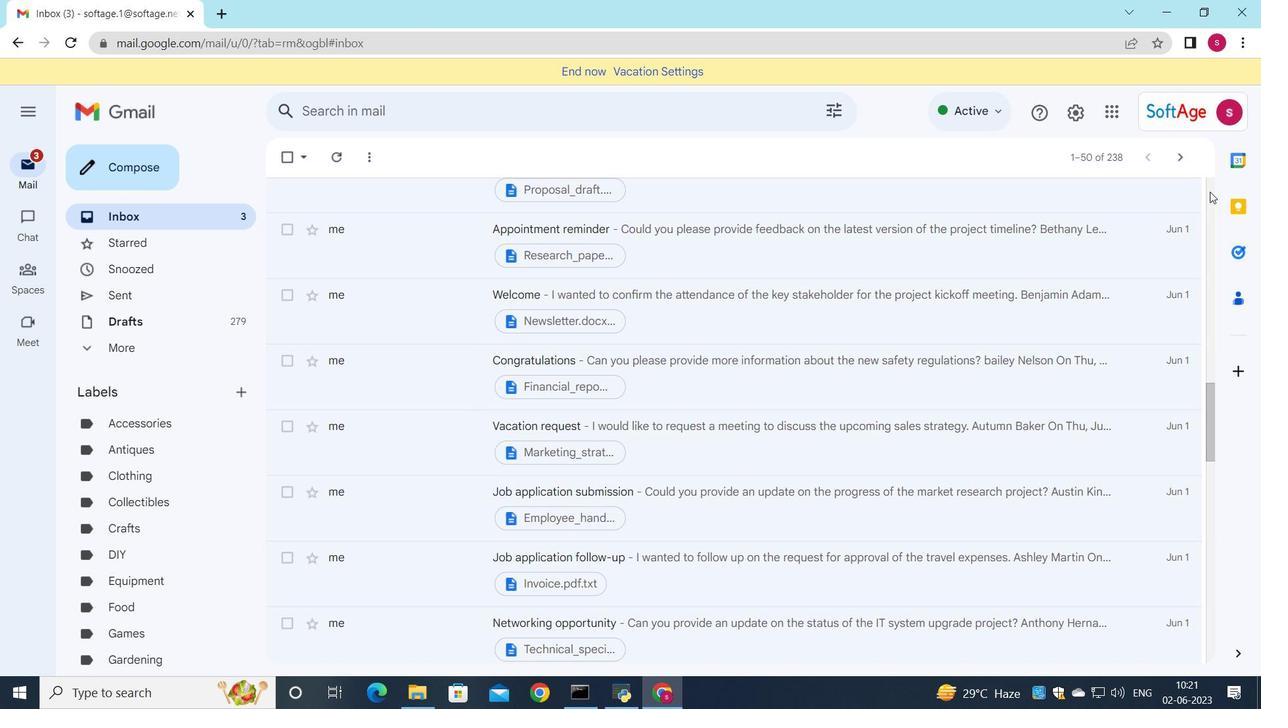 
Action: Mouse pressed left at (1208, 186)
Screenshot: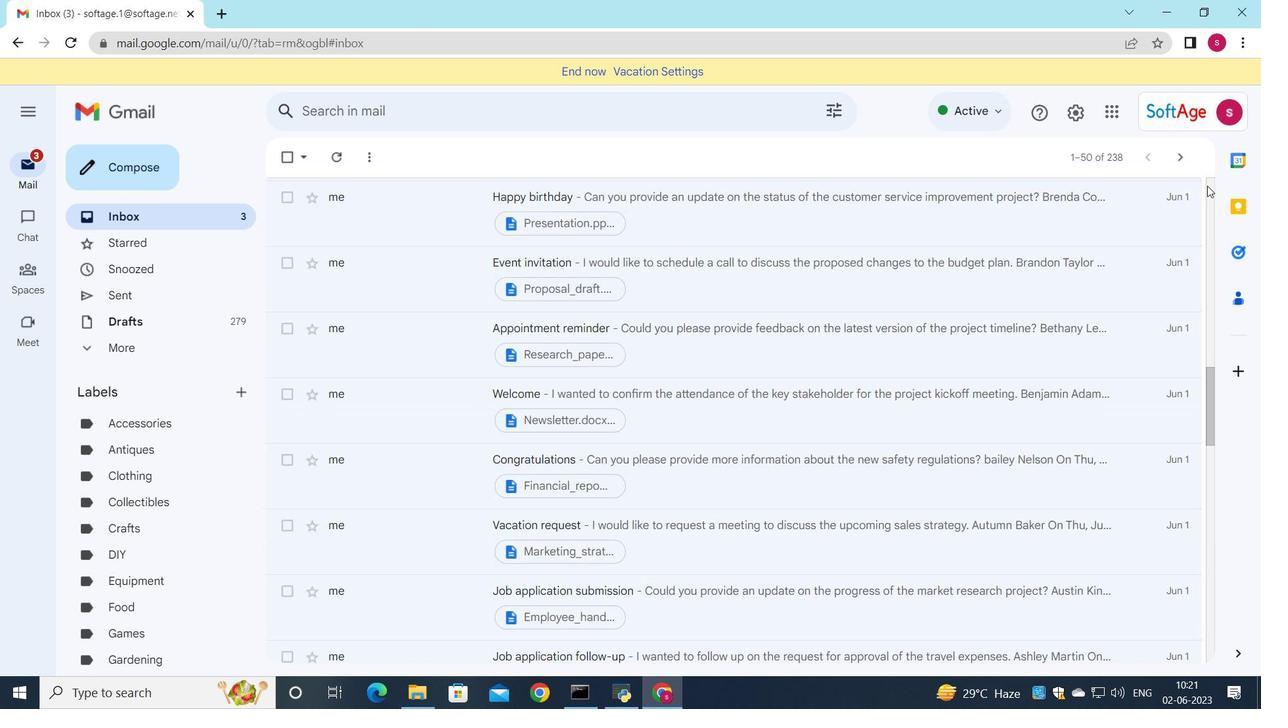 
Action: Mouse moved to (1208, 185)
Screenshot: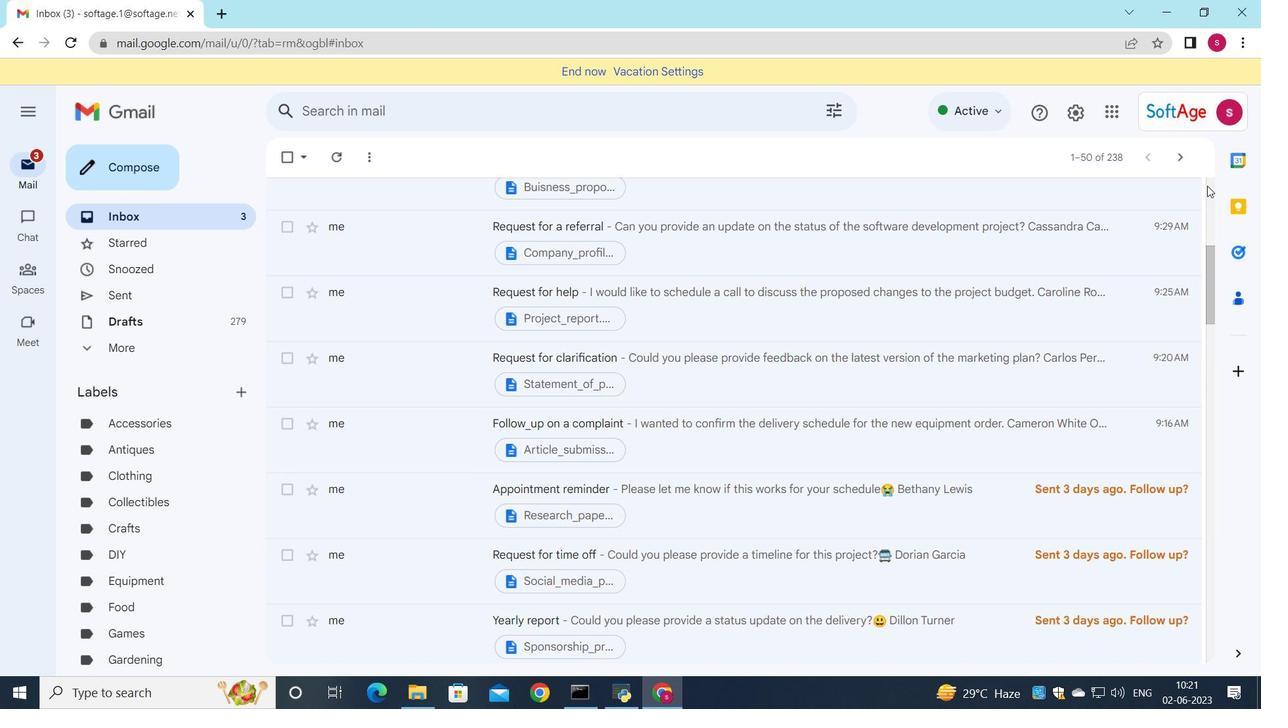 
Action: Mouse pressed left at (1208, 185)
Screenshot: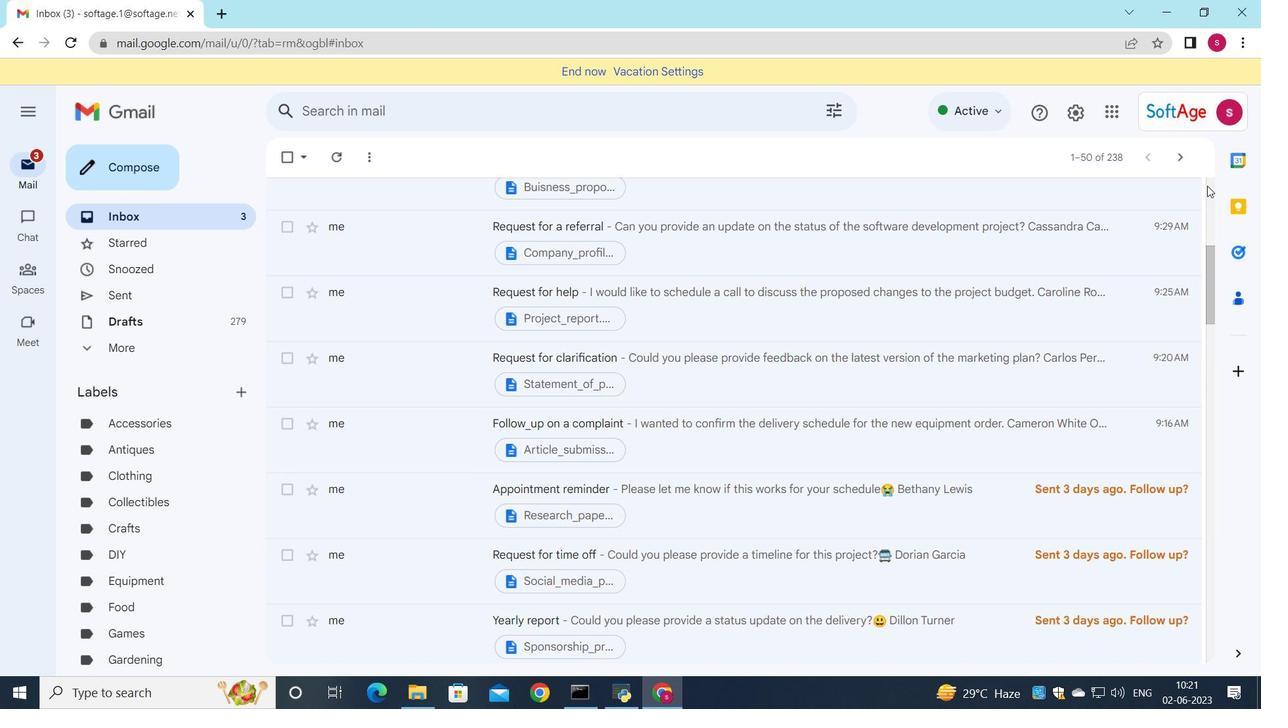 
Action: Mouse moved to (1209, 183)
Screenshot: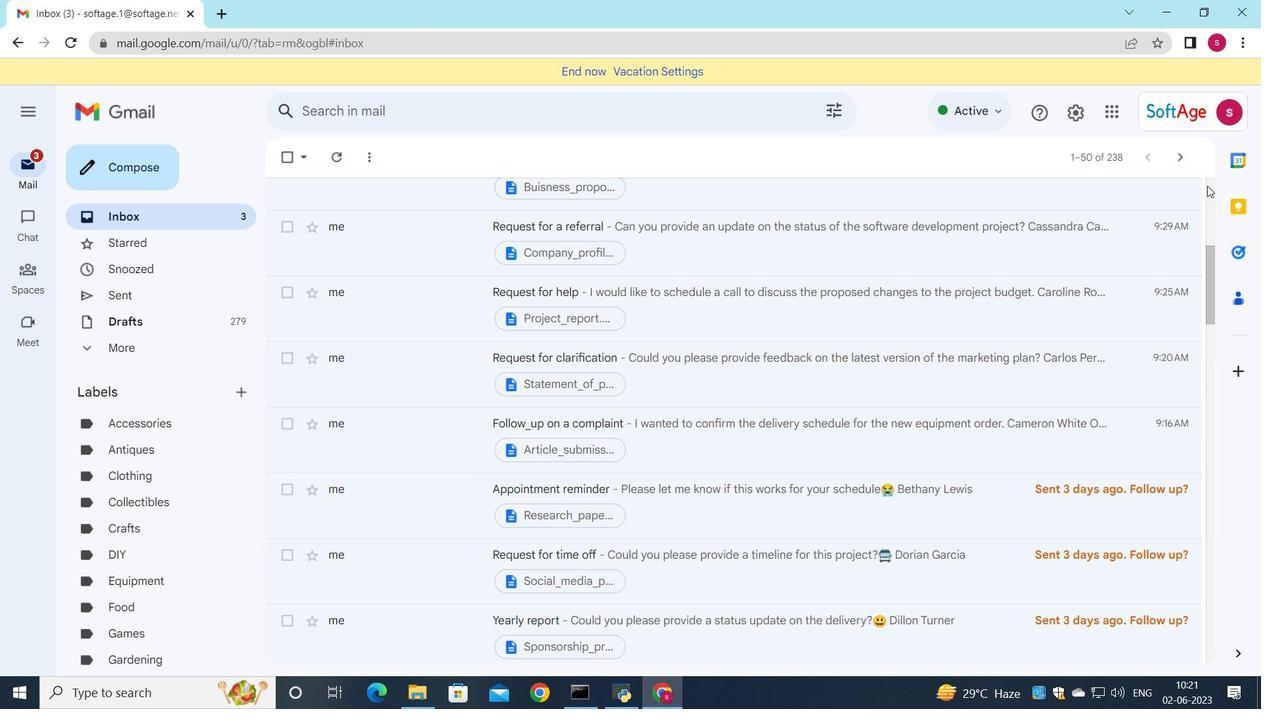 
Action: Mouse pressed left at (1209, 183)
Screenshot: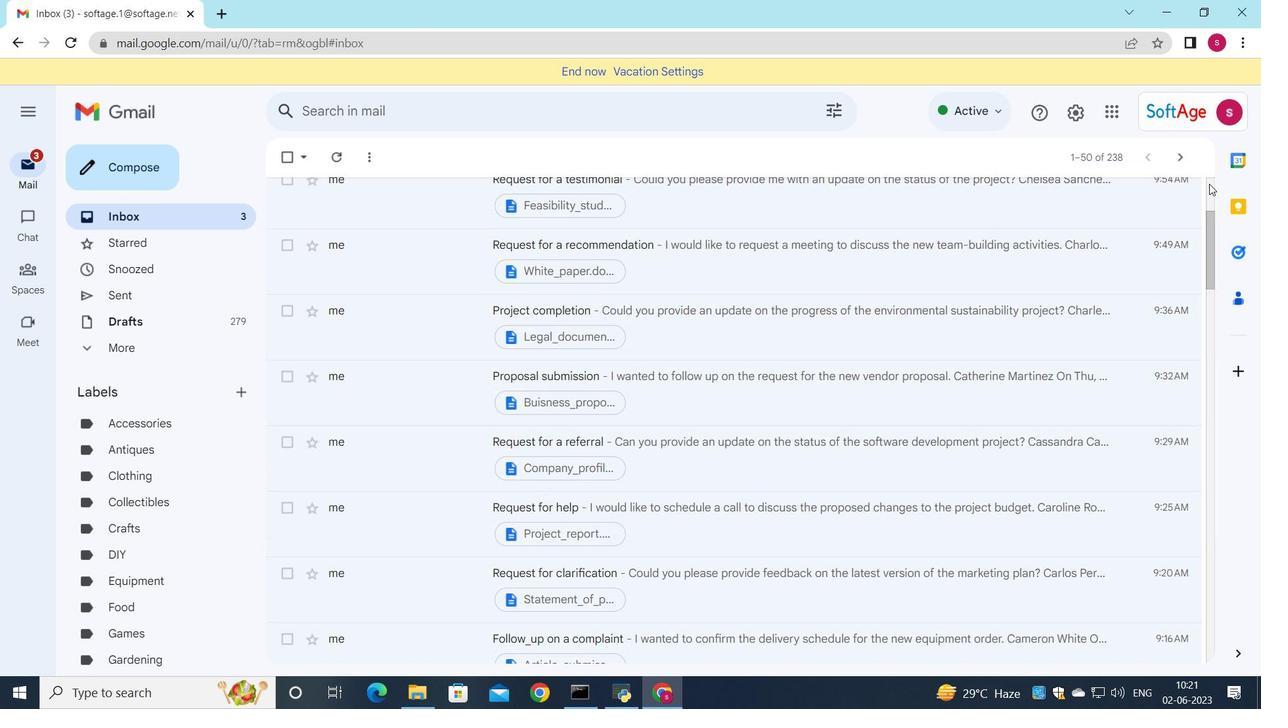 
Action: Mouse moved to (751, 217)
Screenshot: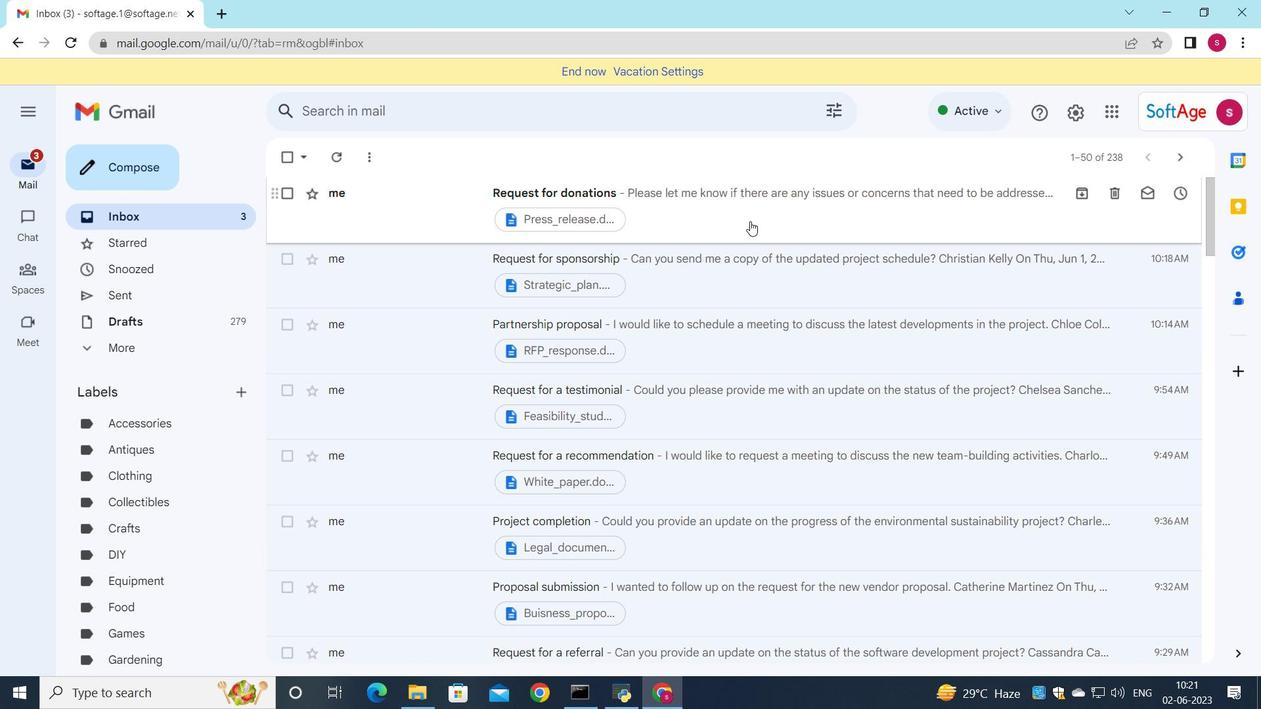 
Action: Mouse pressed left at (751, 217)
Screenshot: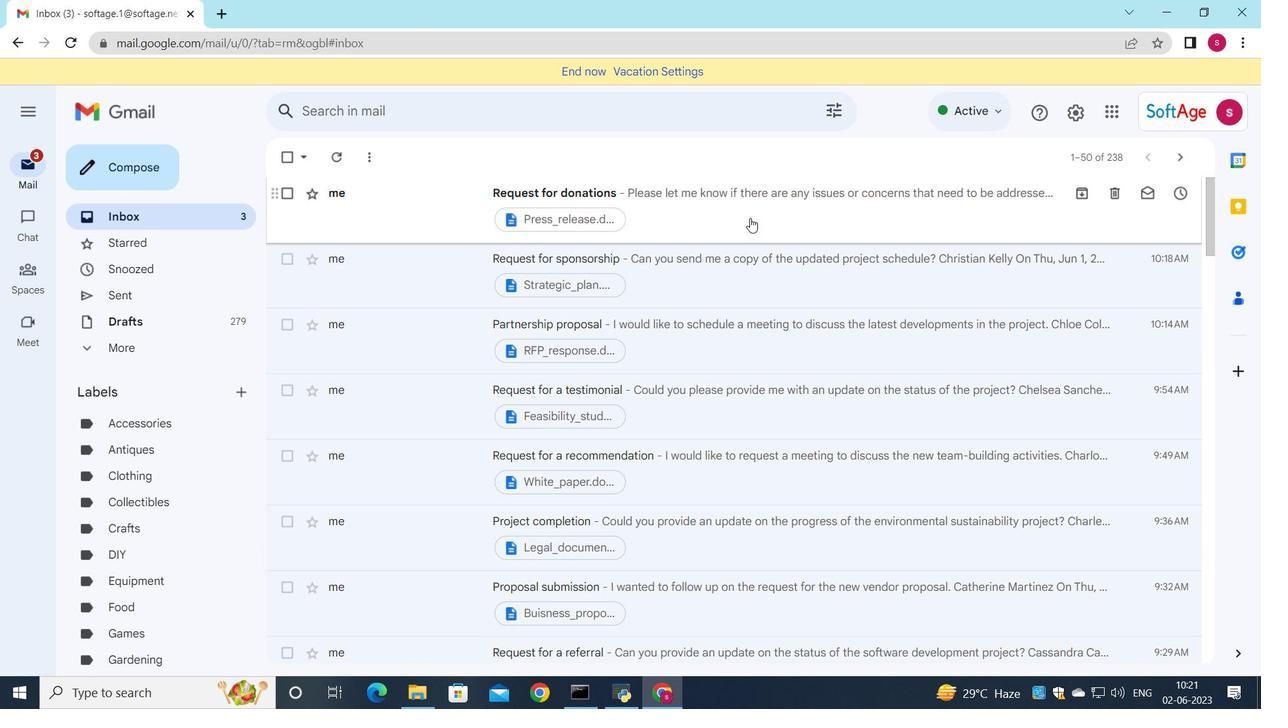 
